 Task: Look for Airbnb options in Goya, Argentina from 15th December, 2023 to 20th December, 2023 for 1 adult.1  bedroom having 1 bed and 1 bathroom. Property type can be hotel. Amenities needed are: heating. Look for 5 properties as per requirement.
Action: Mouse moved to (506, 105)
Screenshot: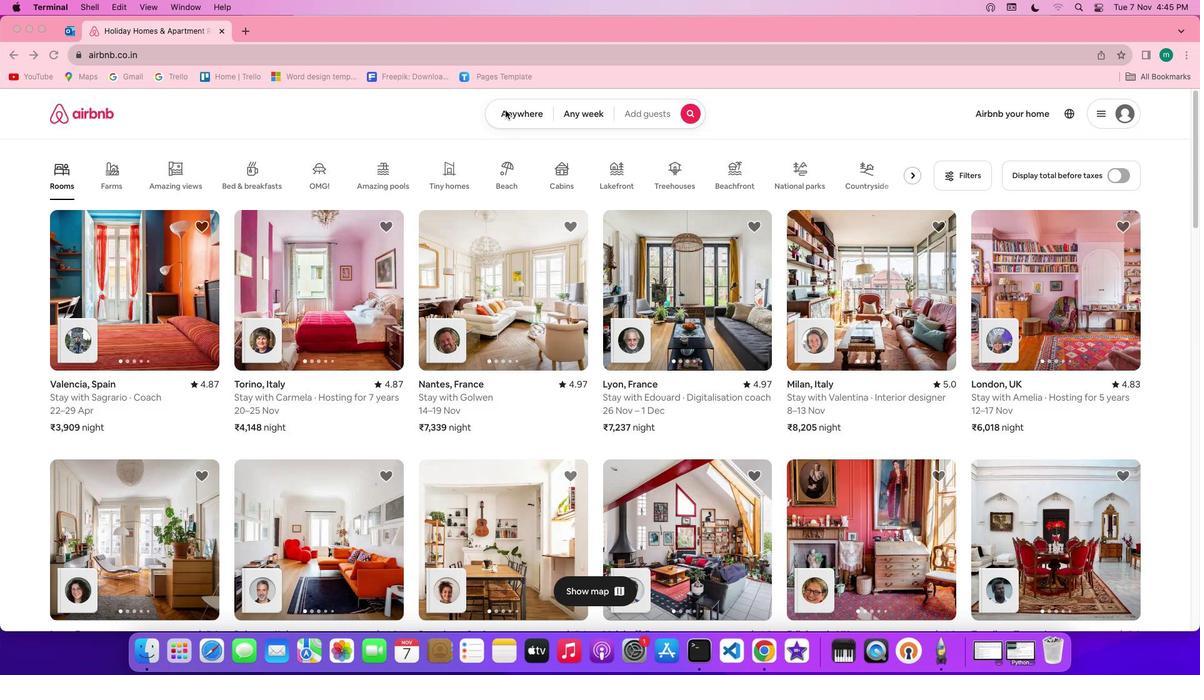 
Action: Mouse pressed left at (506, 105)
Screenshot: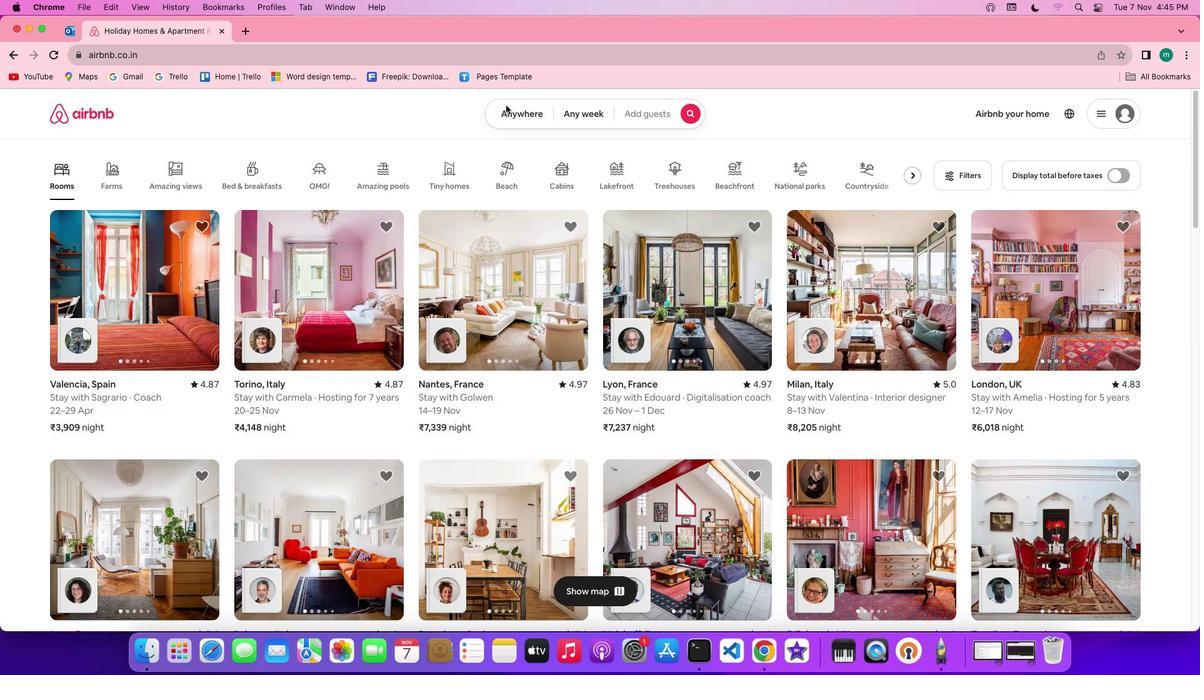 
Action: Mouse pressed left at (506, 105)
Screenshot: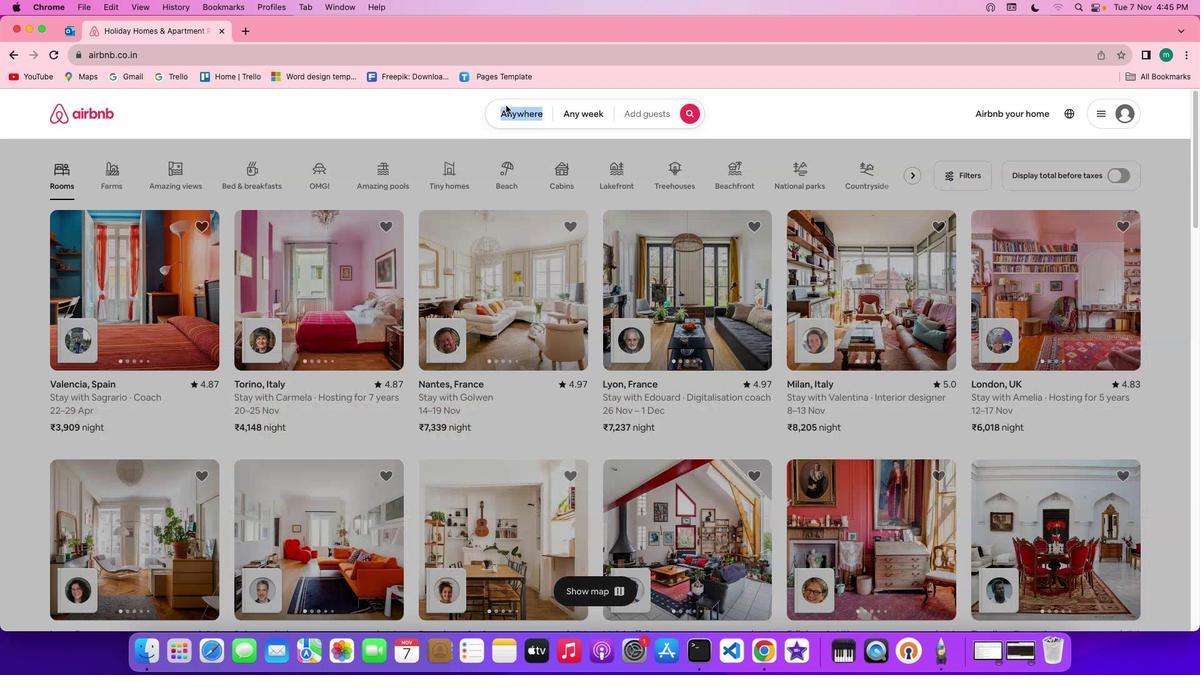 
Action: Mouse moved to (463, 166)
Screenshot: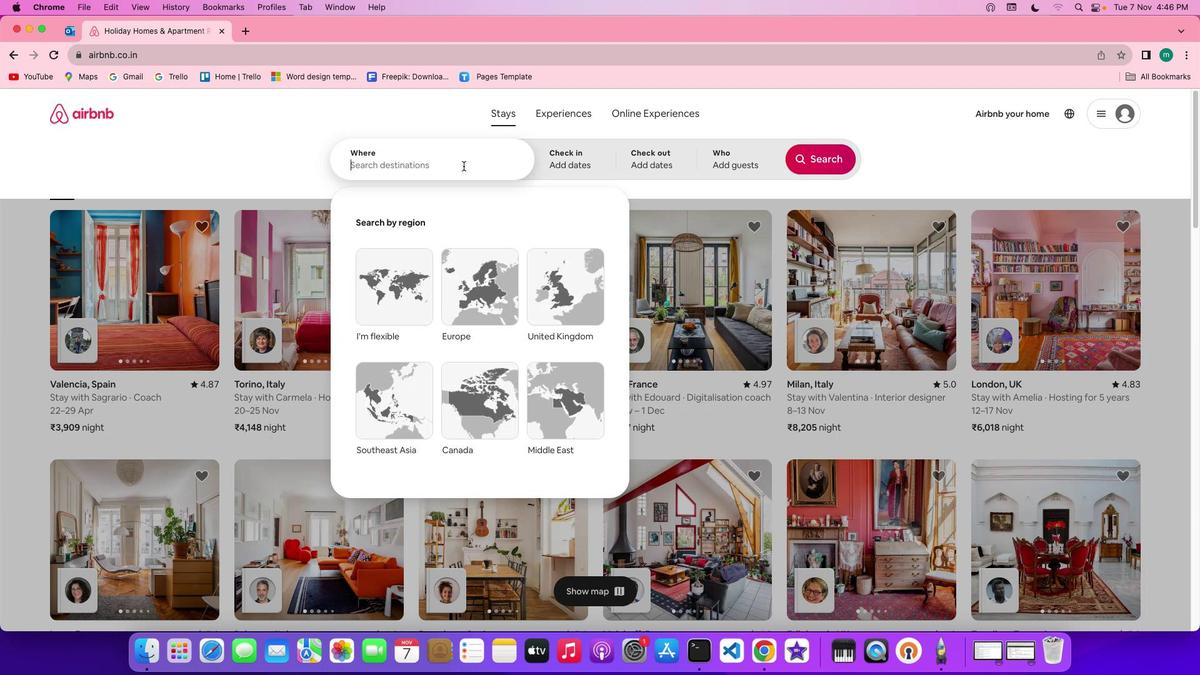 
Action: Mouse pressed left at (463, 166)
Screenshot: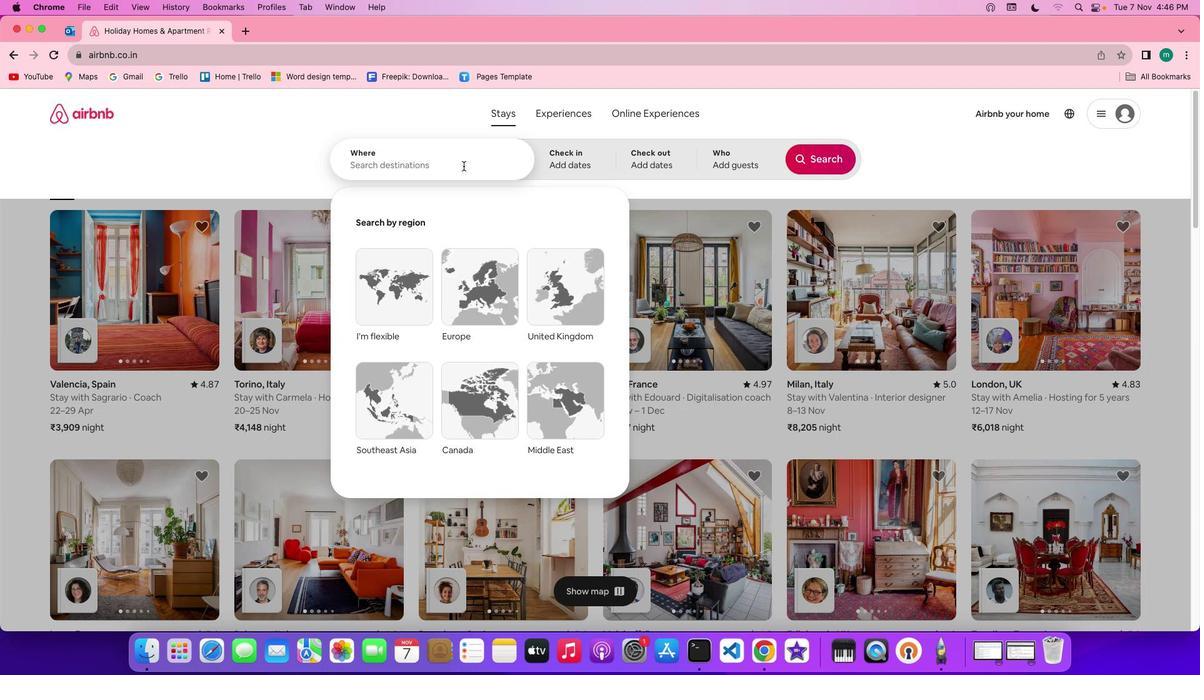 
Action: Key pressed Key.shift'G''i'Key.backspace'o''y''a'','Key.spaceKey.shift'a''r''g''e''n''t''i''n''a'
Screenshot: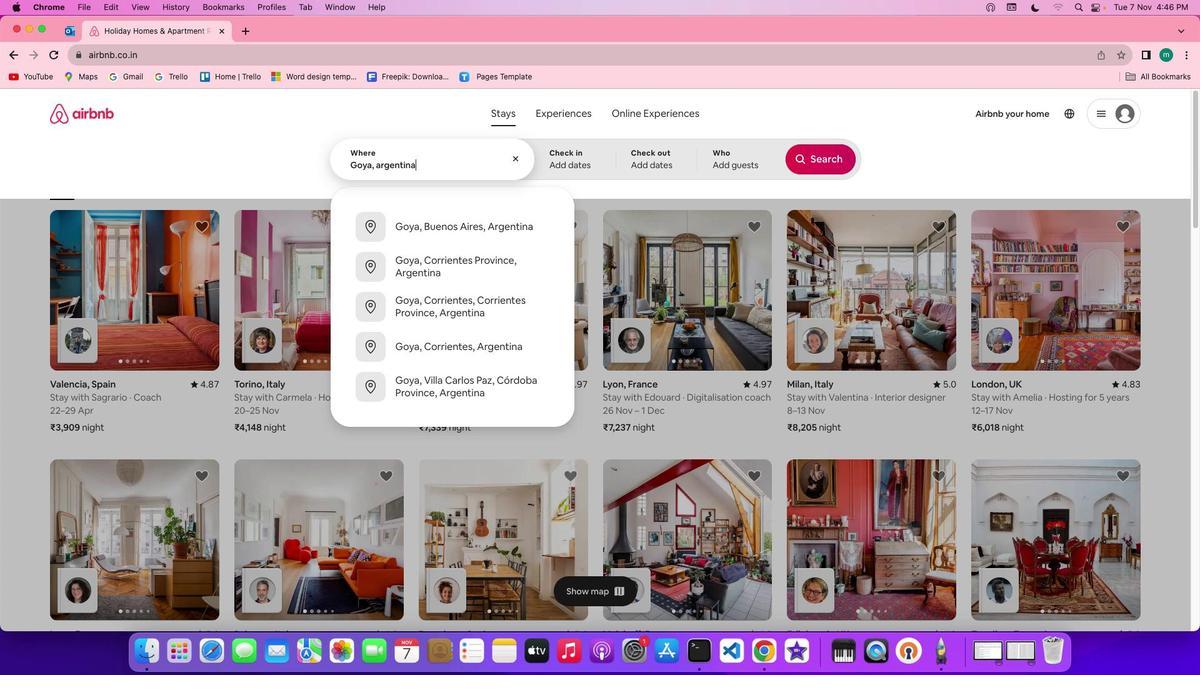 
Action: Mouse moved to (582, 155)
Screenshot: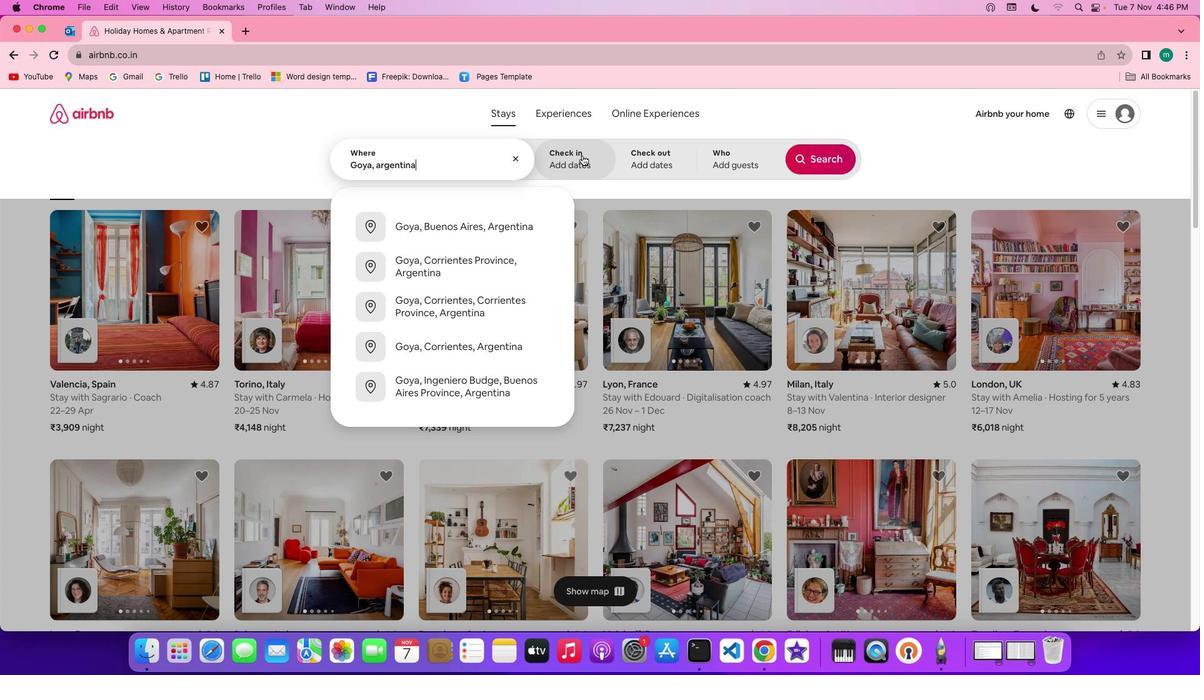
Action: Mouse pressed left at (582, 155)
Screenshot: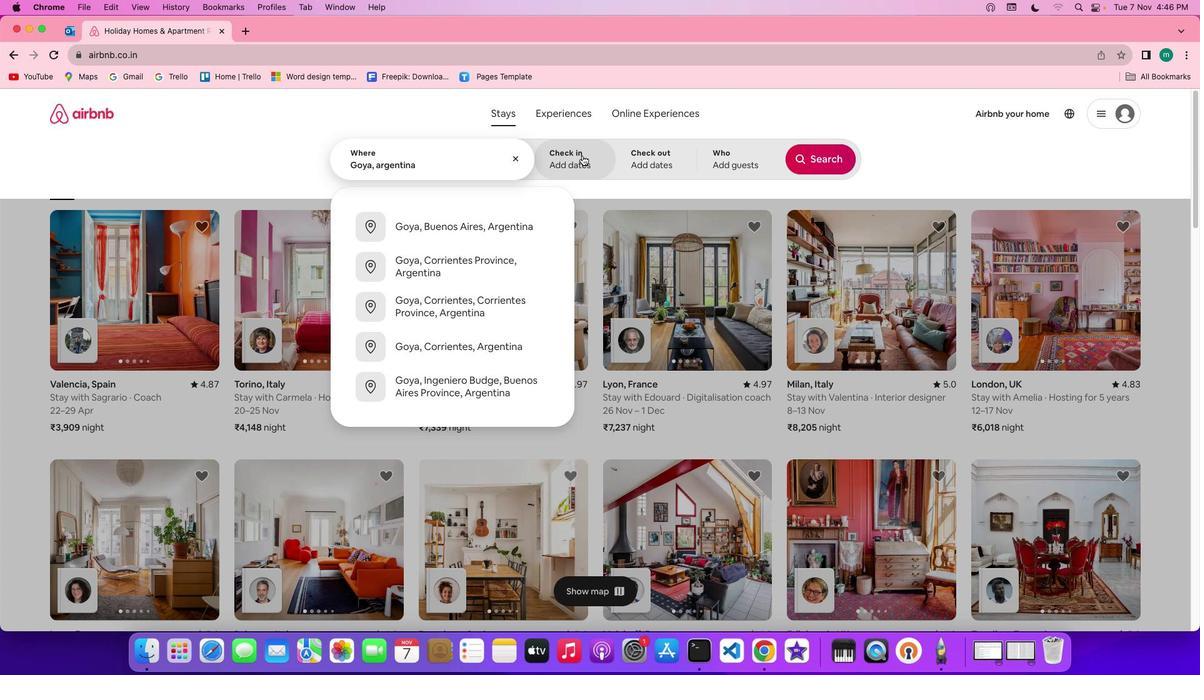 
Action: Mouse moved to (771, 375)
Screenshot: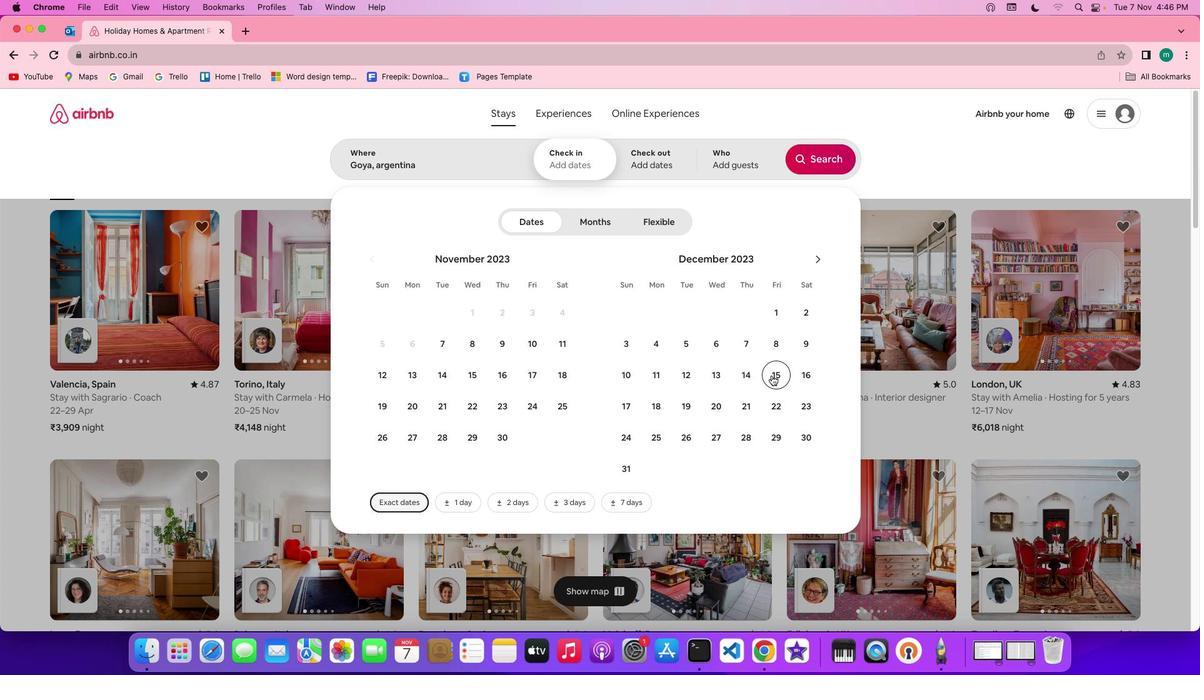 
Action: Mouse pressed left at (771, 375)
Screenshot: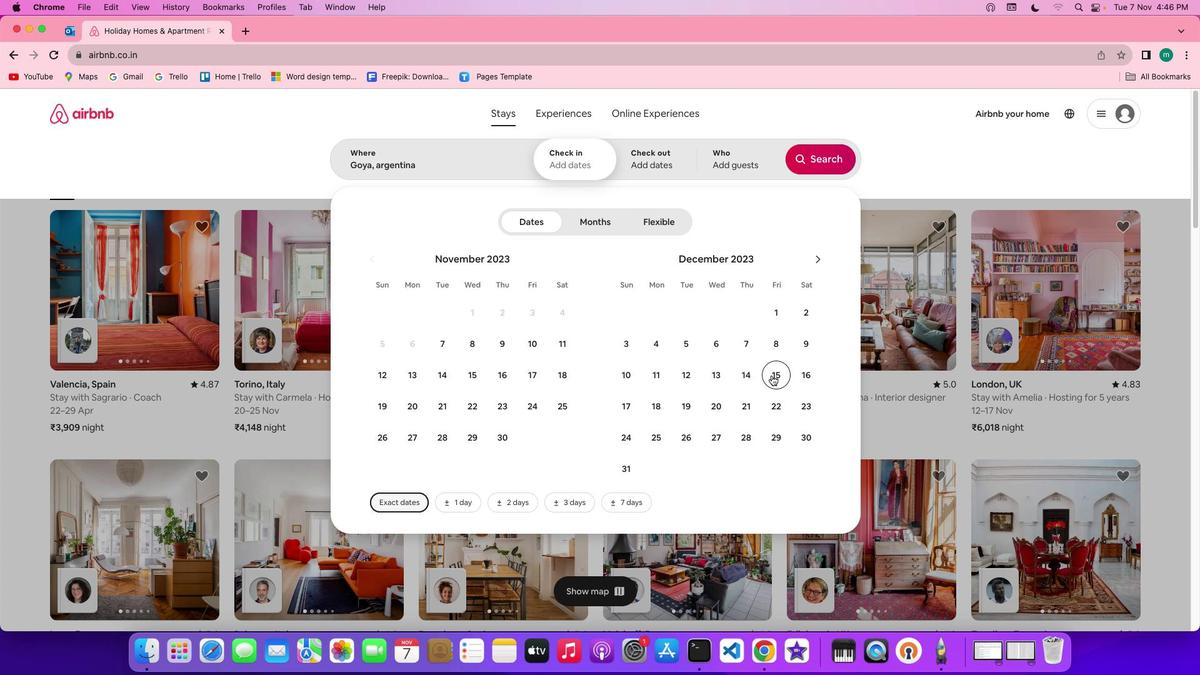 
Action: Mouse moved to (722, 405)
Screenshot: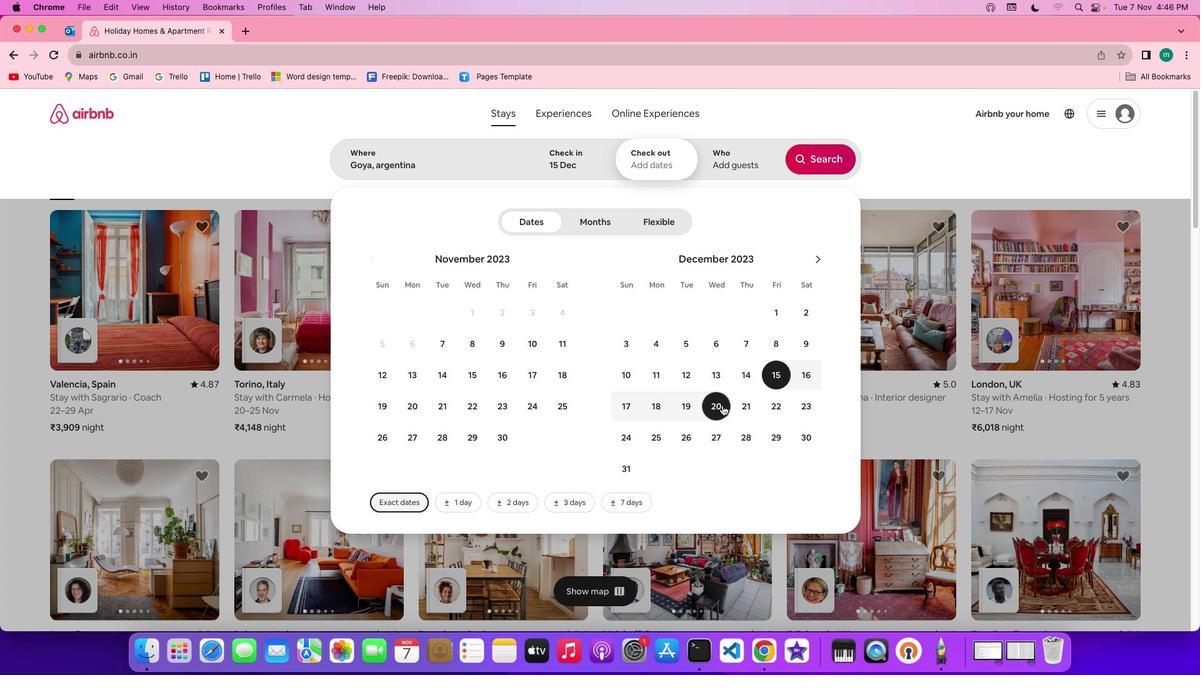 
Action: Mouse pressed left at (722, 405)
Screenshot: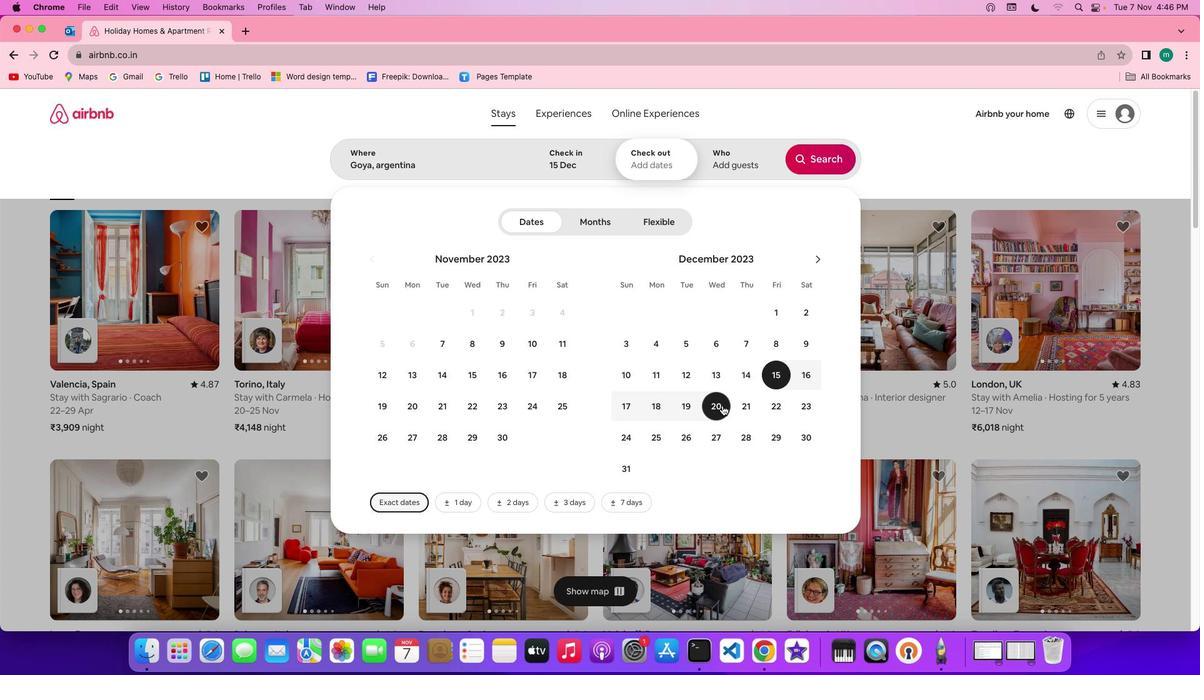 
Action: Mouse moved to (731, 163)
Screenshot: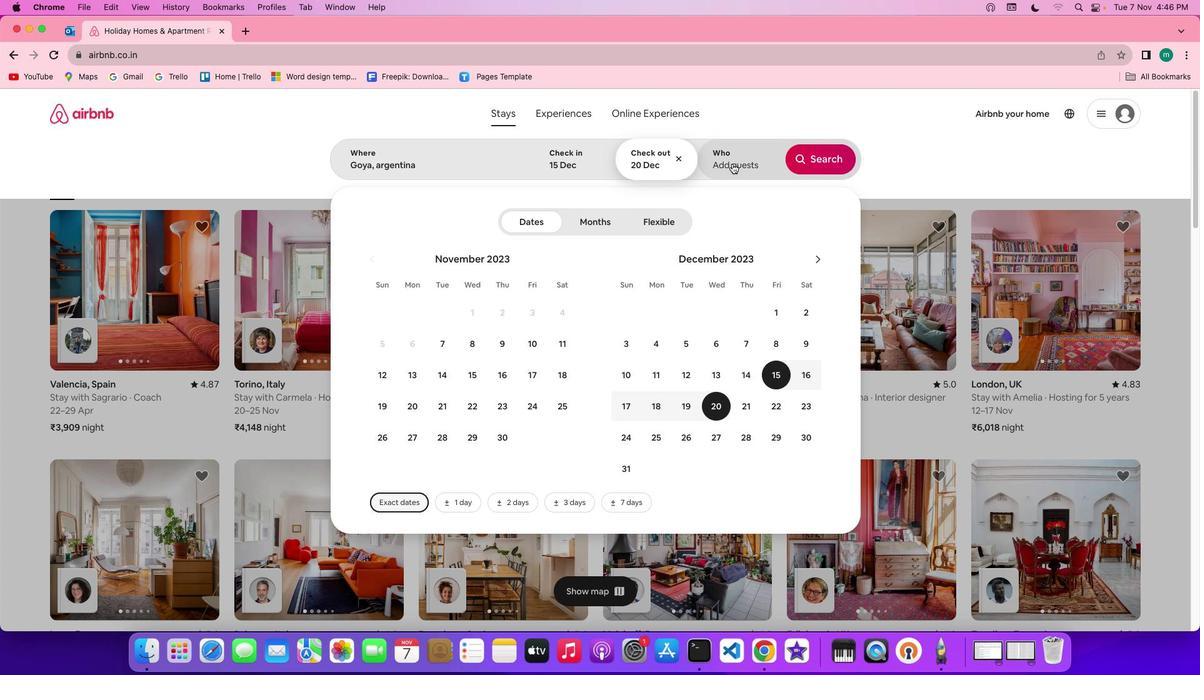 
Action: Mouse pressed left at (731, 163)
Screenshot: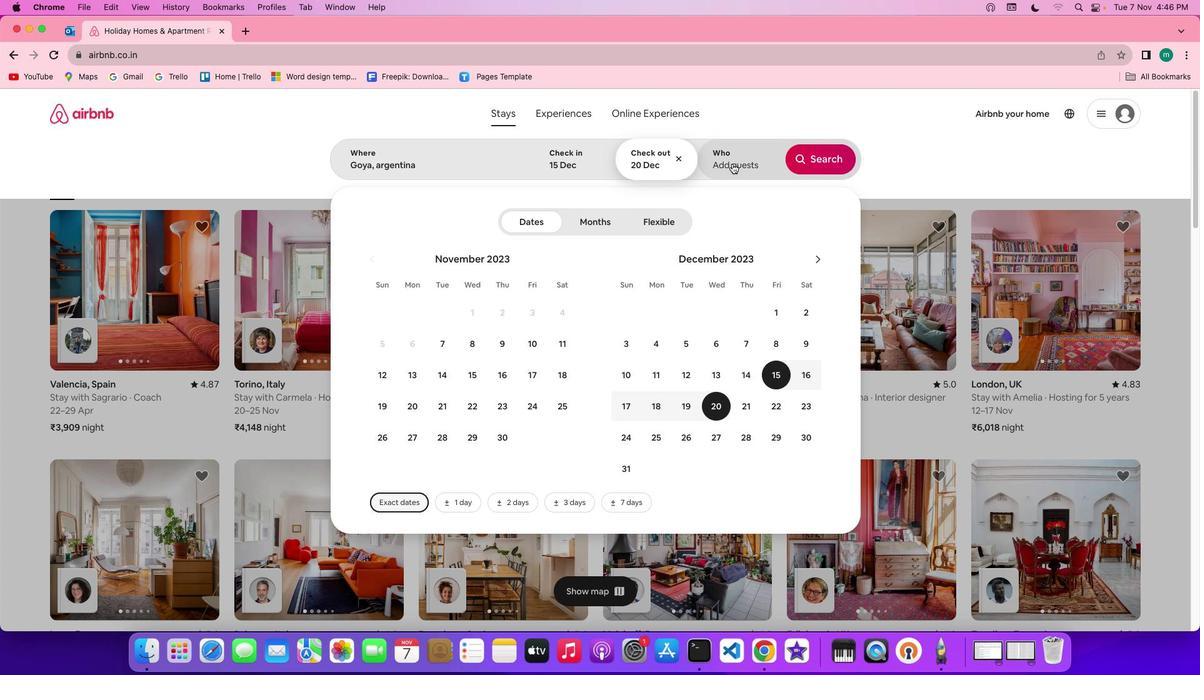 
Action: Mouse moved to (821, 225)
Screenshot: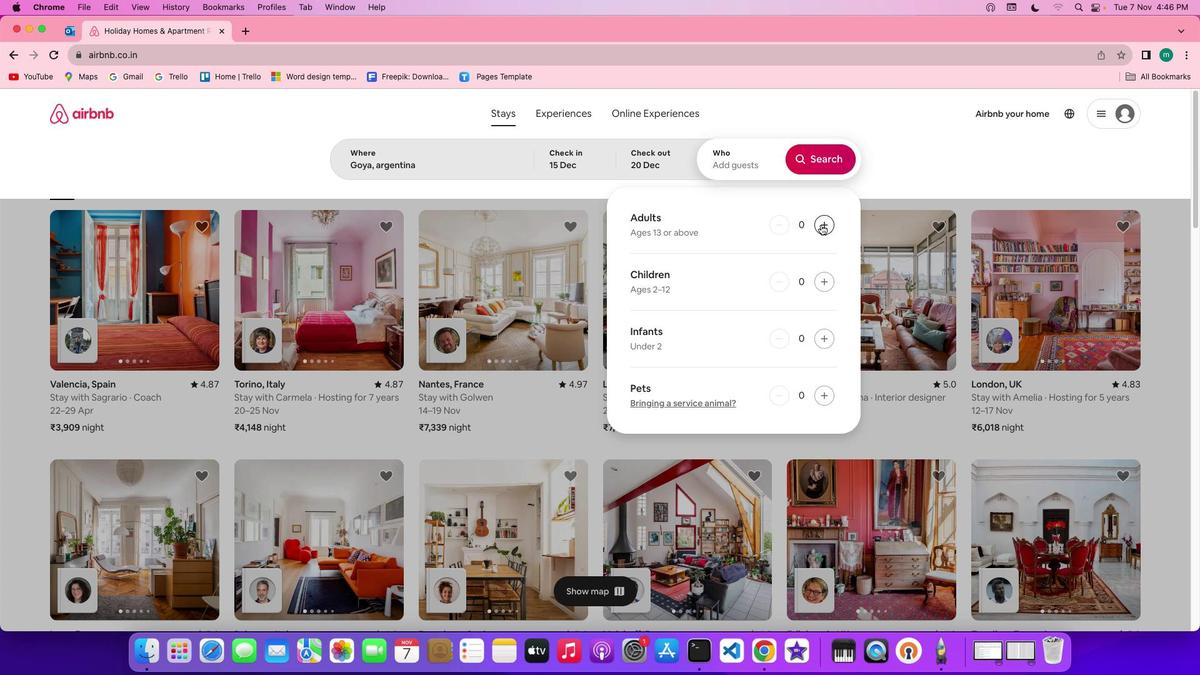 
Action: Mouse pressed left at (821, 225)
Screenshot: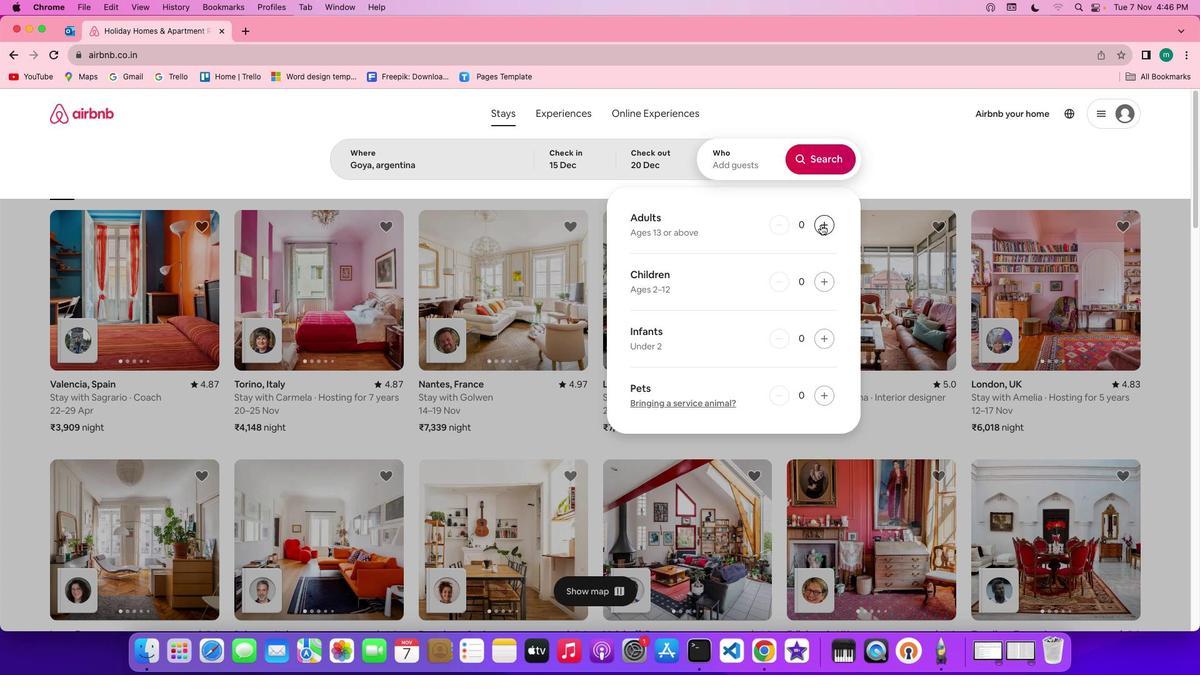 
Action: Mouse moved to (837, 155)
Screenshot: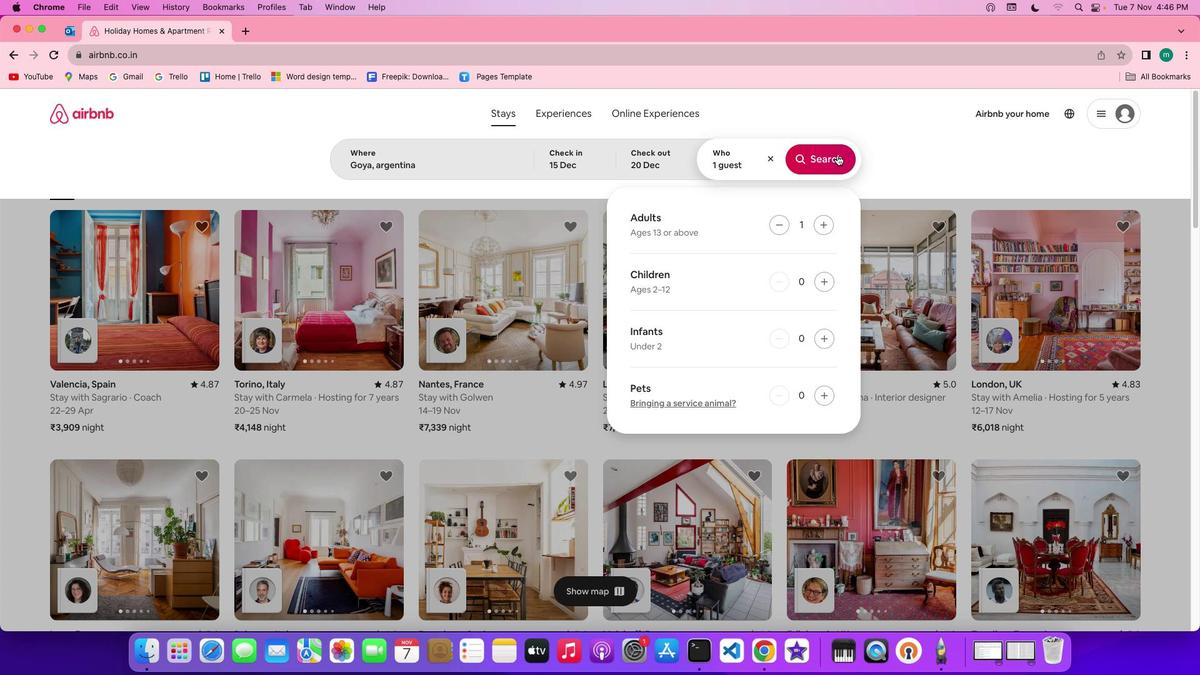 
Action: Mouse pressed left at (837, 155)
Screenshot: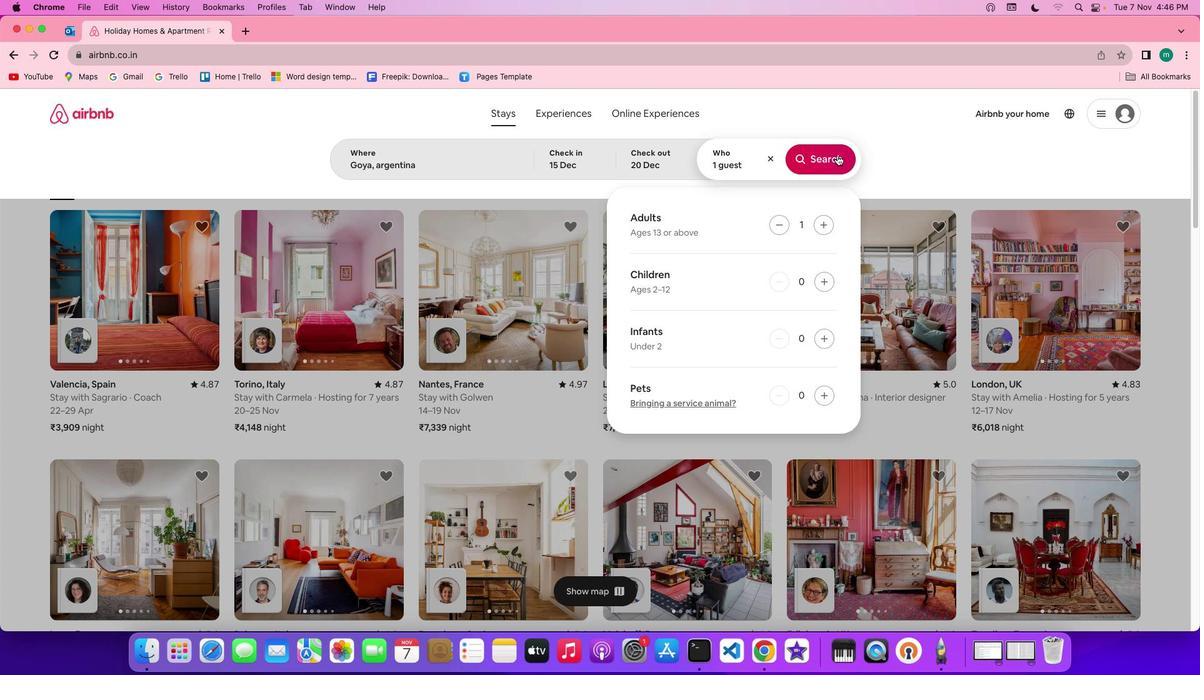 
Action: Mouse moved to (1000, 160)
Screenshot: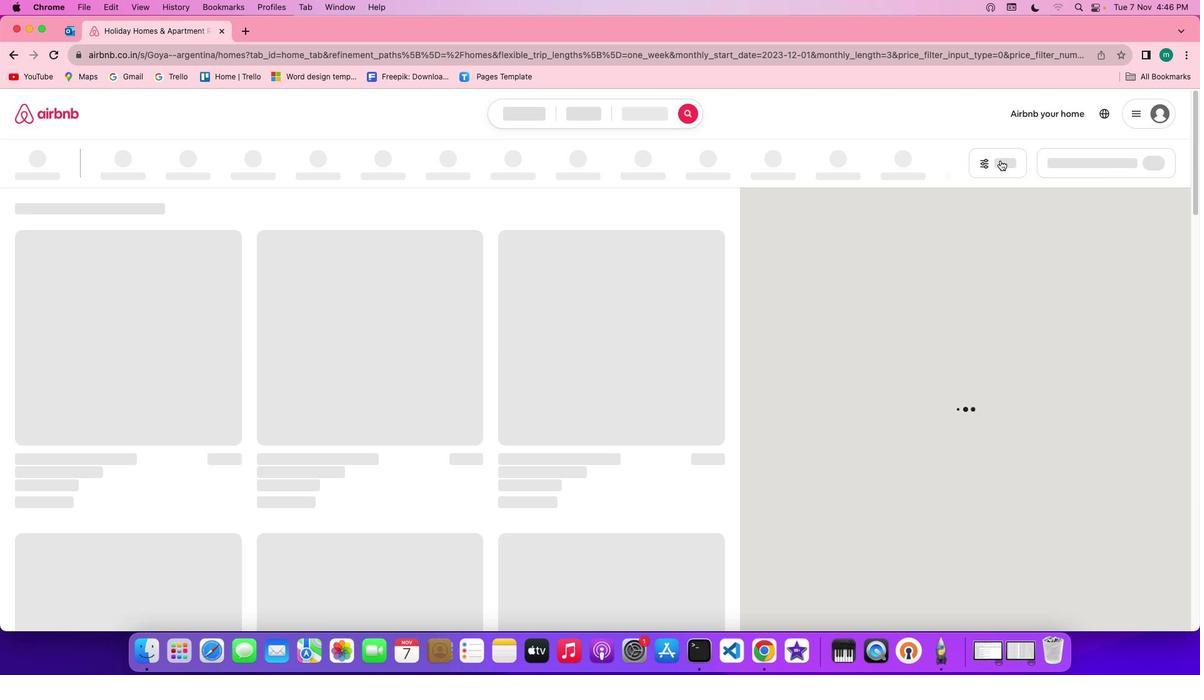 
Action: Mouse pressed left at (1000, 160)
Screenshot: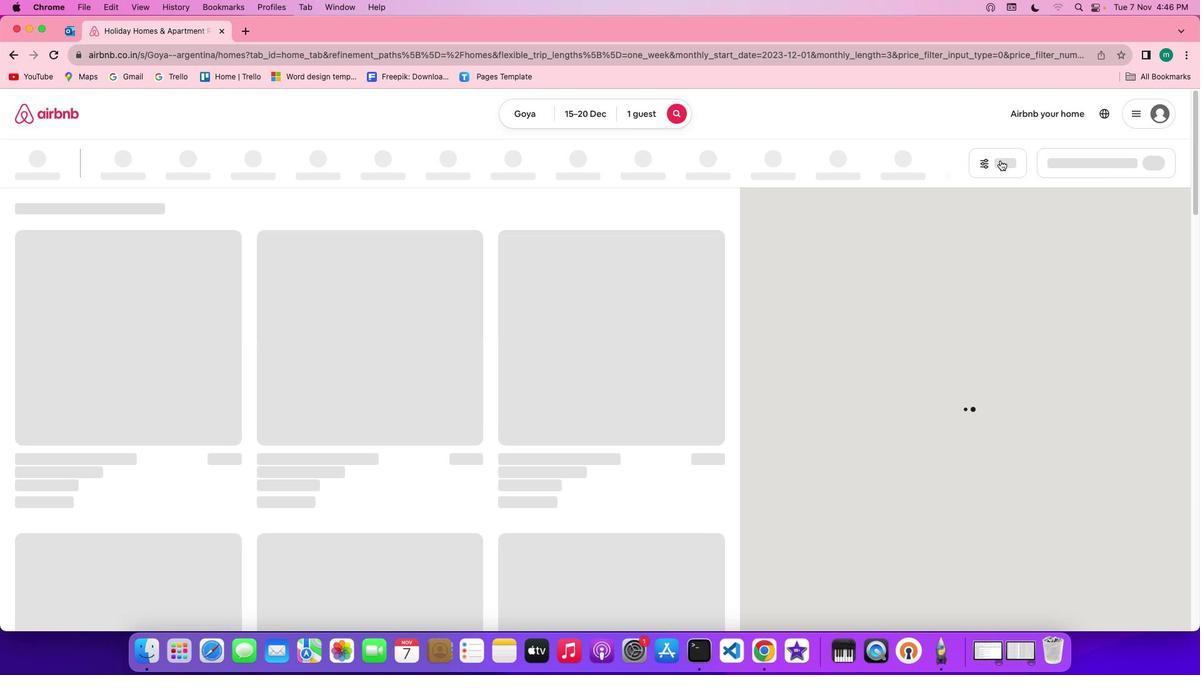 
Action: Mouse pressed left at (1000, 160)
Screenshot: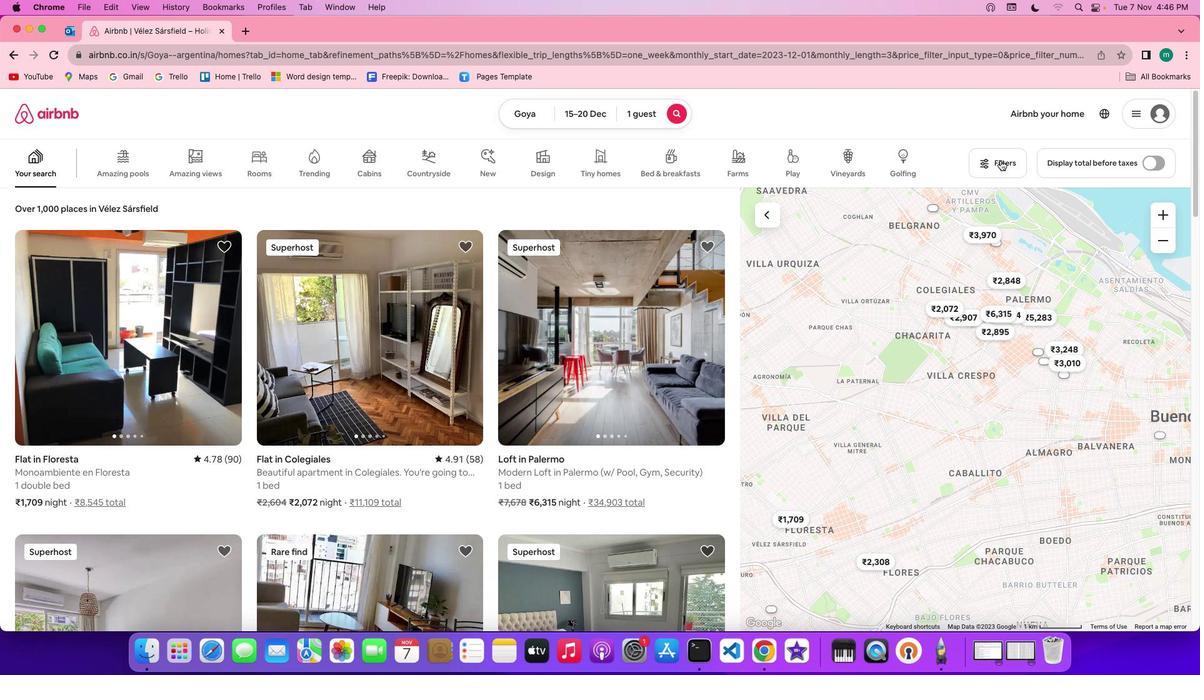 
Action: Mouse moved to (664, 371)
Screenshot: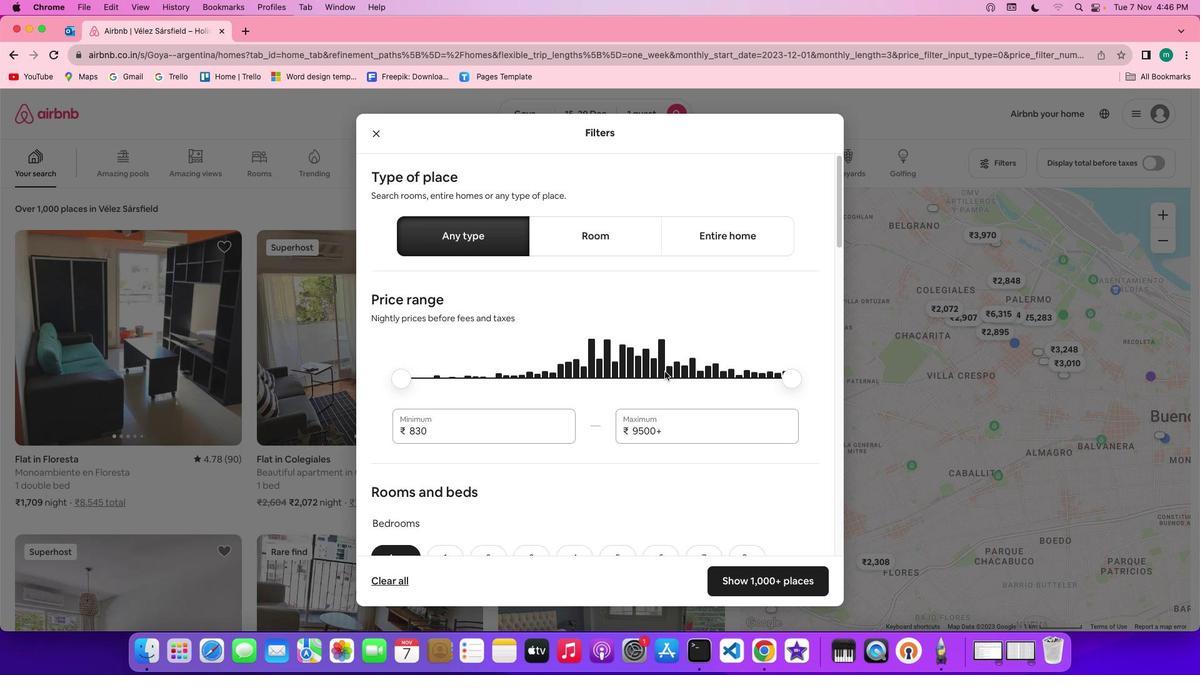 
Action: Mouse scrolled (664, 371) with delta (0, 0)
Screenshot: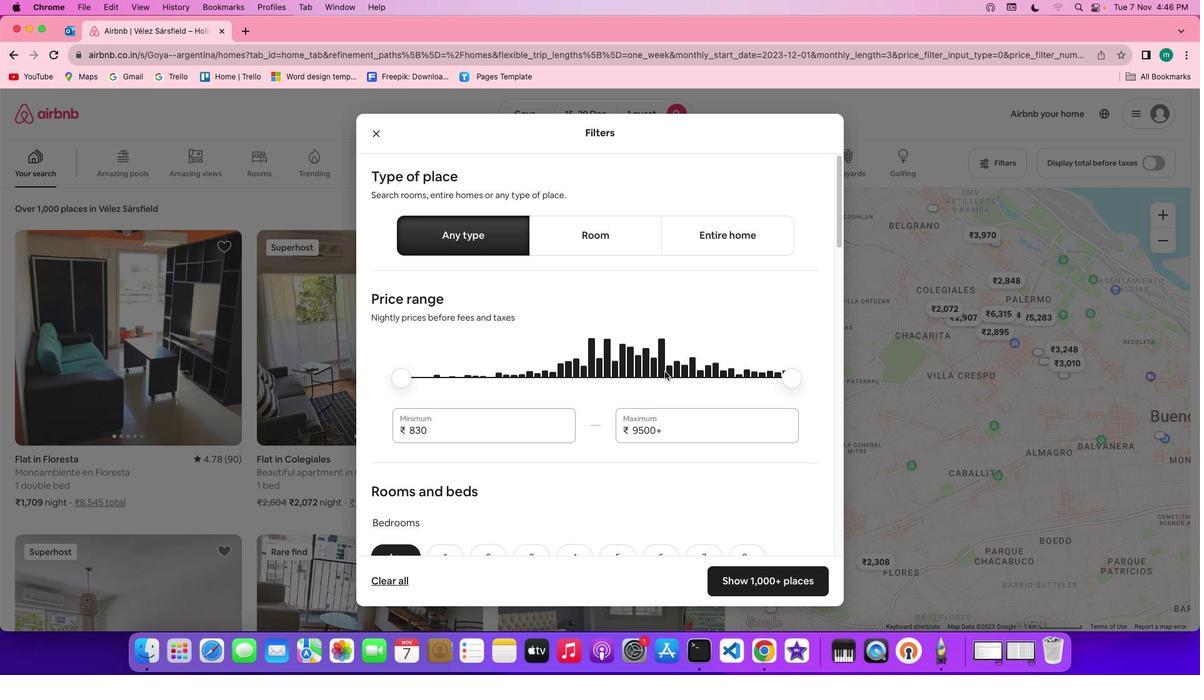 
Action: Mouse scrolled (664, 371) with delta (0, 0)
Screenshot: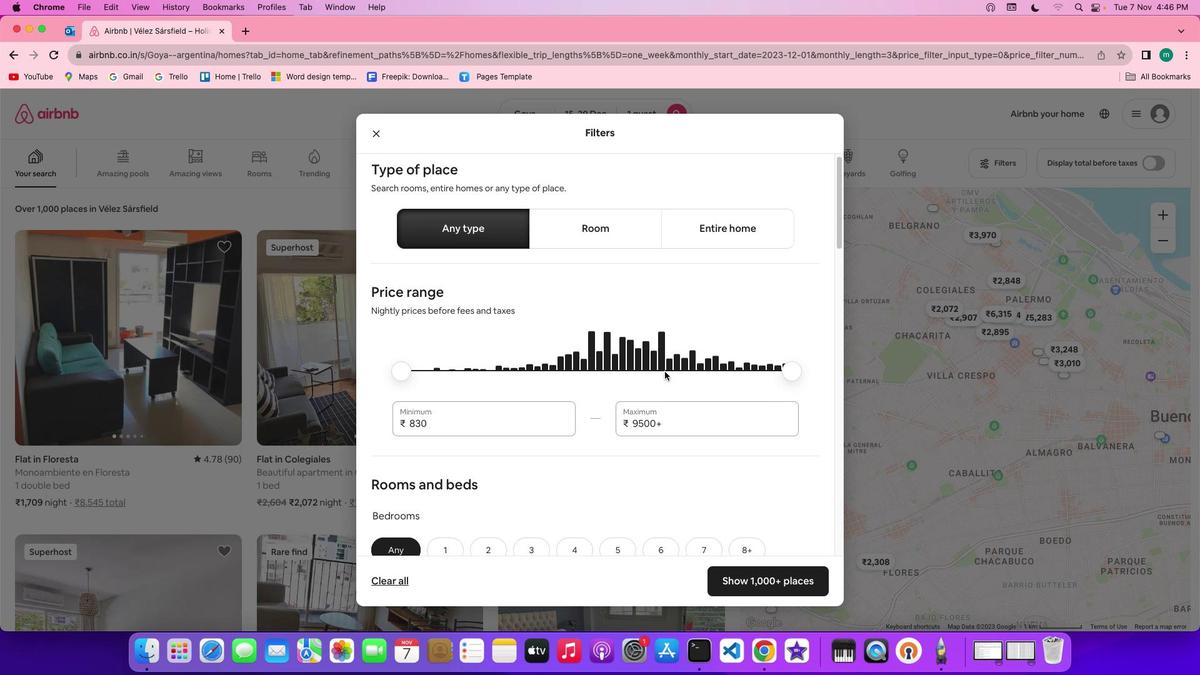 
Action: Mouse scrolled (664, 371) with delta (0, -1)
Screenshot: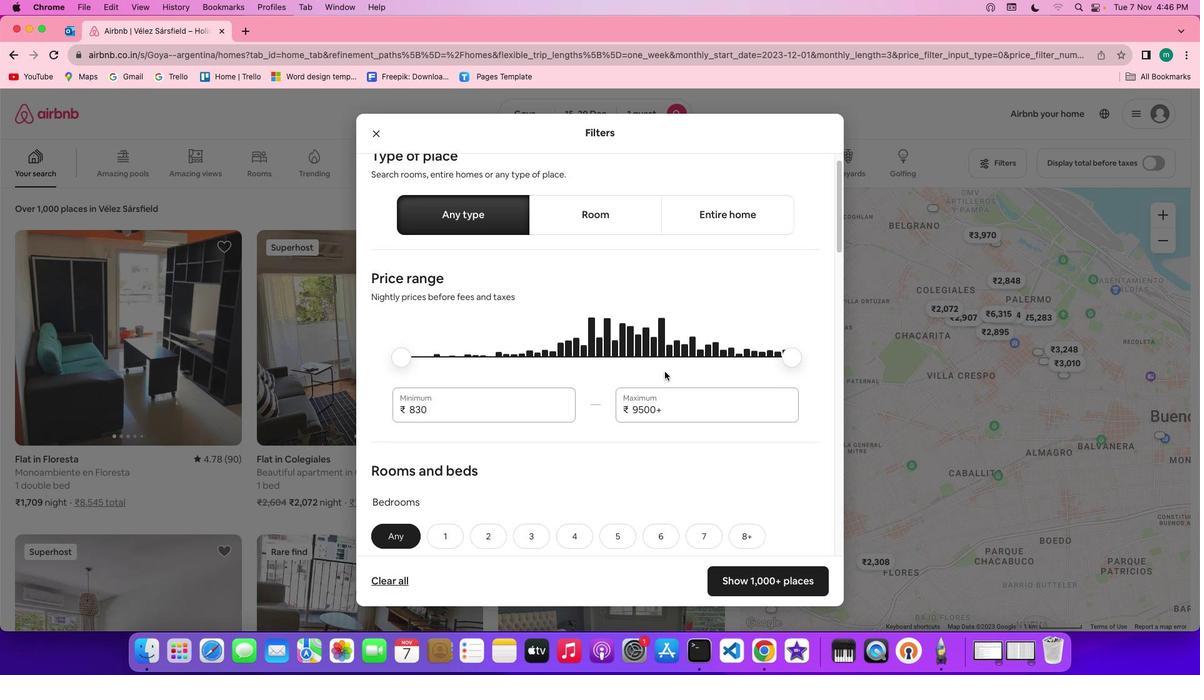 
Action: Mouse scrolled (664, 371) with delta (0, -1)
Screenshot: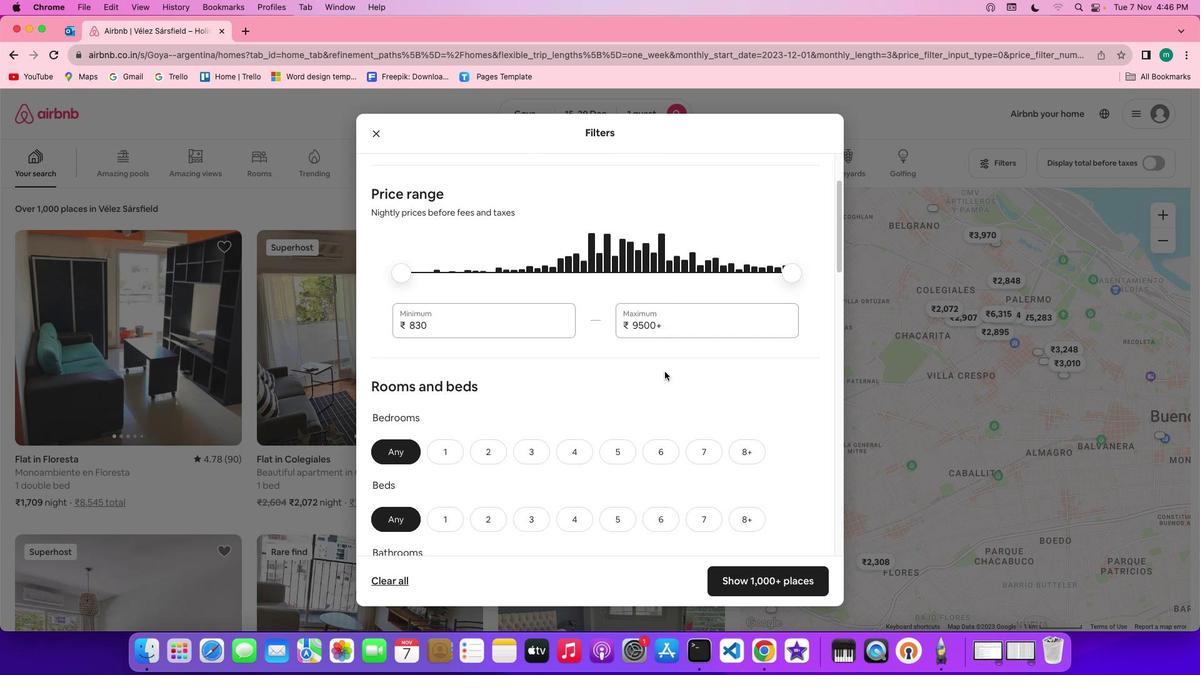 
Action: Mouse scrolled (664, 371) with delta (0, 0)
Screenshot: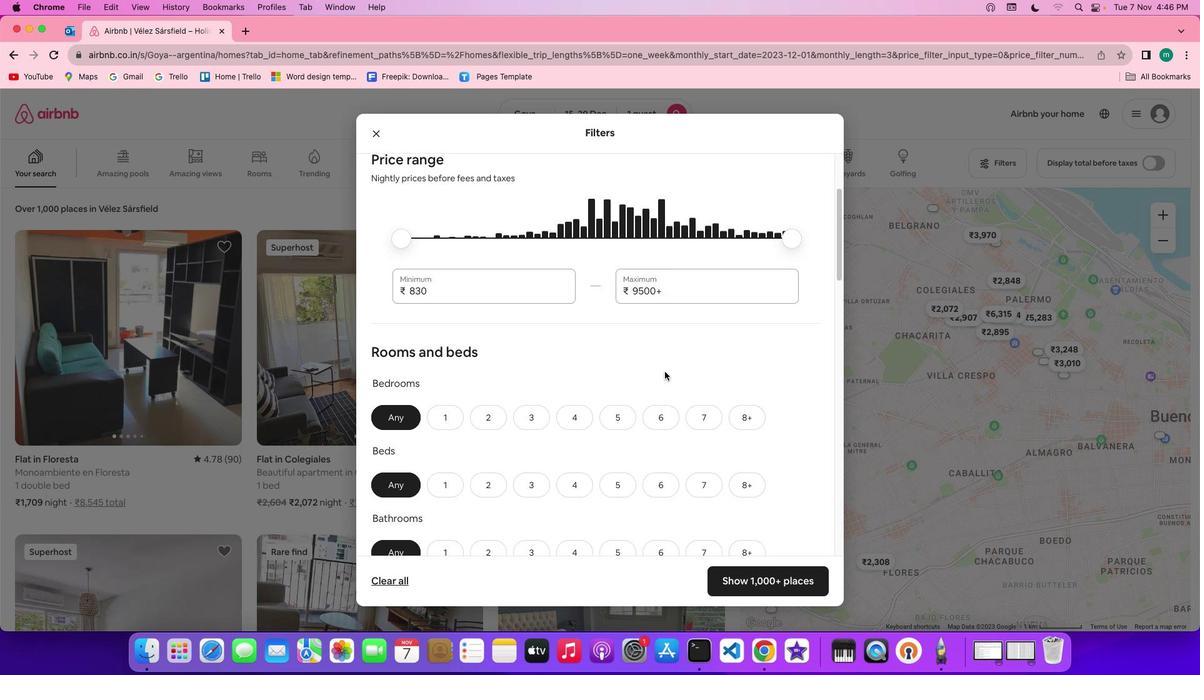 
Action: Mouse scrolled (664, 371) with delta (0, 0)
Screenshot: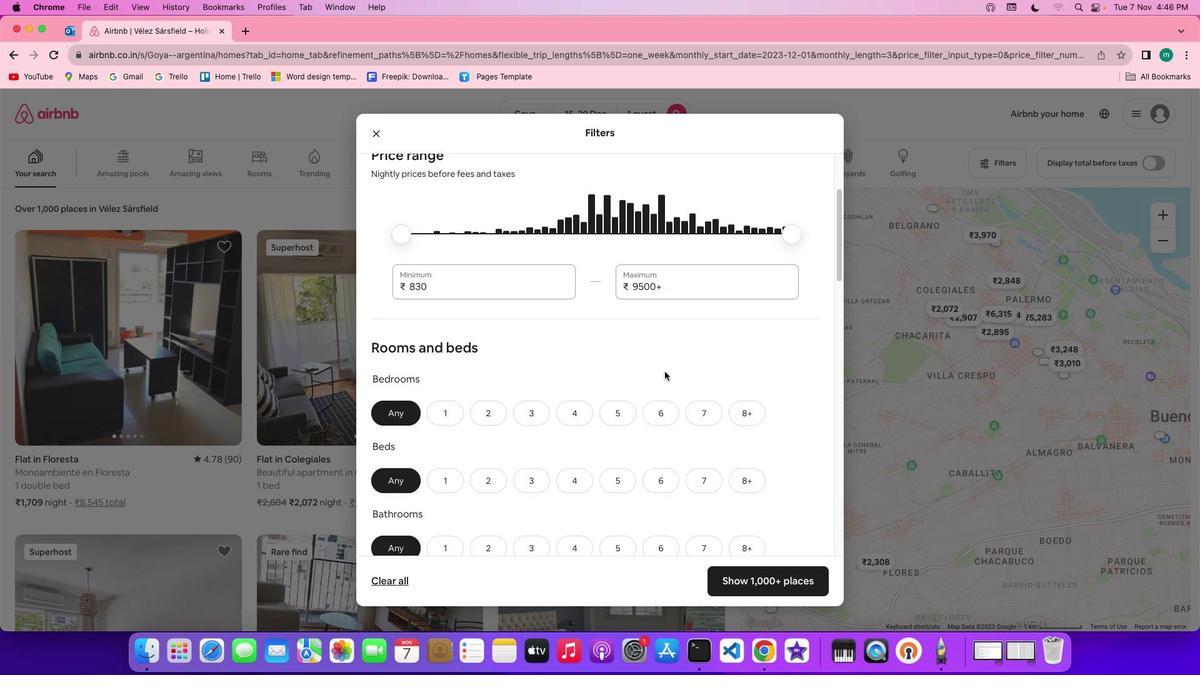 
Action: Mouse scrolled (664, 371) with delta (0, 0)
Screenshot: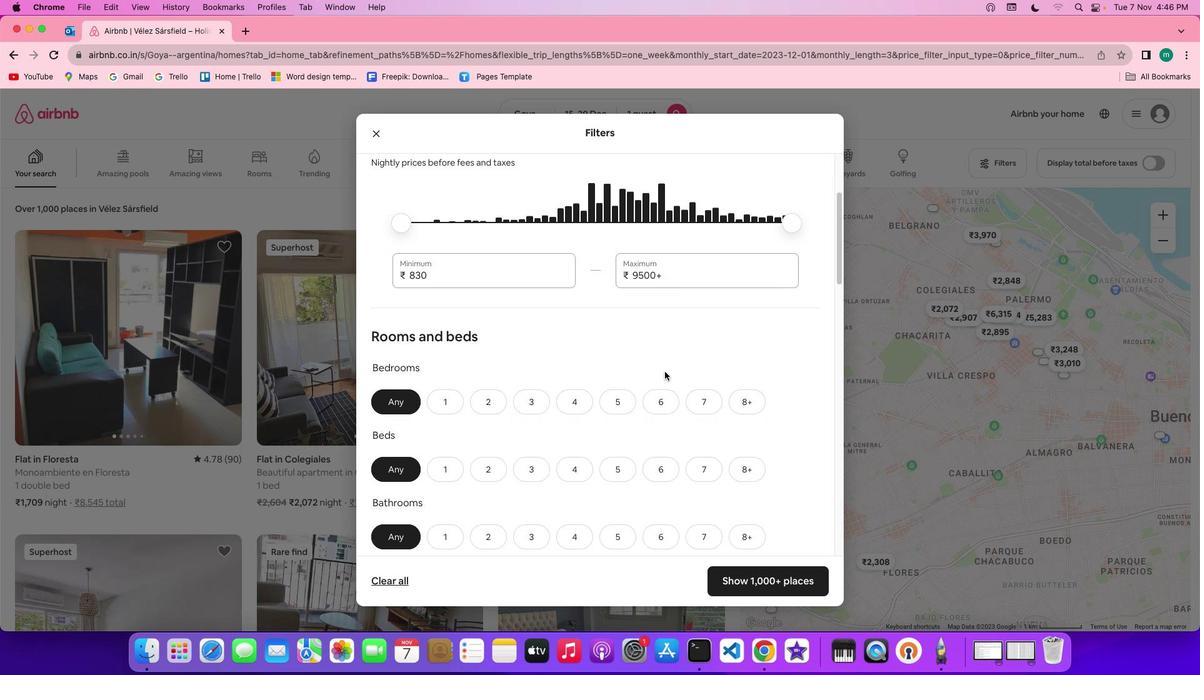 
Action: Mouse scrolled (664, 371) with delta (0, 0)
Screenshot: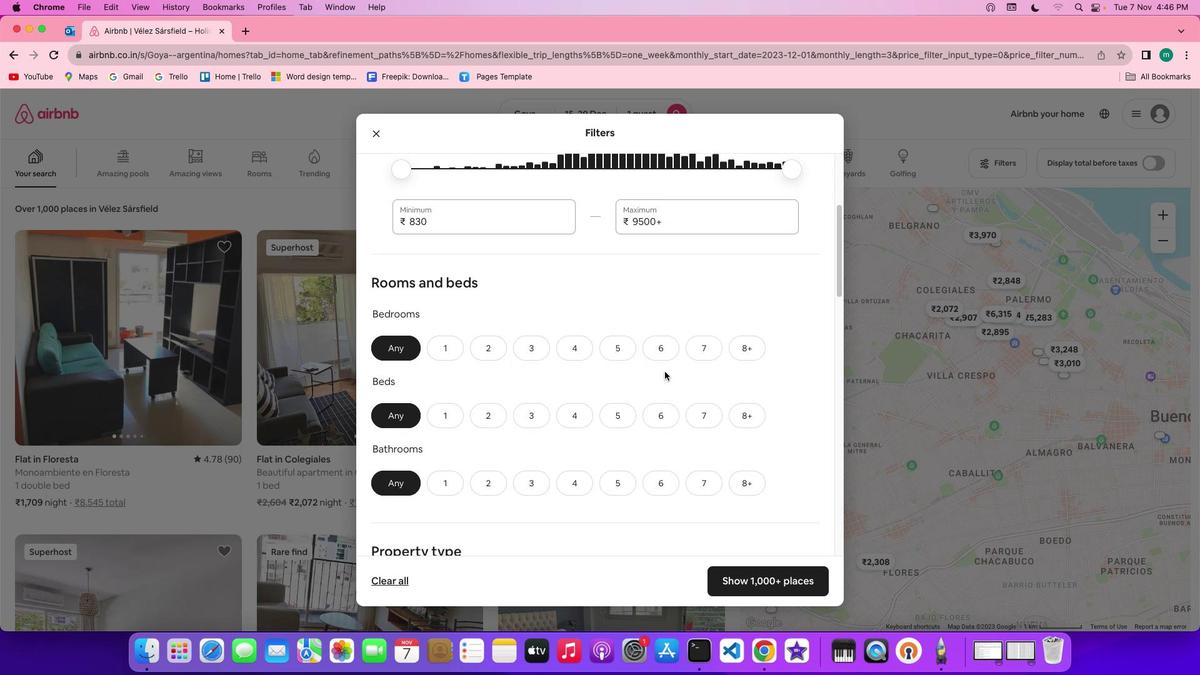 
Action: Mouse scrolled (664, 371) with delta (0, 0)
Screenshot: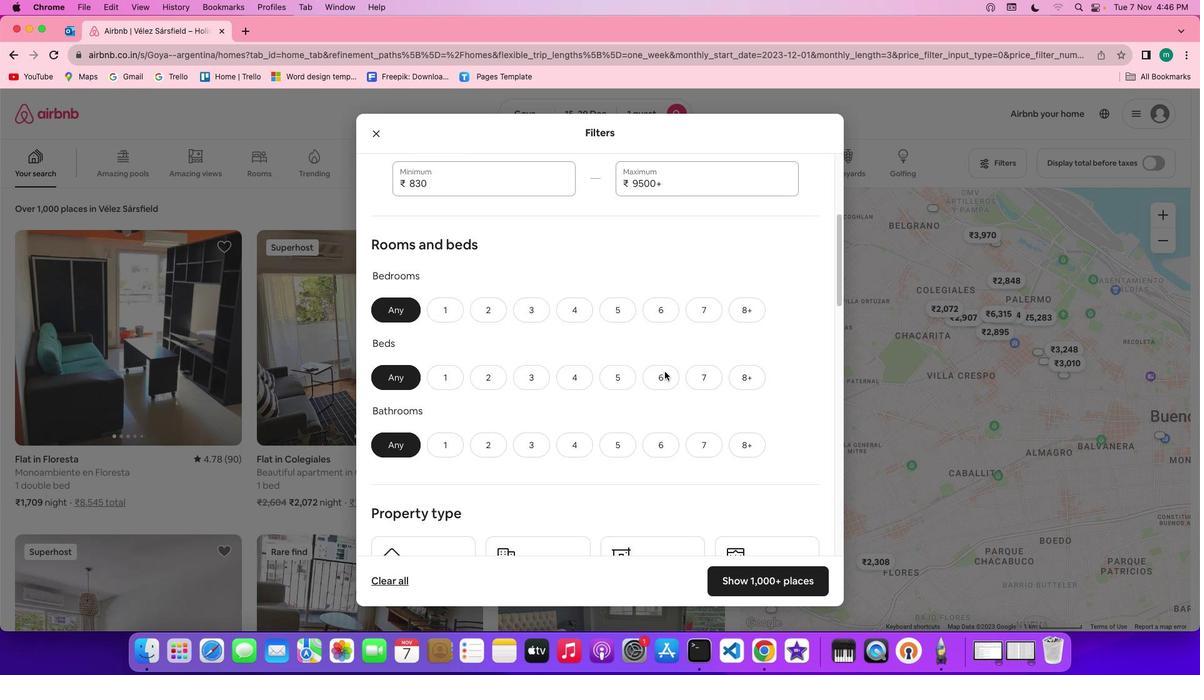 
Action: Mouse scrolled (664, 371) with delta (0, 0)
Screenshot: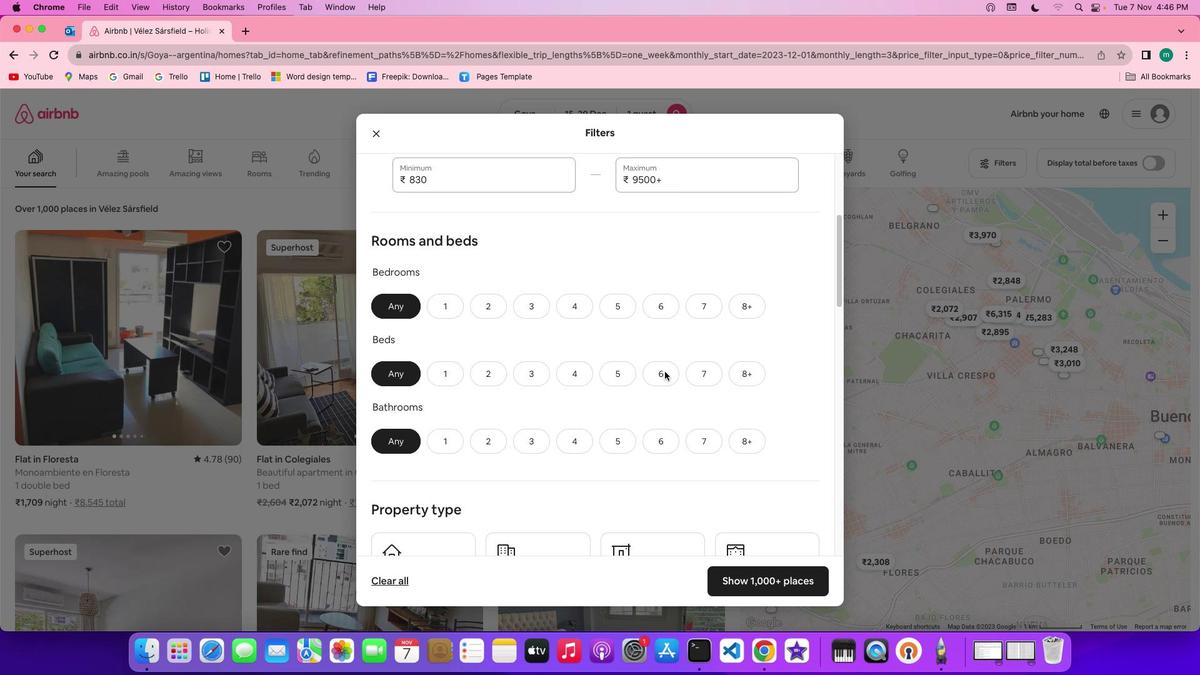 
Action: Mouse scrolled (664, 371) with delta (0, 0)
Screenshot: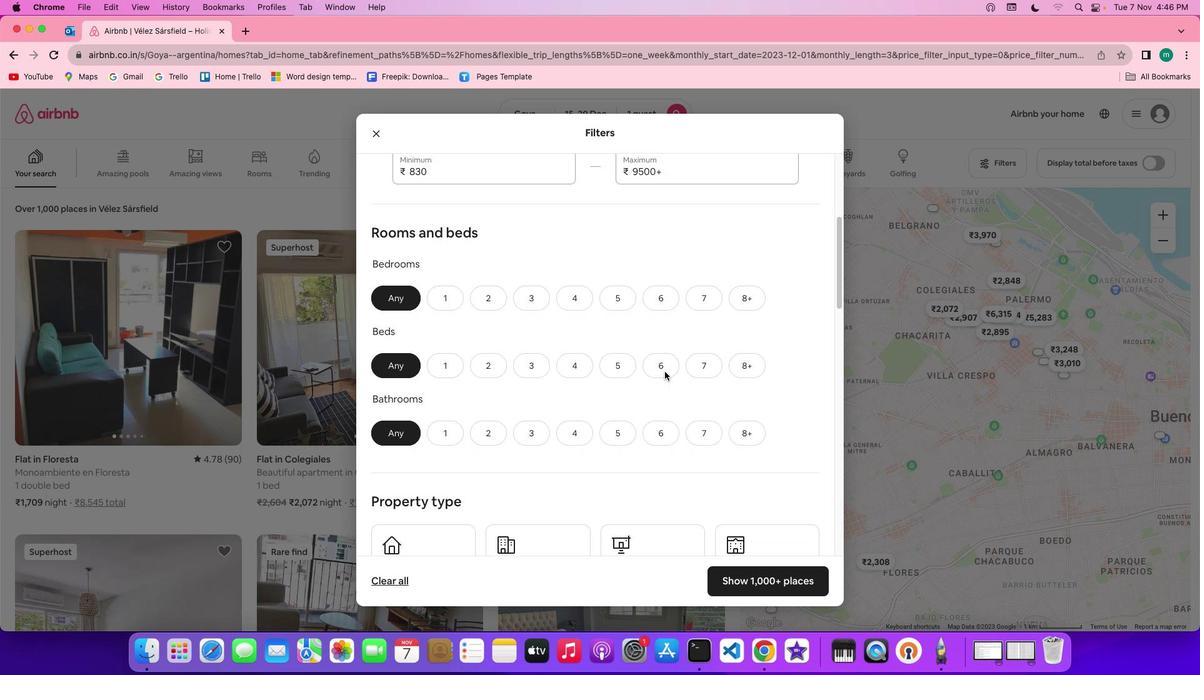 
Action: Mouse moved to (663, 371)
Screenshot: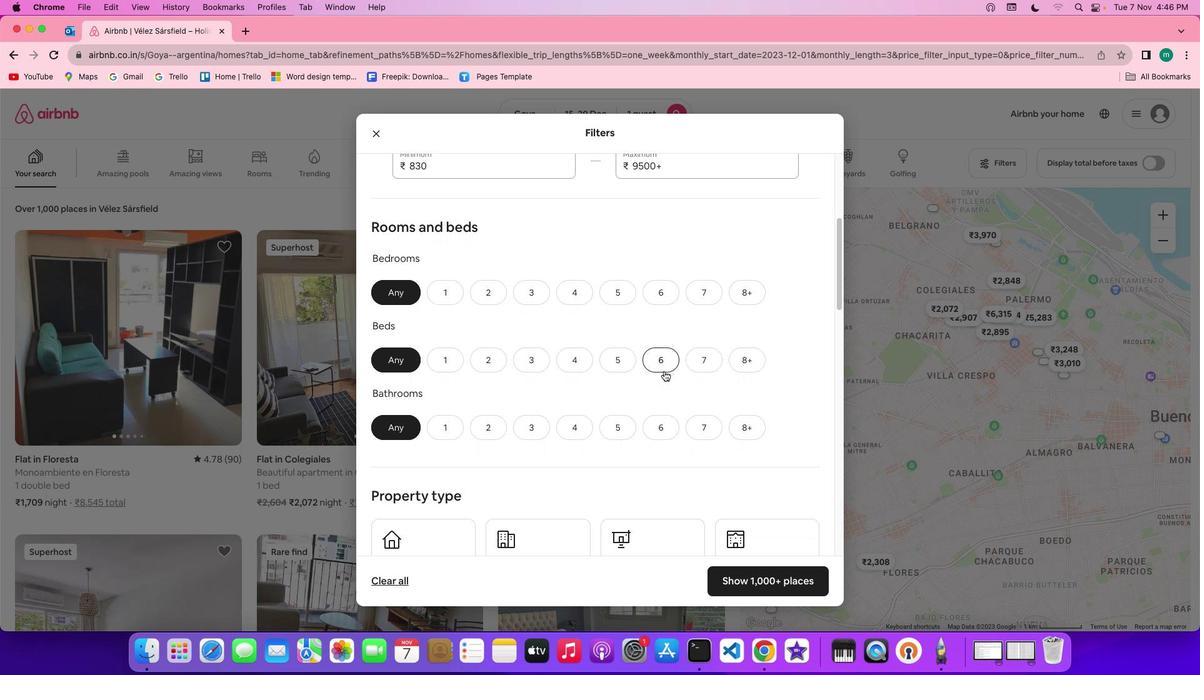 
Action: Mouse scrolled (663, 371) with delta (0, 0)
Screenshot: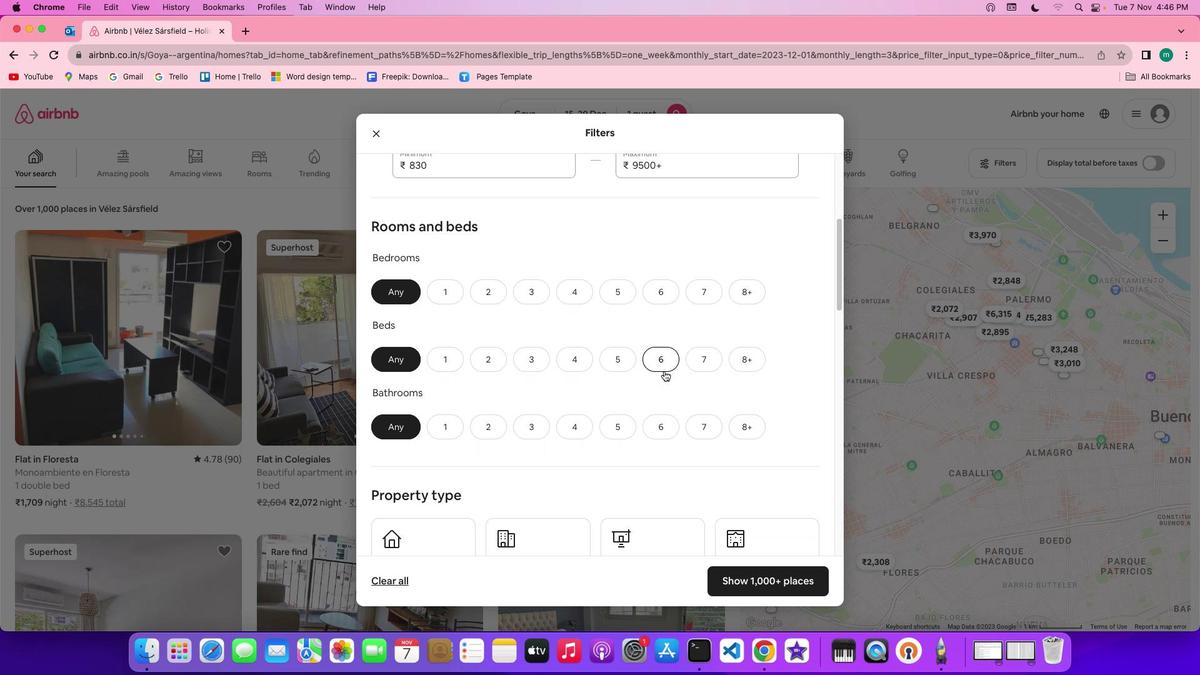 
Action: Mouse scrolled (663, 371) with delta (0, 0)
Screenshot: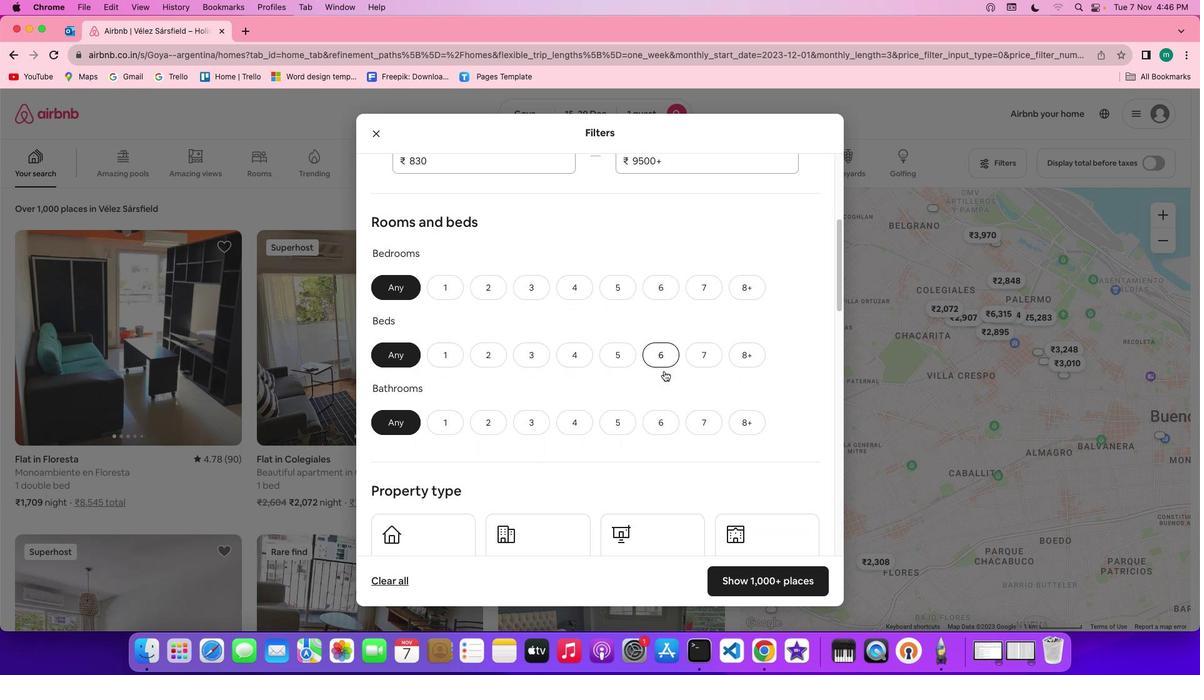 
Action: Mouse scrolled (663, 371) with delta (0, 0)
Screenshot: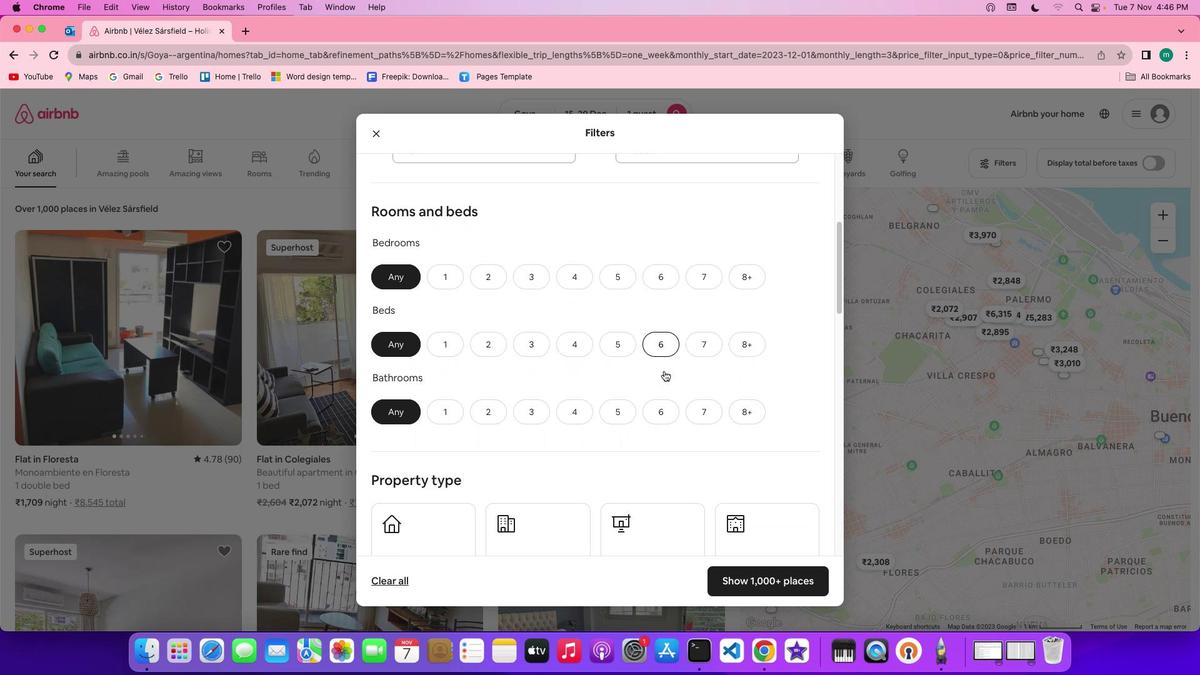 
Action: Mouse scrolled (663, 371) with delta (0, 0)
Screenshot: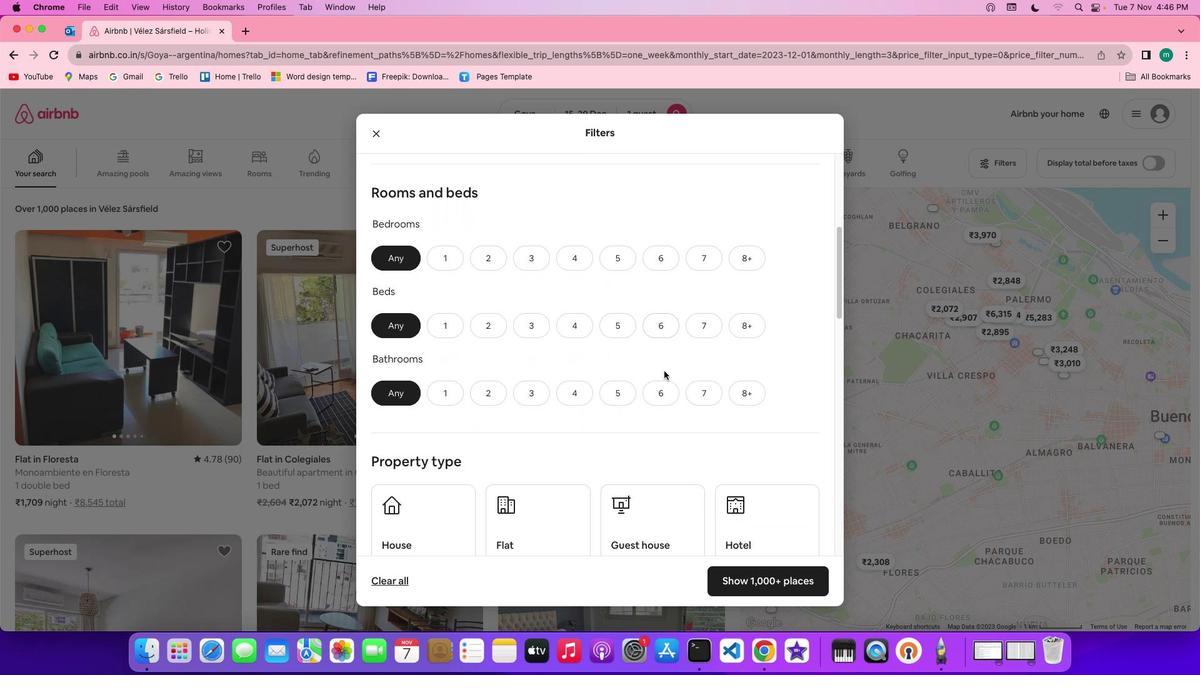 
Action: Mouse scrolled (663, 371) with delta (0, 0)
Screenshot: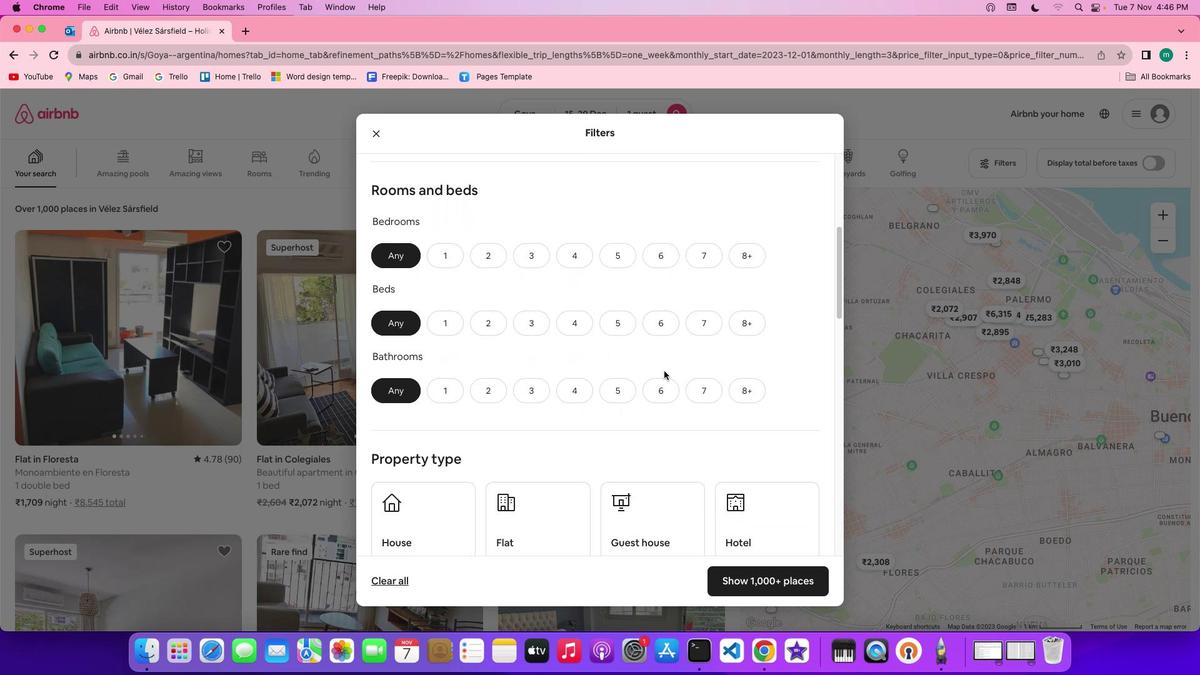 
Action: Mouse moved to (455, 255)
Screenshot: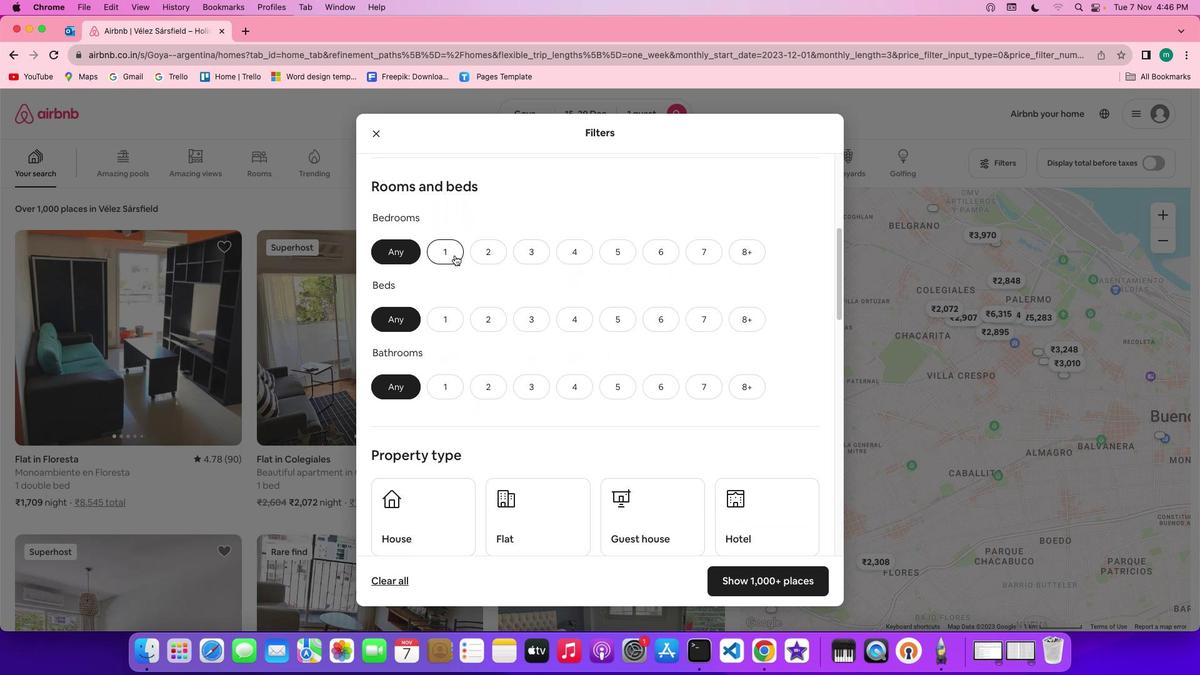 
Action: Mouse pressed left at (455, 255)
Screenshot: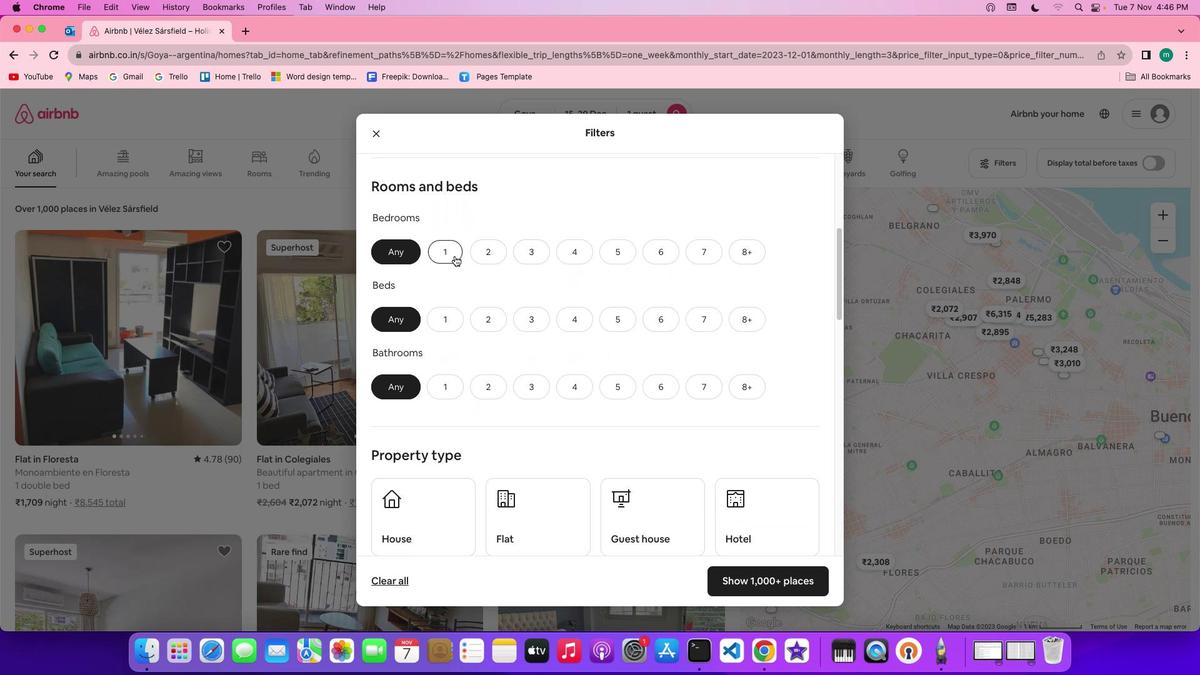 
Action: Mouse moved to (453, 313)
Screenshot: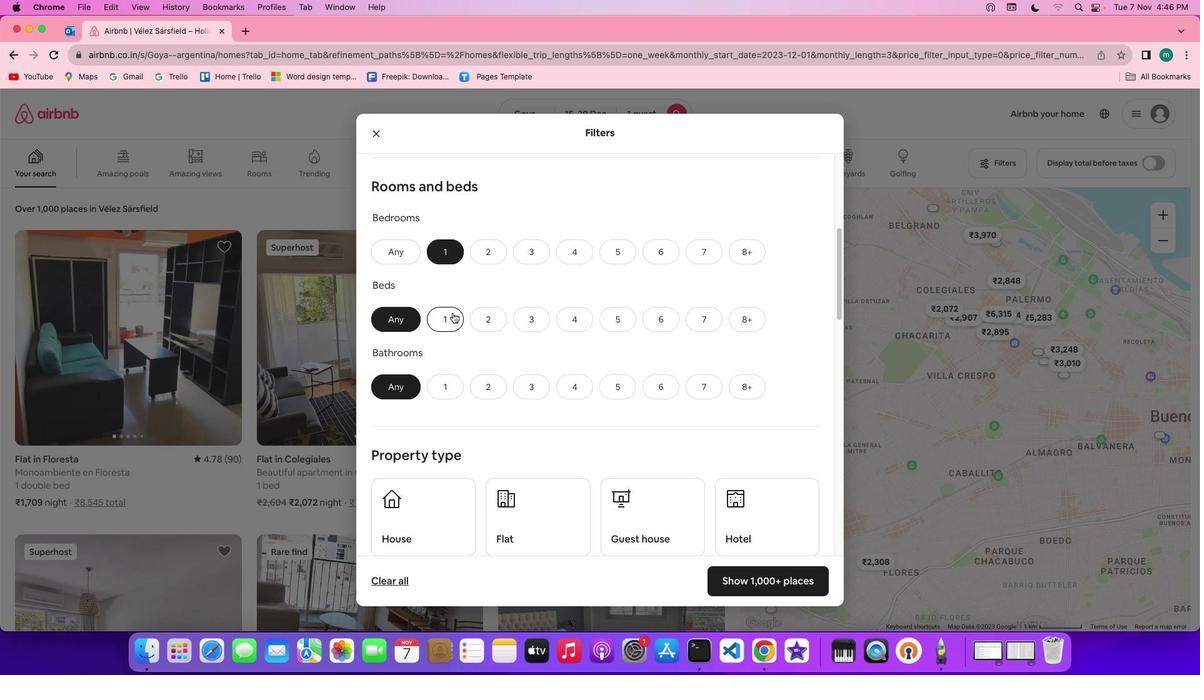 
Action: Mouse pressed left at (453, 313)
Screenshot: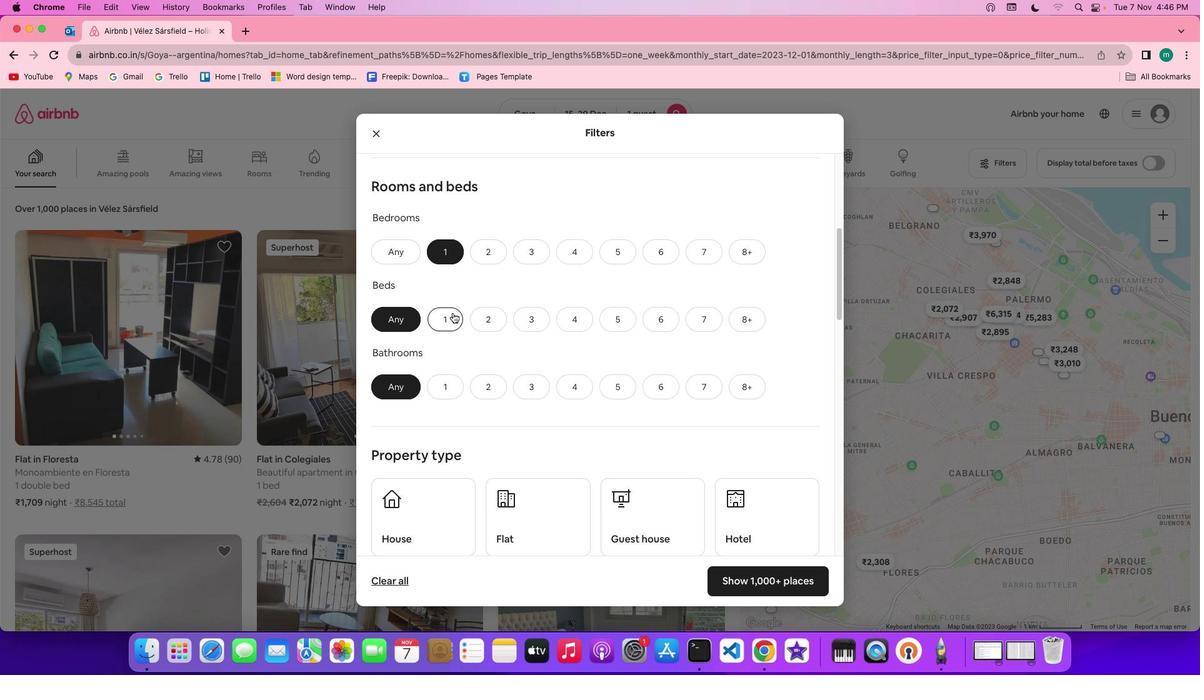 
Action: Mouse moved to (455, 384)
Screenshot: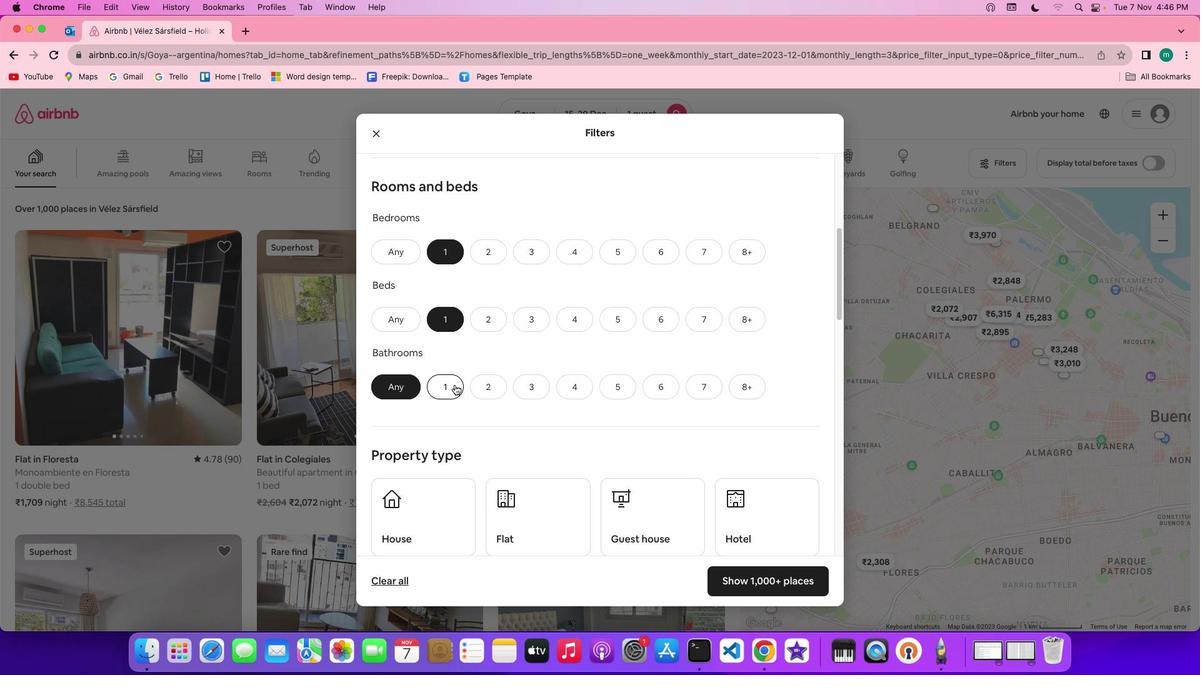
Action: Mouse pressed left at (455, 384)
Screenshot: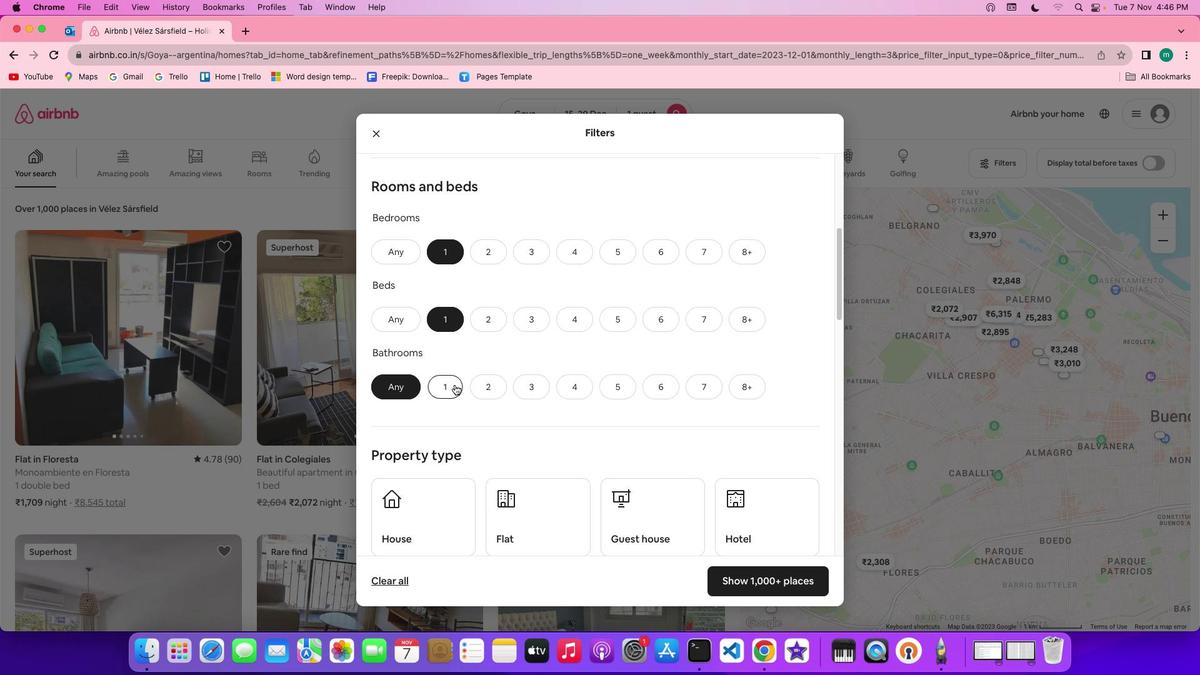 
Action: Mouse moved to (631, 373)
Screenshot: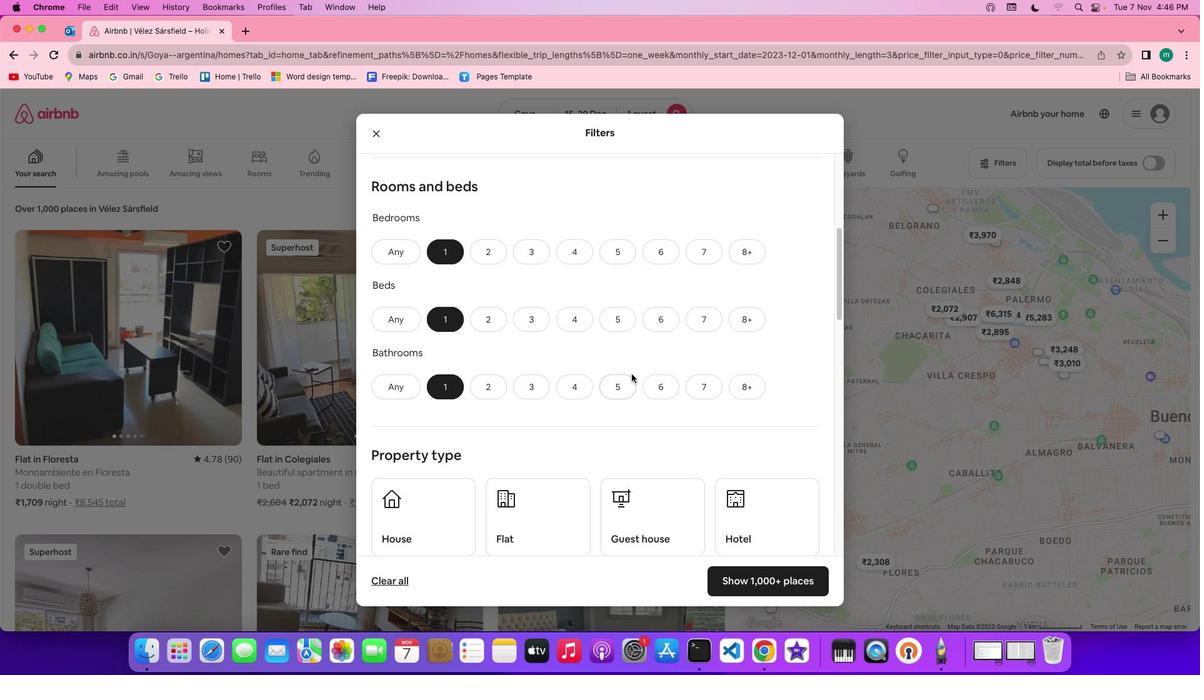 
Action: Mouse scrolled (631, 373) with delta (0, 0)
Screenshot: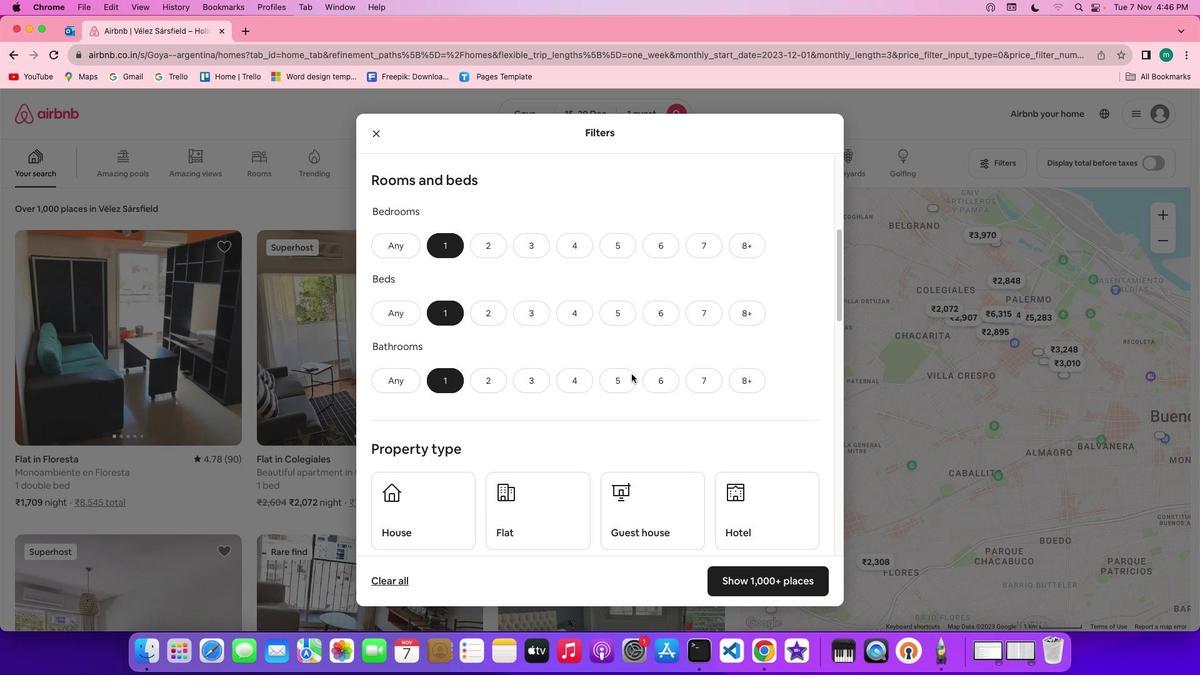 
Action: Mouse scrolled (631, 373) with delta (0, 0)
Screenshot: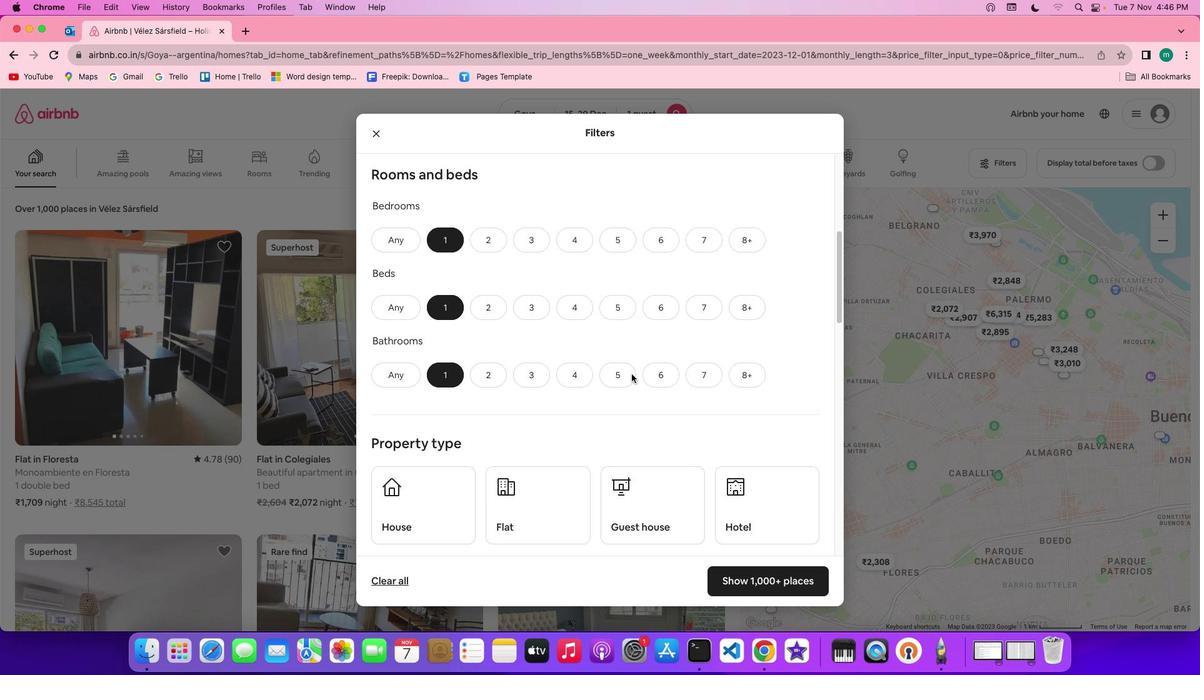 
Action: Mouse scrolled (631, 373) with delta (0, -1)
Screenshot: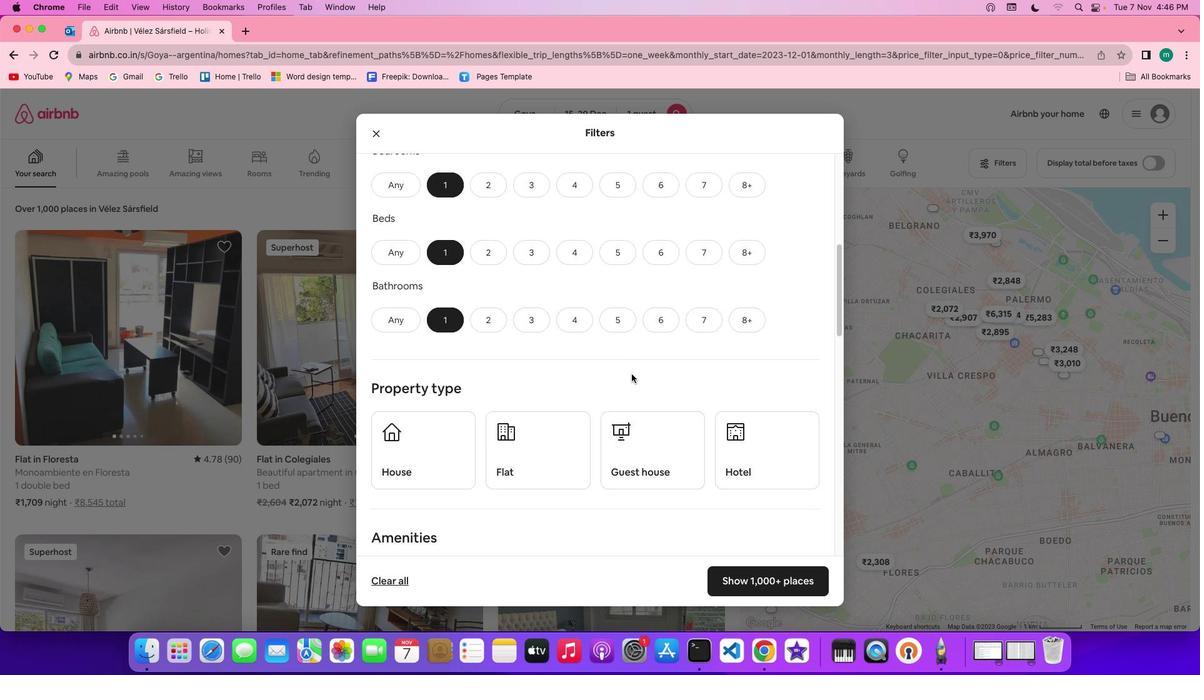 
Action: Mouse scrolled (631, 373) with delta (0, 0)
Screenshot: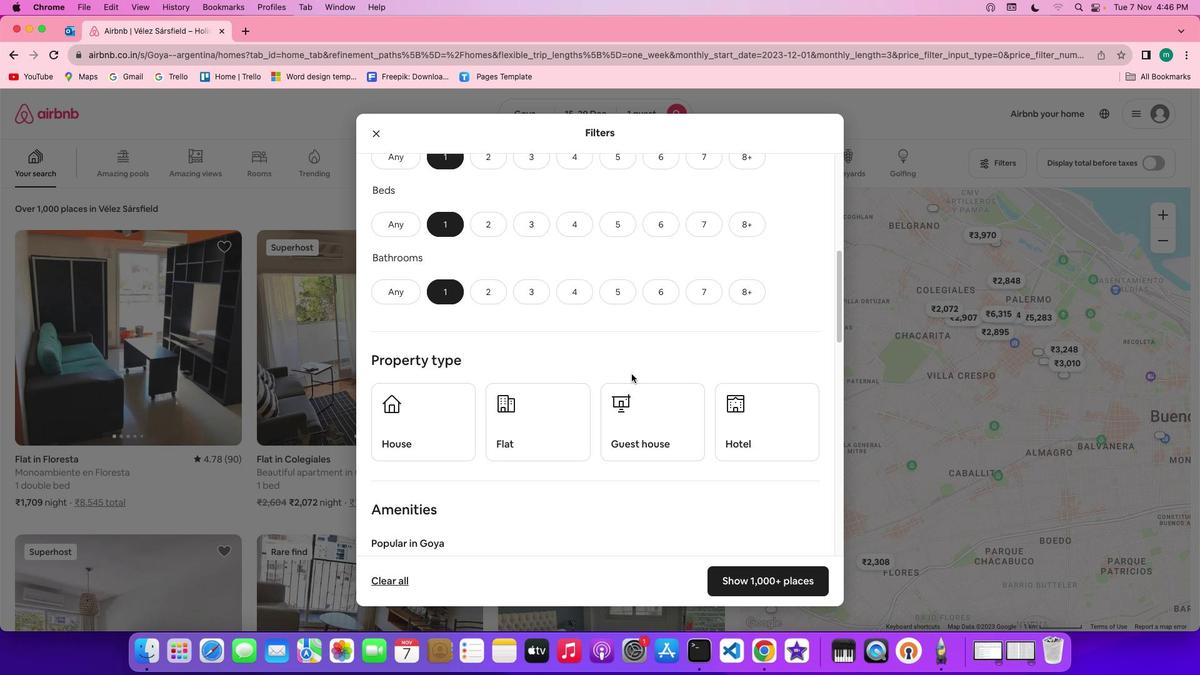 
Action: Mouse scrolled (631, 373) with delta (0, 0)
Screenshot: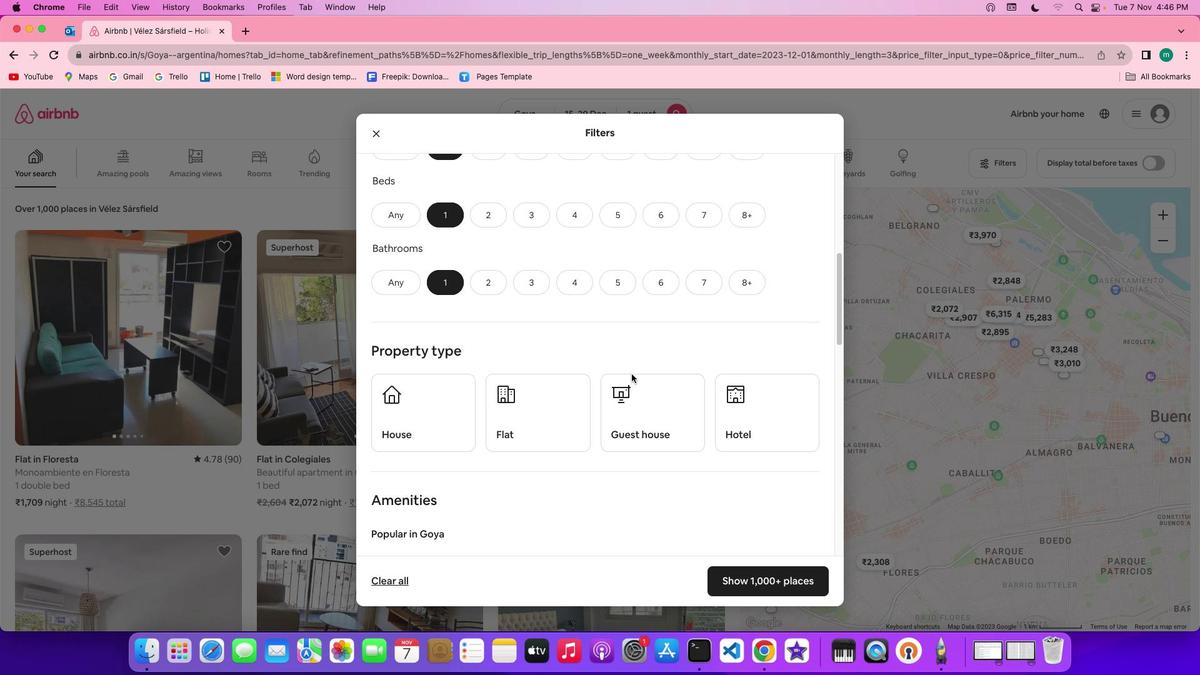 
Action: Mouse scrolled (631, 373) with delta (0, -1)
Screenshot: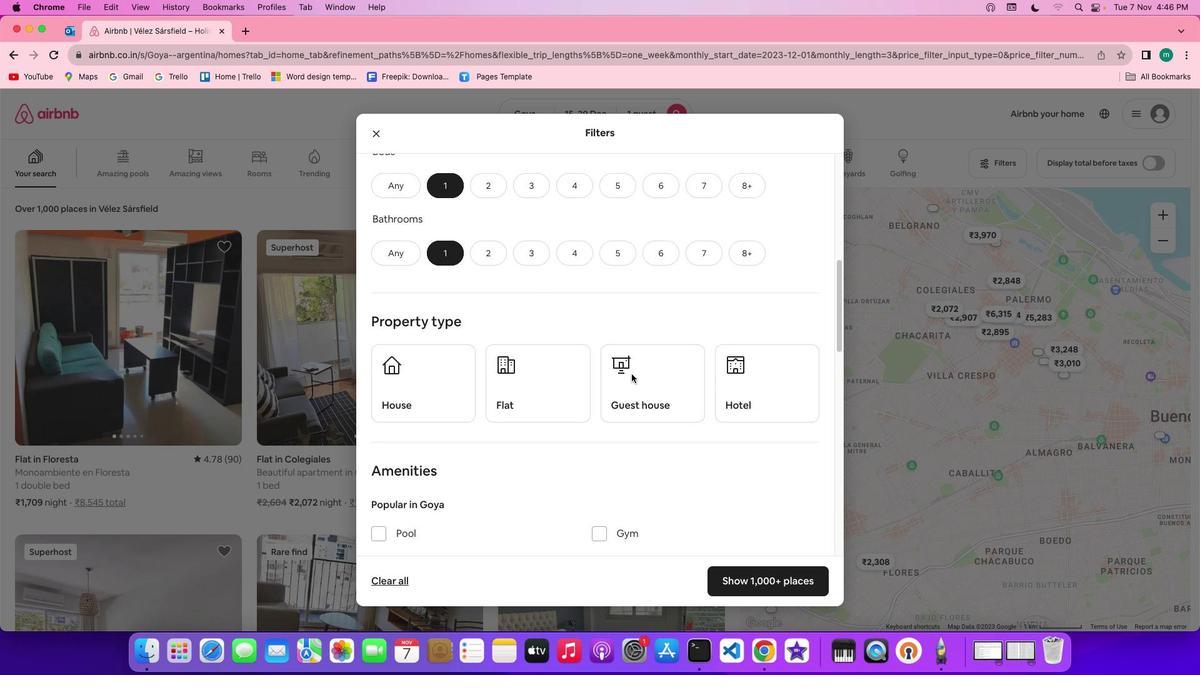 
Action: Mouse scrolled (631, 373) with delta (0, 0)
Screenshot: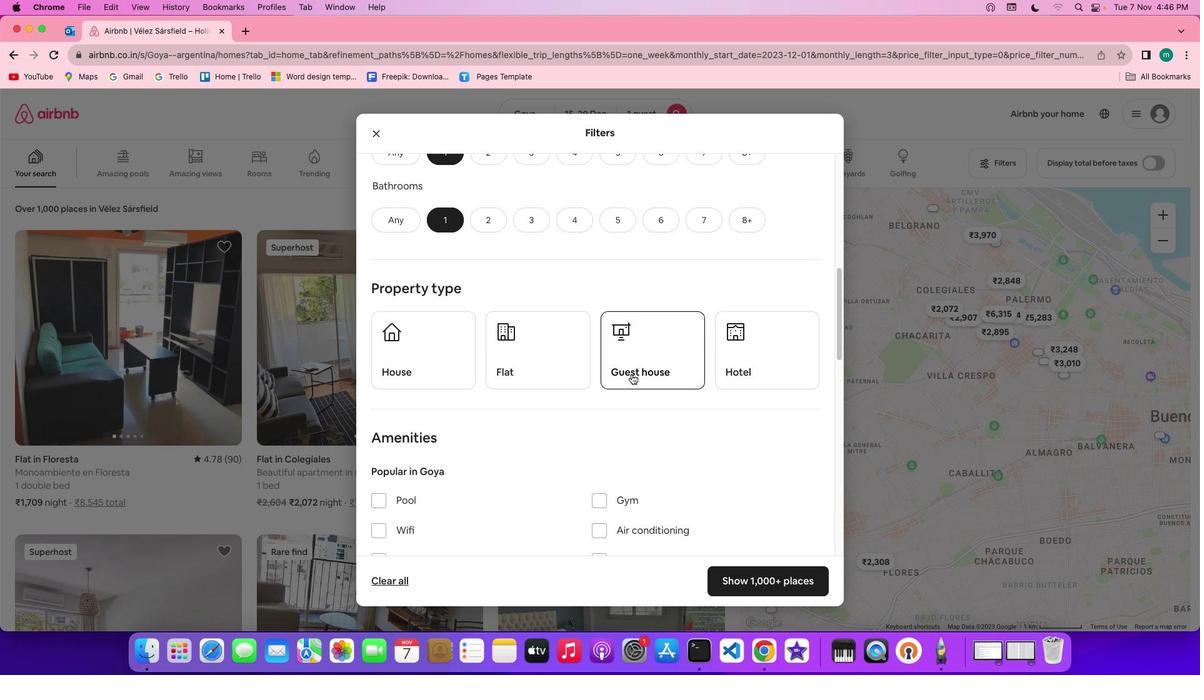 
Action: Mouse scrolled (631, 373) with delta (0, 0)
Screenshot: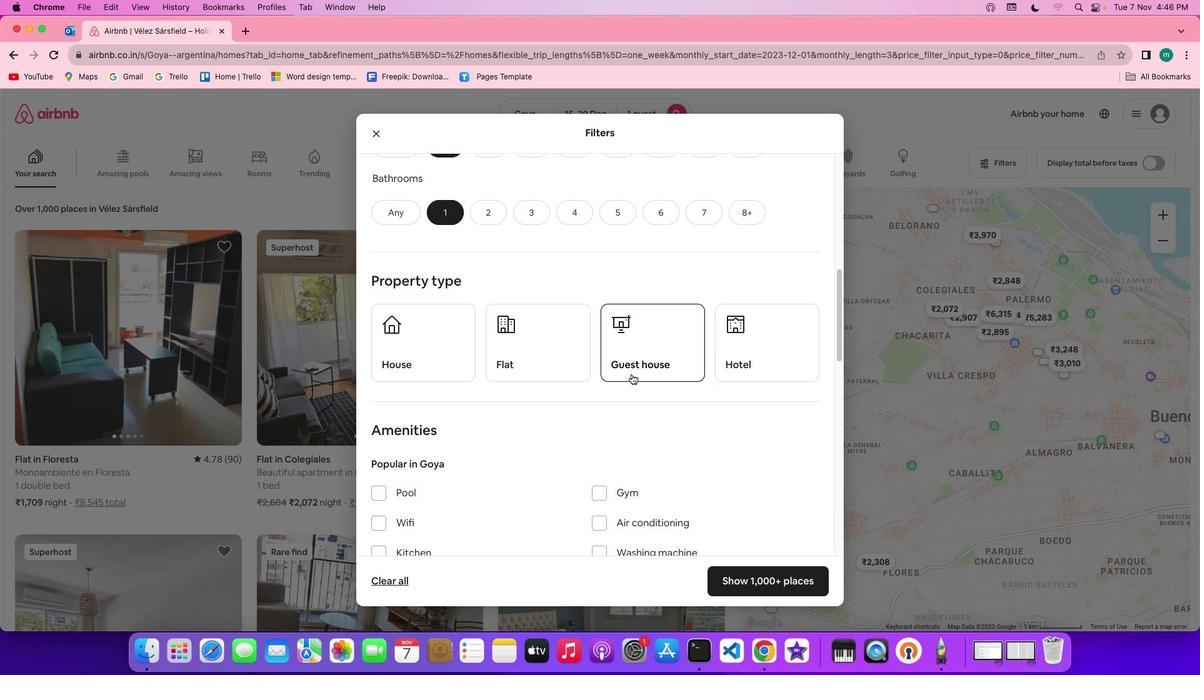 
Action: Mouse scrolled (631, 373) with delta (0, 0)
Screenshot: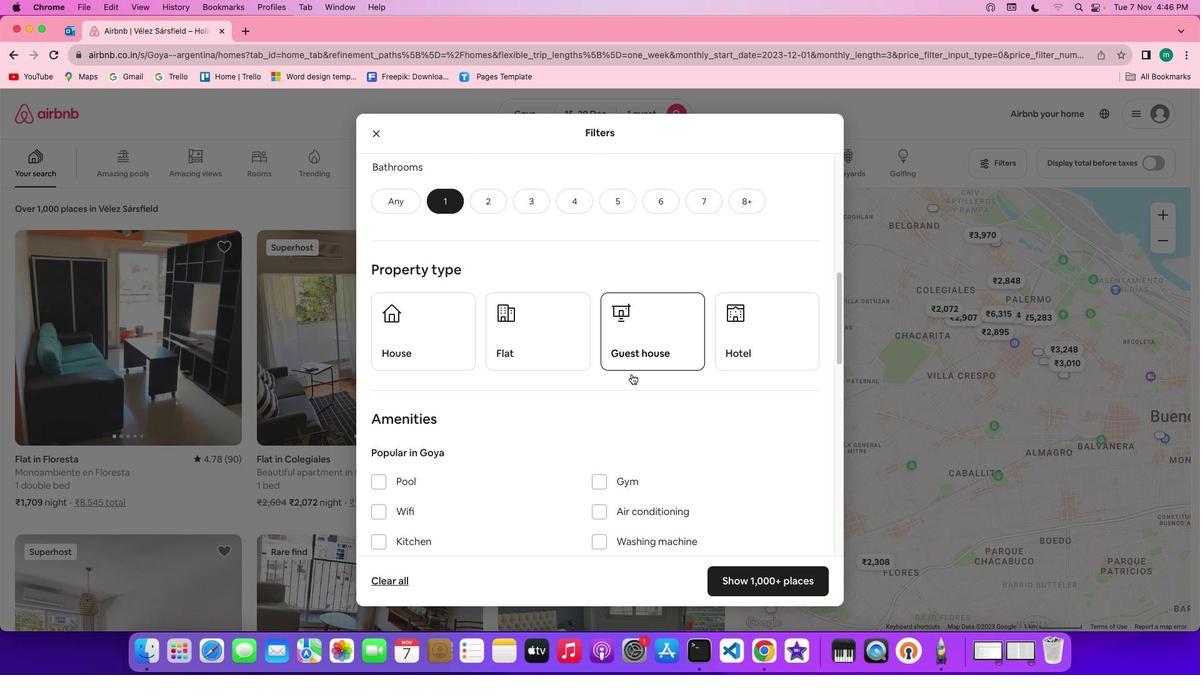
Action: Mouse scrolled (631, 373) with delta (0, 0)
Screenshot: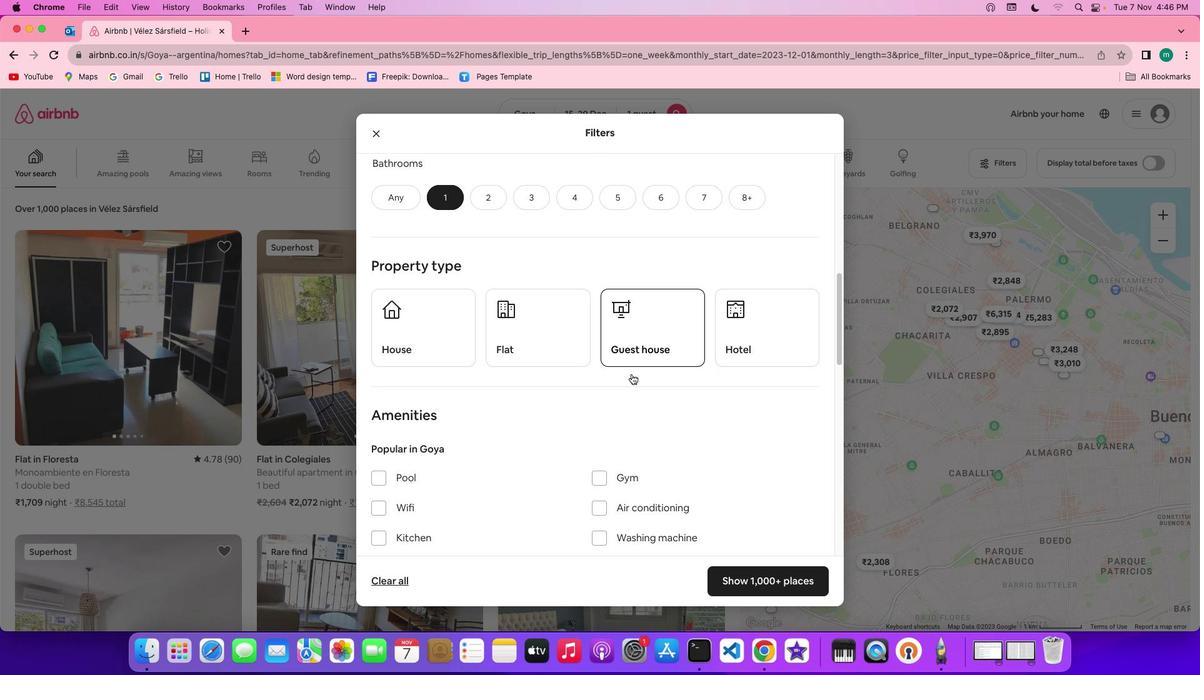 
Action: Mouse scrolled (631, 373) with delta (0, 0)
Screenshot: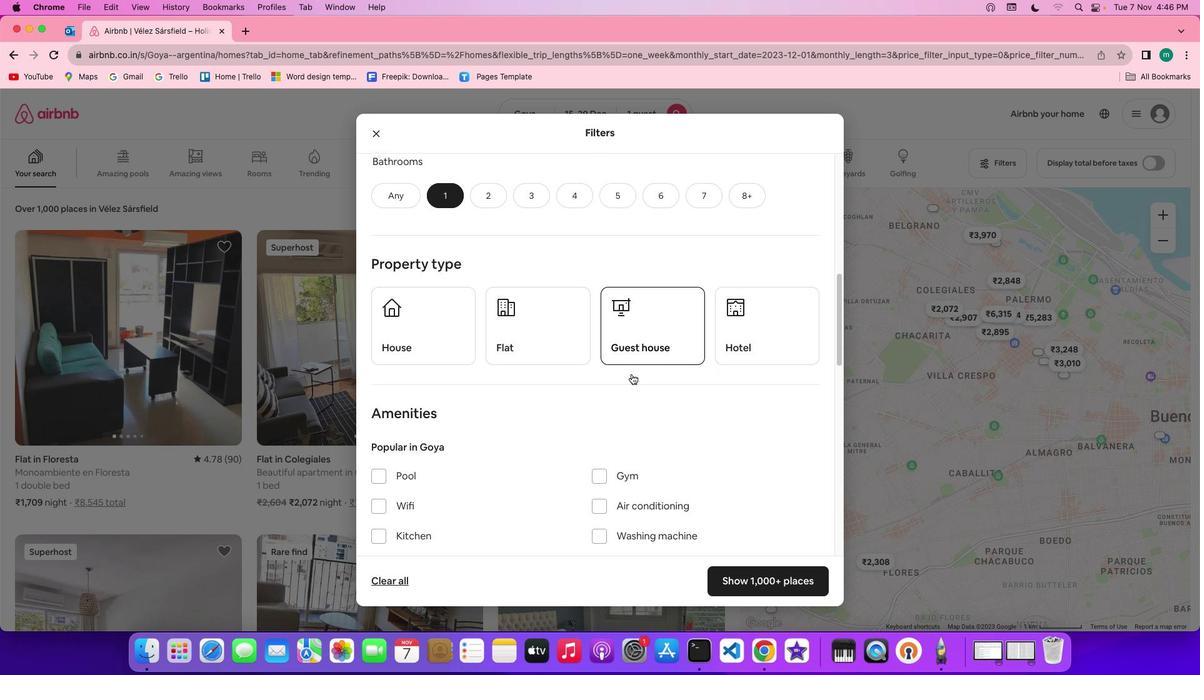
Action: Mouse moved to (775, 331)
Screenshot: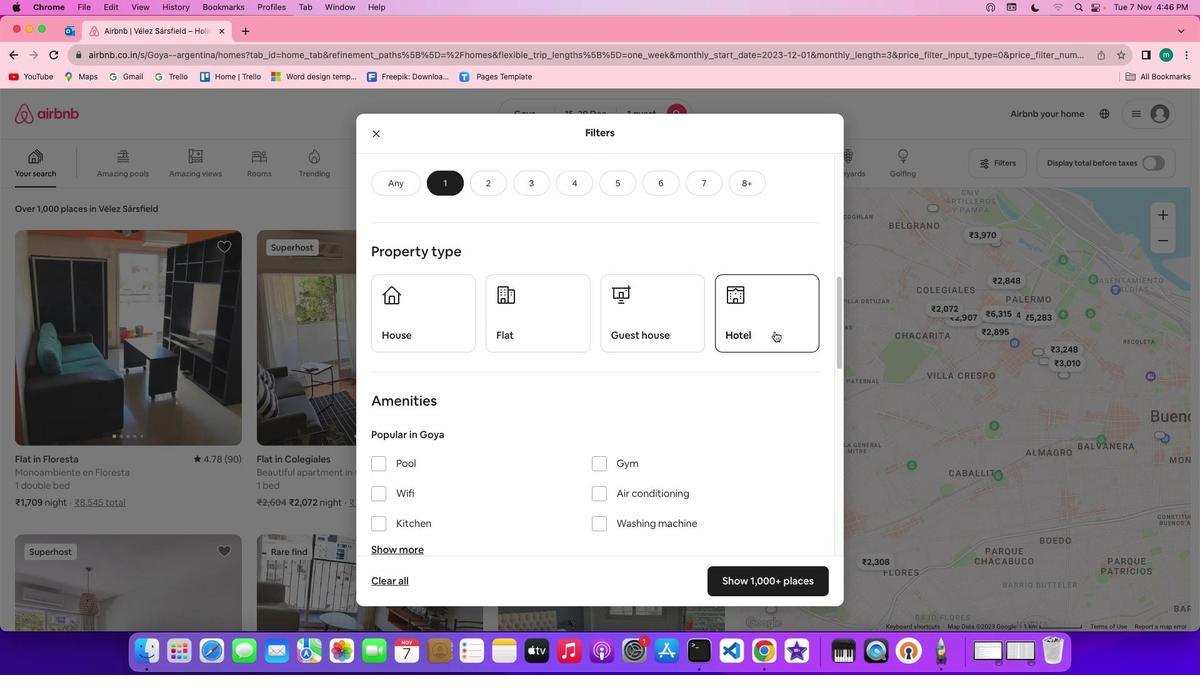 
Action: Mouse pressed left at (775, 331)
Screenshot: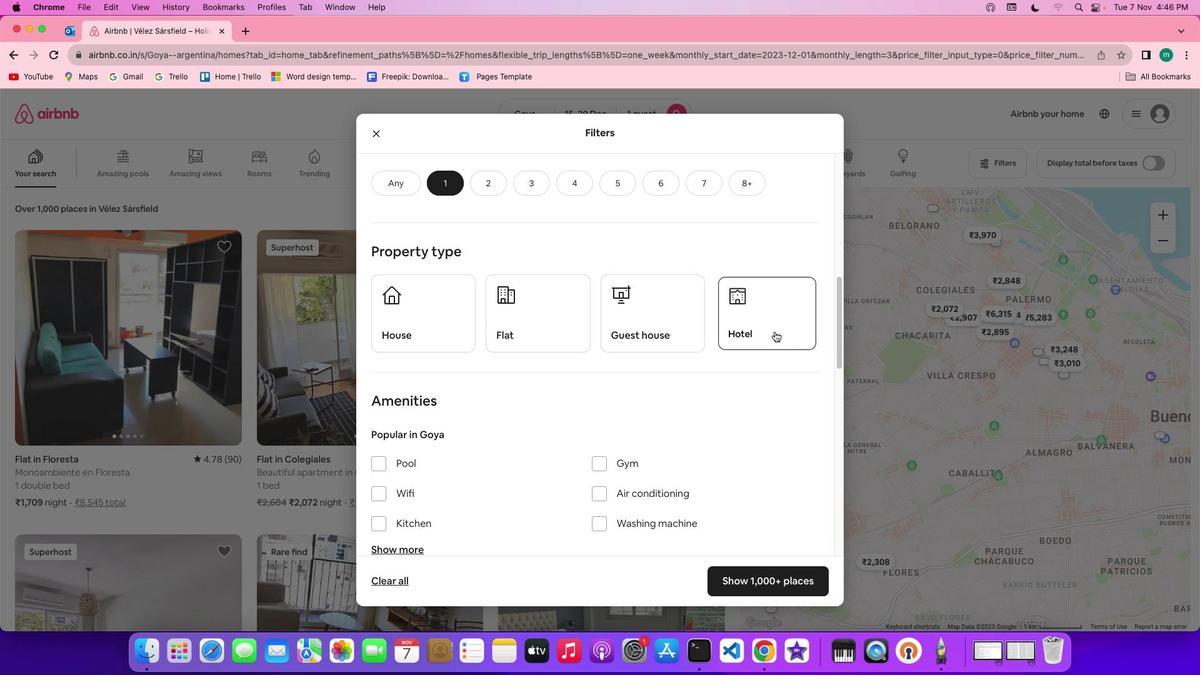 
Action: Mouse moved to (741, 386)
Screenshot: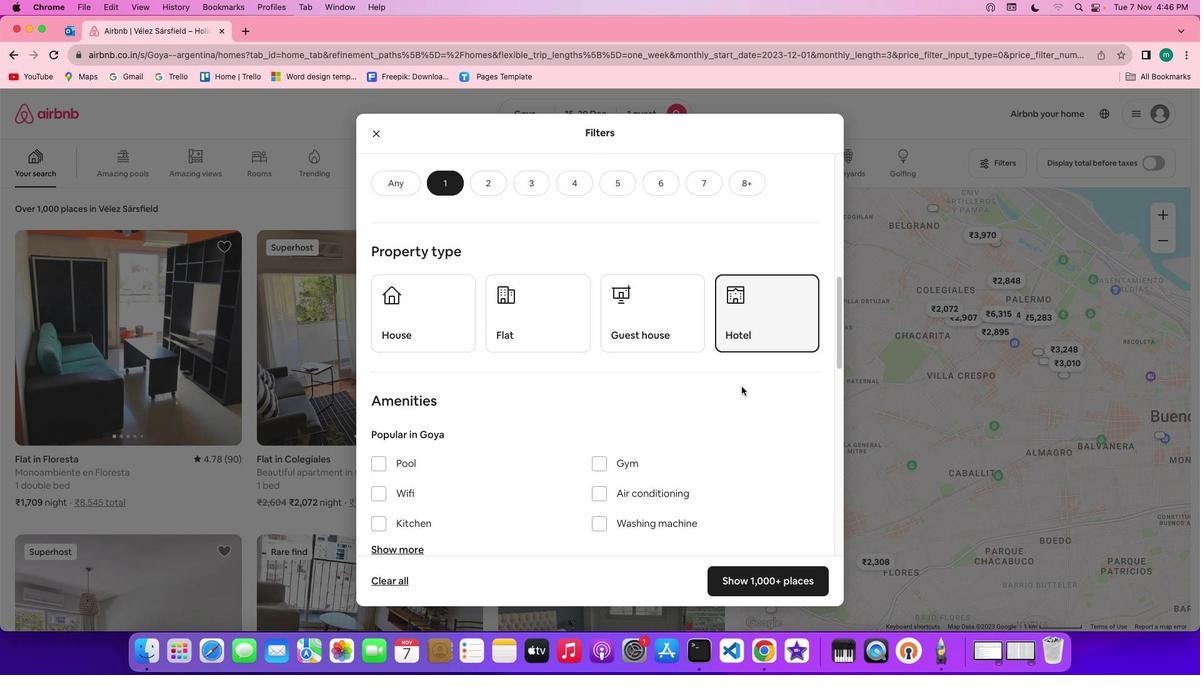 
Action: Mouse scrolled (741, 386) with delta (0, 0)
Screenshot: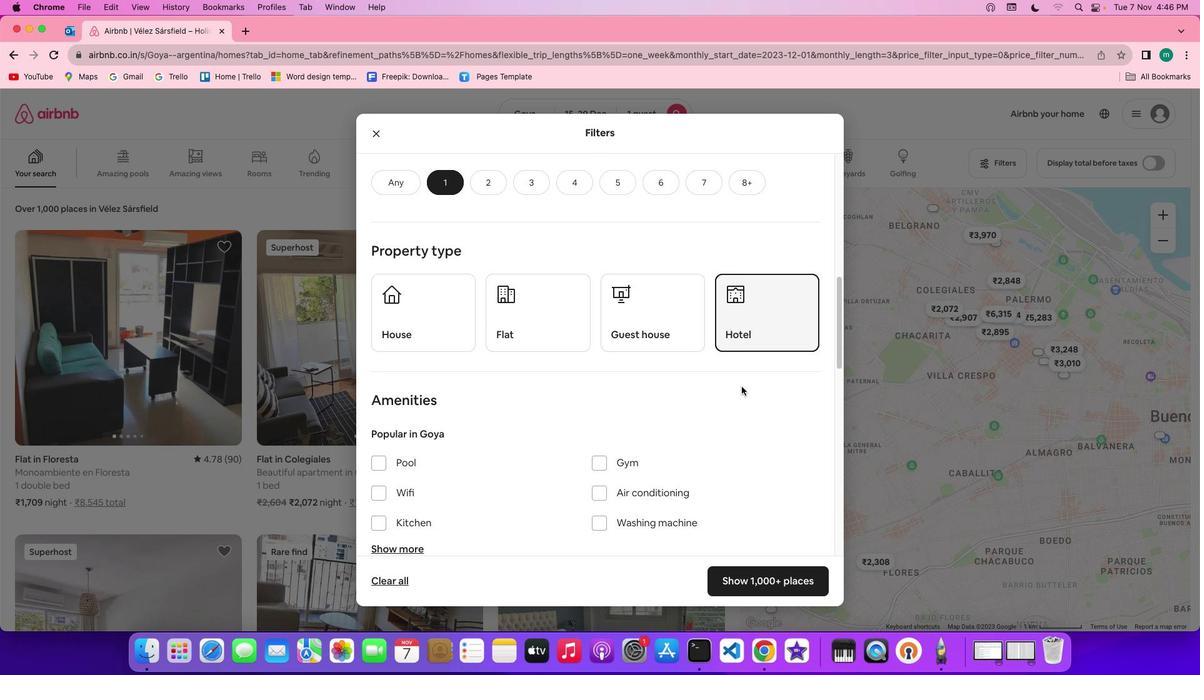 
Action: Mouse scrolled (741, 386) with delta (0, 0)
Screenshot: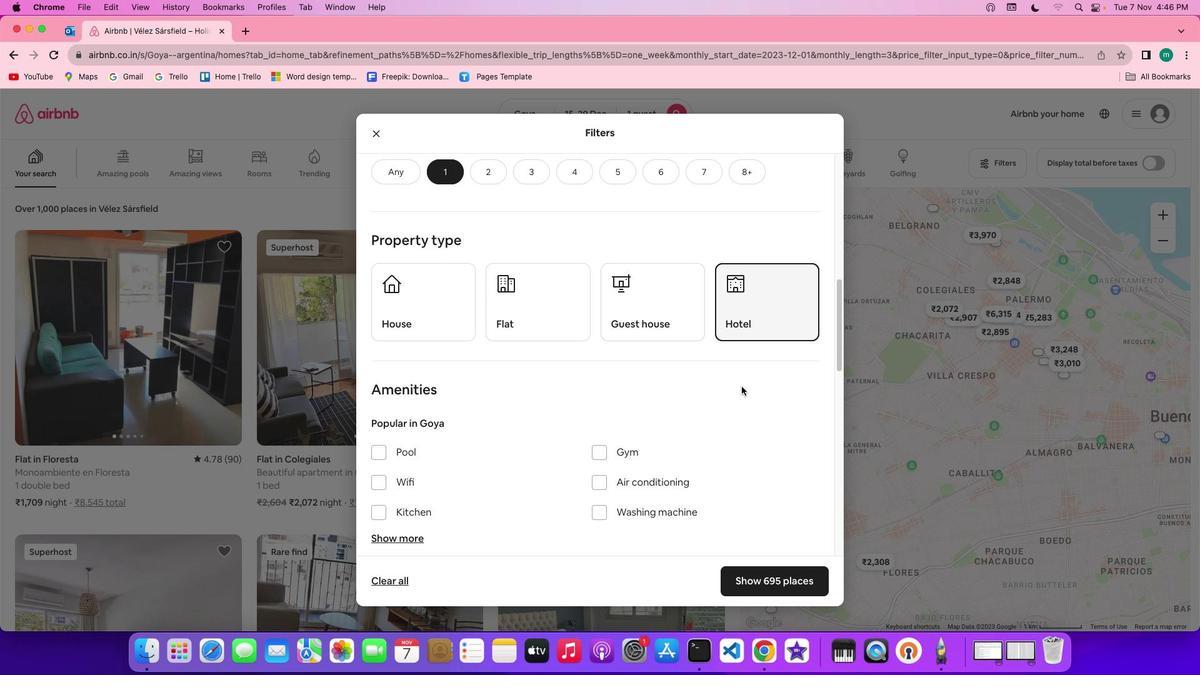 
Action: Mouse scrolled (741, 386) with delta (0, 0)
Screenshot: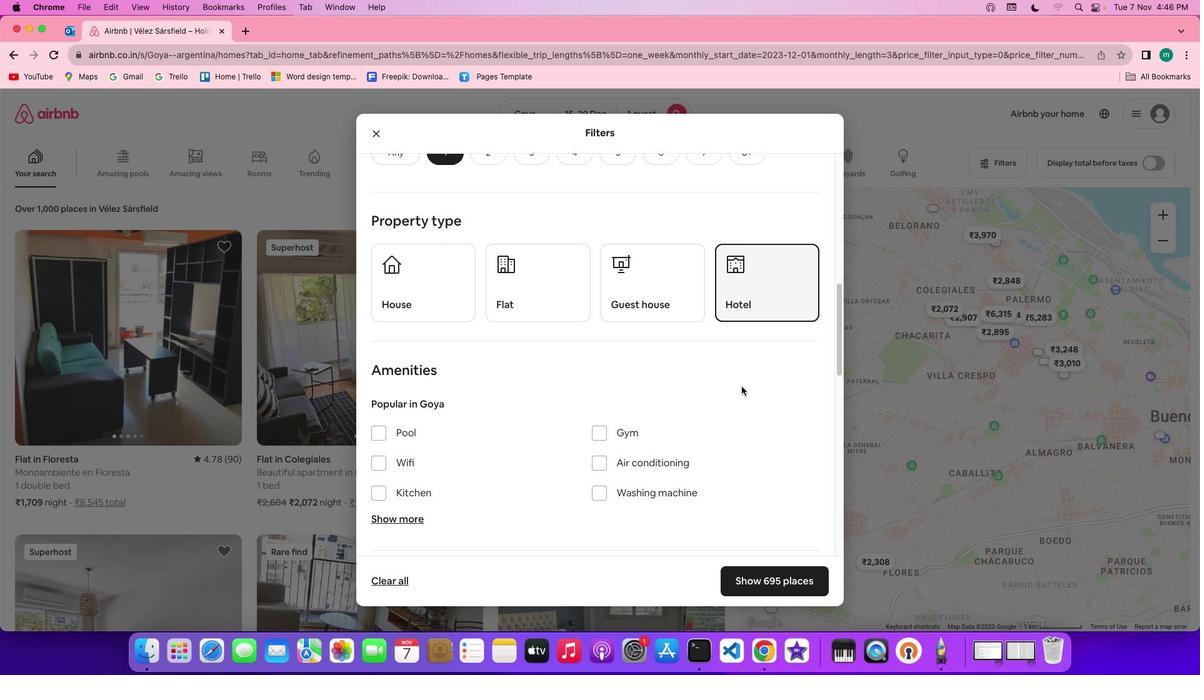 
Action: Mouse scrolled (741, 386) with delta (0, 0)
Screenshot: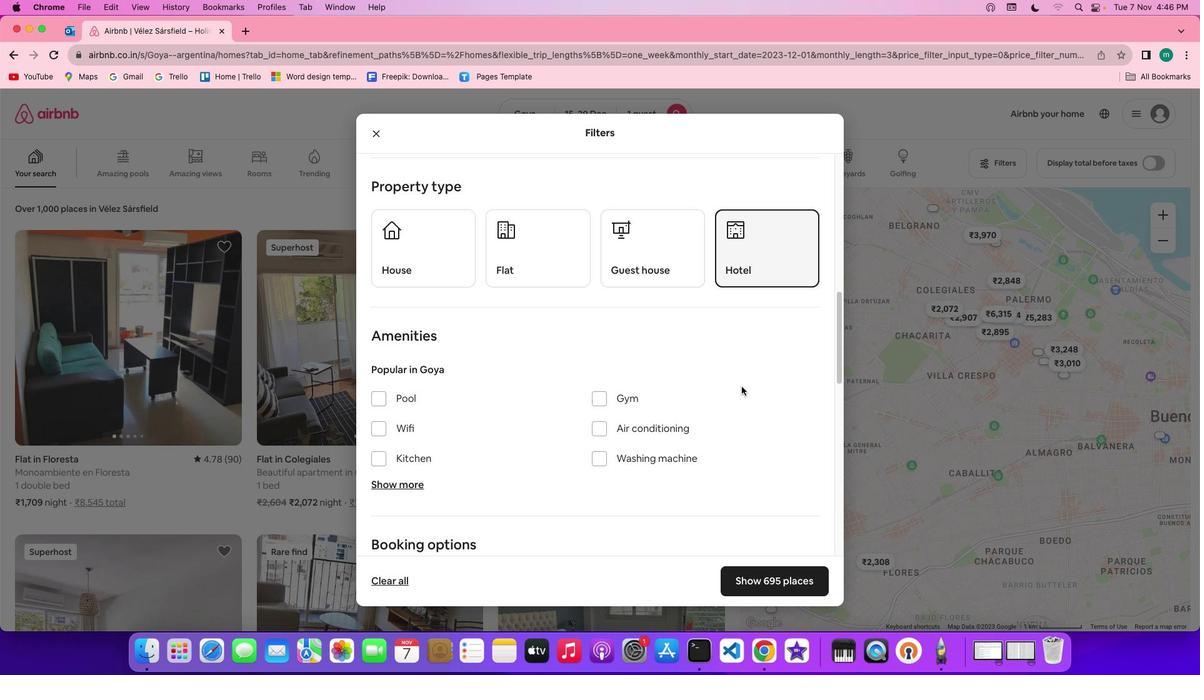 
Action: Mouse scrolled (741, 386) with delta (0, 0)
Screenshot: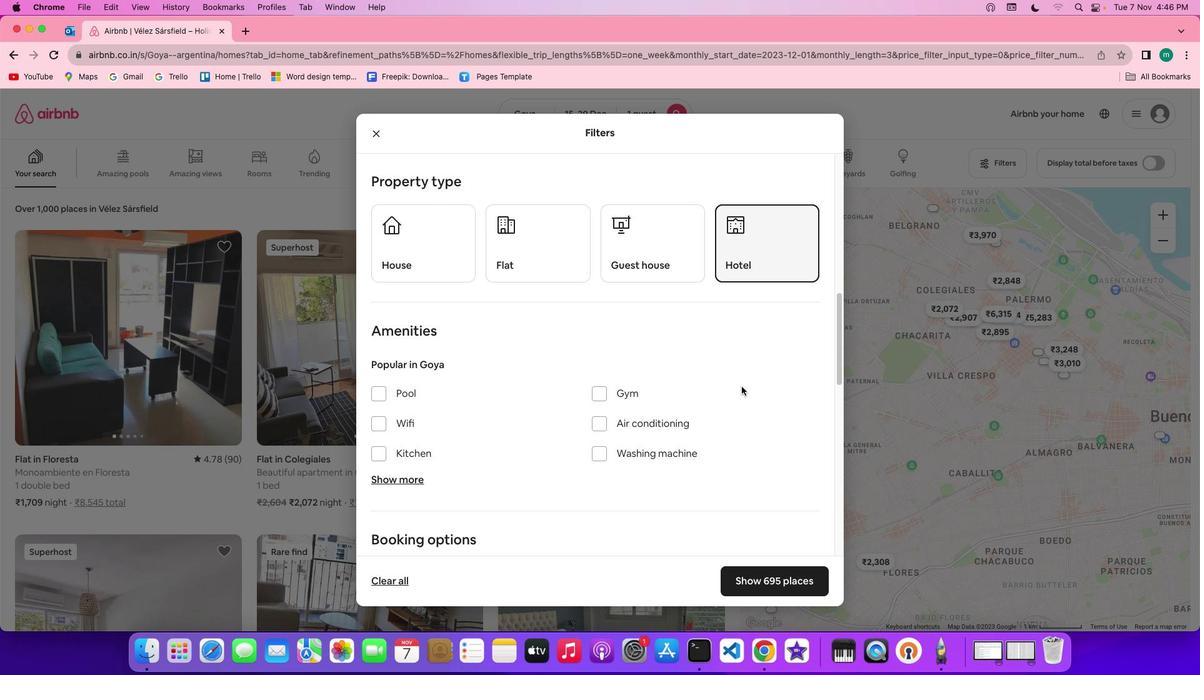 
Action: Mouse scrolled (741, 386) with delta (0, 0)
Screenshot: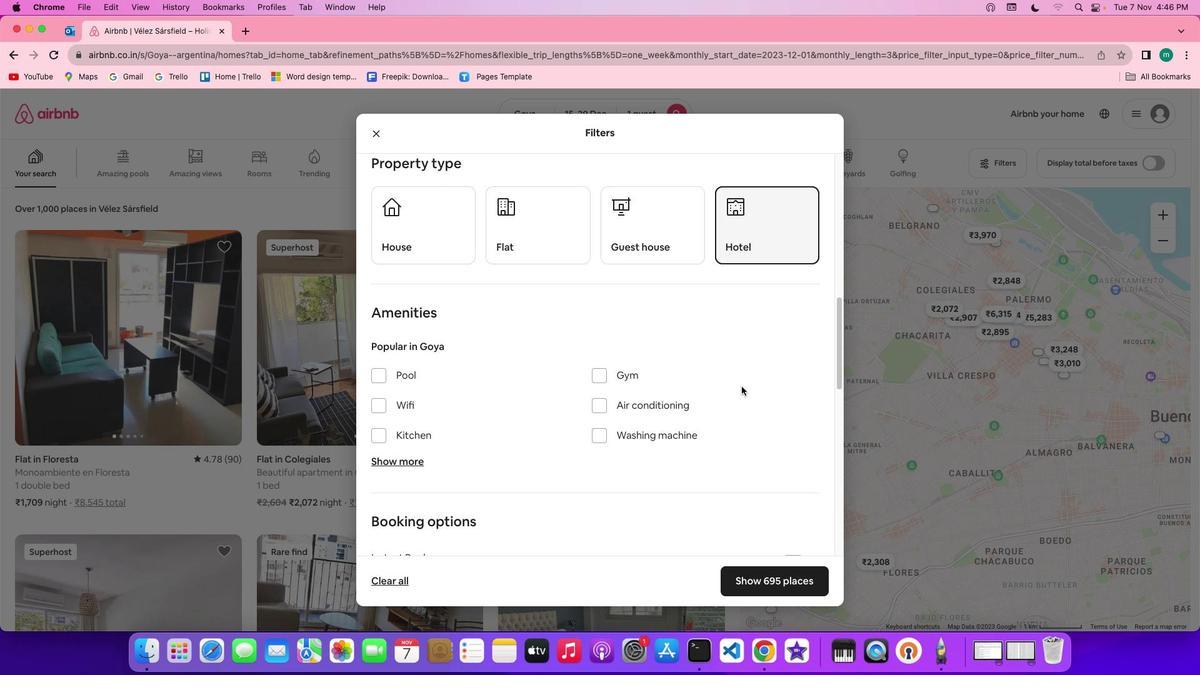 
Action: Mouse scrolled (741, 386) with delta (0, 0)
Screenshot: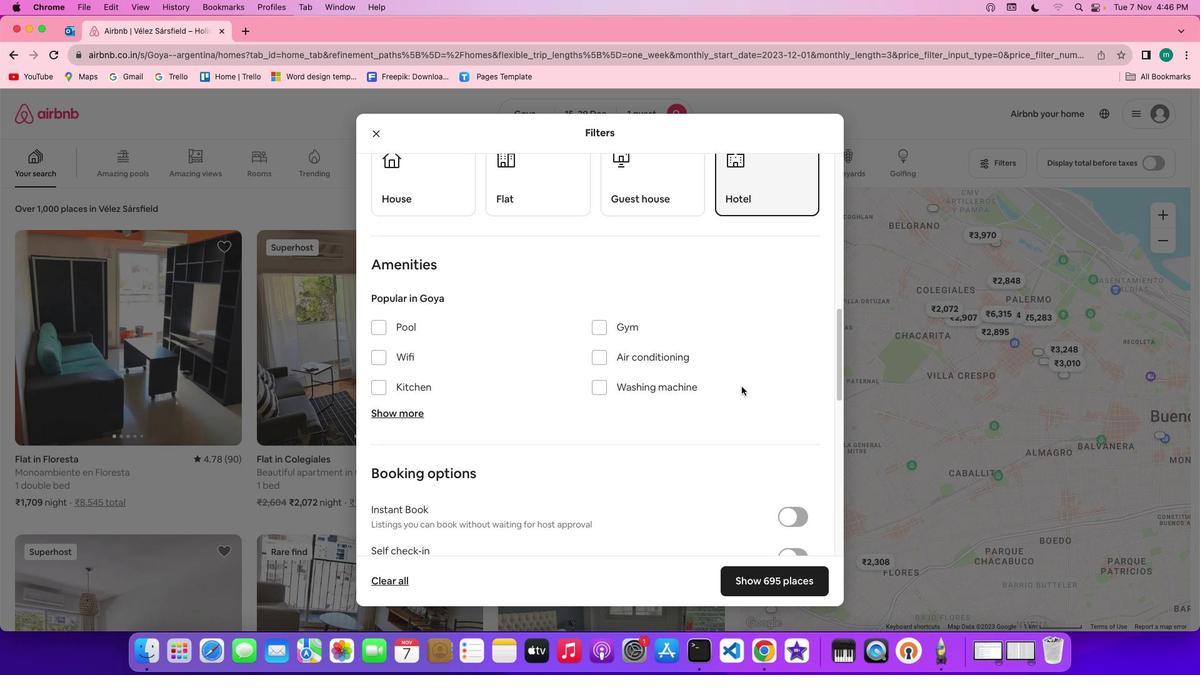 
Action: Mouse scrolled (741, 386) with delta (0, 0)
Screenshot: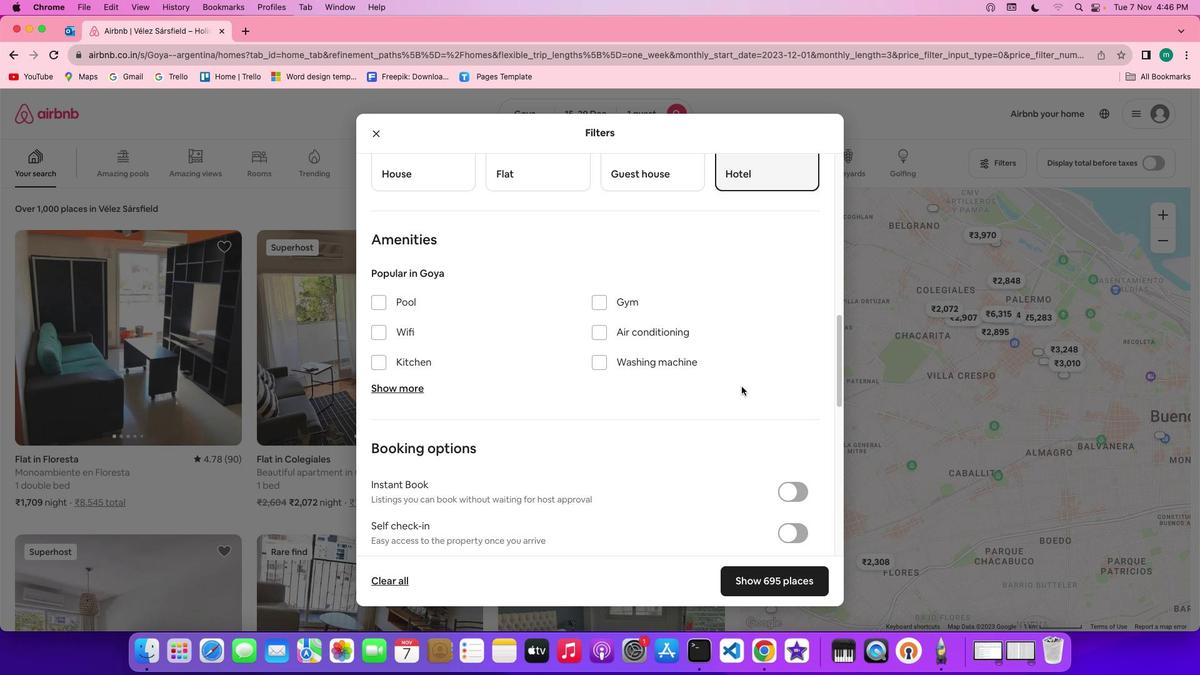 
Action: Mouse scrolled (741, 386) with delta (0, 0)
Screenshot: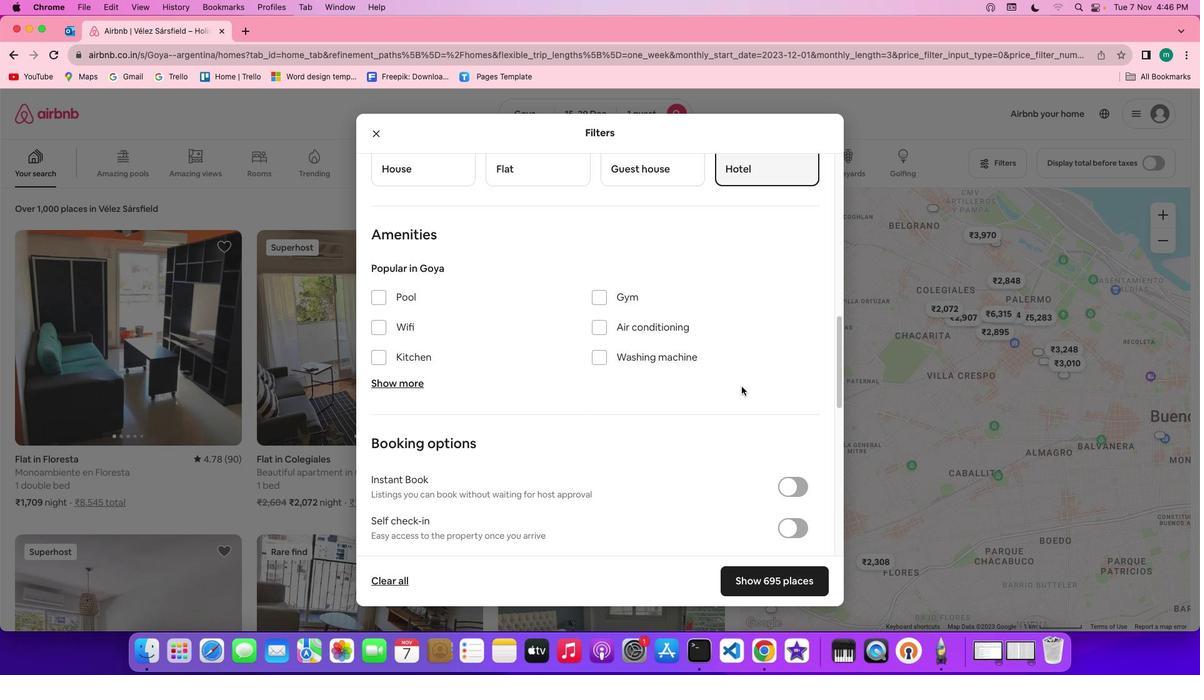 
Action: Mouse scrolled (741, 386) with delta (0, 0)
Screenshot: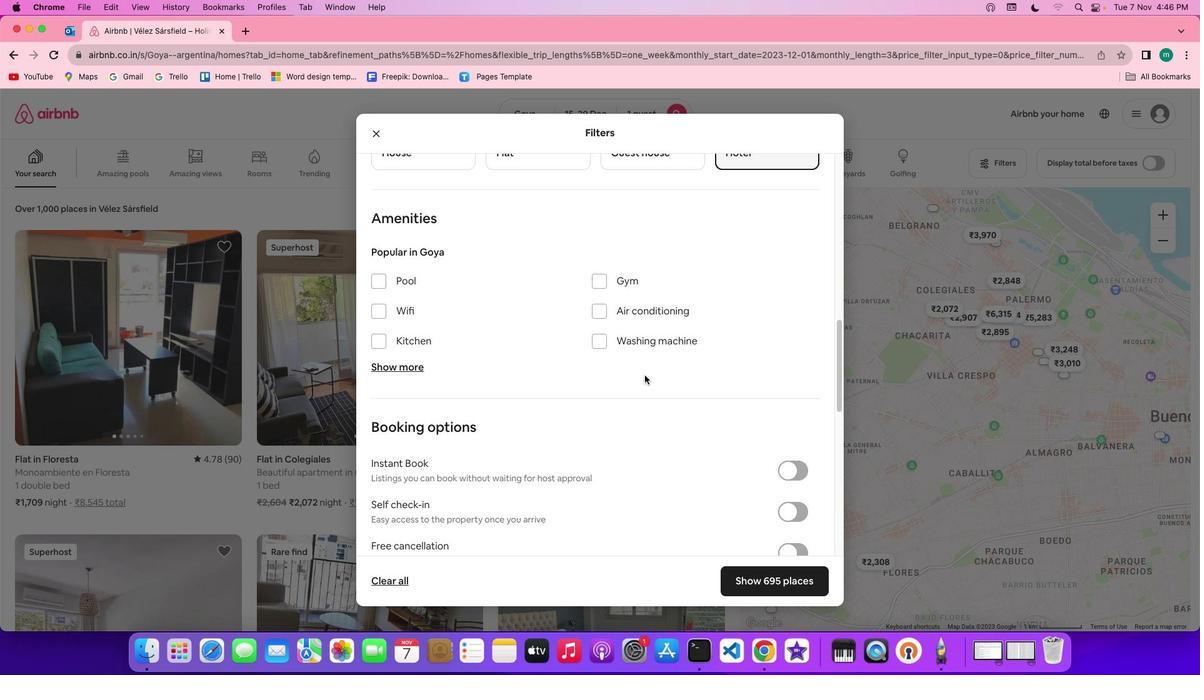 
Action: Mouse moved to (393, 355)
Screenshot: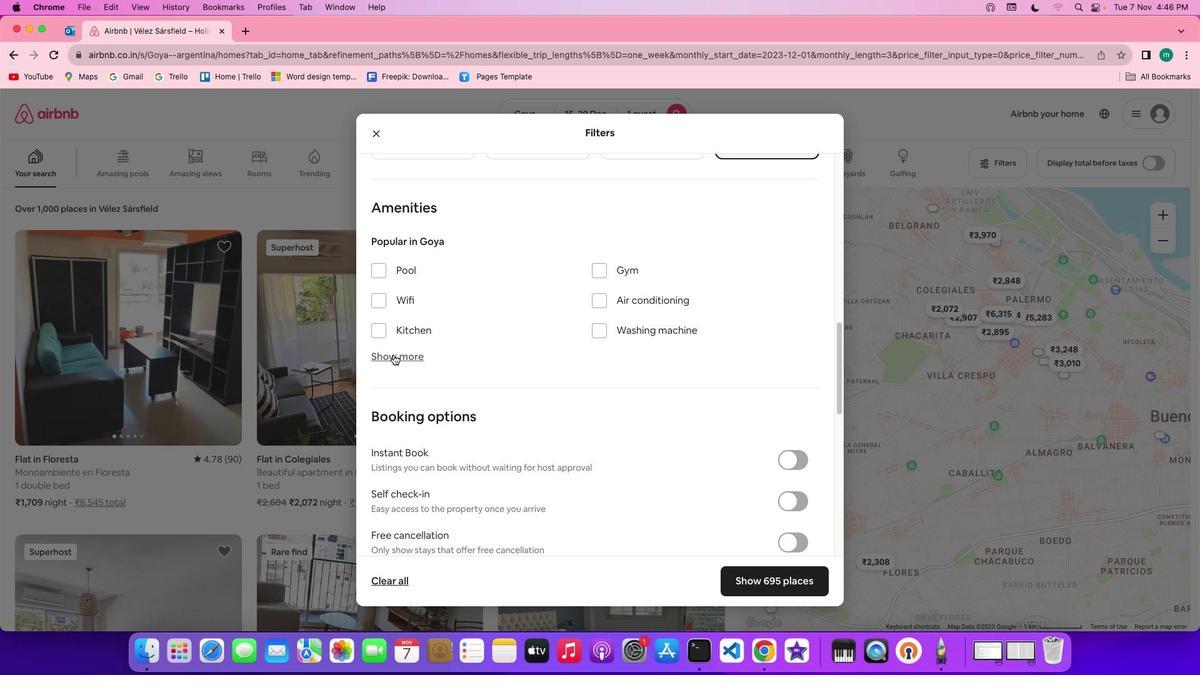 
Action: Mouse pressed left at (393, 355)
Screenshot: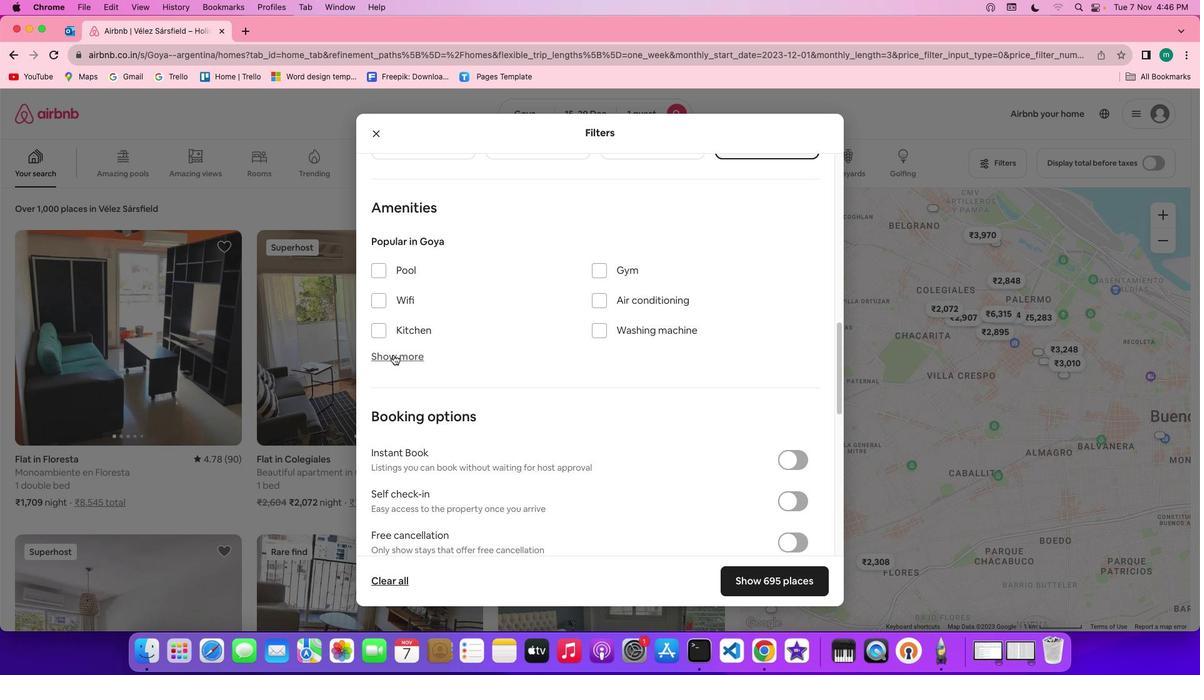 
Action: Mouse moved to (599, 400)
Screenshot: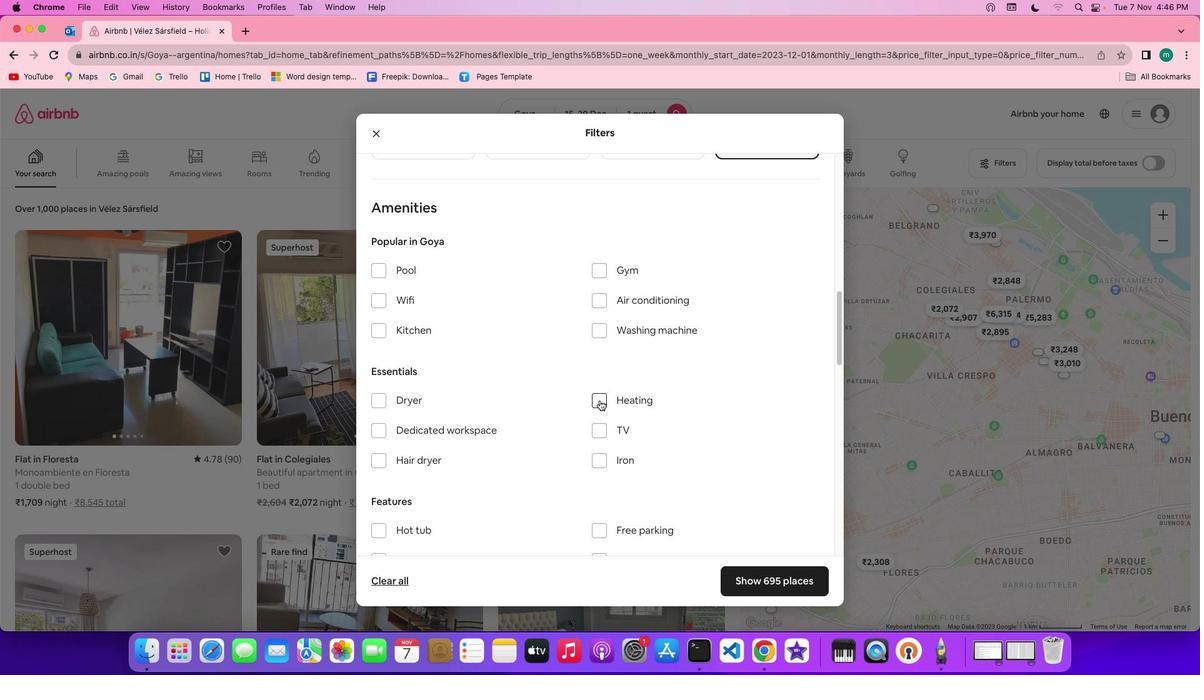 
Action: Mouse pressed left at (599, 400)
Screenshot: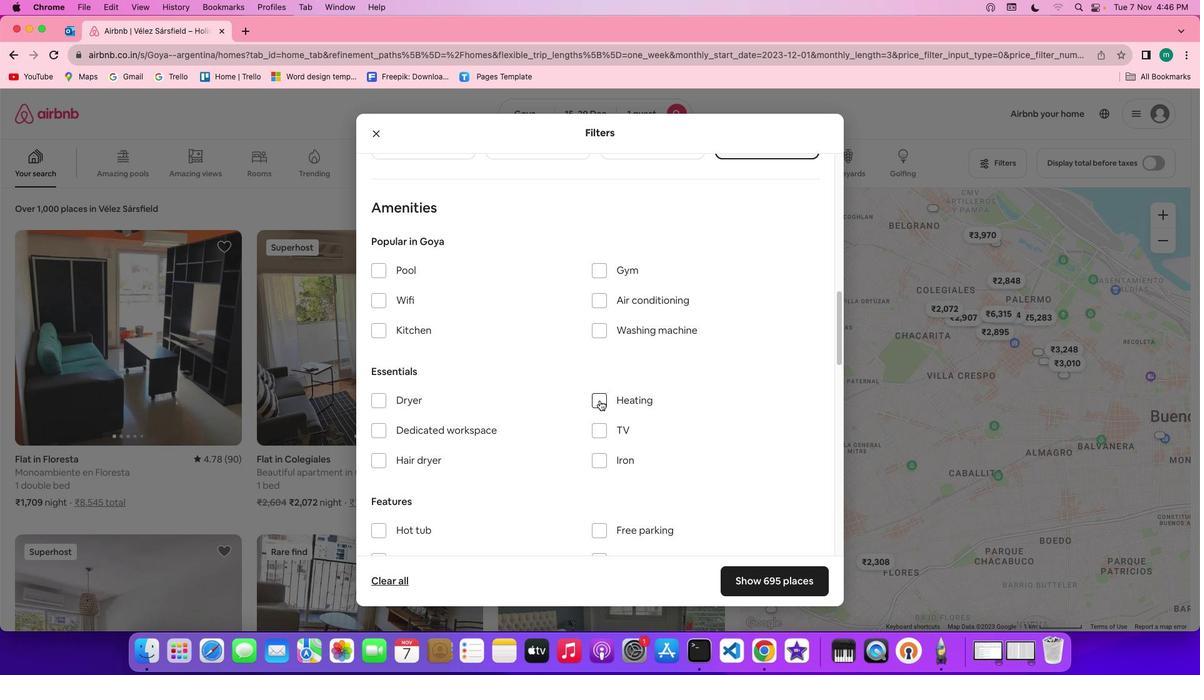 
Action: Mouse moved to (694, 433)
Screenshot: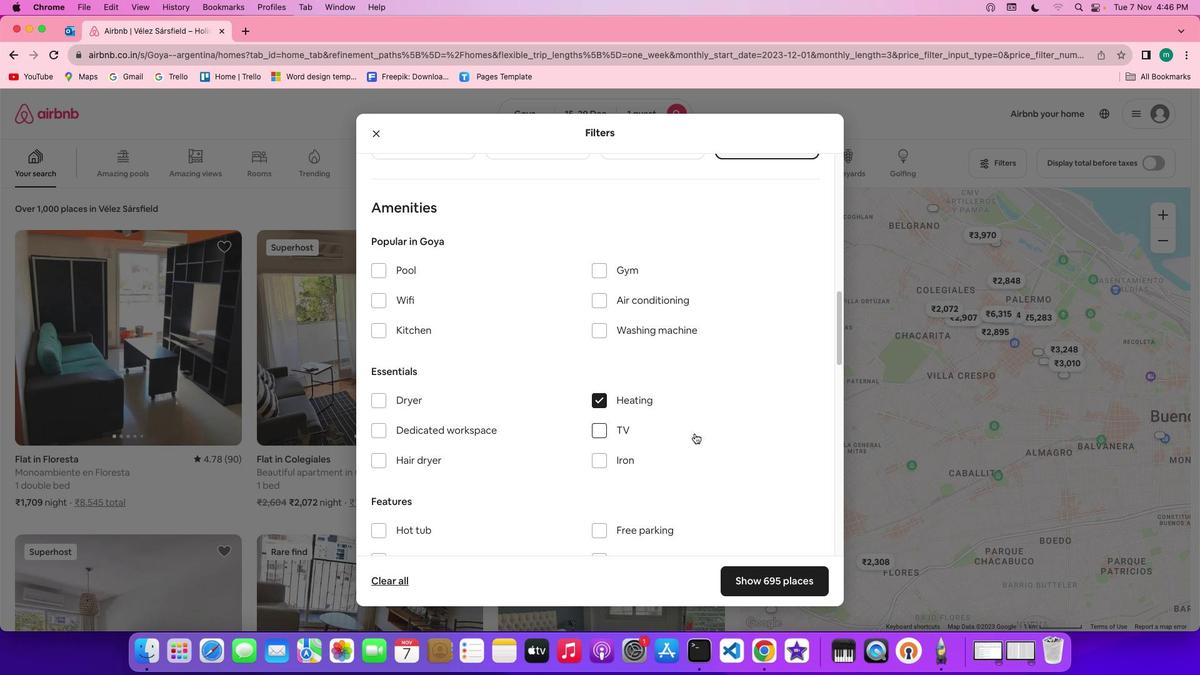
Action: Mouse scrolled (694, 433) with delta (0, 0)
Screenshot: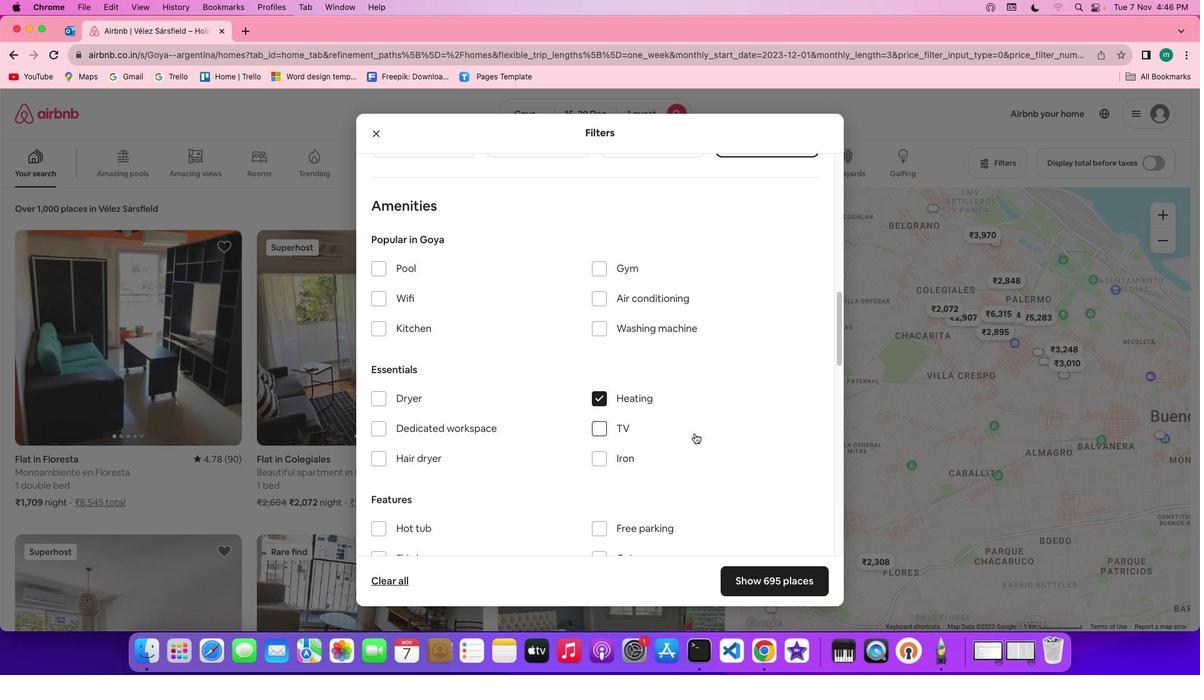 
Action: Mouse scrolled (694, 433) with delta (0, 0)
Screenshot: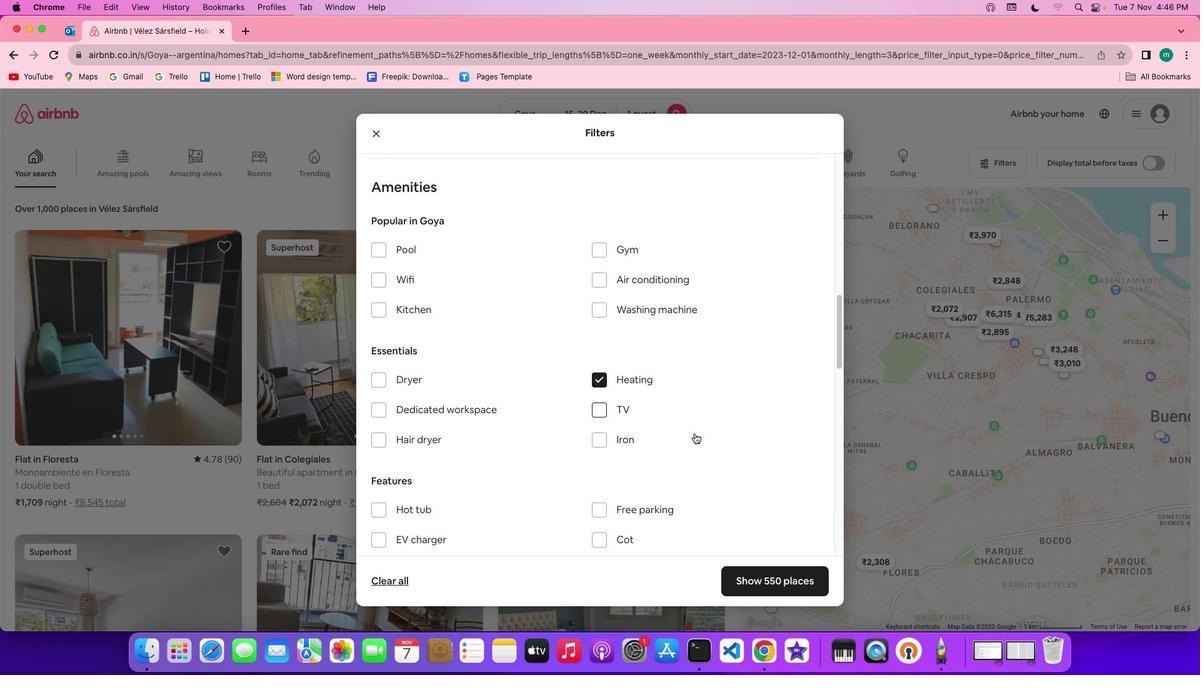
Action: Mouse scrolled (694, 433) with delta (0, -1)
Screenshot: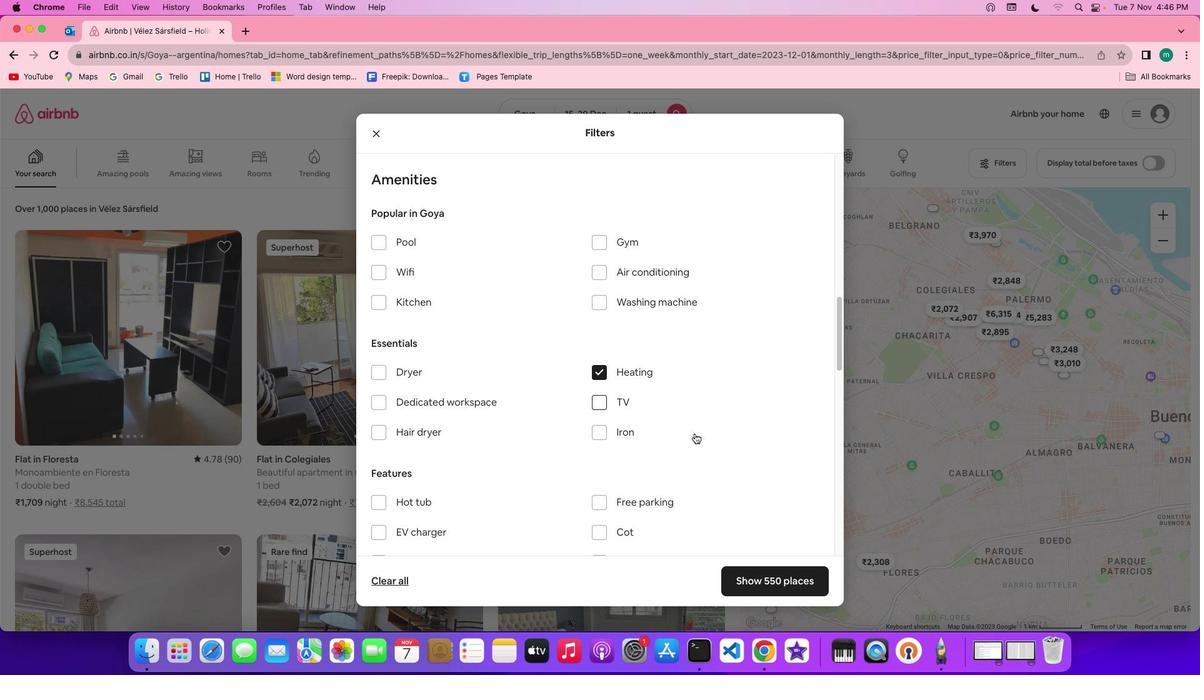 
Action: Mouse moved to (703, 441)
Screenshot: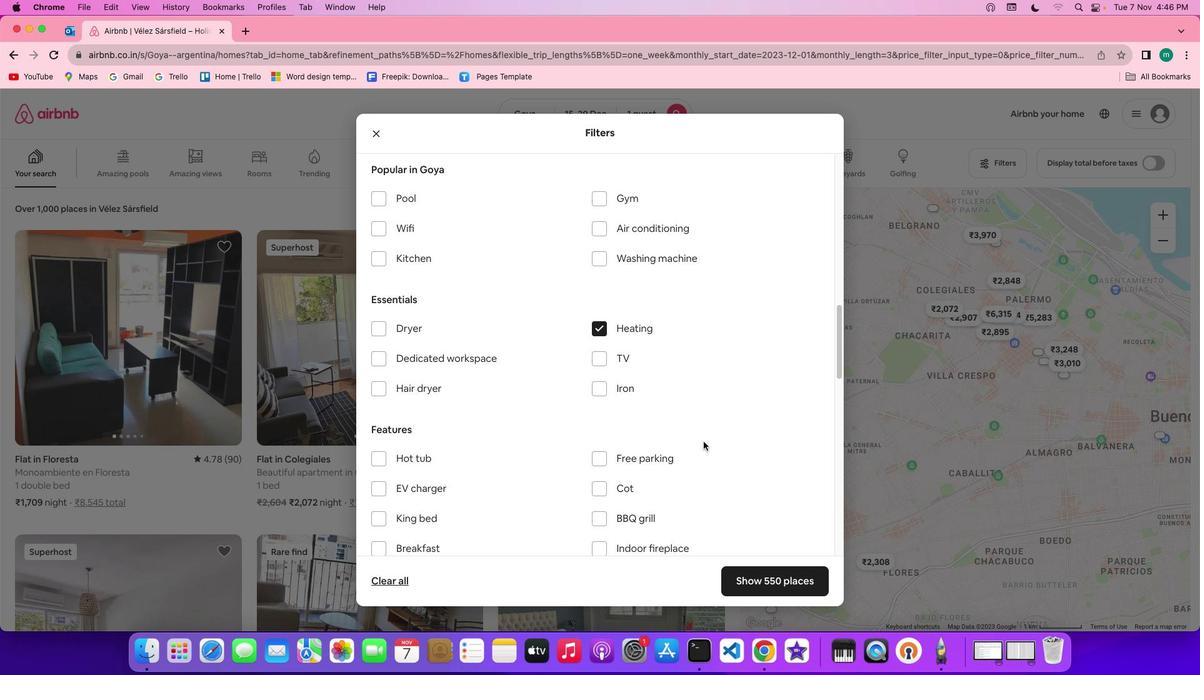 
Action: Mouse scrolled (703, 441) with delta (0, 0)
Screenshot: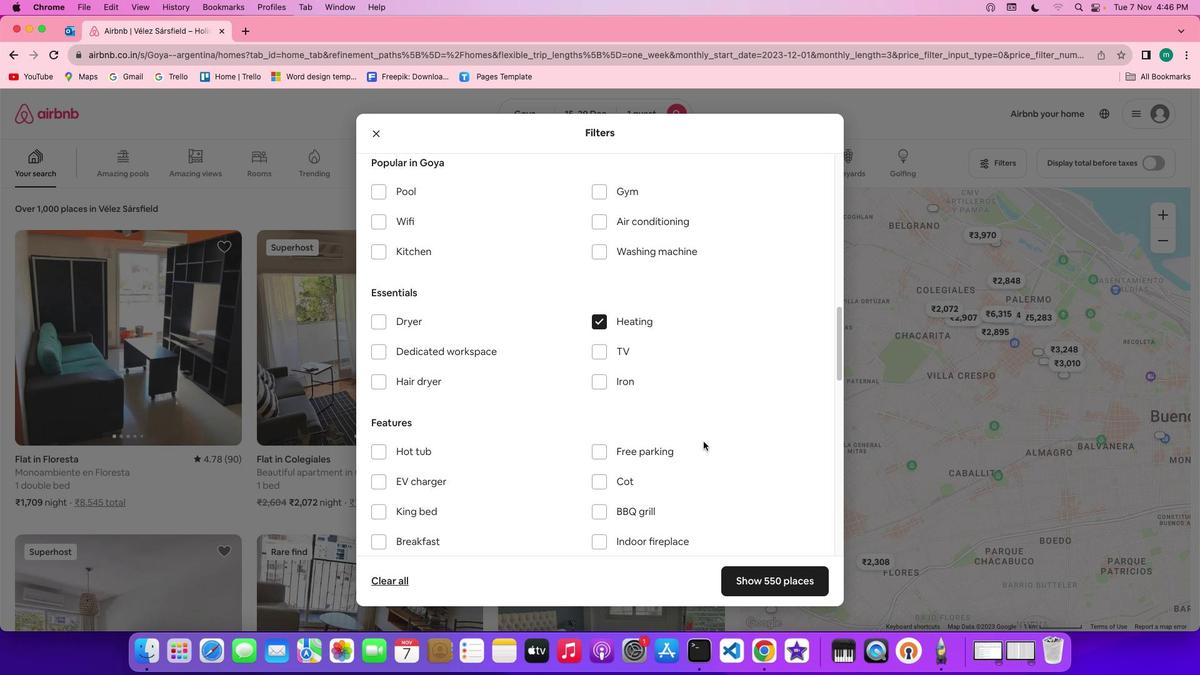 
Action: Mouse scrolled (703, 441) with delta (0, 0)
Screenshot: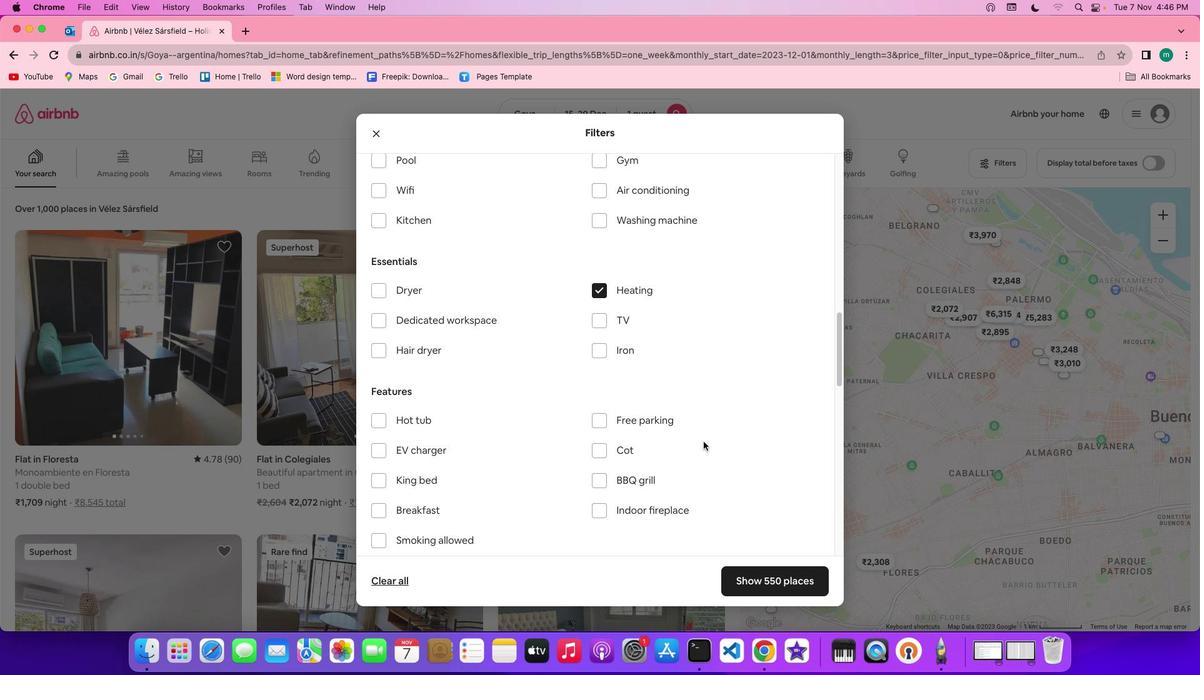 
Action: Mouse scrolled (703, 441) with delta (0, -1)
Screenshot: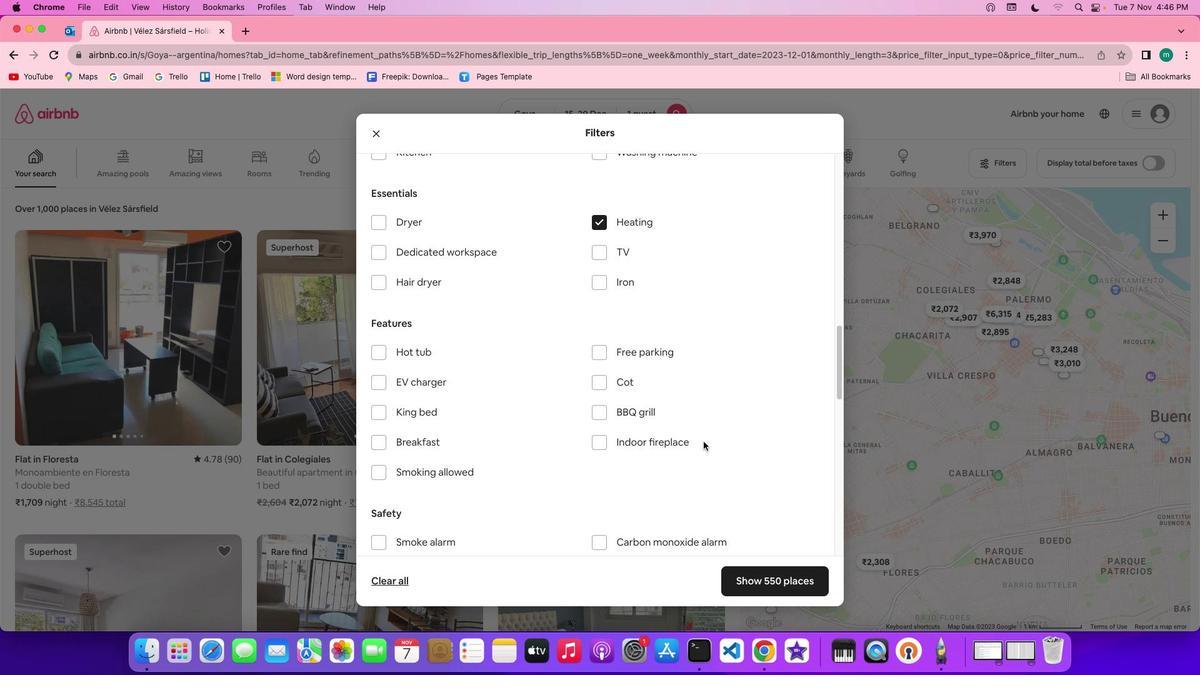 
Action: Mouse scrolled (703, 441) with delta (0, -2)
Screenshot: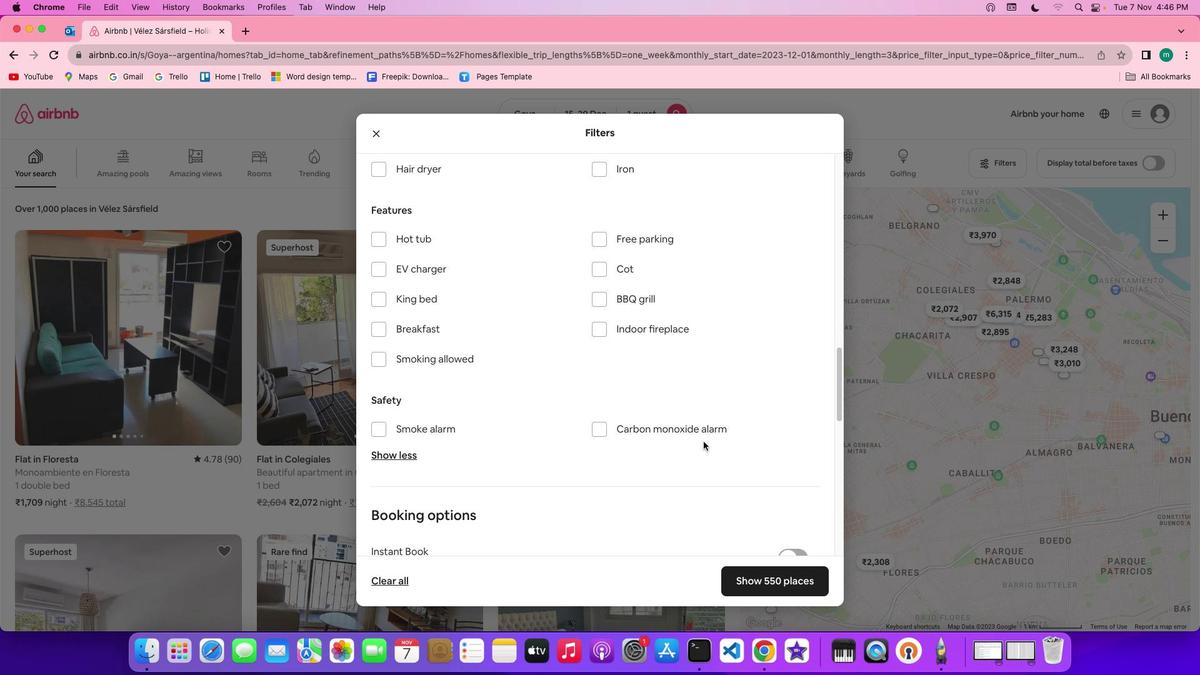 
Action: Mouse scrolled (703, 441) with delta (0, -3)
Screenshot: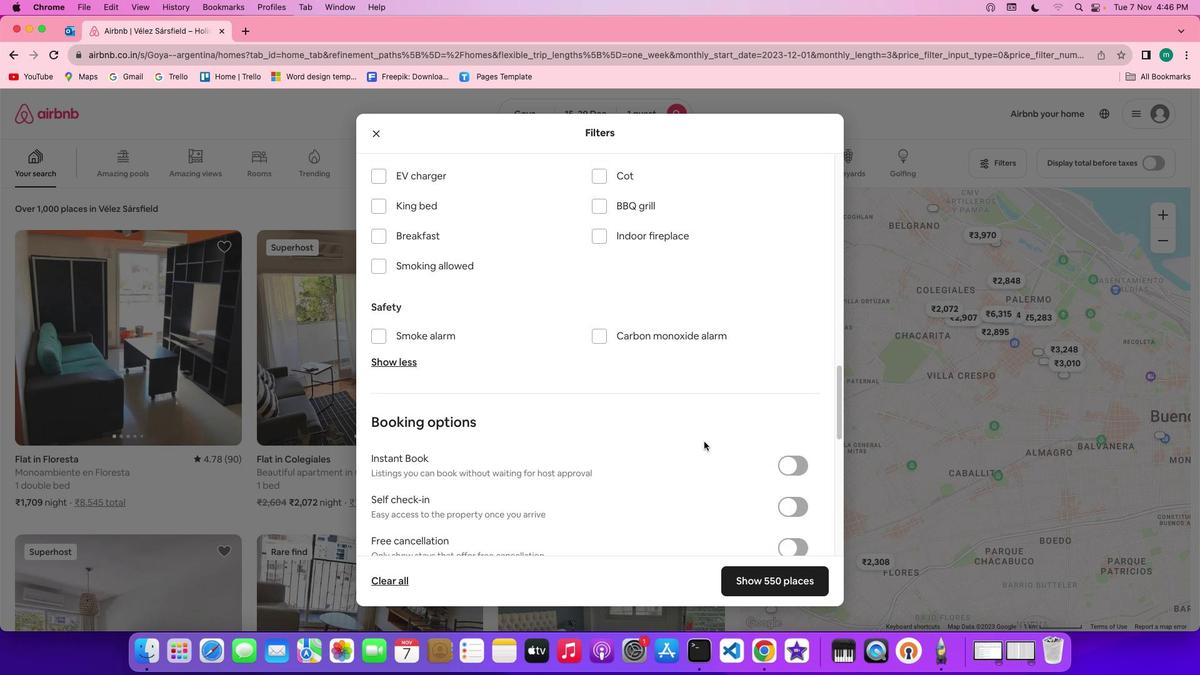 
Action: Mouse moved to (740, 482)
Screenshot: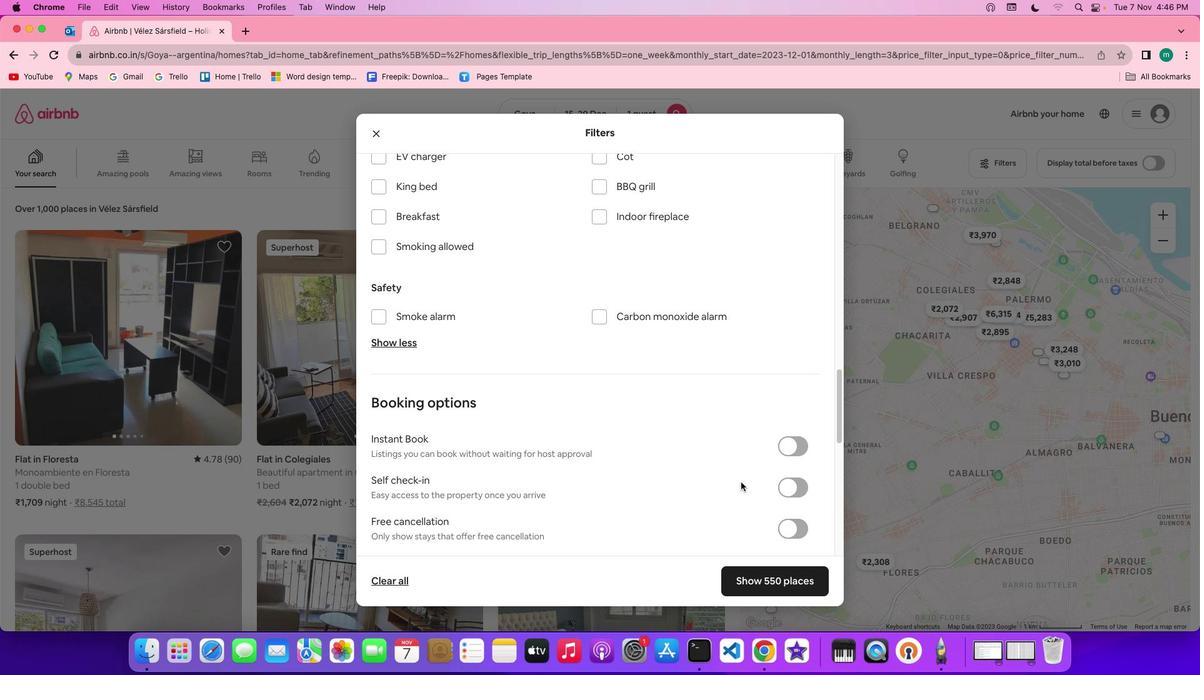 
Action: Mouse scrolled (740, 482) with delta (0, 0)
Screenshot: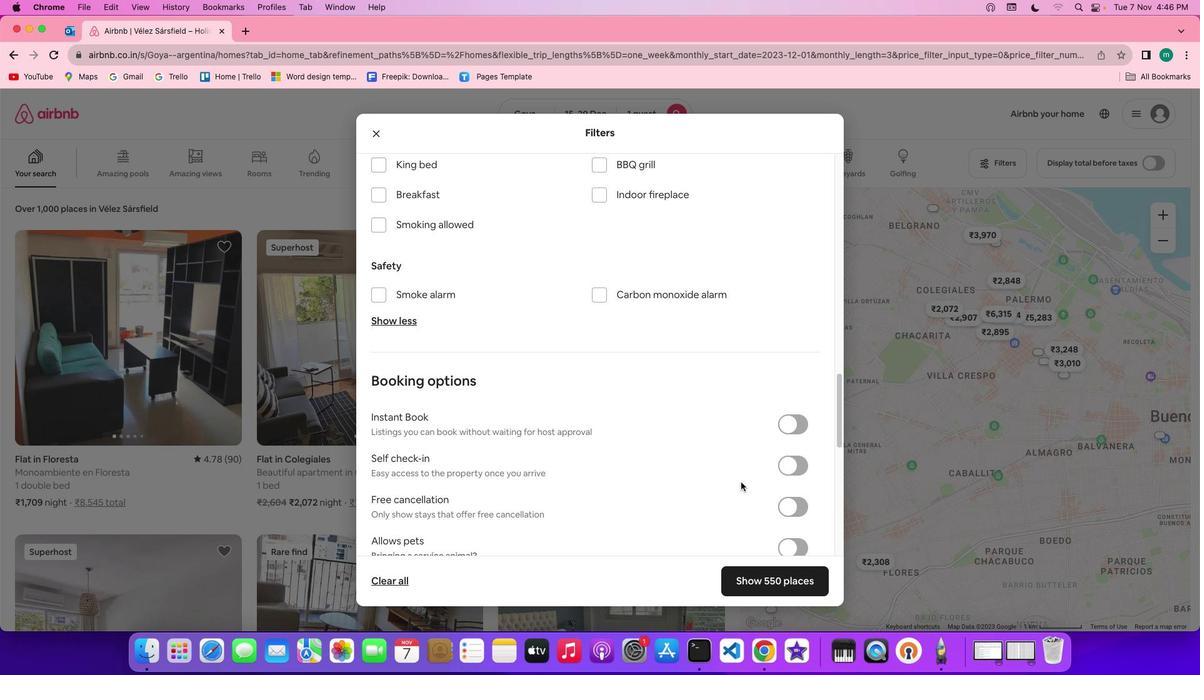 
Action: Mouse scrolled (740, 482) with delta (0, 0)
Screenshot: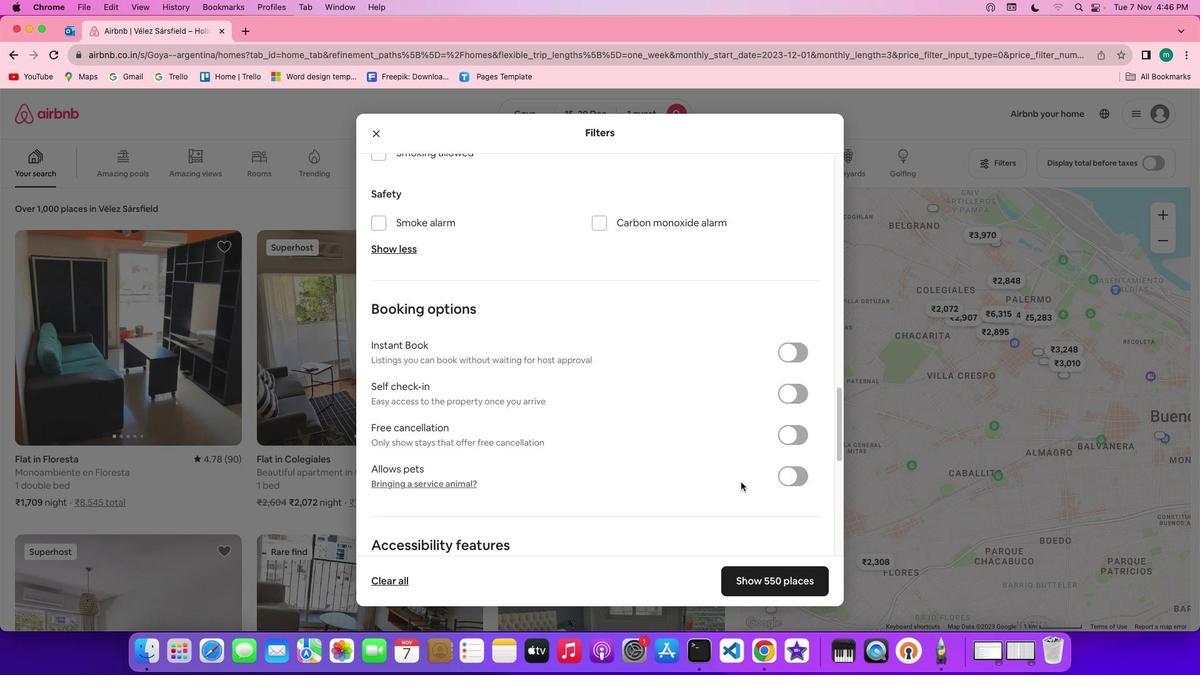
Action: Mouse scrolled (740, 482) with delta (0, -1)
Screenshot: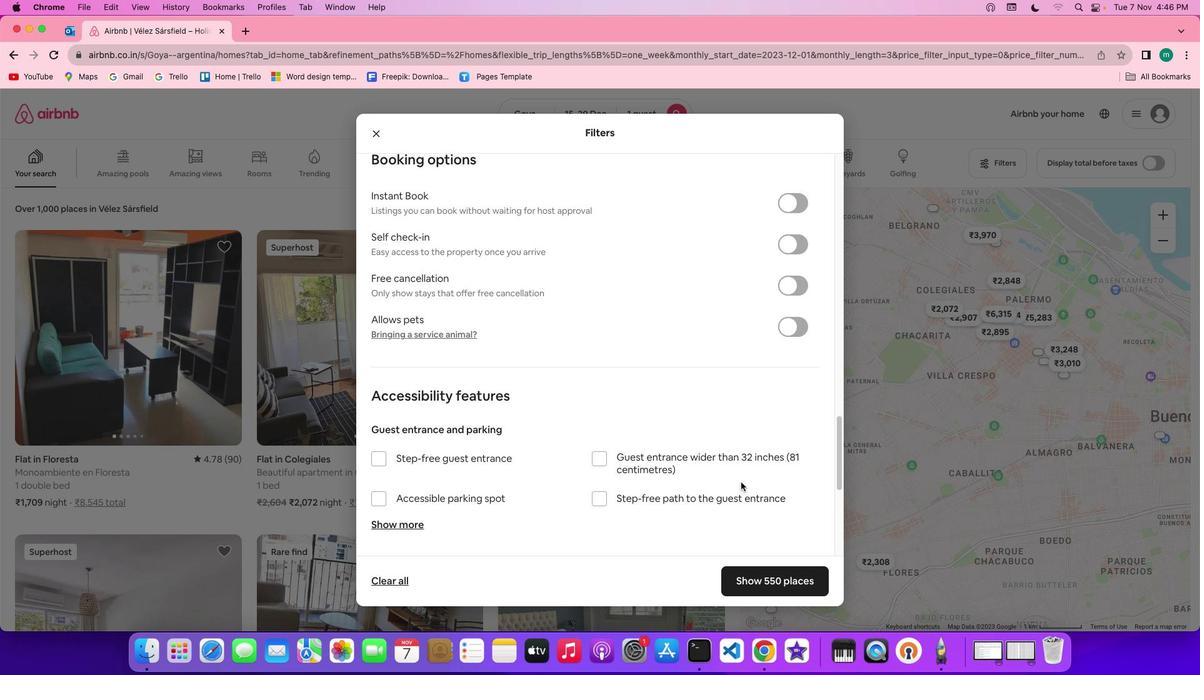 
Action: Mouse scrolled (740, 482) with delta (0, -2)
Screenshot: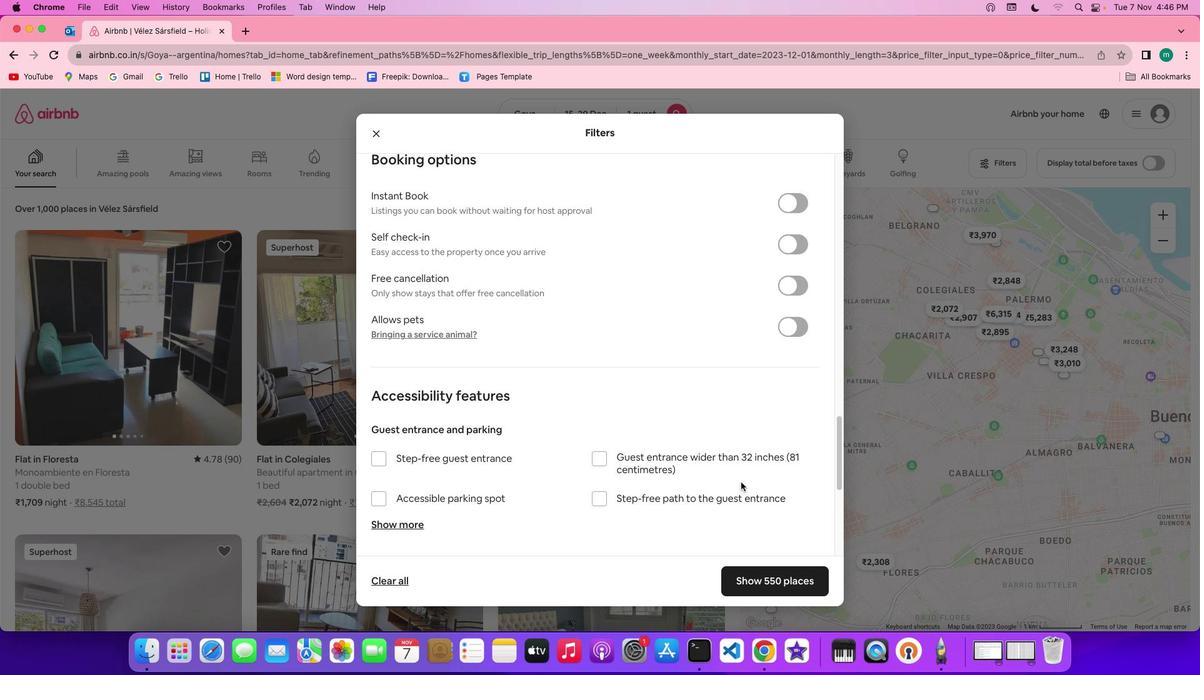 
Action: Mouse scrolled (740, 482) with delta (0, -3)
Screenshot: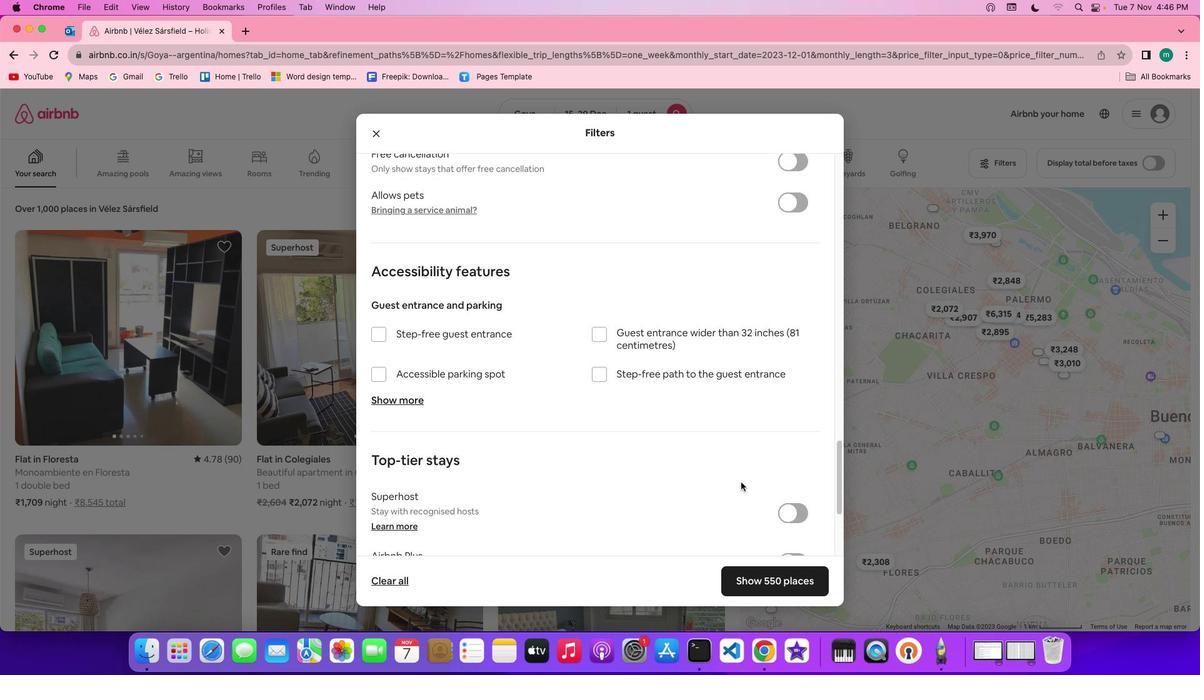 
Action: Mouse scrolled (740, 482) with delta (0, 0)
Screenshot: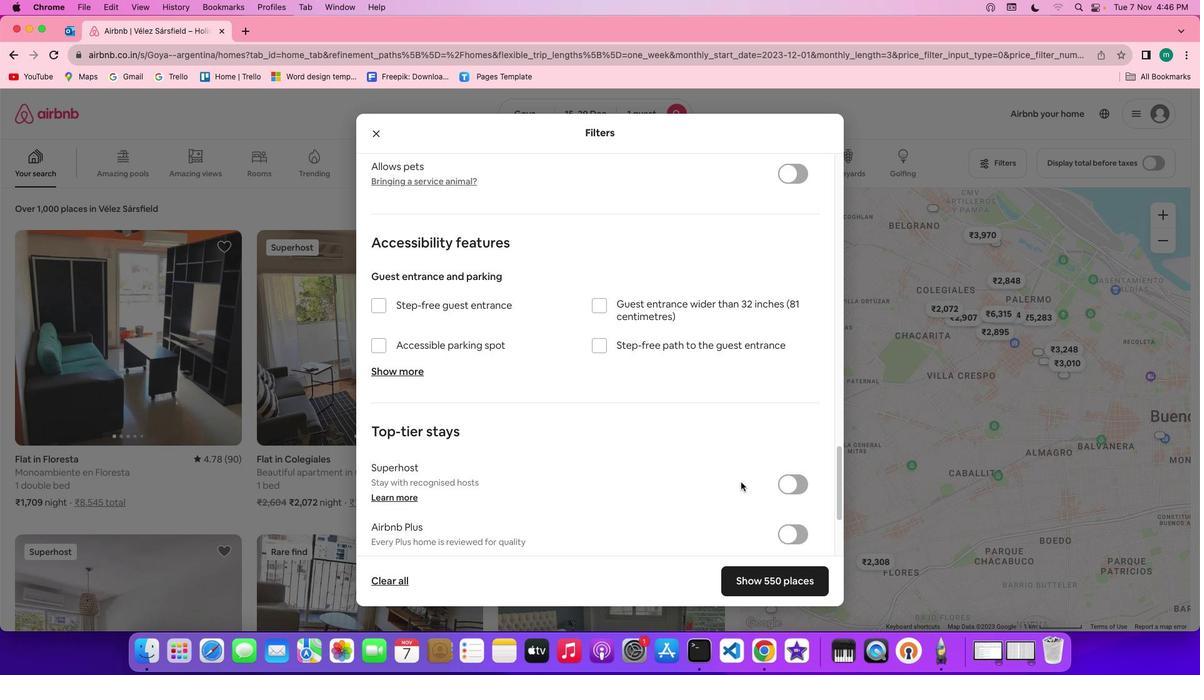 
Action: Mouse scrolled (740, 482) with delta (0, 0)
Screenshot: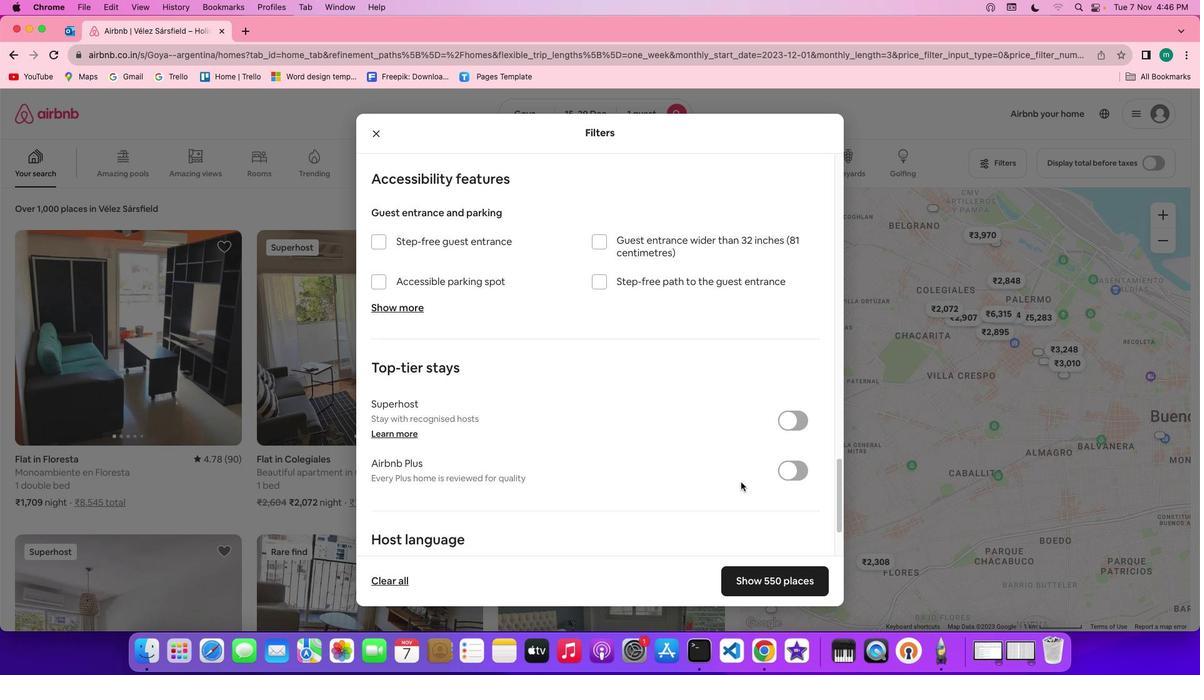 
Action: Mouse scrolled (740, 482) with delta (0, -1)
Screenshot: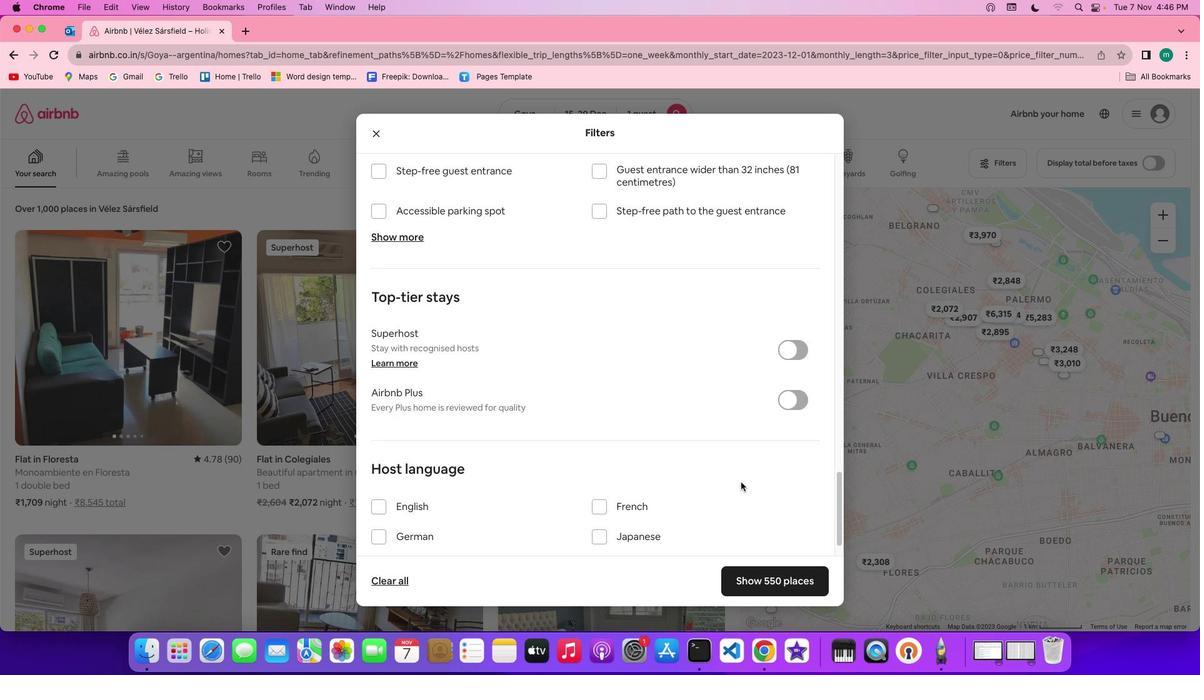 
Action: Mouse scrolled (740, 482) with delta (0, -3)
Screenshot: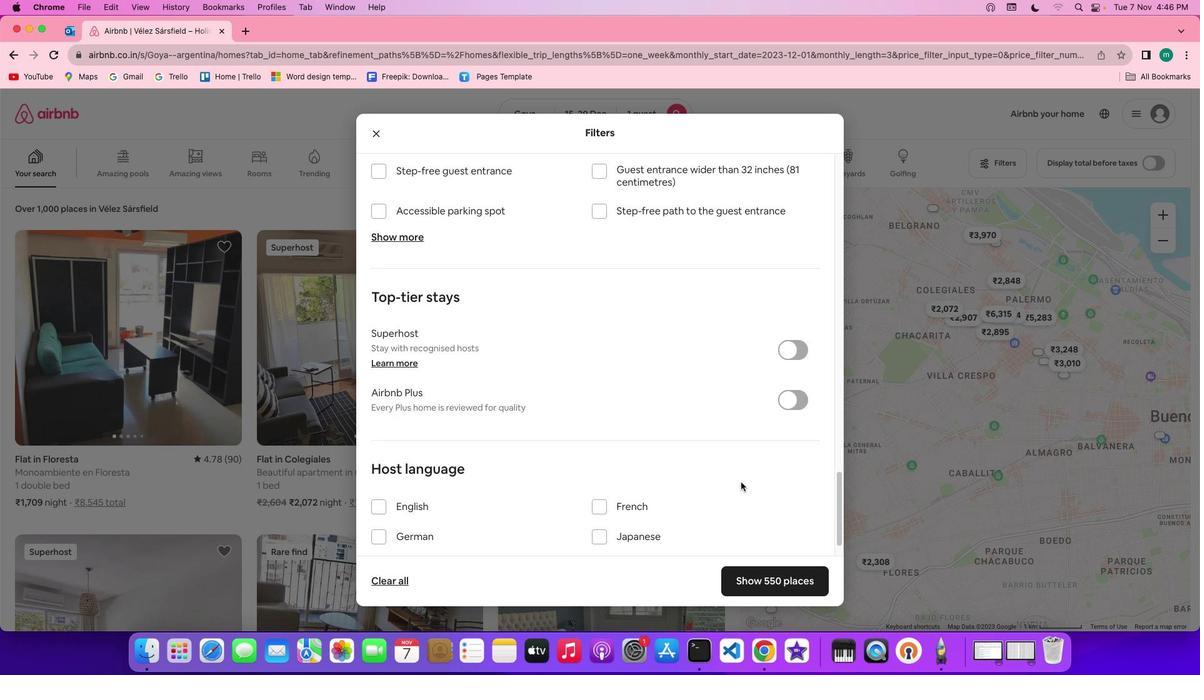 
Action: Mouse scrolled (740, 482) with delta (0, -3)
Screenshot: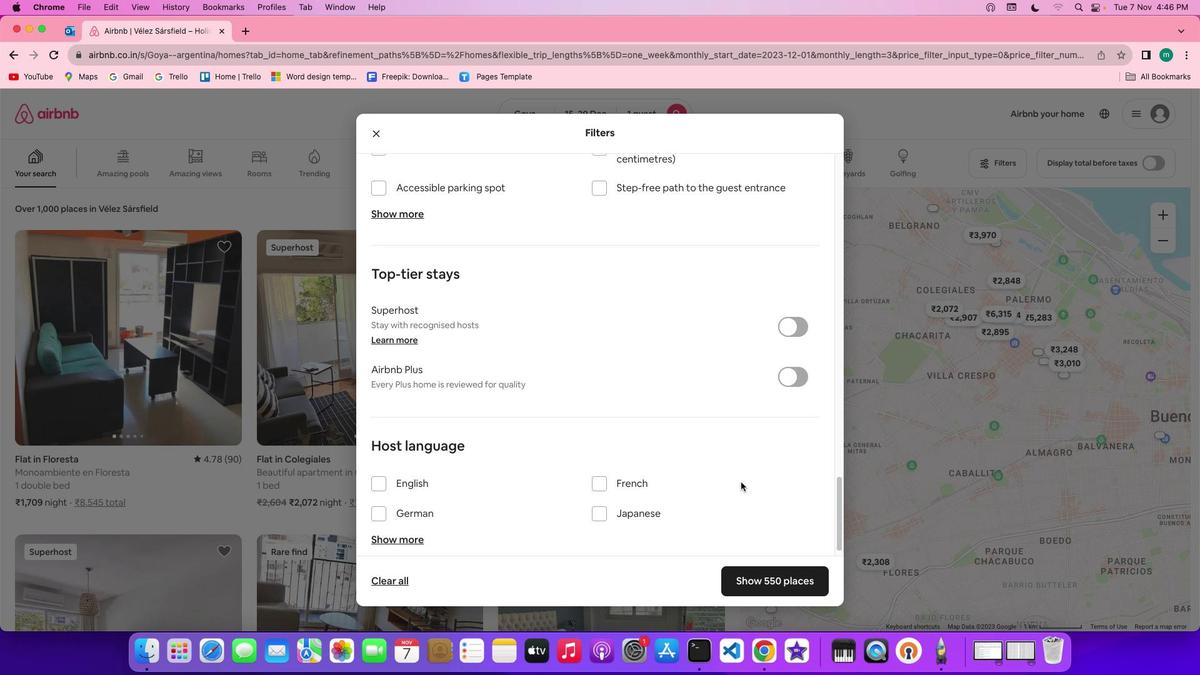 
Action: Mouse moved to (741, 483)
Screenshot: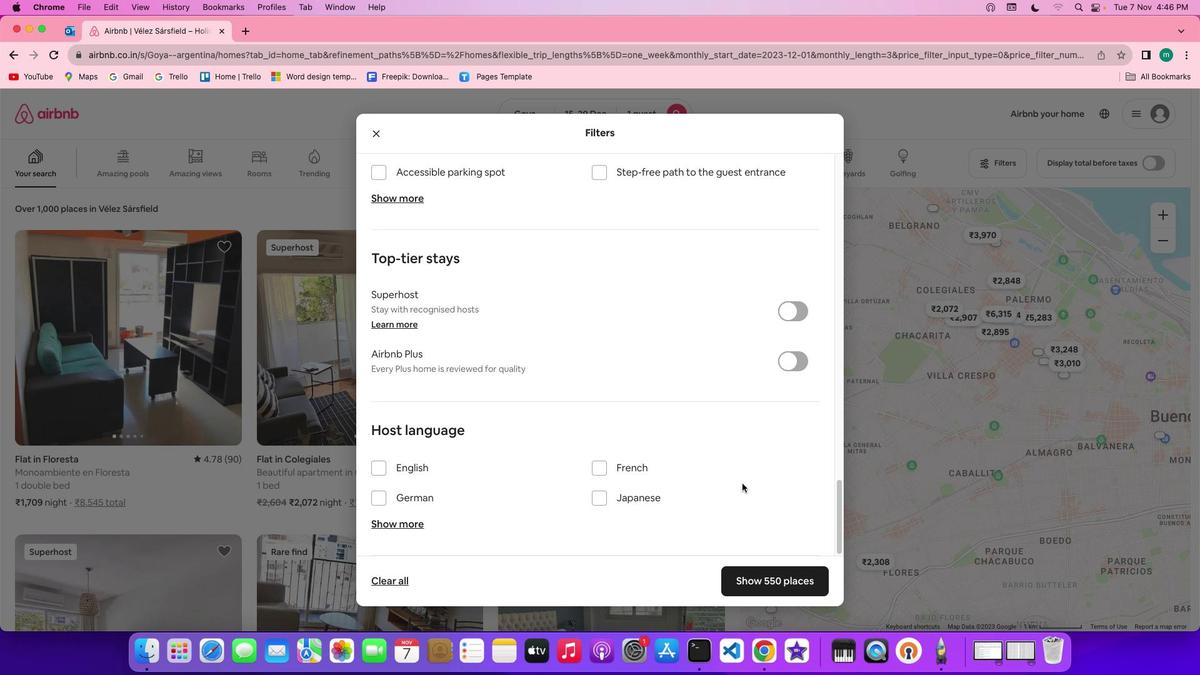 
Action: Mouse scrolled (741, 483) with delta (0, 0)
Screenshot: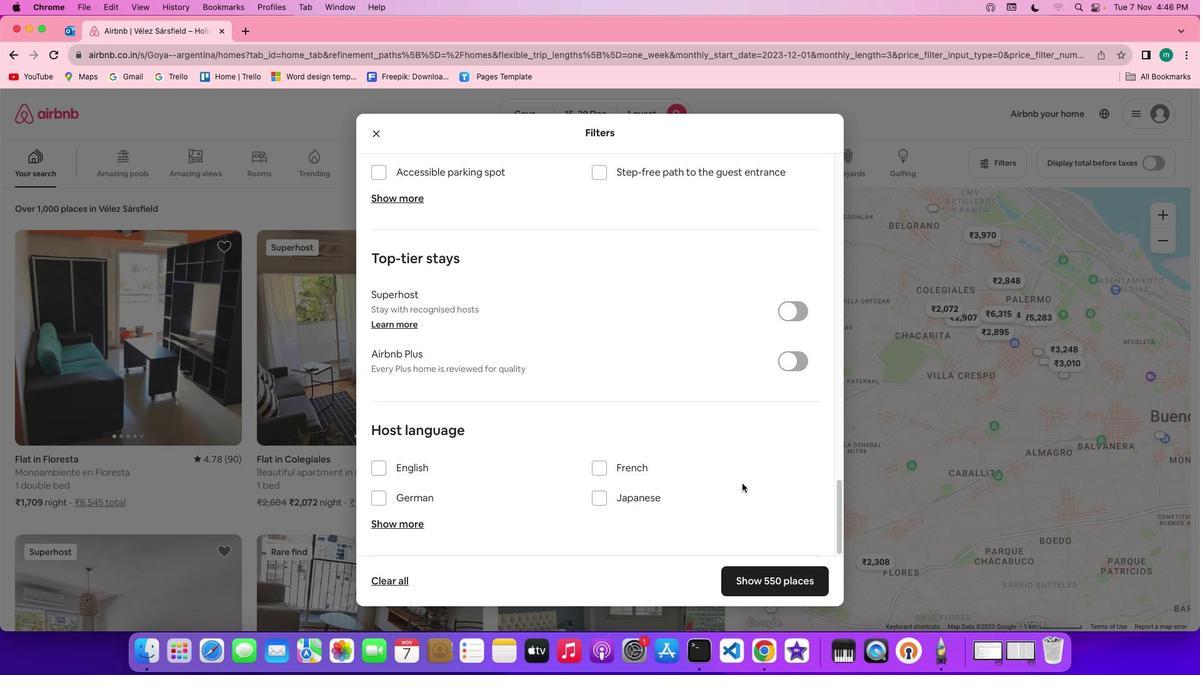 
Action: Mouse scrolled (741, 483) with delta (0, 0)
Screenshot: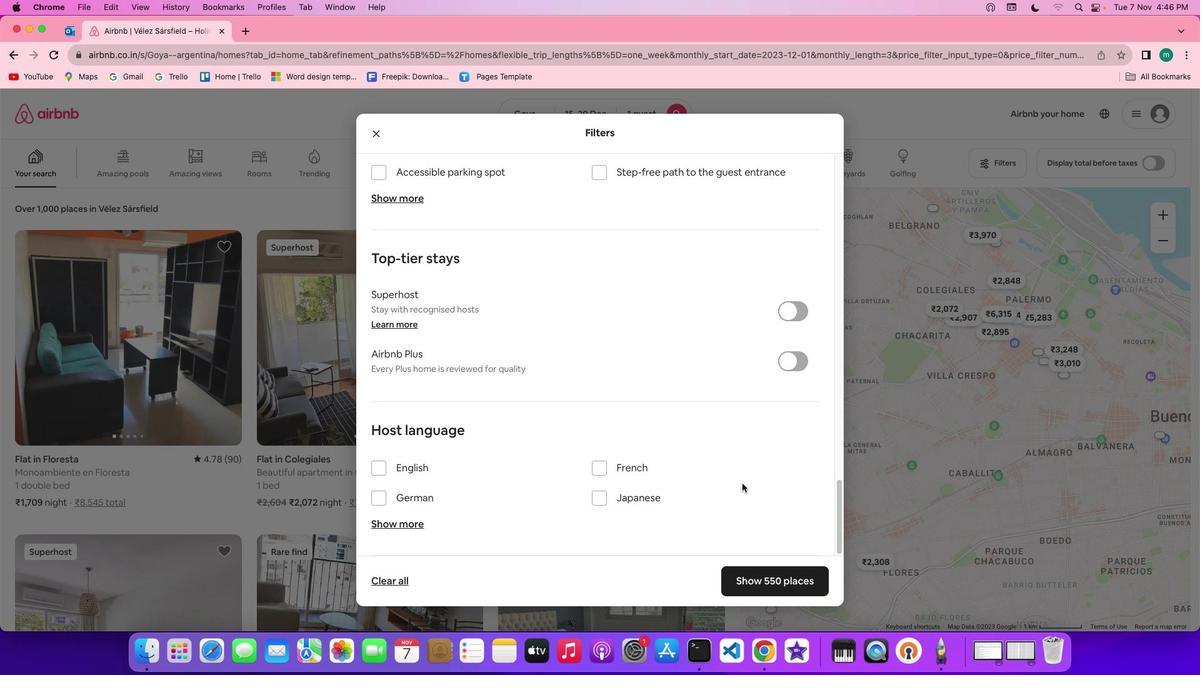 
Action: Mouse scrolled (741, 483) with delta (0, -1)
Screenshot: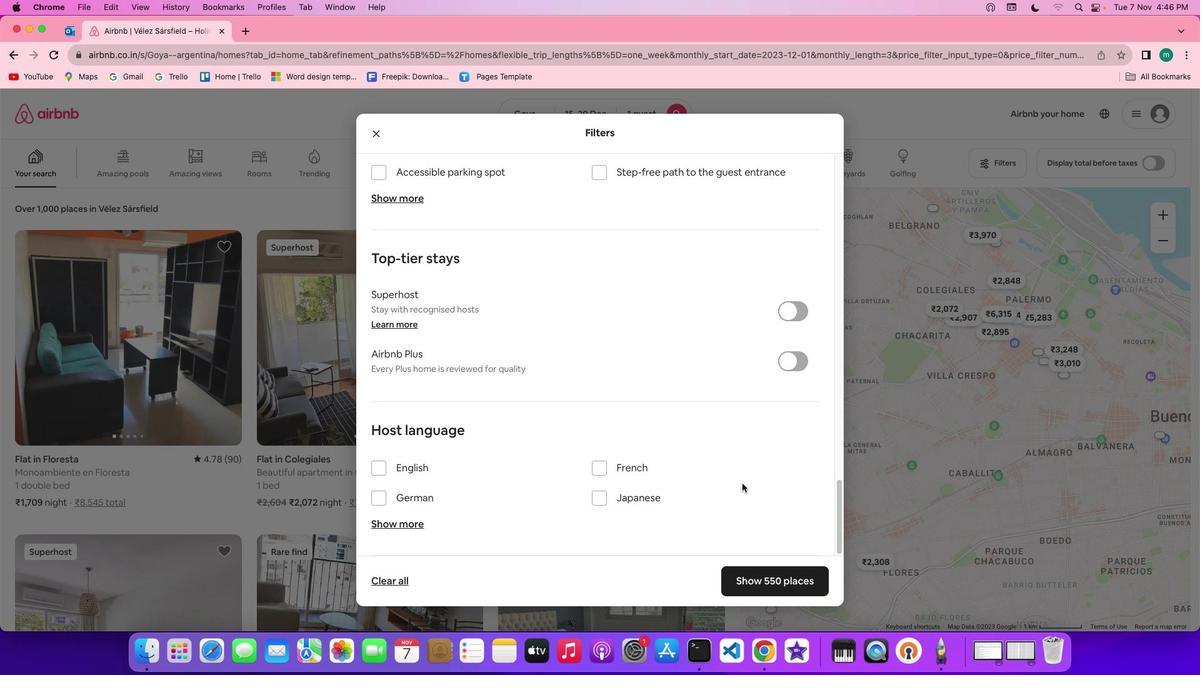 
Action: Mouse scrolled (741, 483) with delta (0, -3)
Screenshot: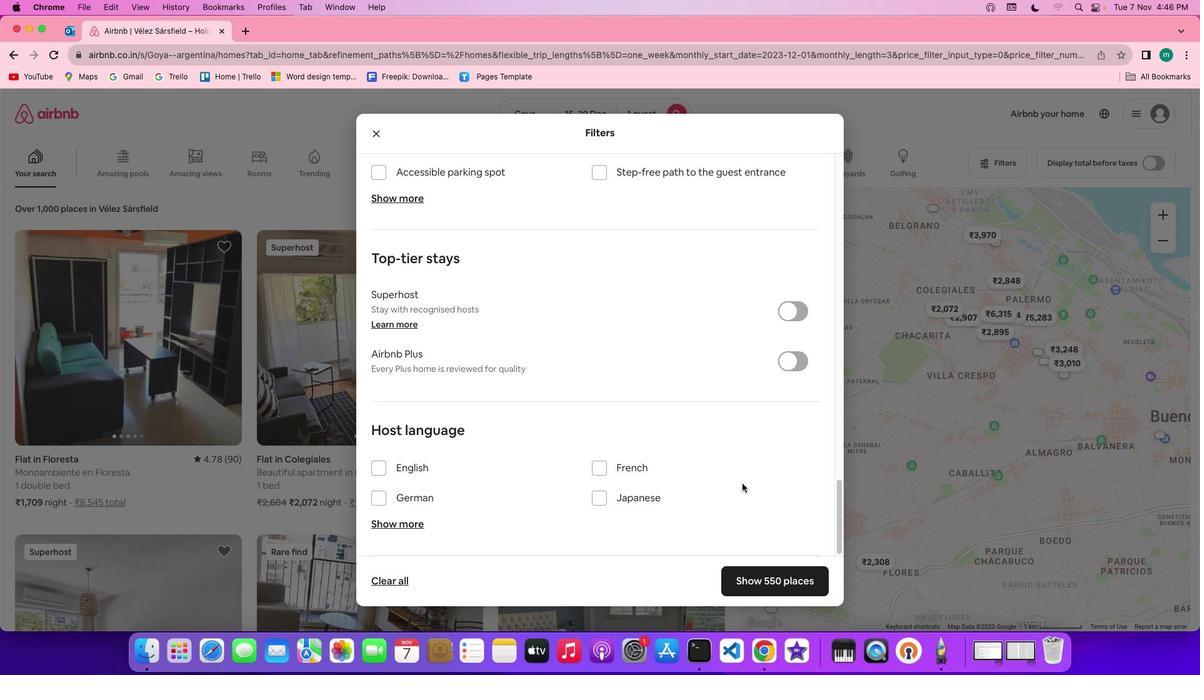 
Action: Mouse scrolled (741, 483) with delta (0, -3)
Screenshot: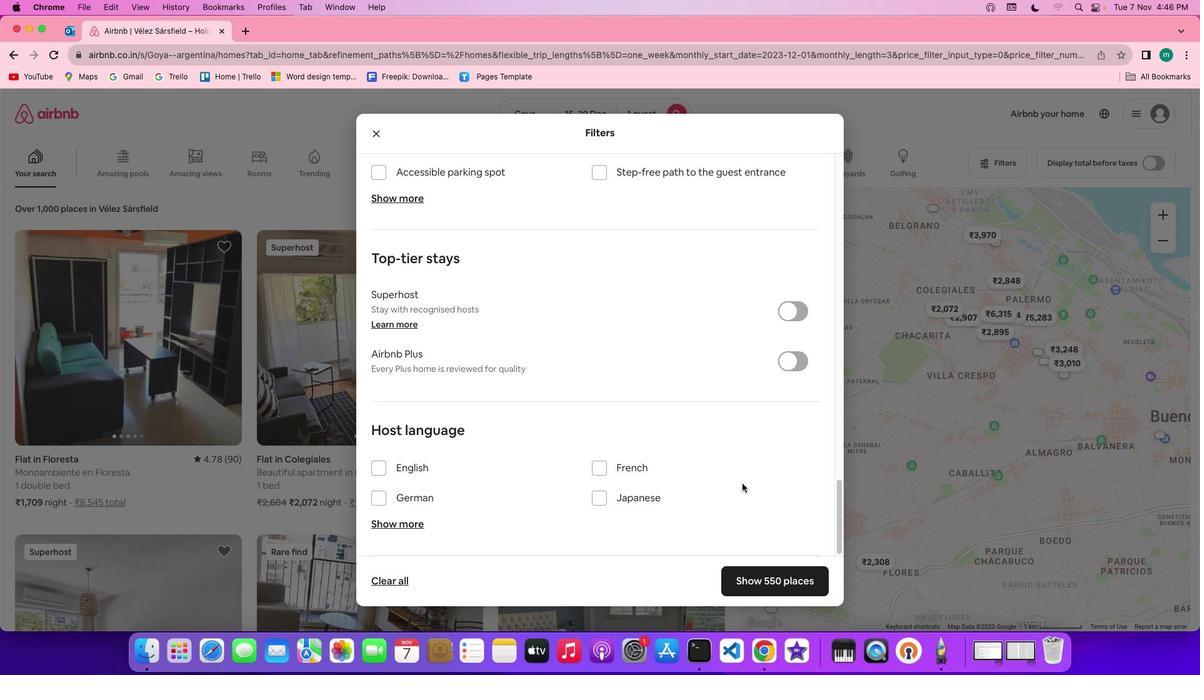 
Action: Mouse moved to (744, 488)
Screenshot: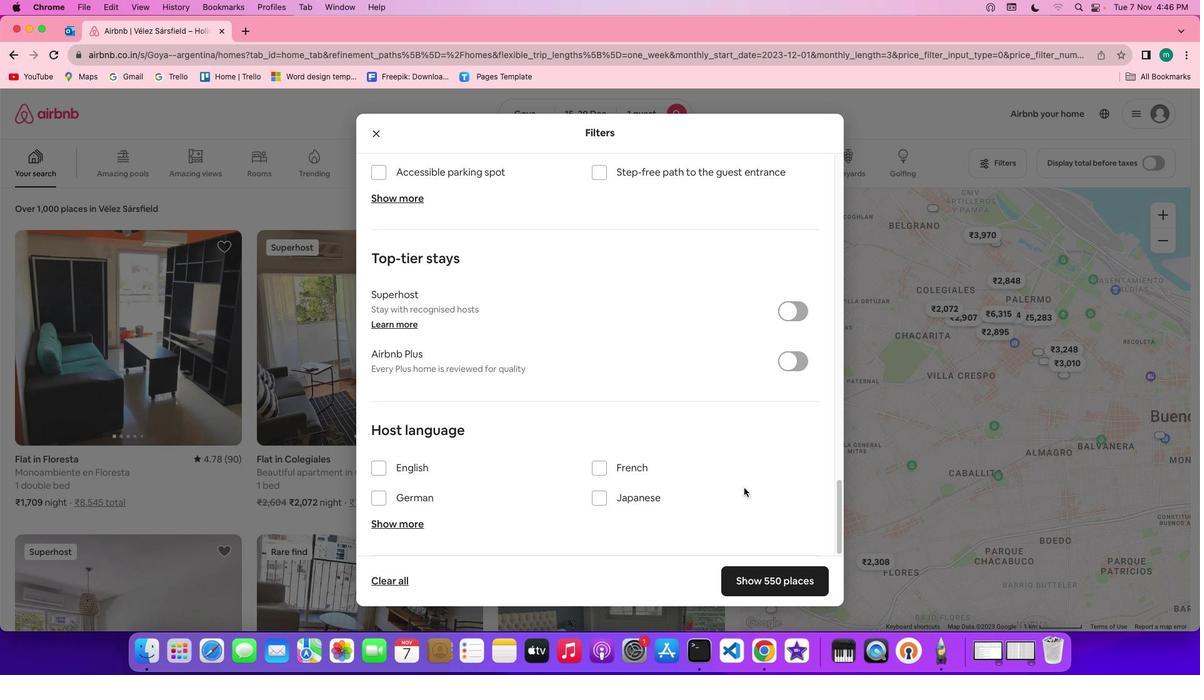 
Action: Mouse scrolled (744, 488) with delta (0, 0)
Screenshot: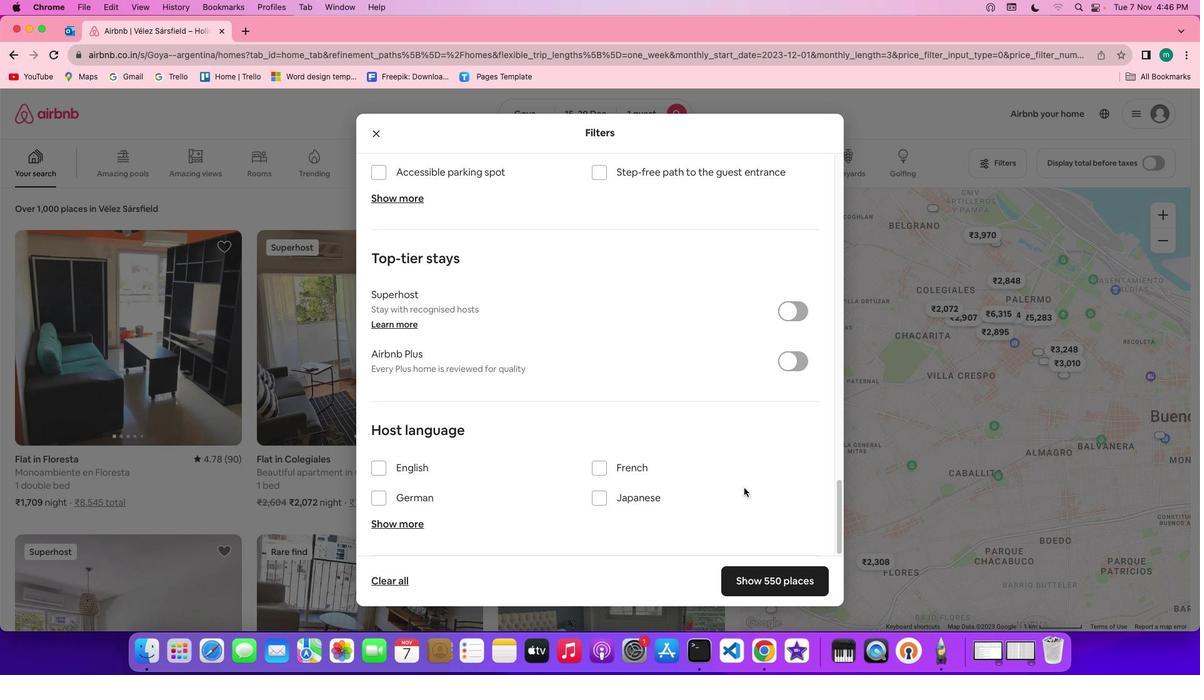 
Action: Mouse scrolled (744, 488) with delta (0, 0)
Screenshot: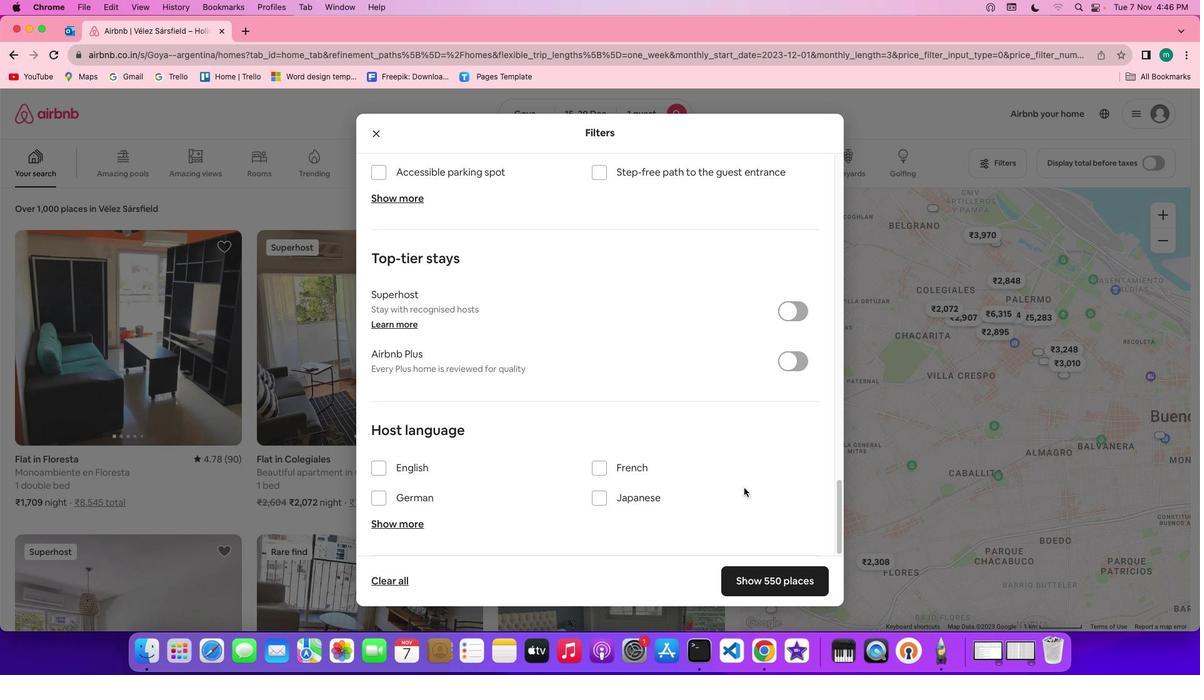 
Action: Mouse scrolled (744, 488) with delta (0, -1)
Screenshot: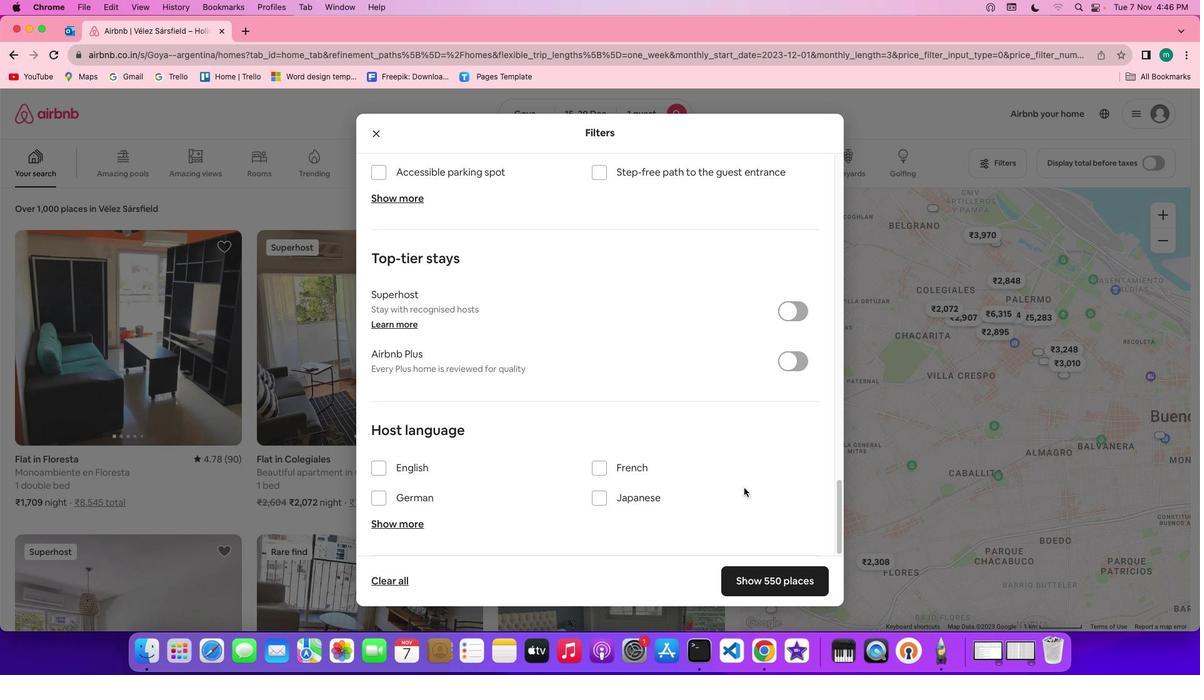 
Action: Mouse scrolled (744, 488) with delta (0, -3)
Screenshot: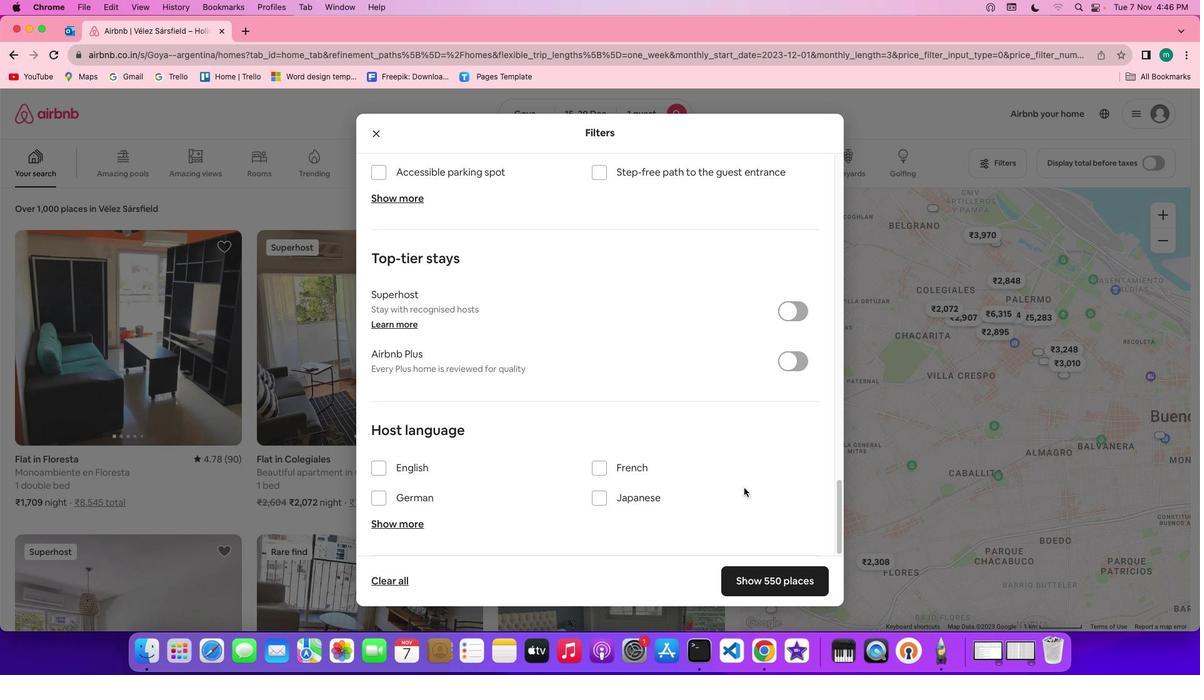 
Action: Mouse scrolled (744, 488) with delta (0, -3)
Screenshot: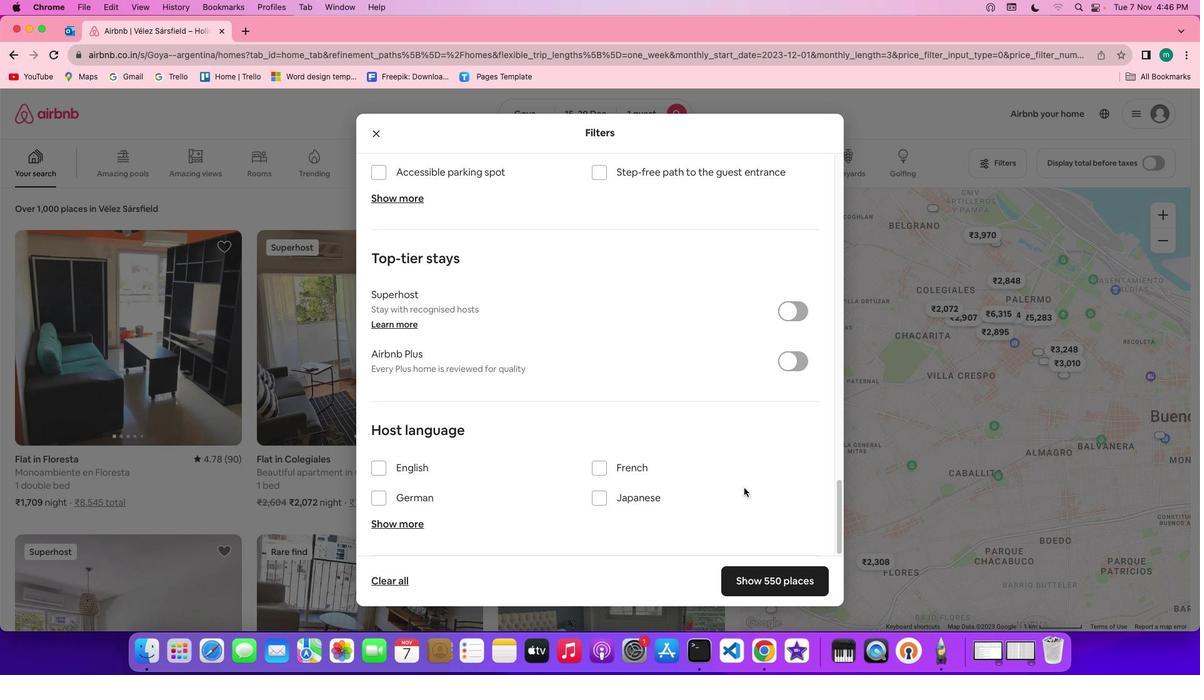 
Action: Mouse scrolled (744, 488) with delta (0, -4)
Screenshot: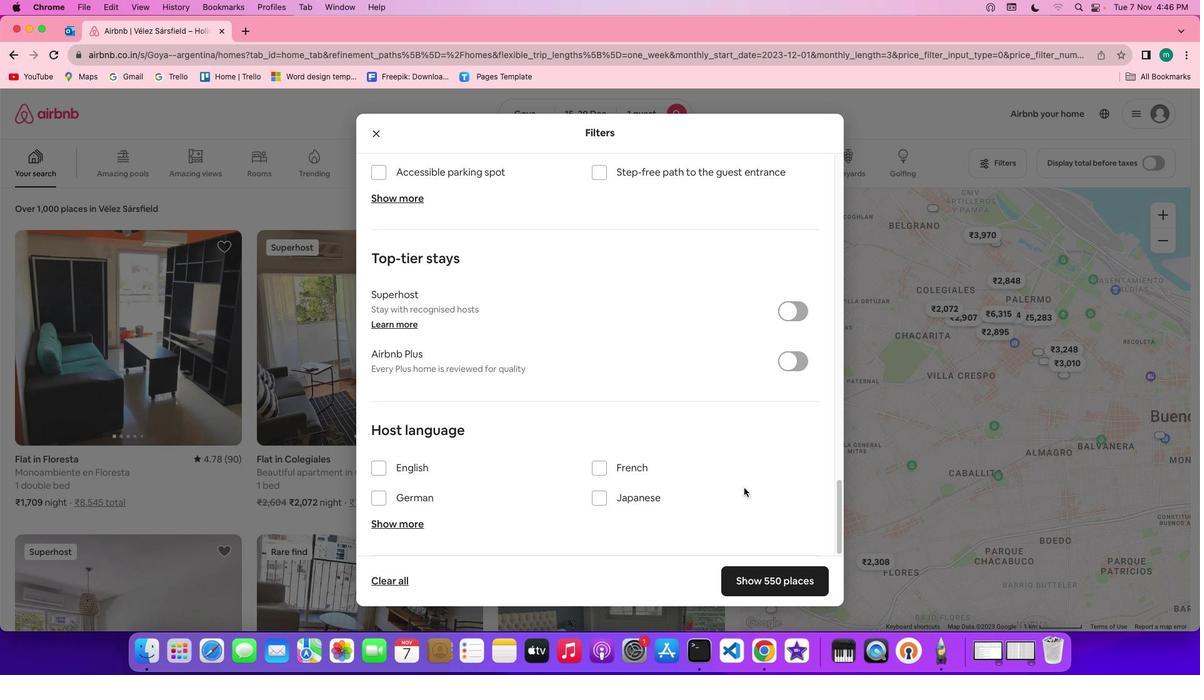 
Action: Mouse moved to (788, 571)
Screenshot: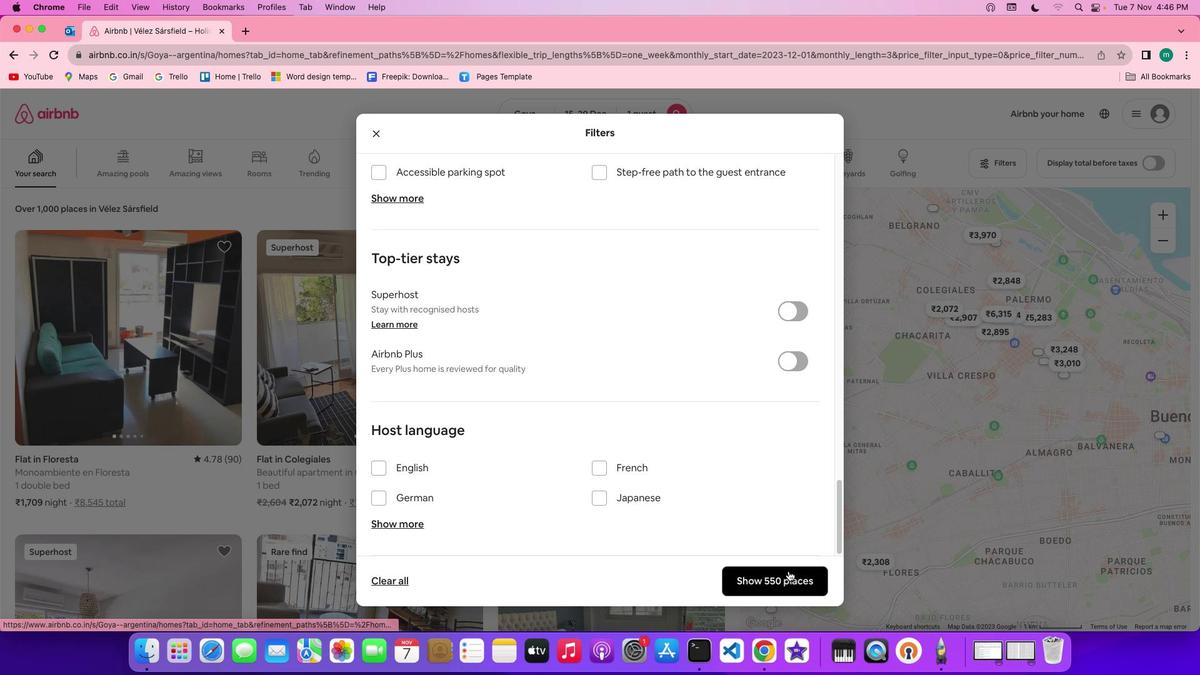 
Action: Mouse pressed left at (788, 571)
Screenshot: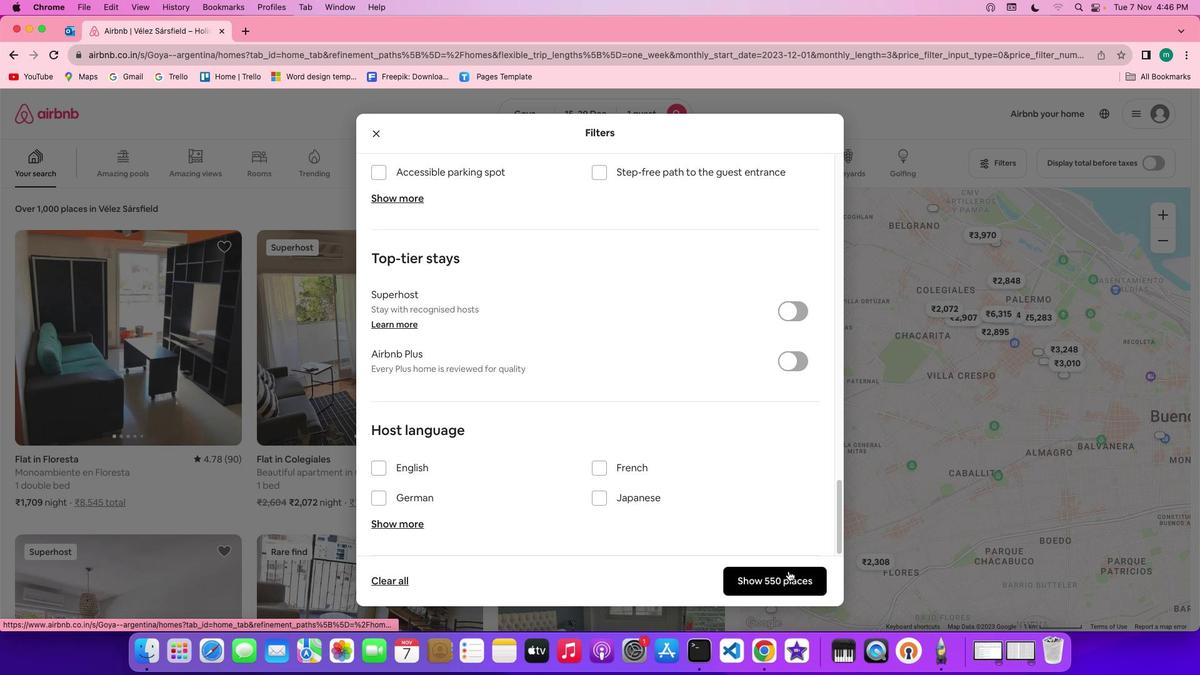 
Action: Mouse moved to (147, 365)
Screenshot: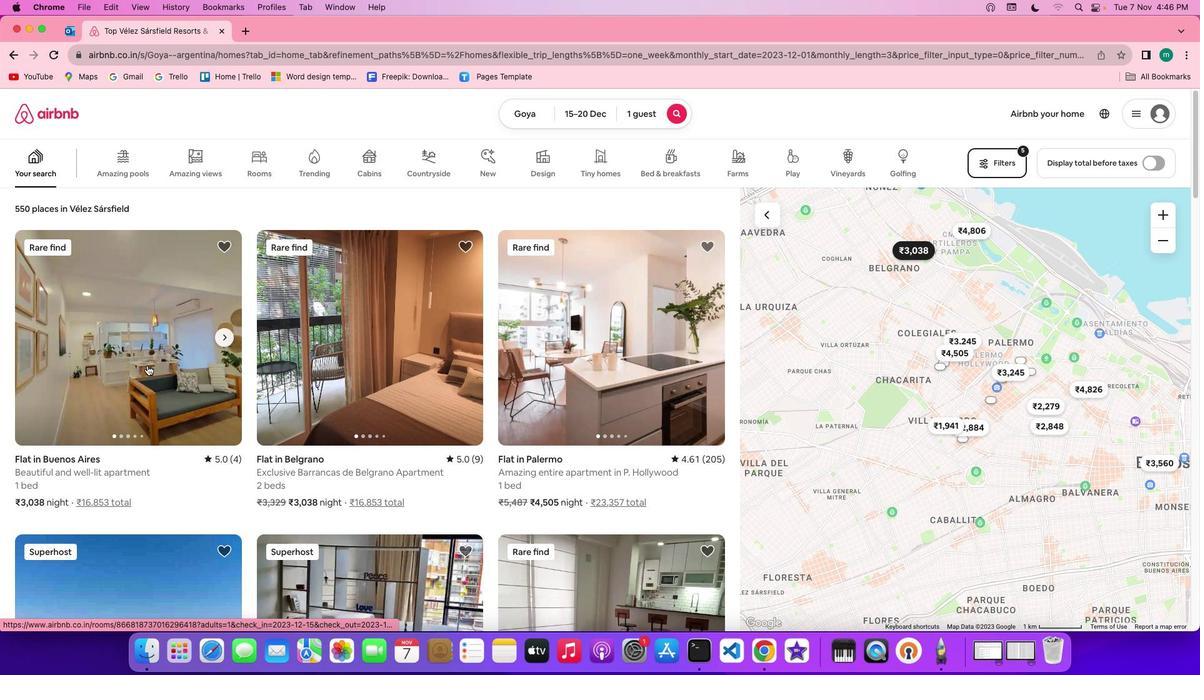 
Action: Mouse pressed left at (147, 365)
Screenshot: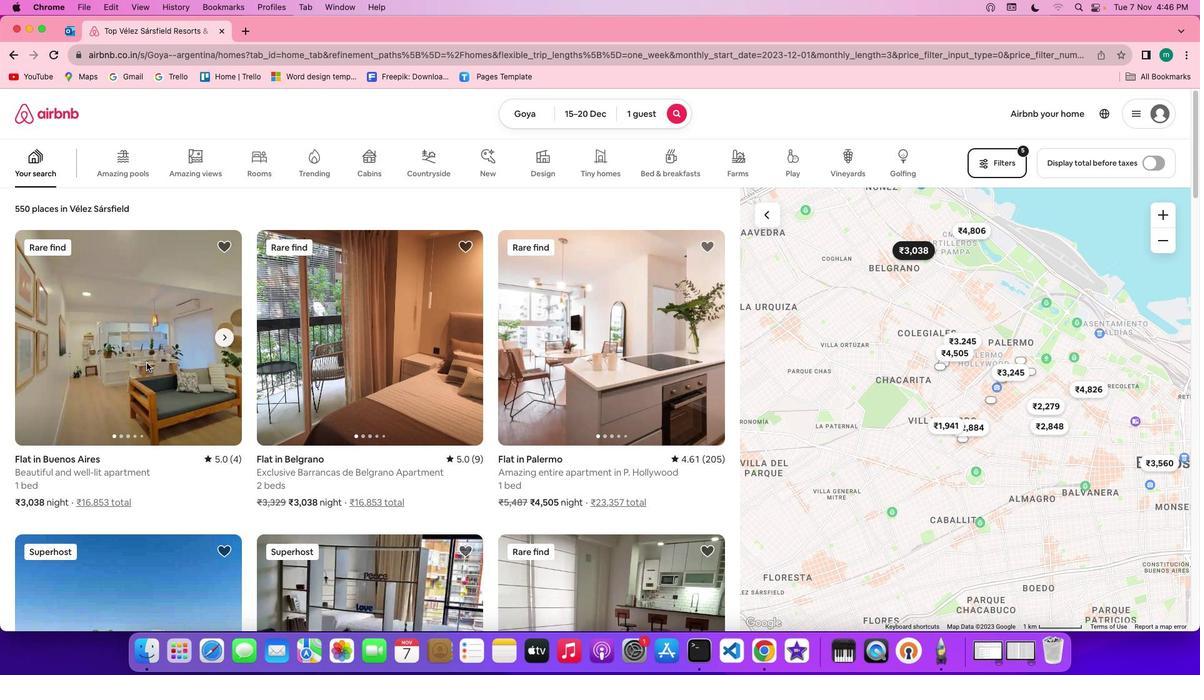 
Action: Mouse moved to (870, 466)
Screenshot: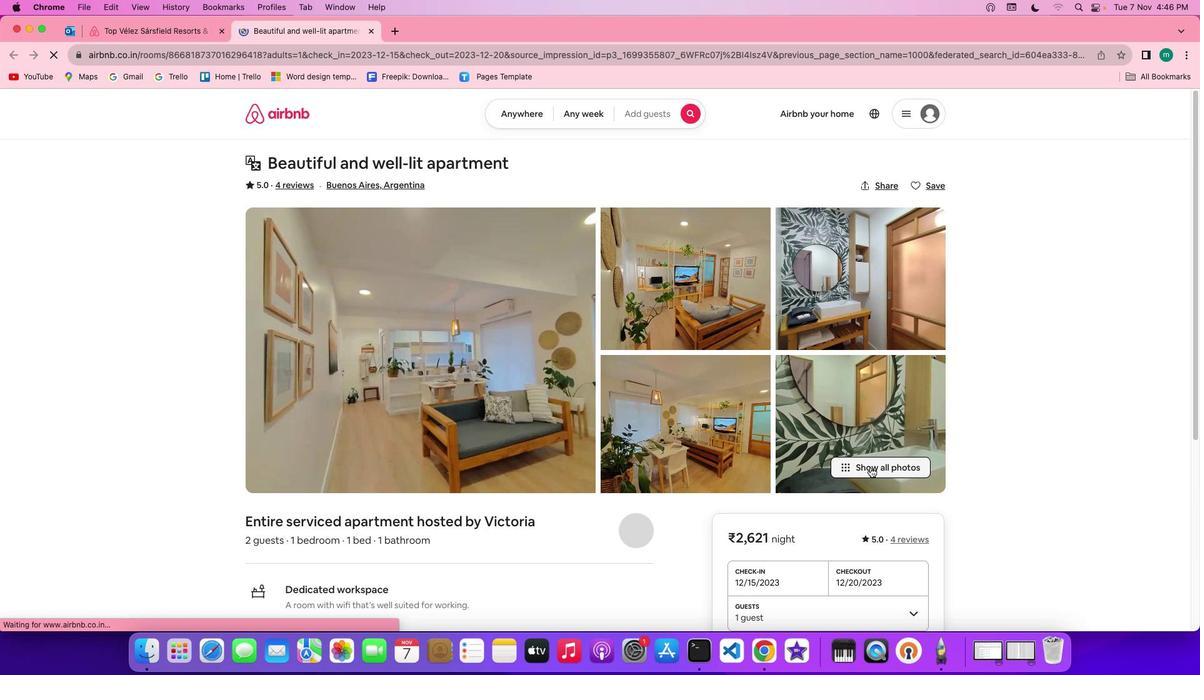 
Action: Mouse pressed left at (870, 466)
Screenshot: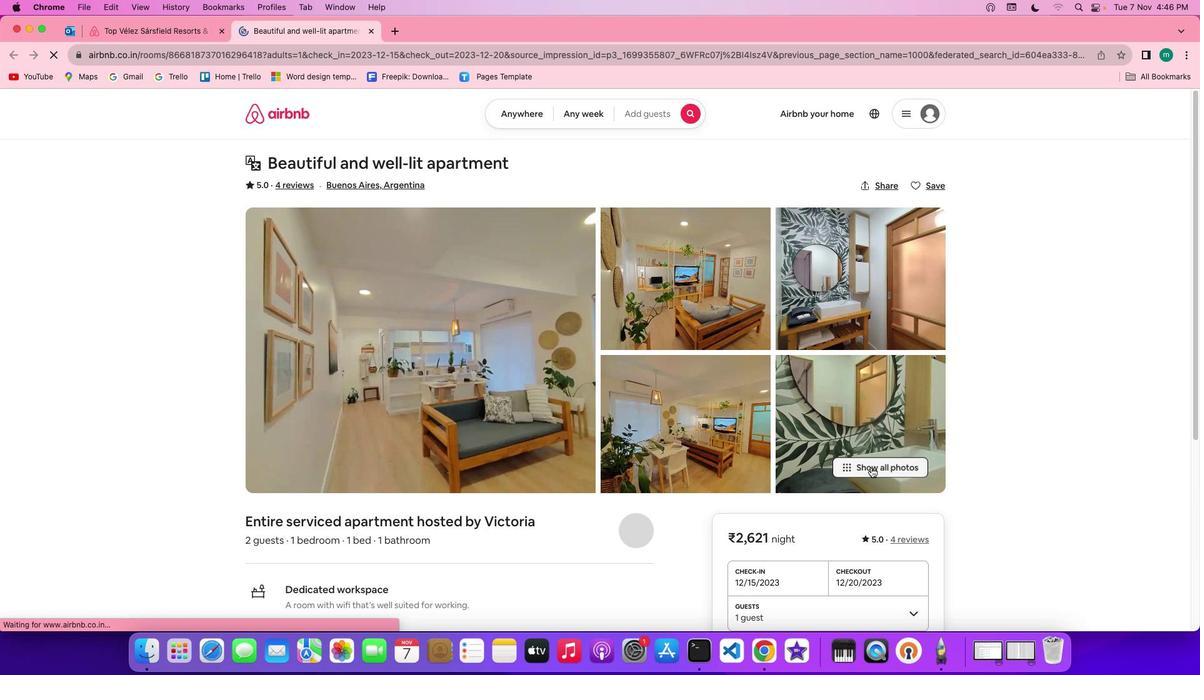 
Action: Mouse moved to (616, 481)
Screenshot: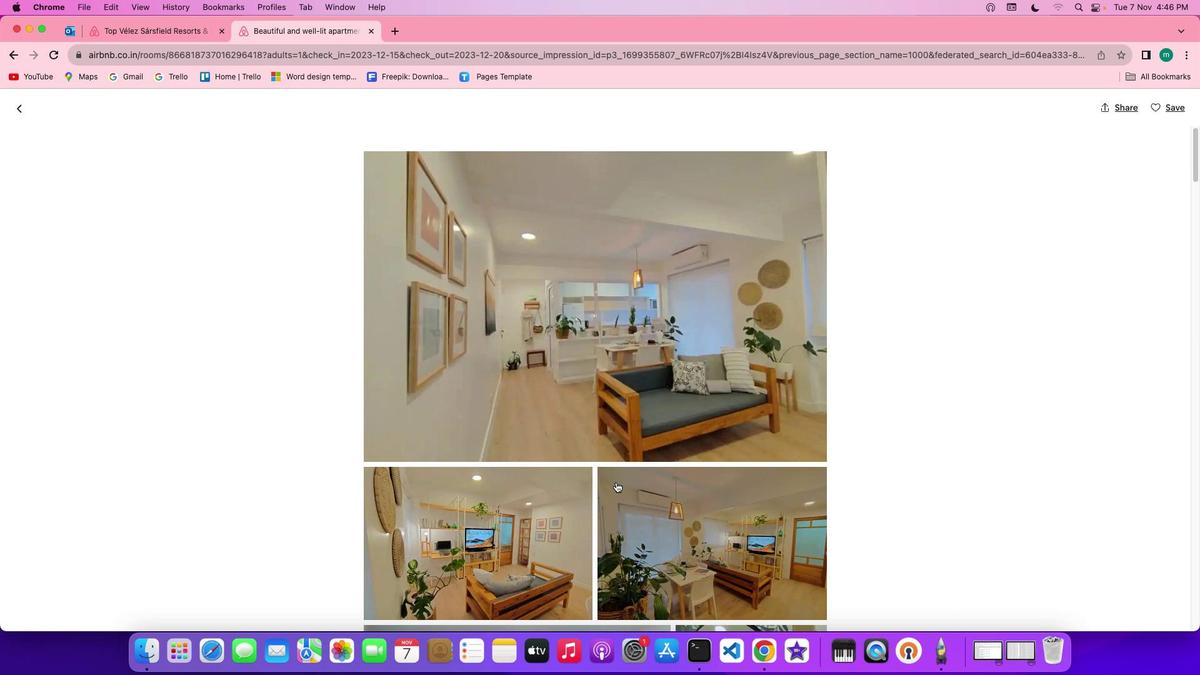 
Action: Mouse scrolled (616, 481) with delta (0, 0)
Screenshot: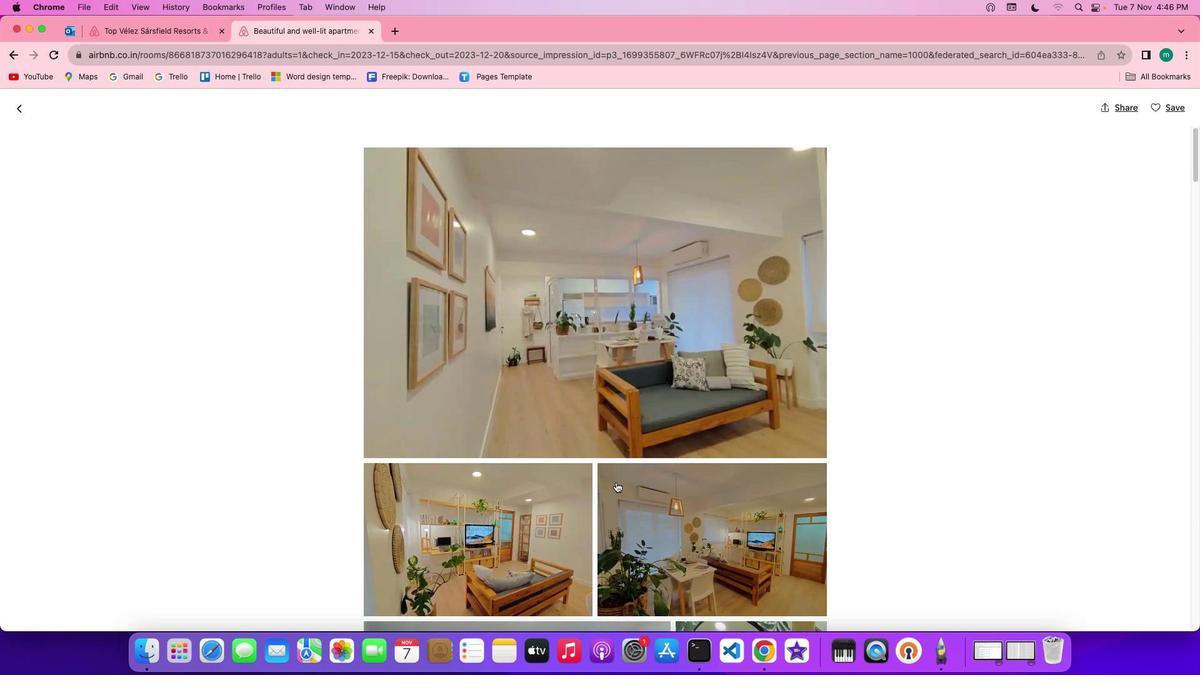
Action: Mouse scrolled (616, 481) with delta (0, 0)
Screenshot: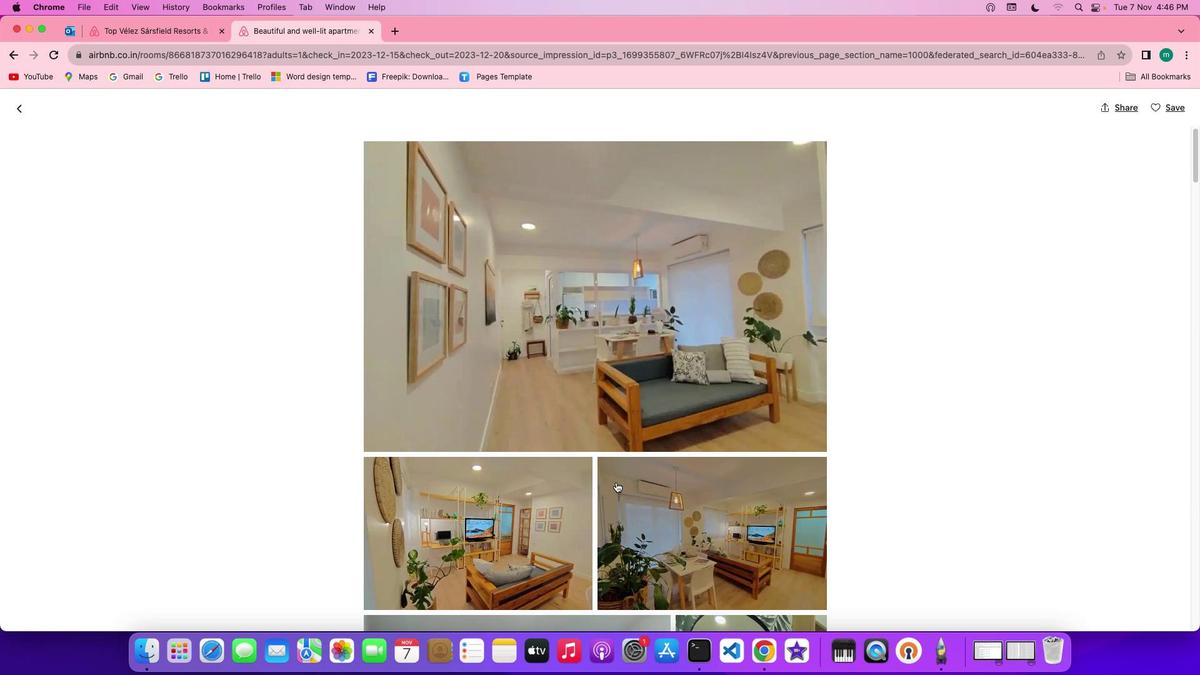 
Action: Mouse scrolled (616, 481) with delta (0, -1)
Screenshot: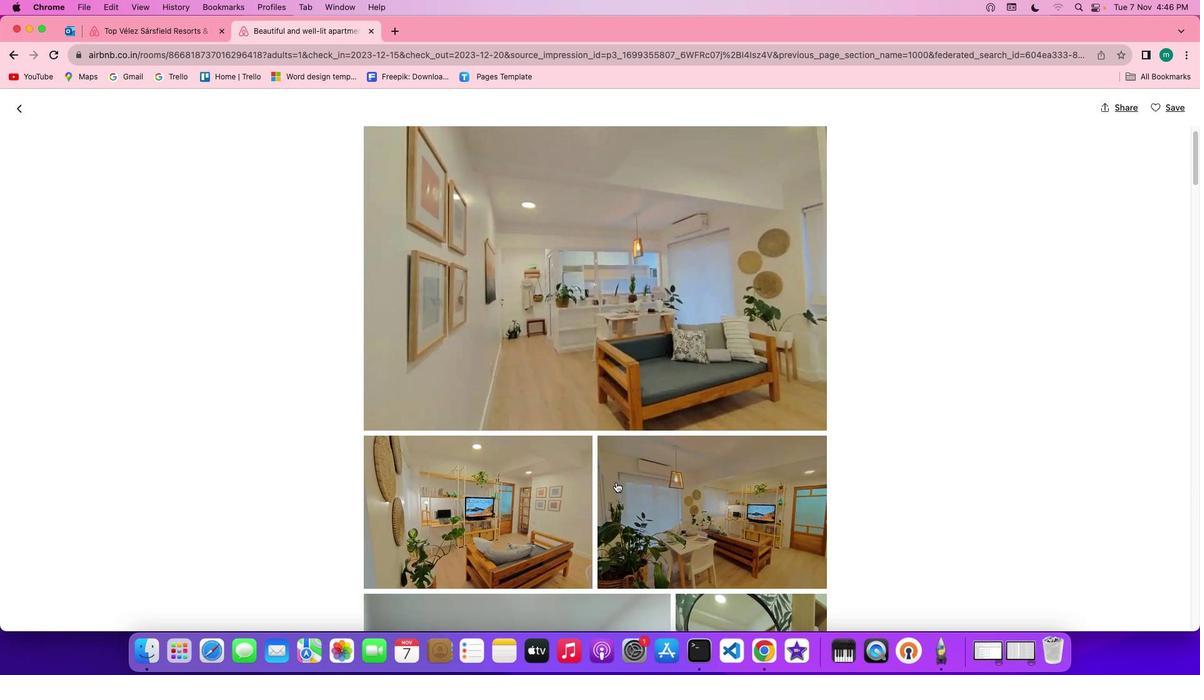 
Action: Mouse scrolled (616, 481) with delta (0, -1)
Screenshot: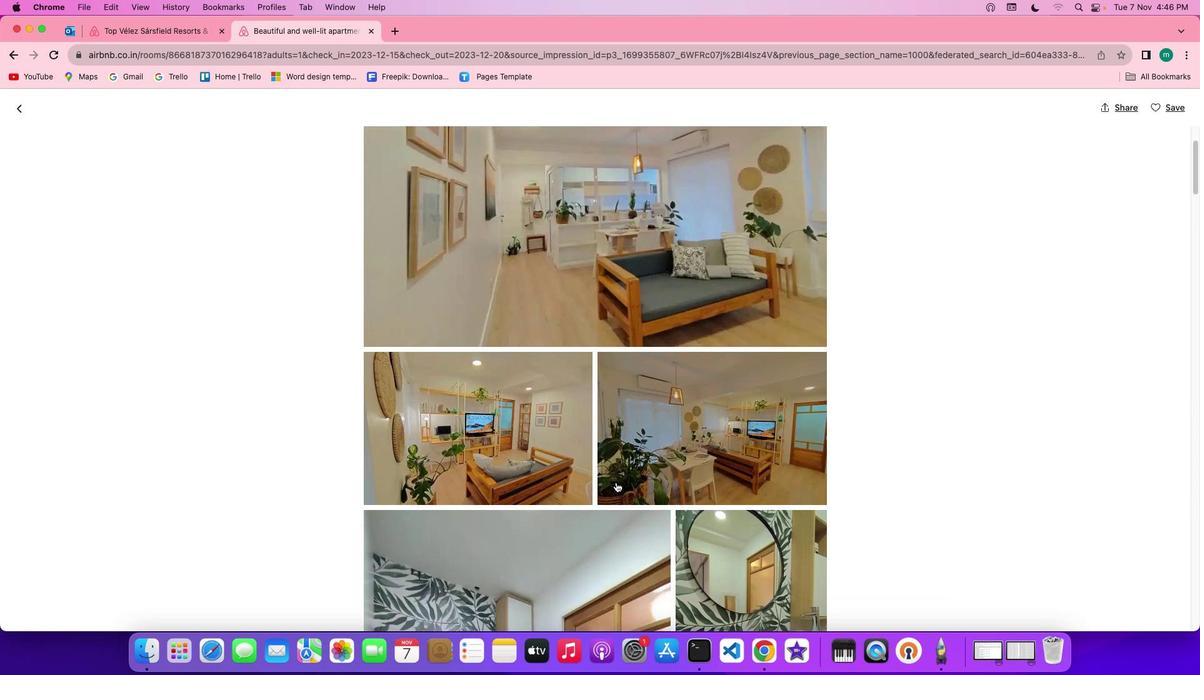 
Action: Mouse scrolled (616, 481) with delta (0, 0)
Screenshot: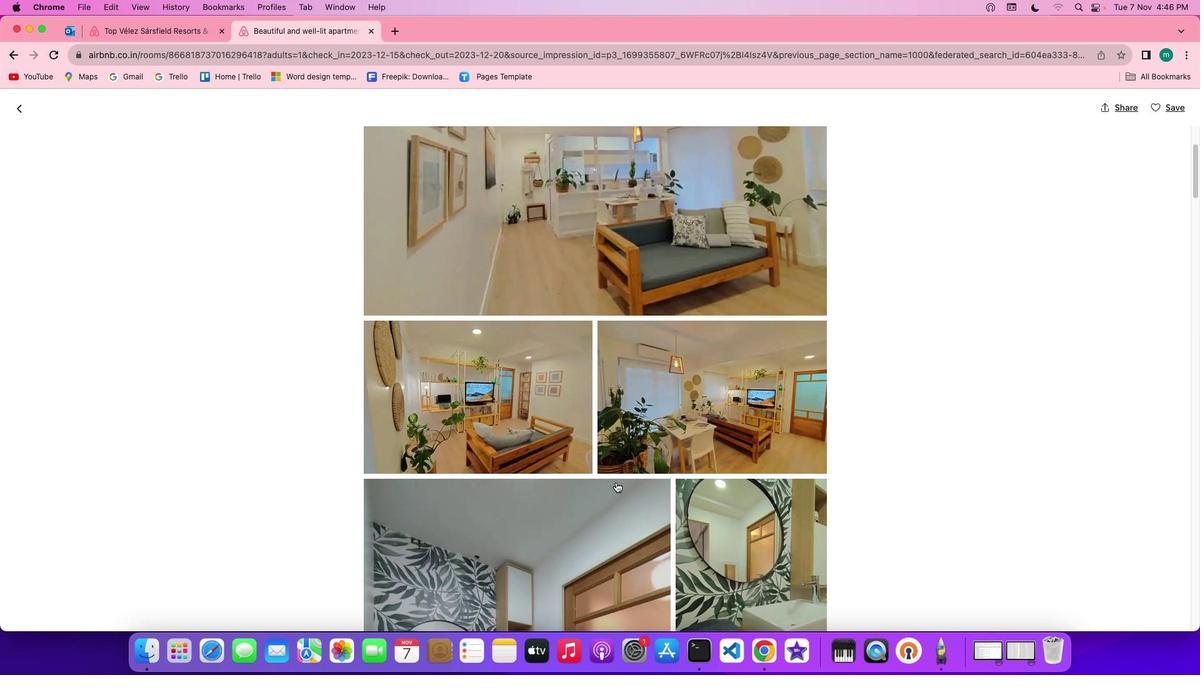 
Action: Mouse scrolled (616, 481) with delta (0, 0)
Screenshot: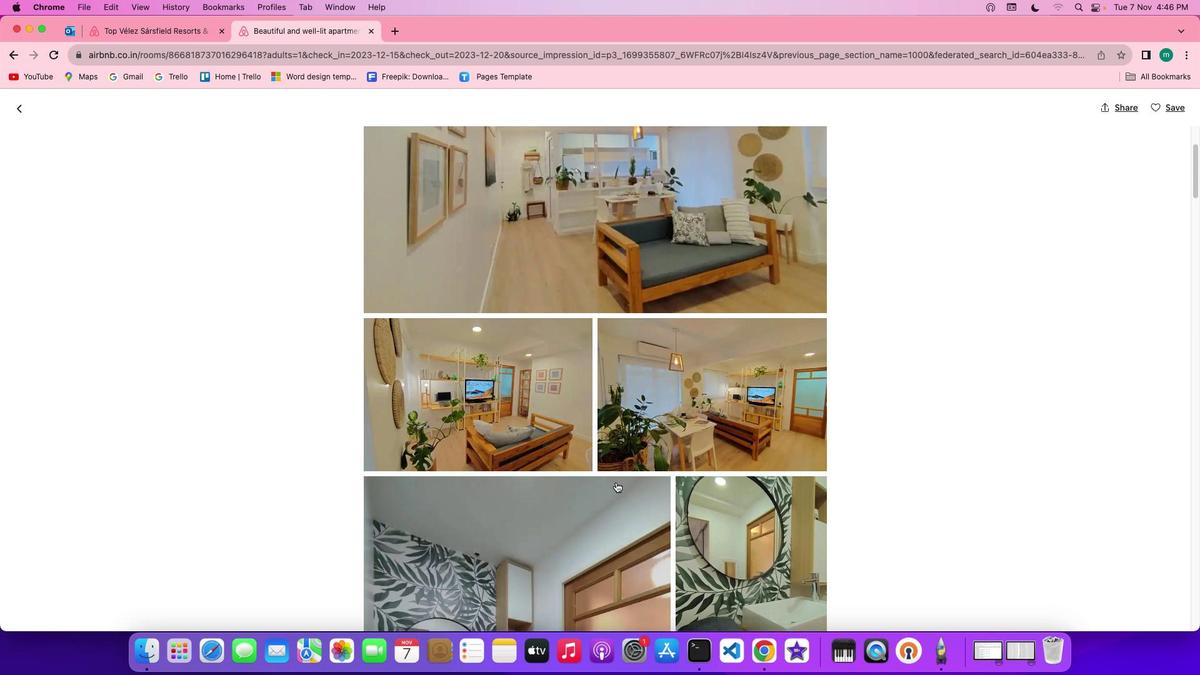 
Action: Mouse scrolled (616, 481) with delta (0, -1)
Screenshot: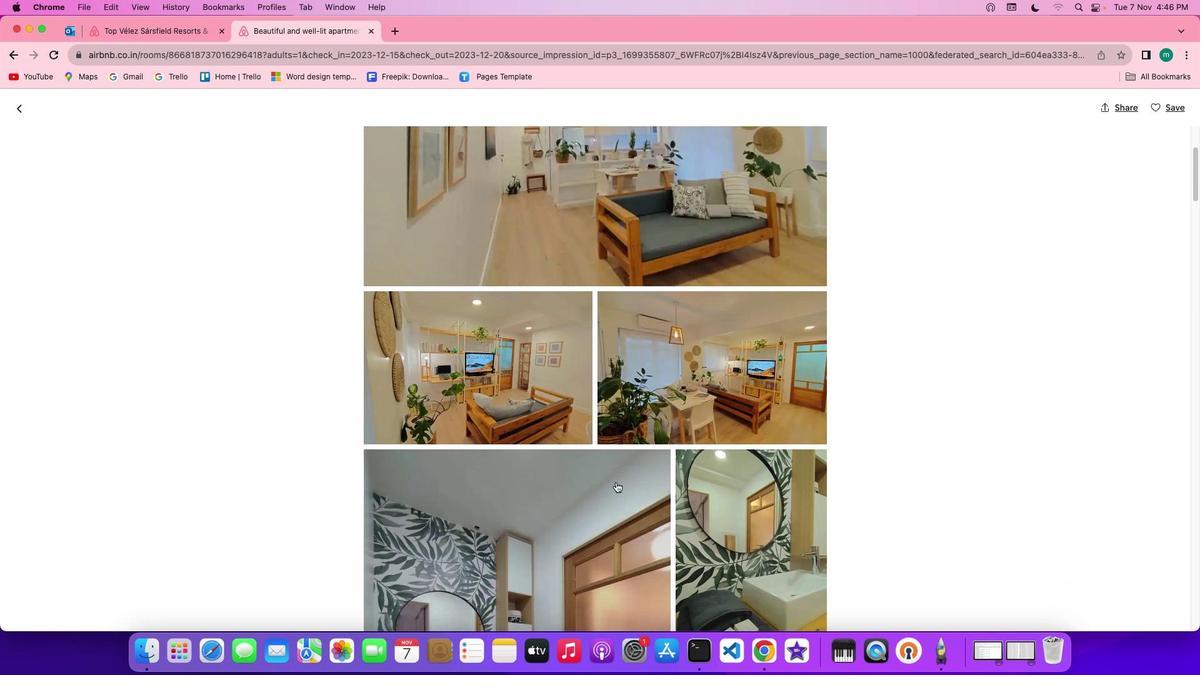 
Action: Mouse scrolled (616, 481) with delta (0, -1)
Screenshot: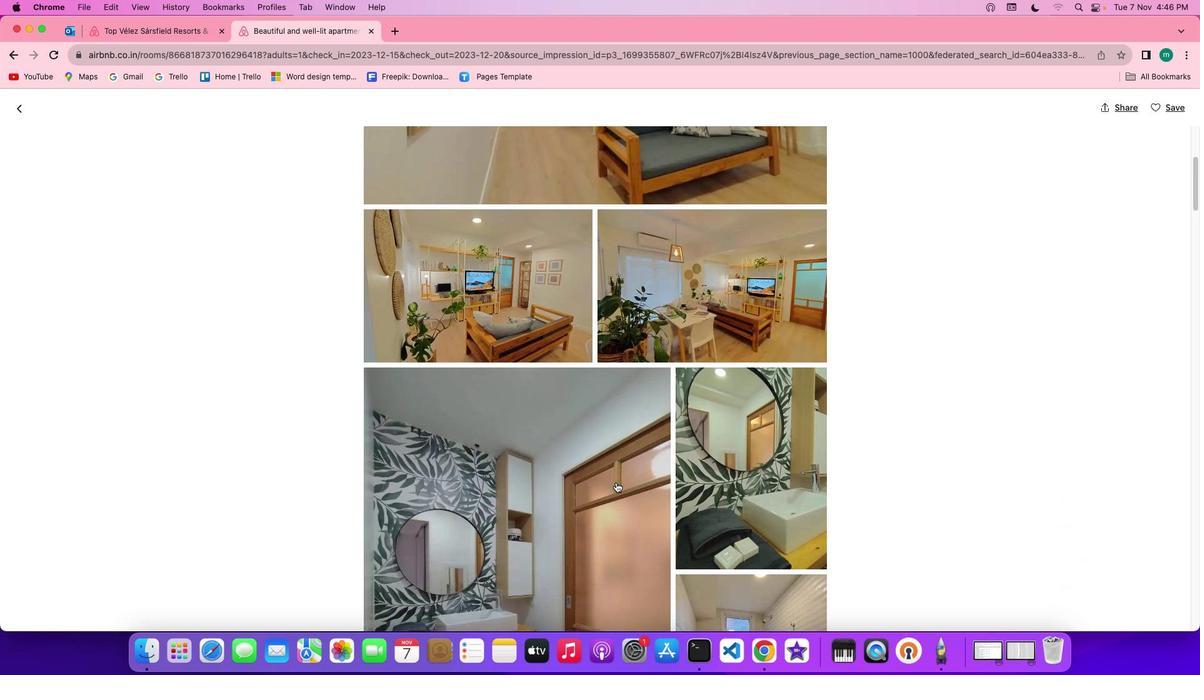 
Action: Mouse scrolled (616, 481) with delta (0, 0)
Screenshot: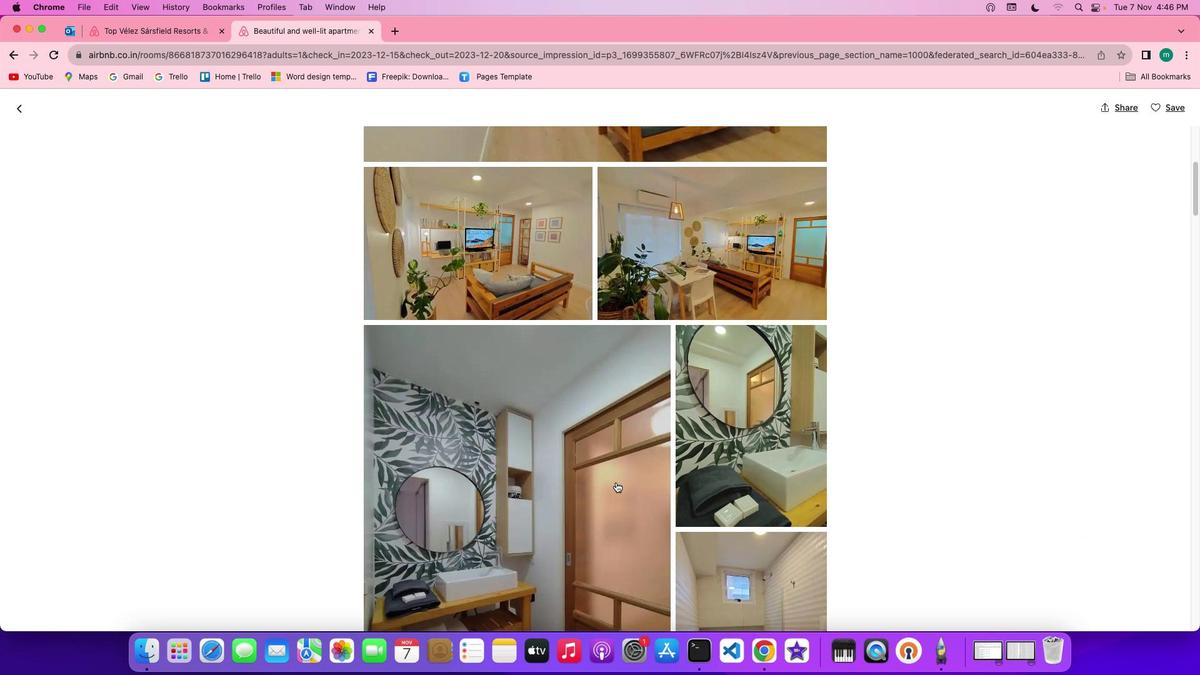 
Action: Mouse scrolled (616, 481) with delta (0, 0)
Screenshot: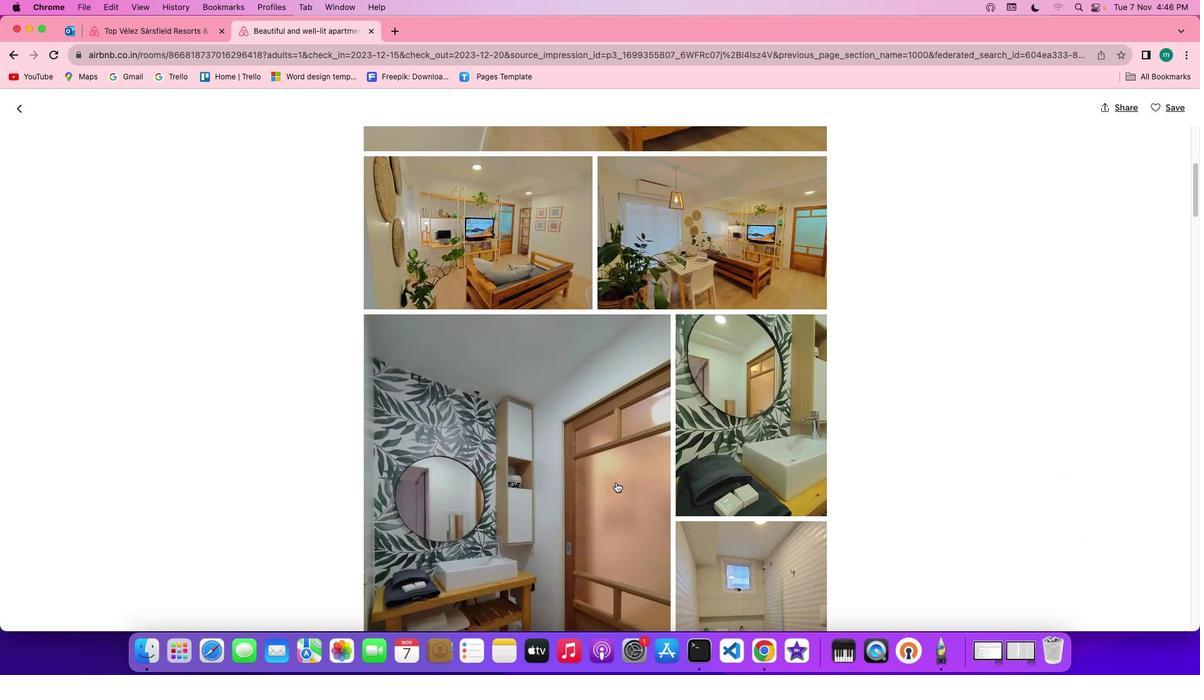 
Action: Mouse scrolled (616, 481) with delta (0, -1)
Screenshot: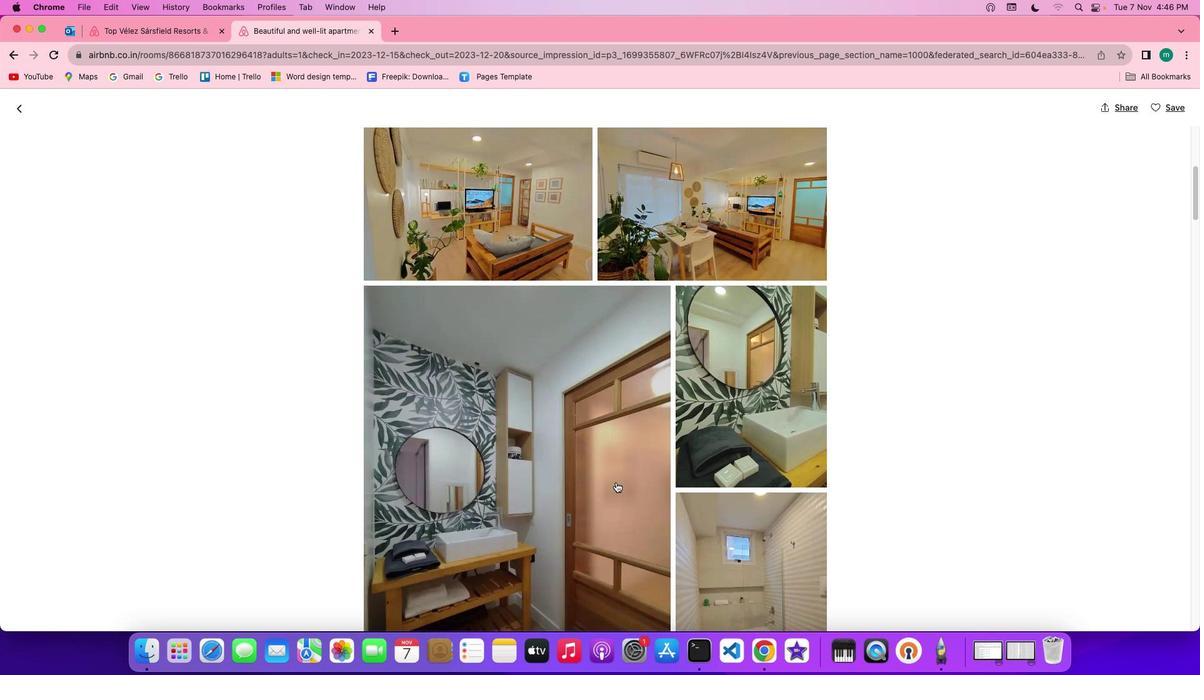 
Action: Mouse scrolled (616, 481) with delta (0, 0)
Screenshot: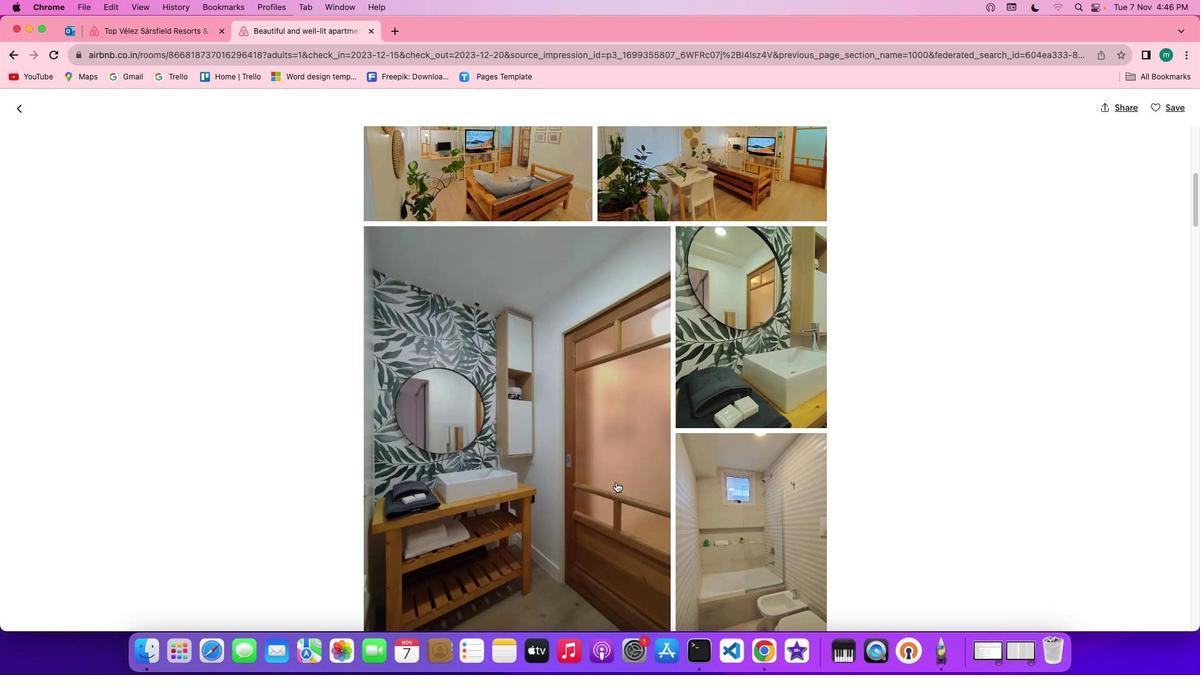 
Action: Mouse scrolled (616, 481) with delta (0, 0)
Screenshot: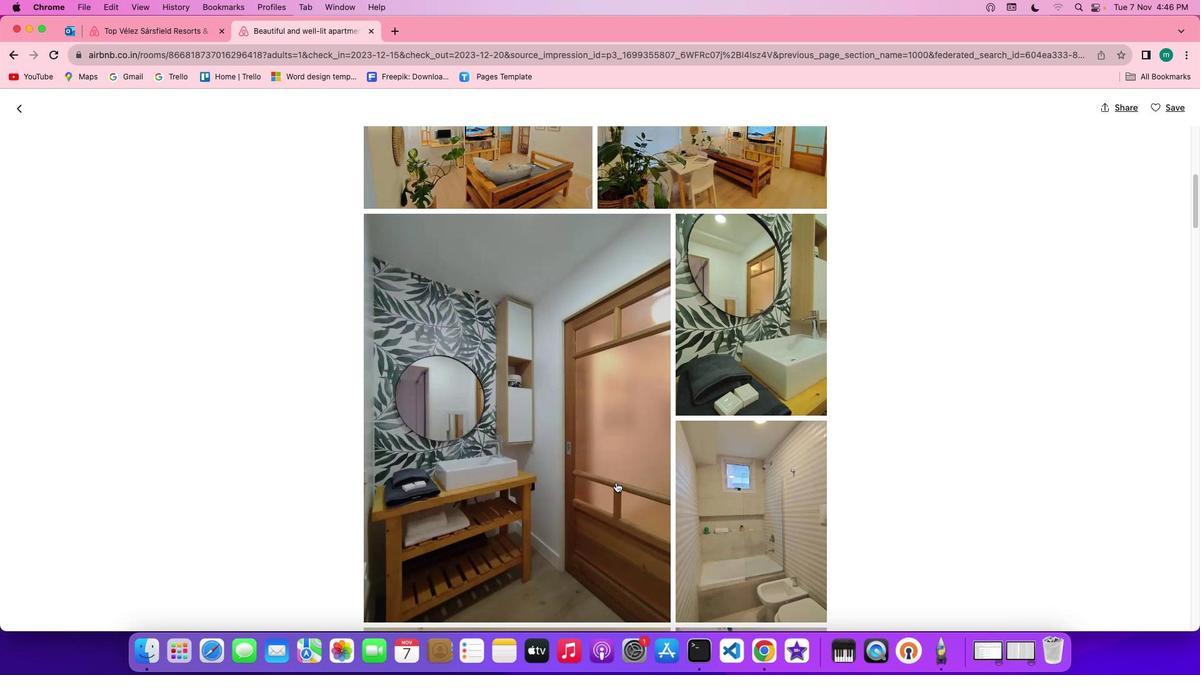 
Action: Mouse scrolled (616, 481) with delta (0, -1)
Screenshot: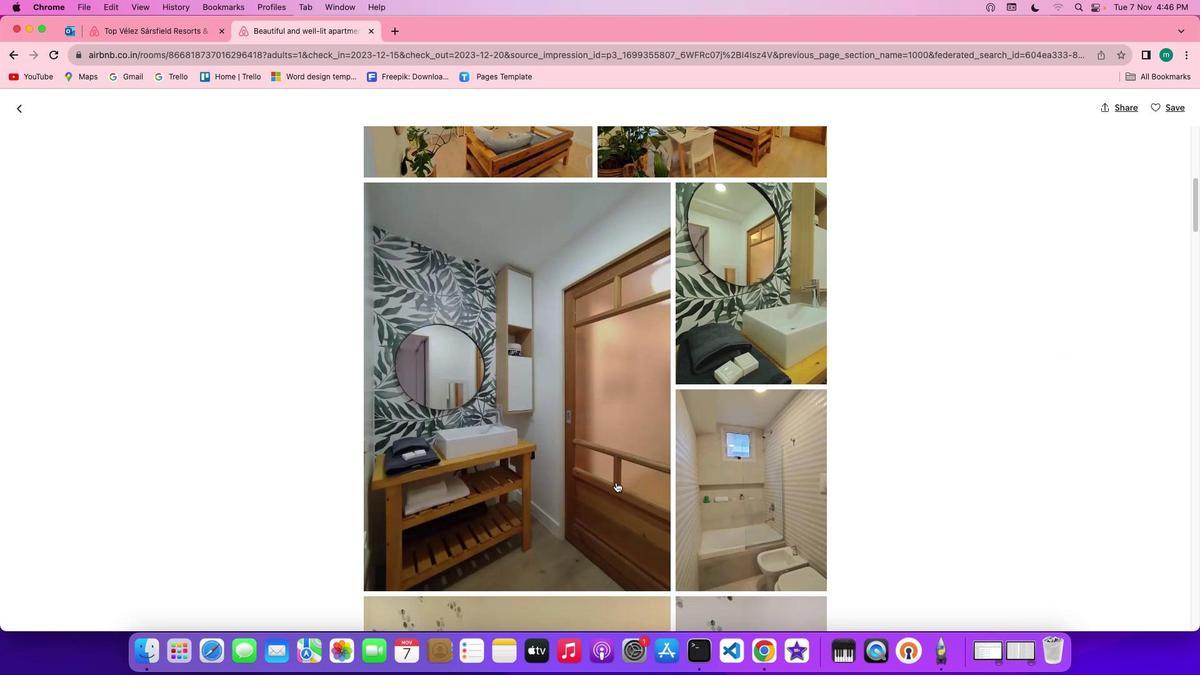 
Action: Mouse scrolled (616, 481) with delta (0, -1)
Screenshot: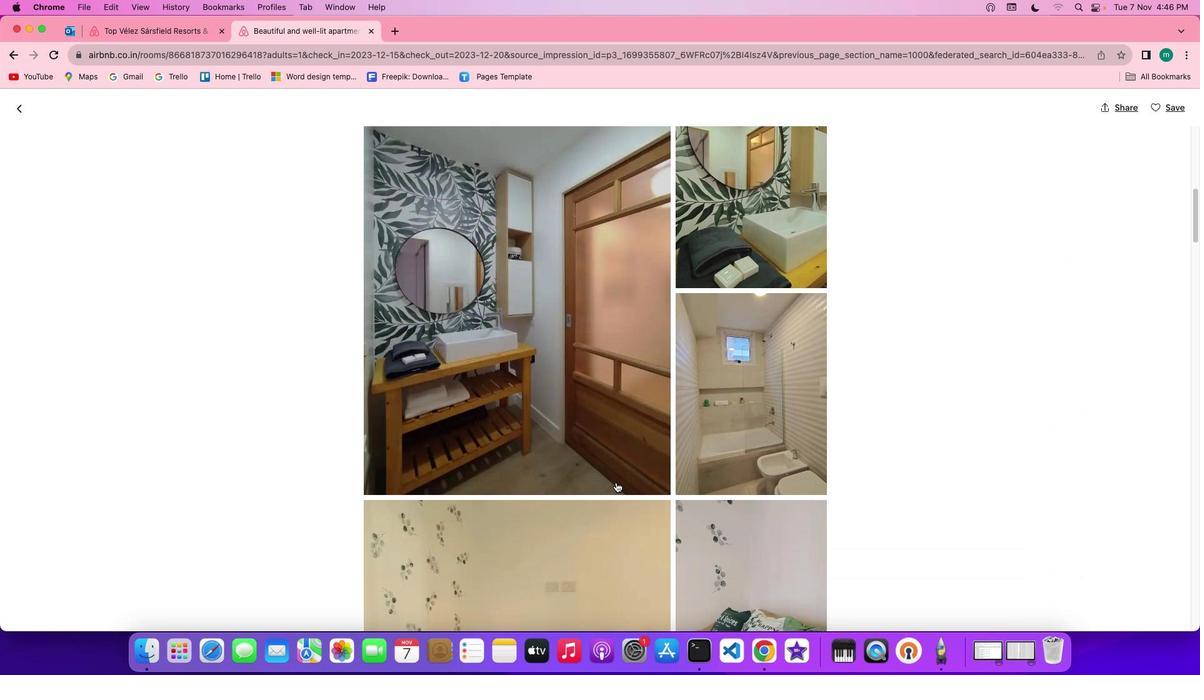
Action: Mouse scrolled (616, 481) with delta (0, 0)
Screenshot: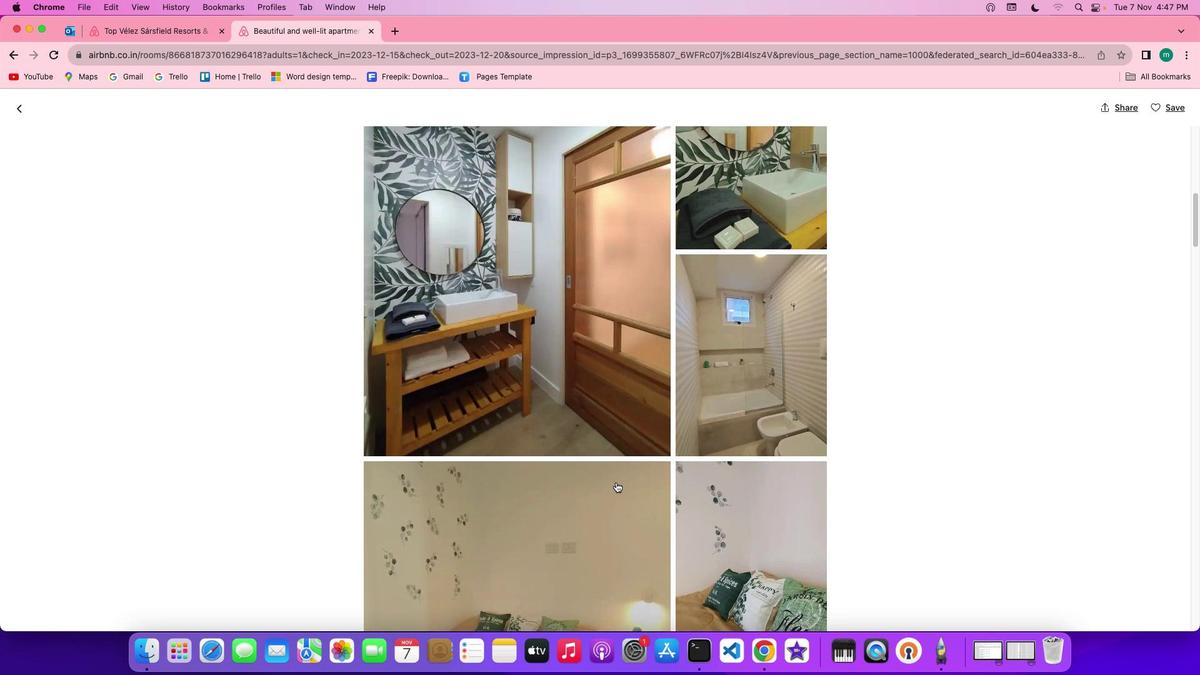 
Action: Mouse scrolled (616, 481) with delta (0, 0)
Screenshot: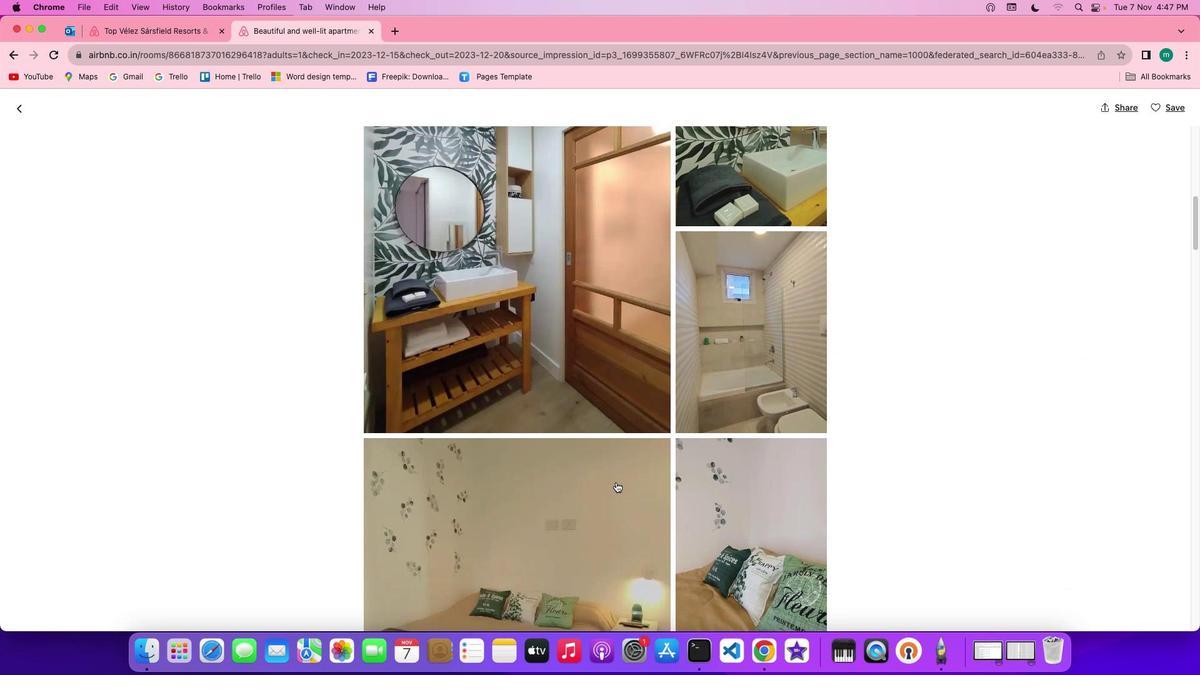 
Action: Mouse scrolled (616, 481) with delta (0, -1)
Screenshot: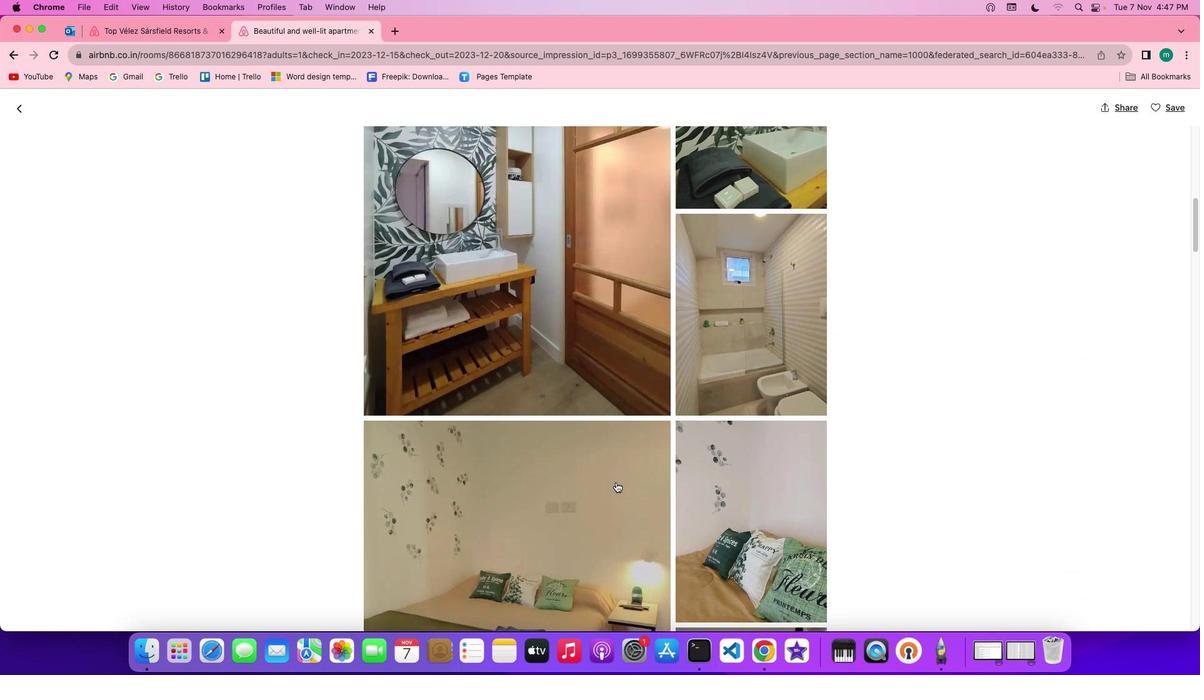 
Action: Mouse scrolled (616, 481) with delta (0, -1)
Screenshot: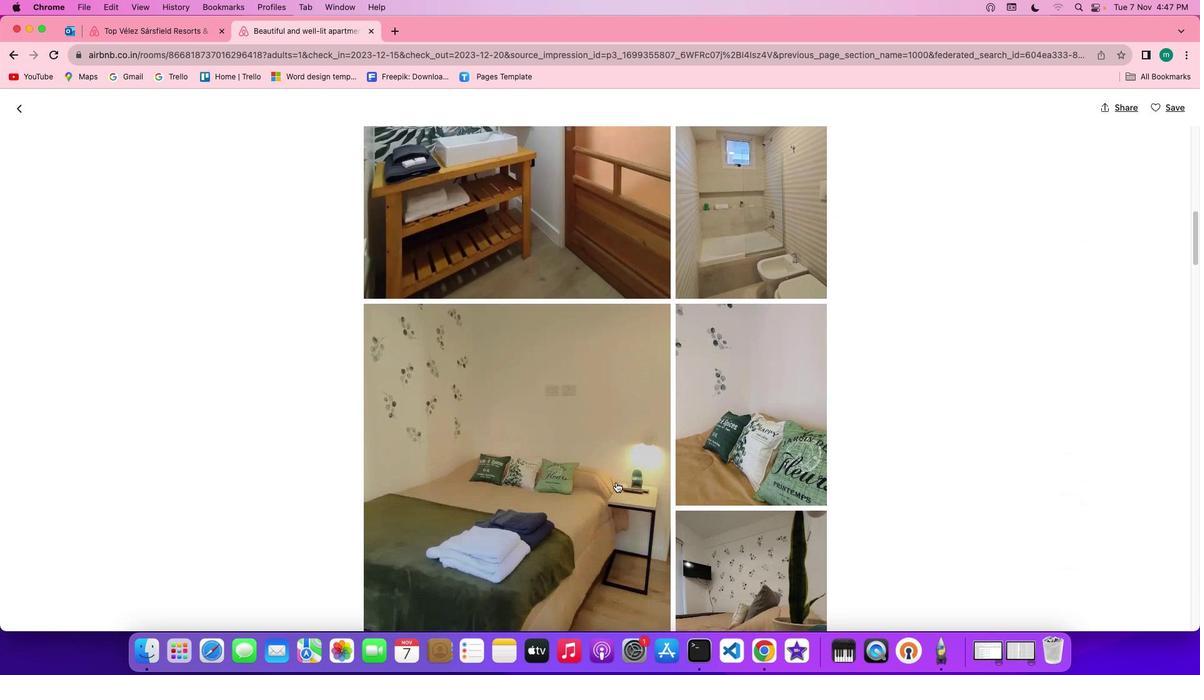 
Action: Mouse scrolled (616, 481) with delta (0, 0)
Screenshot: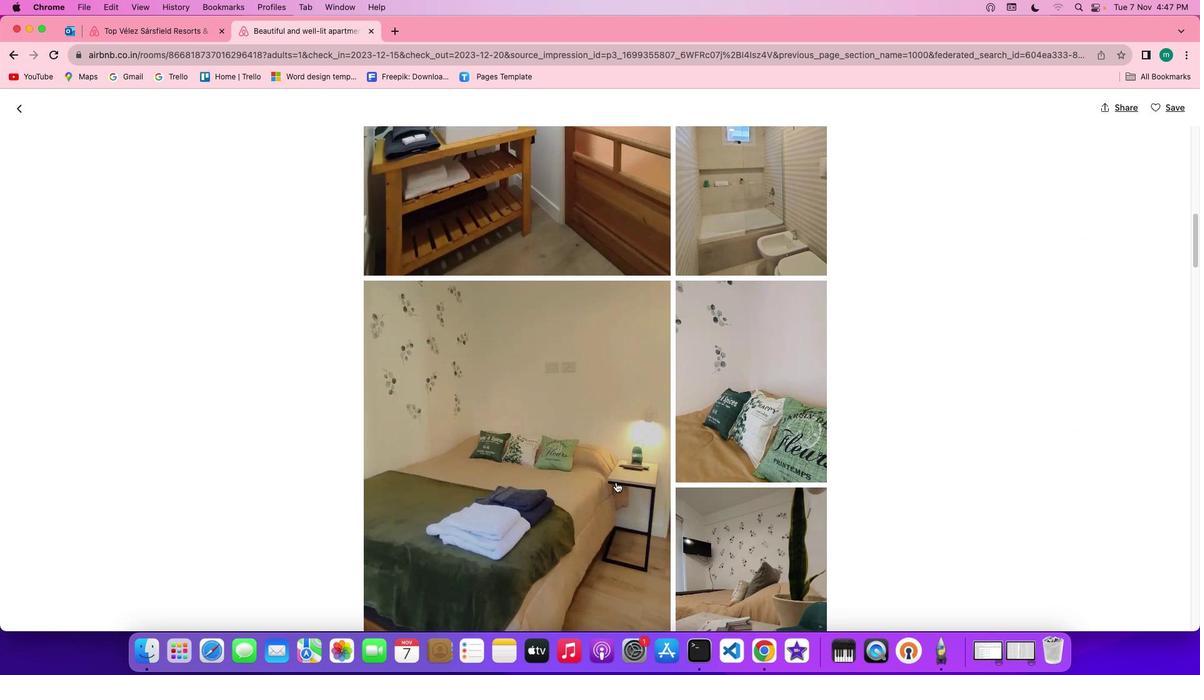 
Action: Mouse scrolled (616, 481) with delta (0, 0)
Screenshot: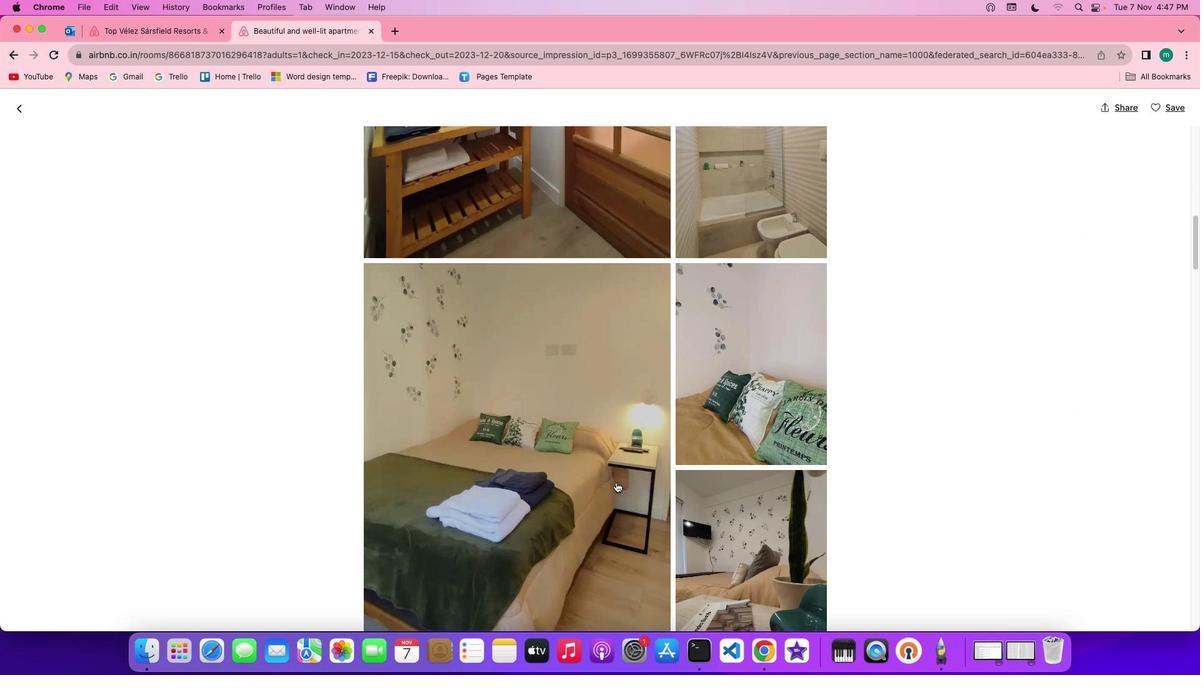 
Action: Mouse scrolled (616, 481) with delta (0, -1)
Screenshot: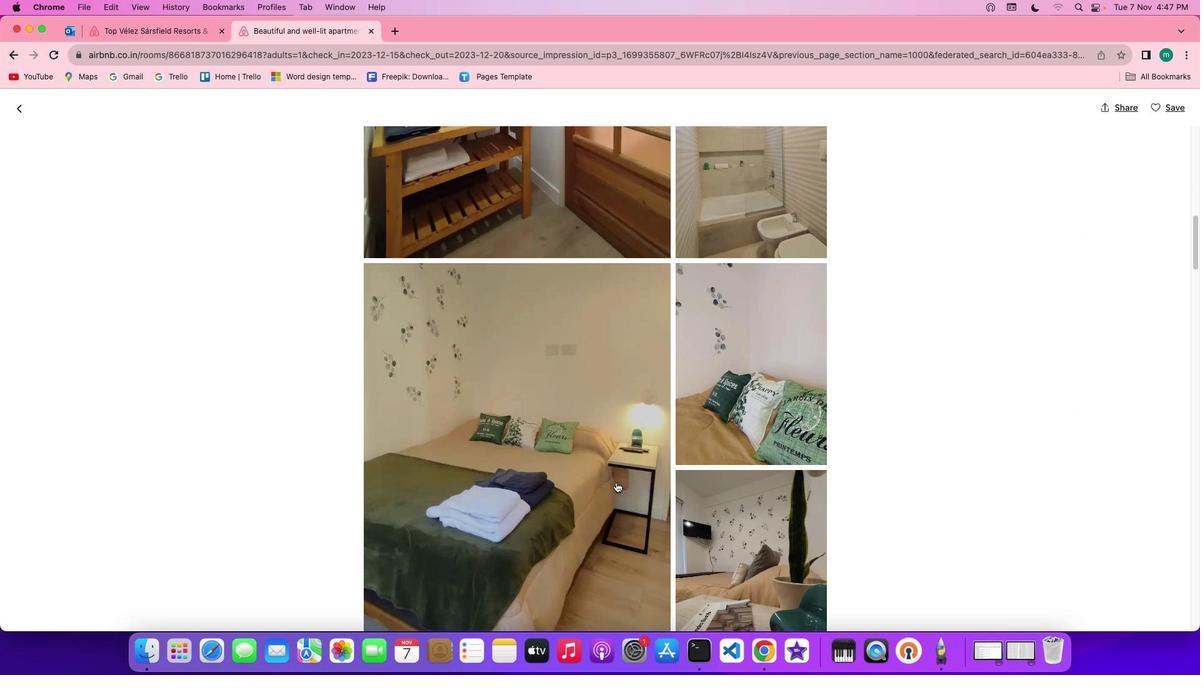 
Action: Mouse scrolled (616, 481) with delta (0, -2)
Screenshot: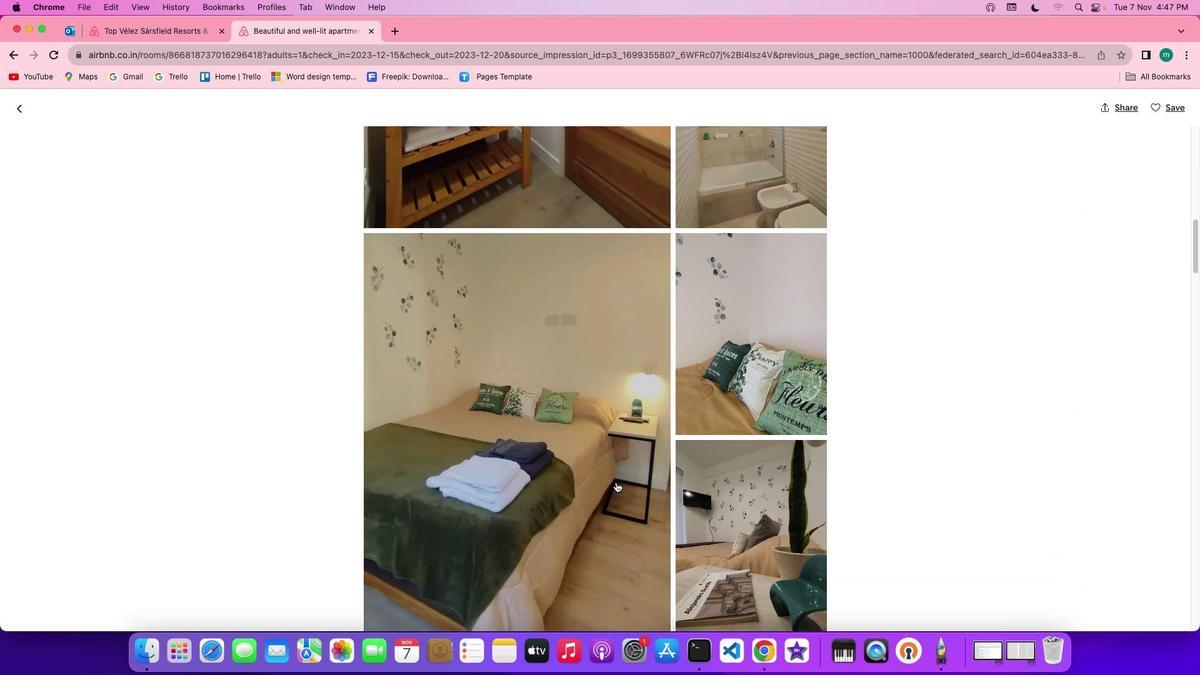 
Action: Mouse scrolled (616, 481) with delta (0, -2)
Screenshot: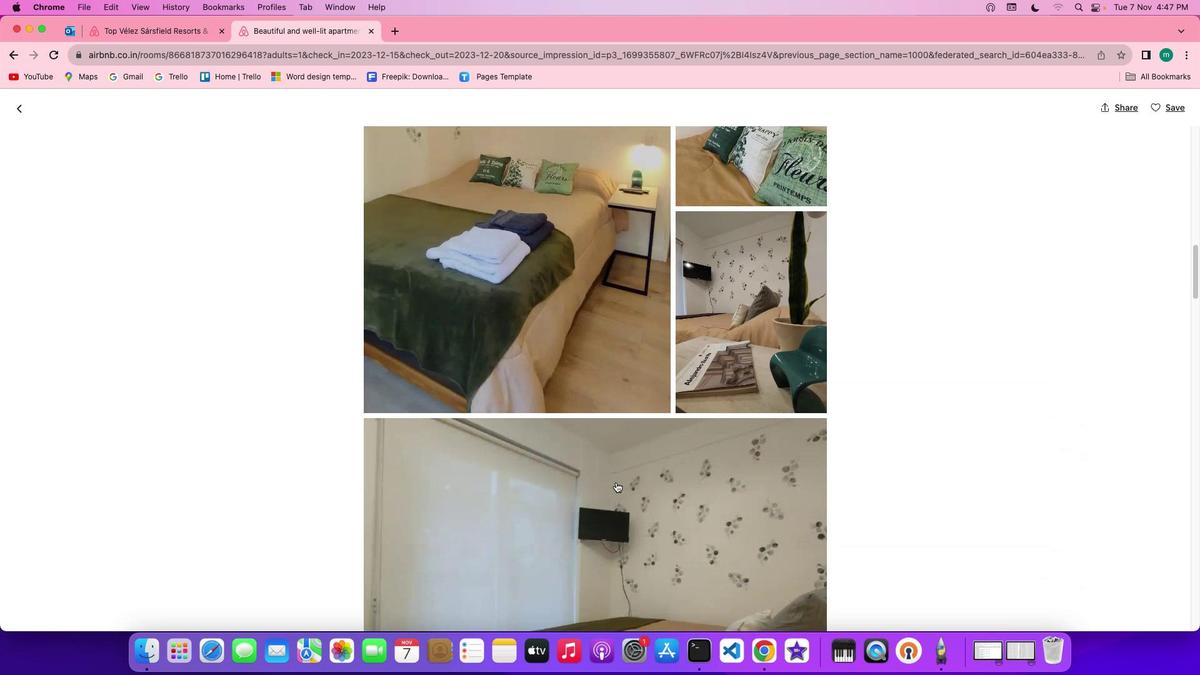 
Action: Mouse scrolled (616, 481) with delta (0, 0)
Screenshot: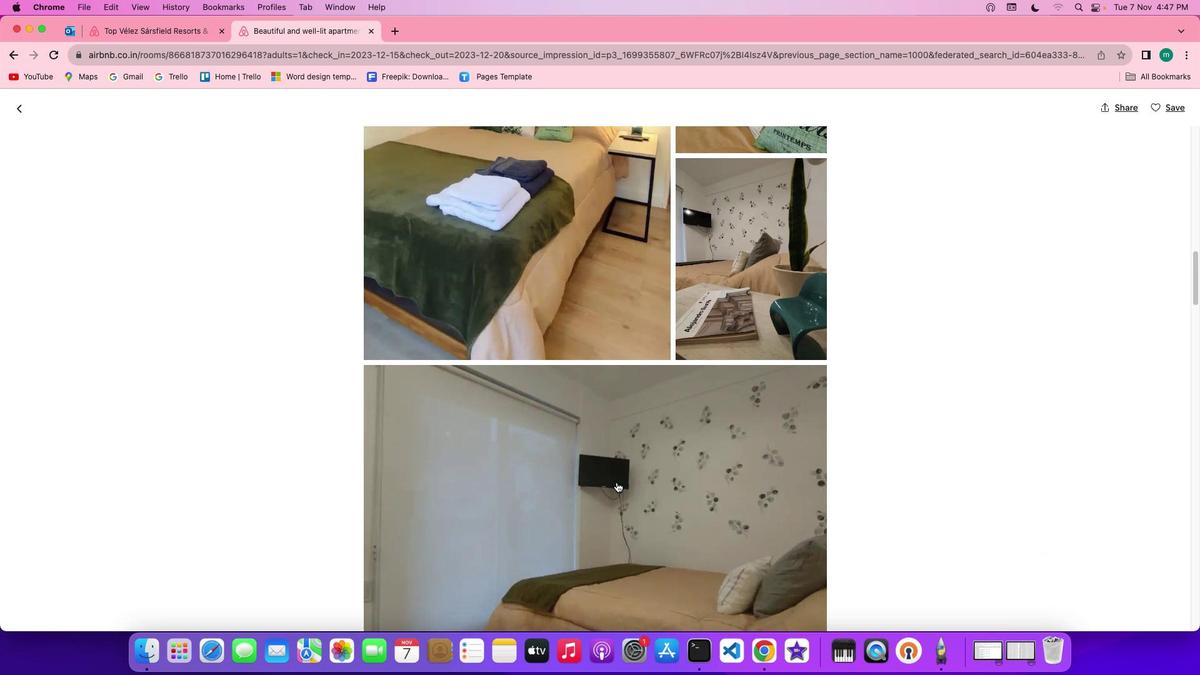 
Action: Mouse moved to (616, 481)
Screenshot: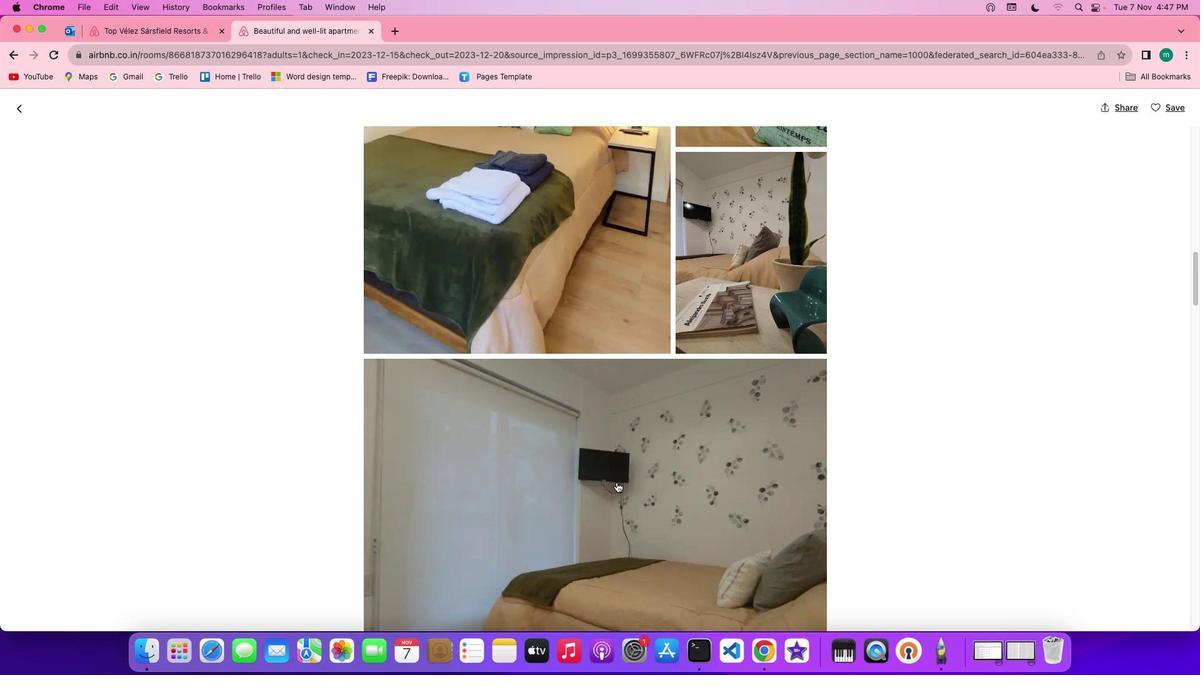 
Action: Mouse scrolled (616, 481) with delta (0, 0)
Screenshot: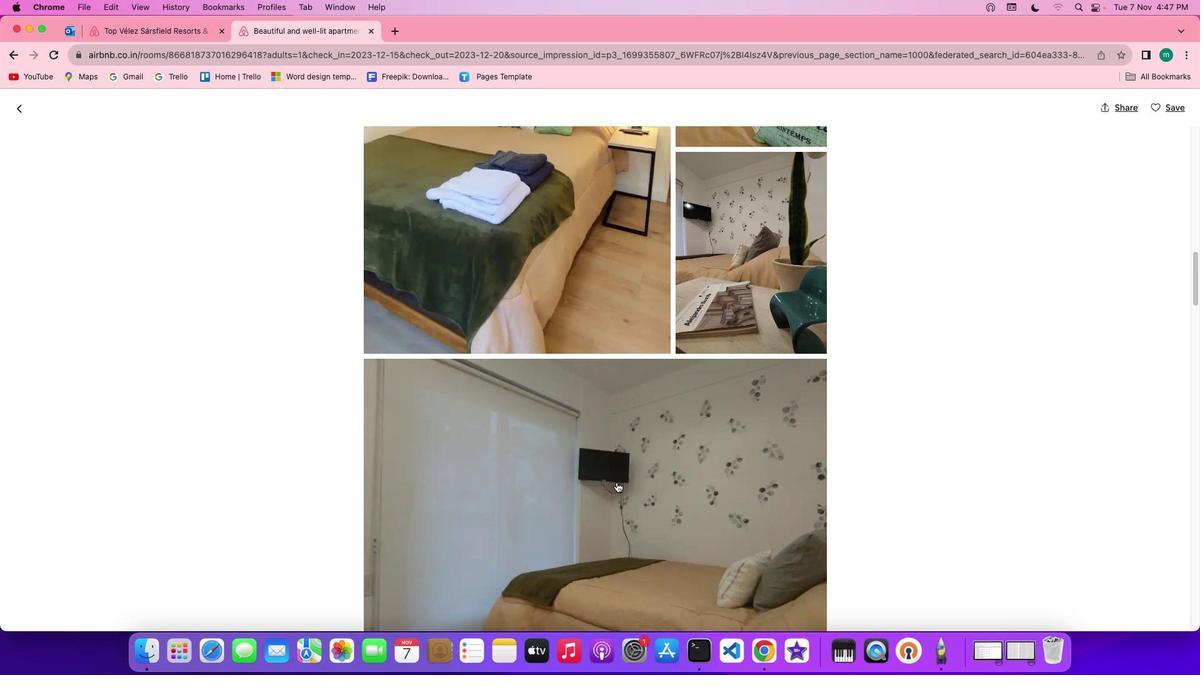 
Action: Mouse scrolled (616, 481) with delta (0, -1)
Screenshot: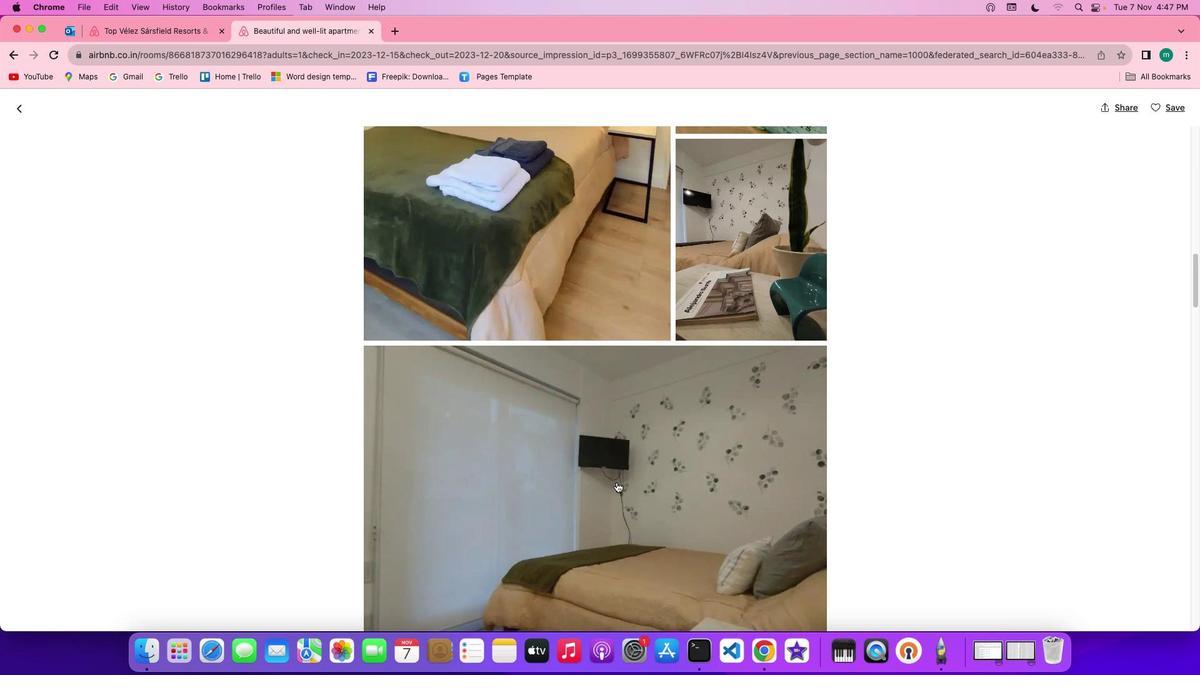 
Action: Mouse moved to (616, 481)
Screenshot: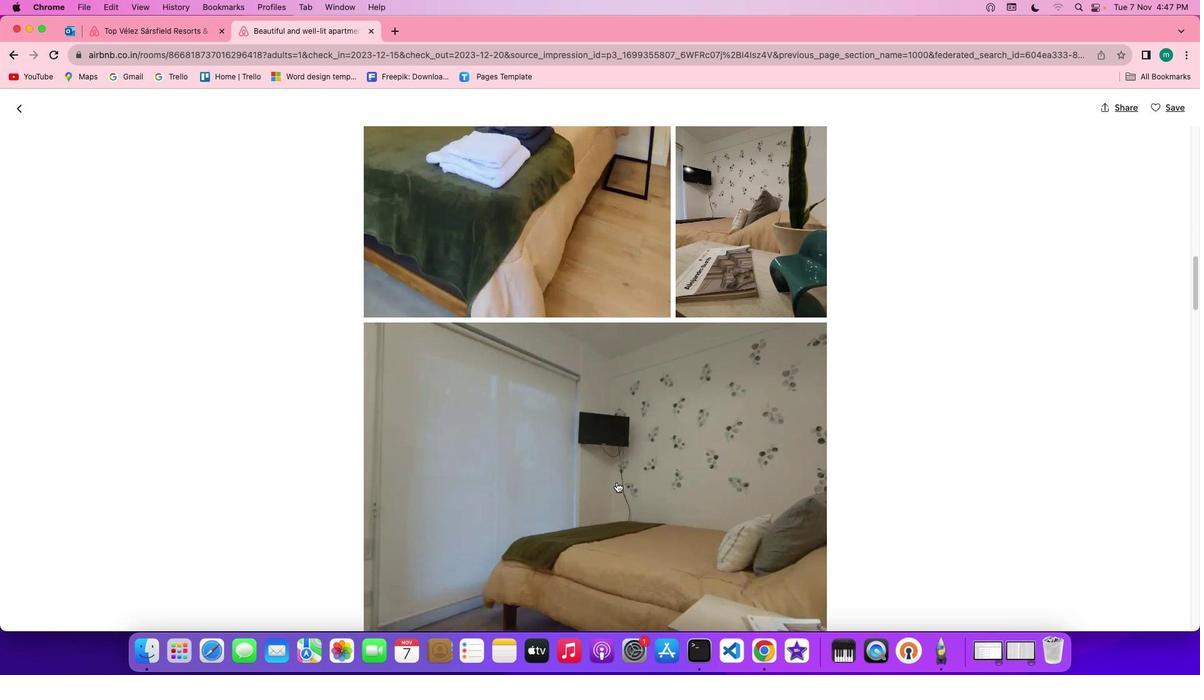 
Action: Mouse scrolled (616, 481) with delta (0, -1)
Screenshot: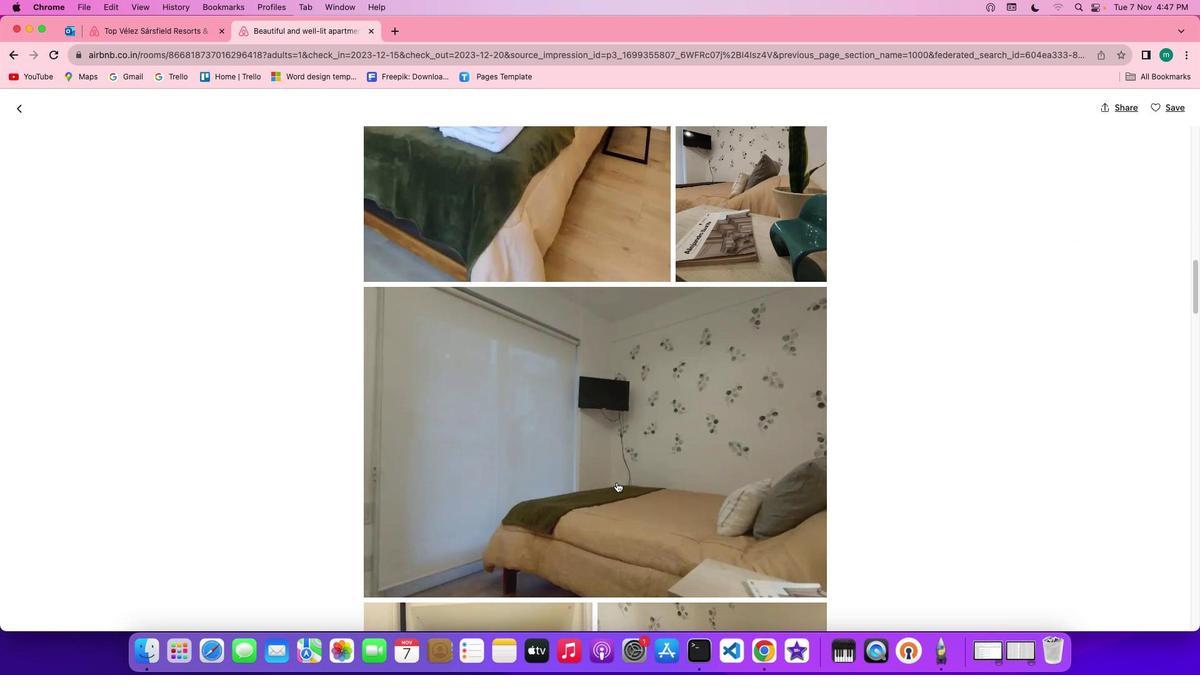 
Action: Mouse moved to (616, 480)
Screenshot: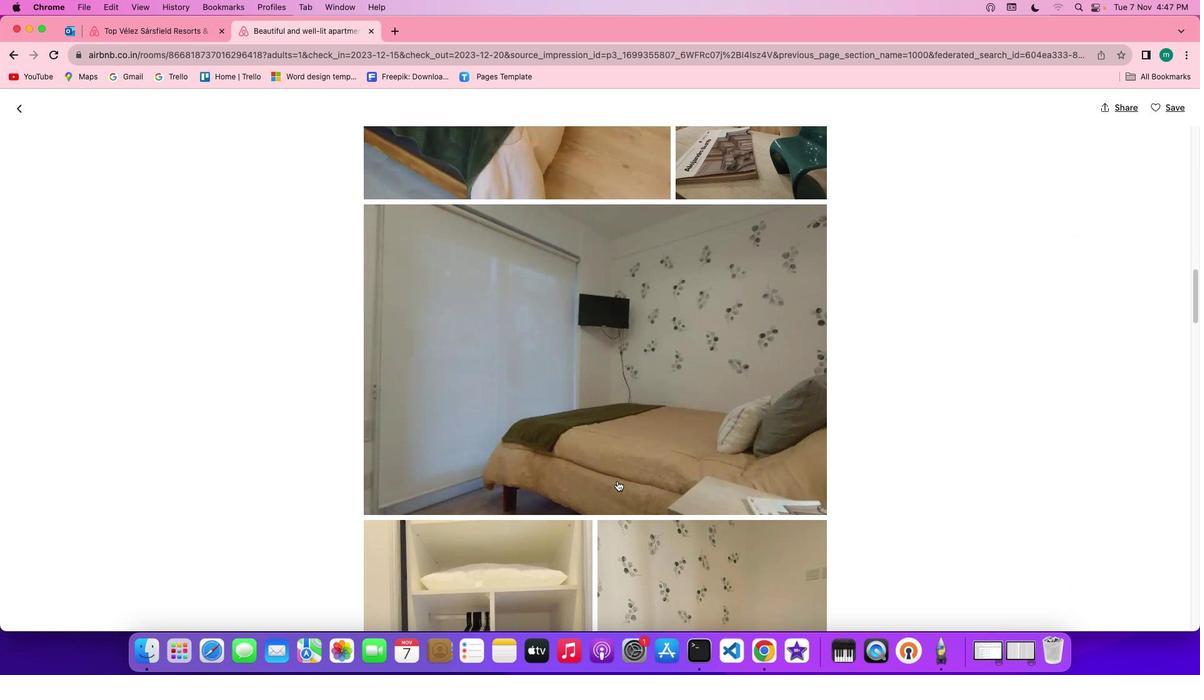
Action: Mouse scrolled (616, 480) with delta (0, 0)
Screenshot: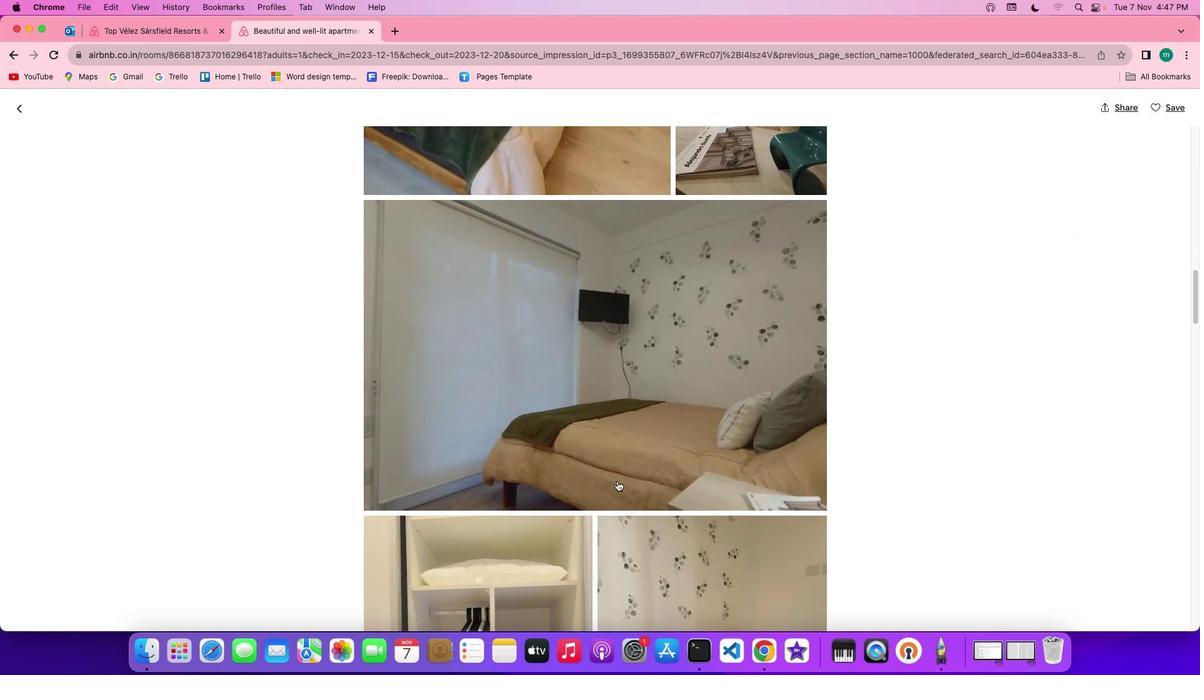 
Action: Mouse scrolled (616, 480) with delta (0, 0)
Screenshot: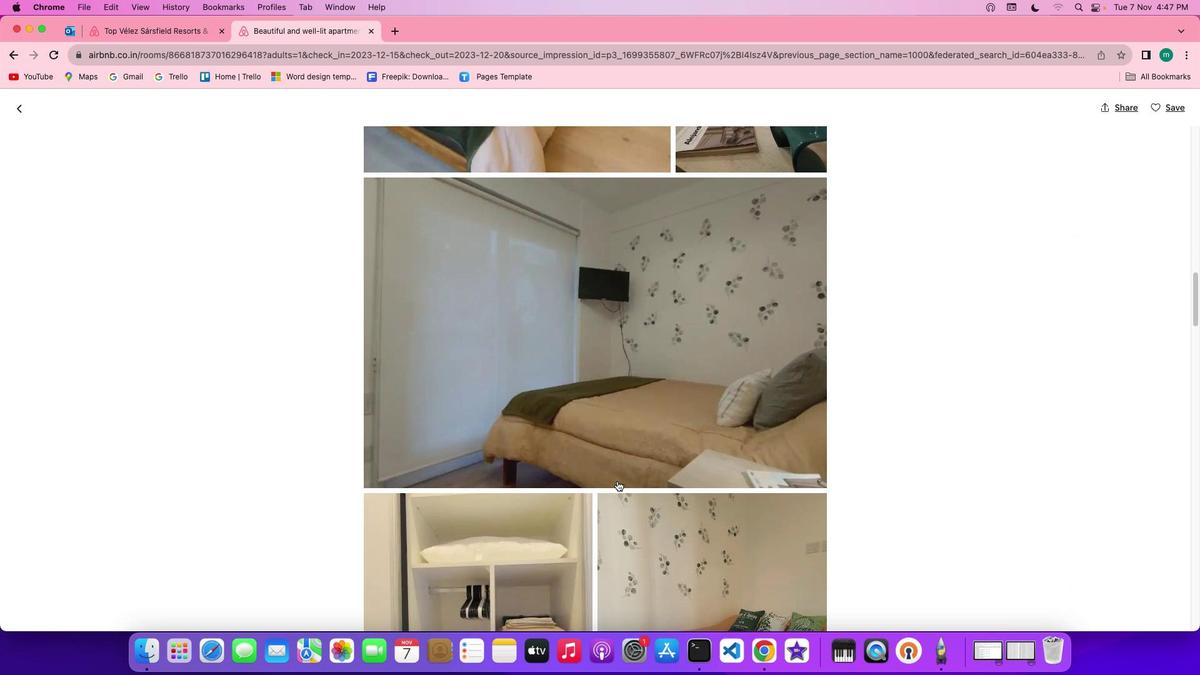 
Action: Mouse scrolled (616, 480) with delta (0, -1)
Screenshot: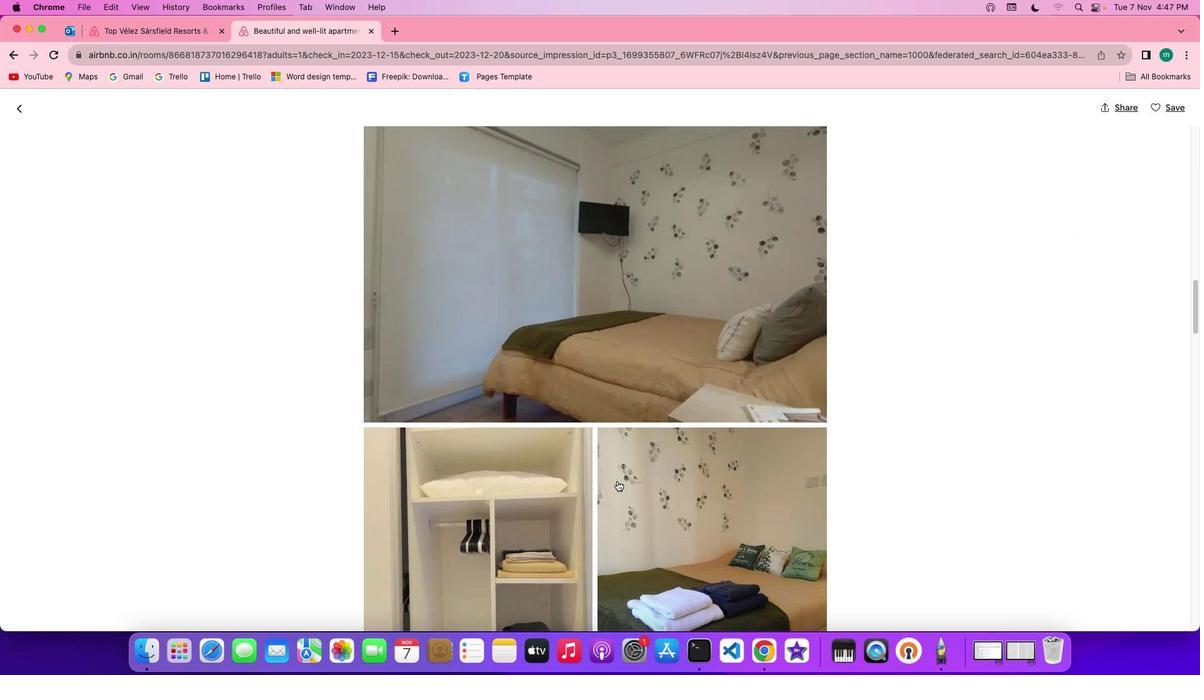 
Action: Mouse scrolled (616, 480) with delta (0, -2)
Screenshot: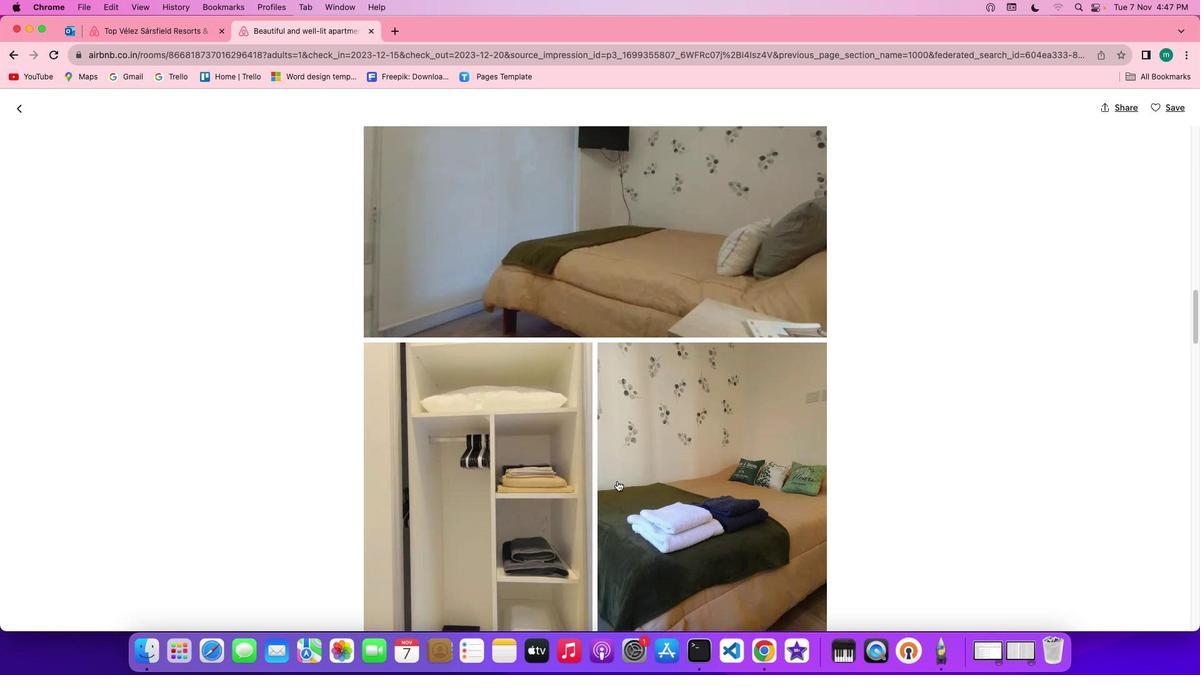
Action: Mouse scrolled (616, 480) with delta (0, 0)
Screenshot: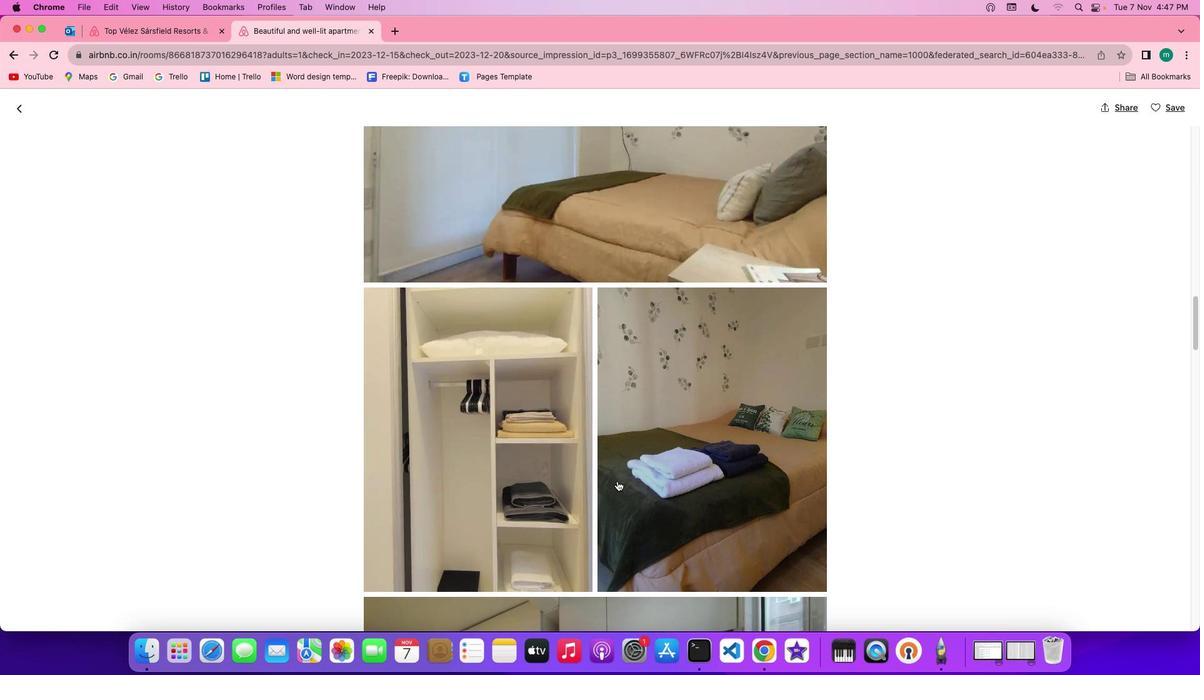 
Action: Mouse scrolled (616, 480) with delta (0, 0)
Screenshot: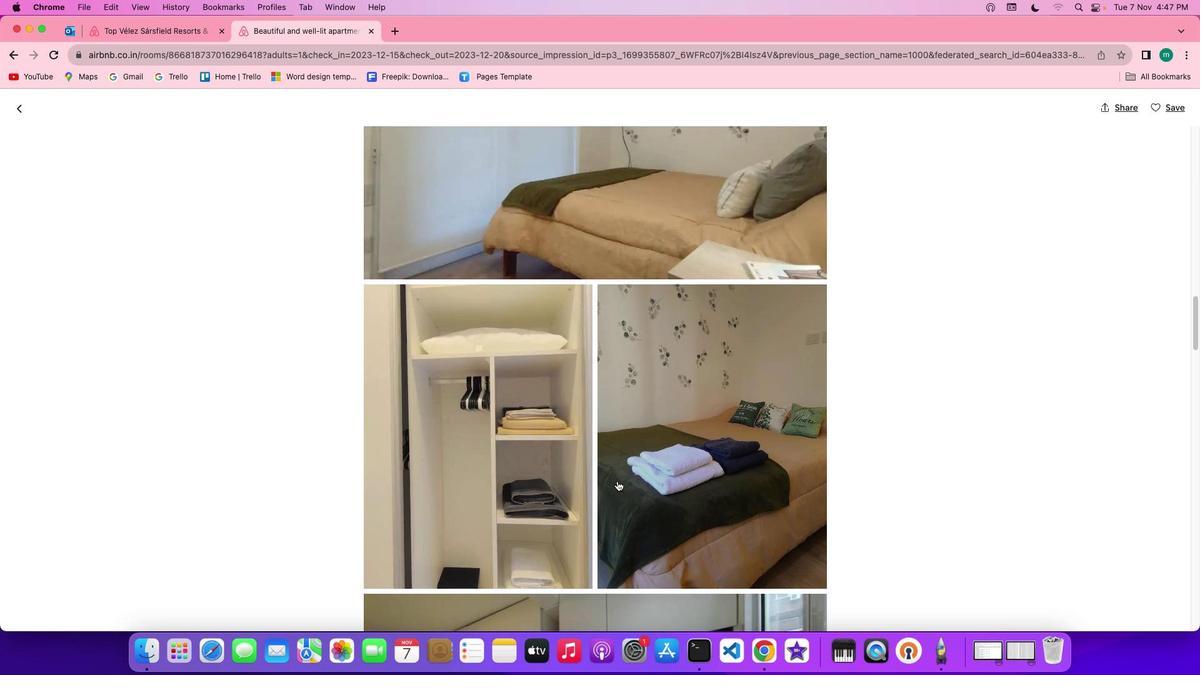 
Action: Mouse scrolled (616, 480) with delta (0, 0)
Screenshot: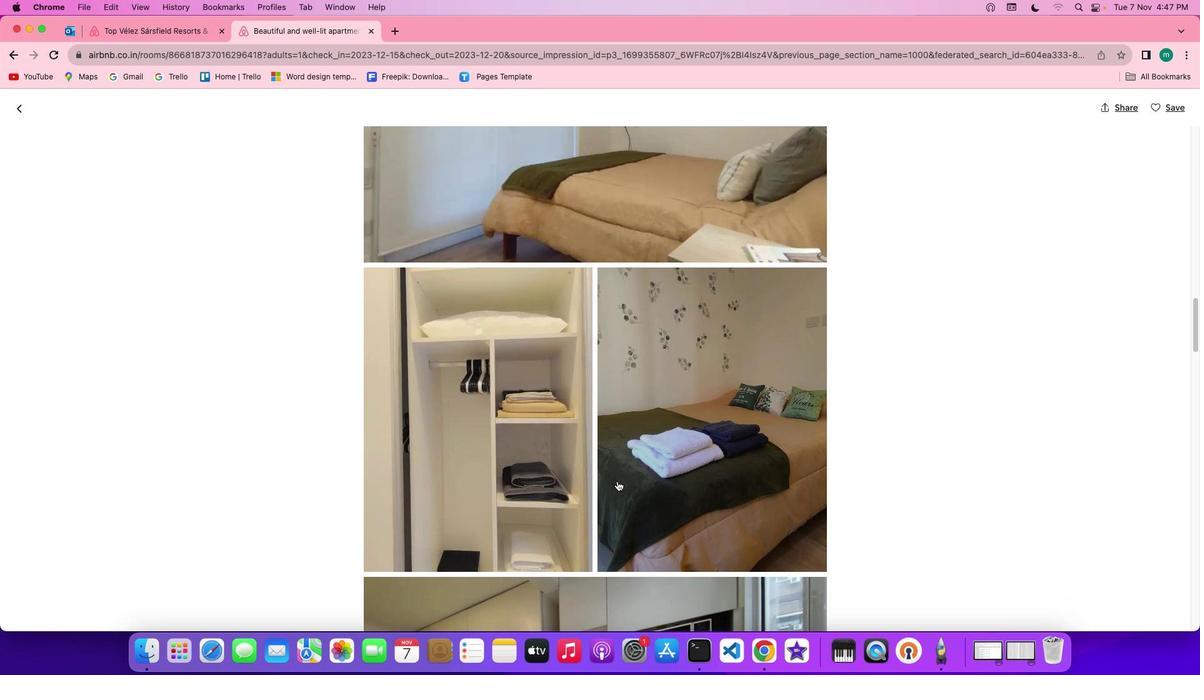 
Action: Mouse scrolled (616, 480) with delta (0, 0)
Screenshot: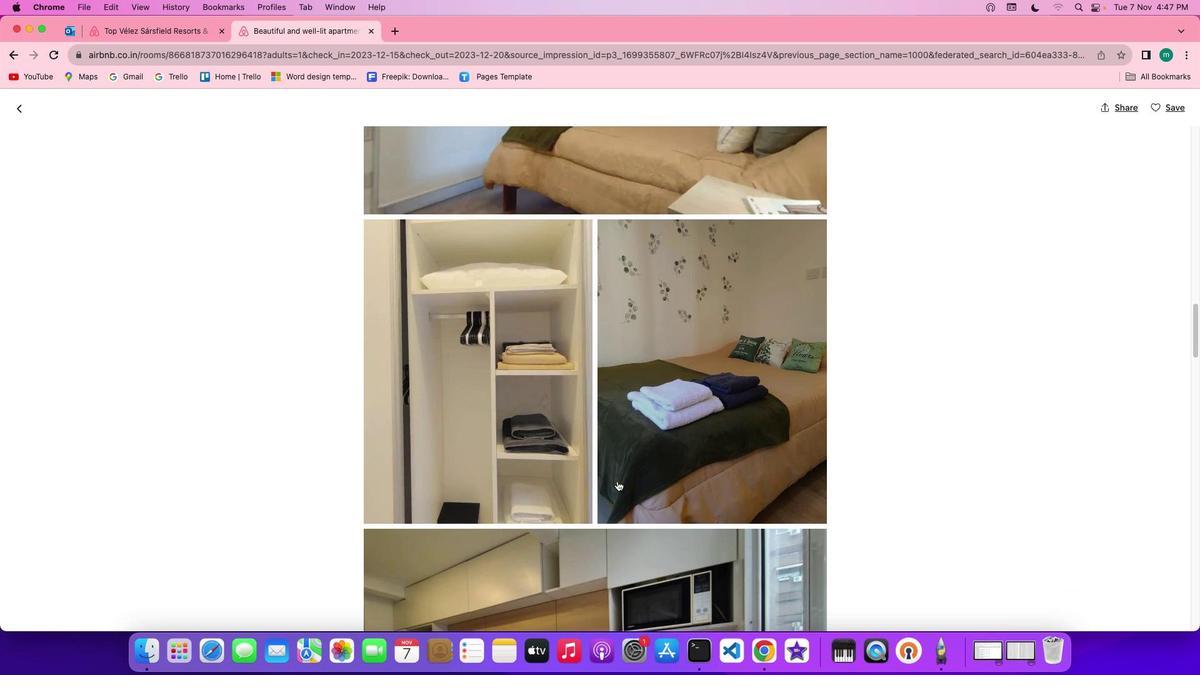 
Action: Mouse scrolled (616, 480) with delta (0, 0)
Screenshot: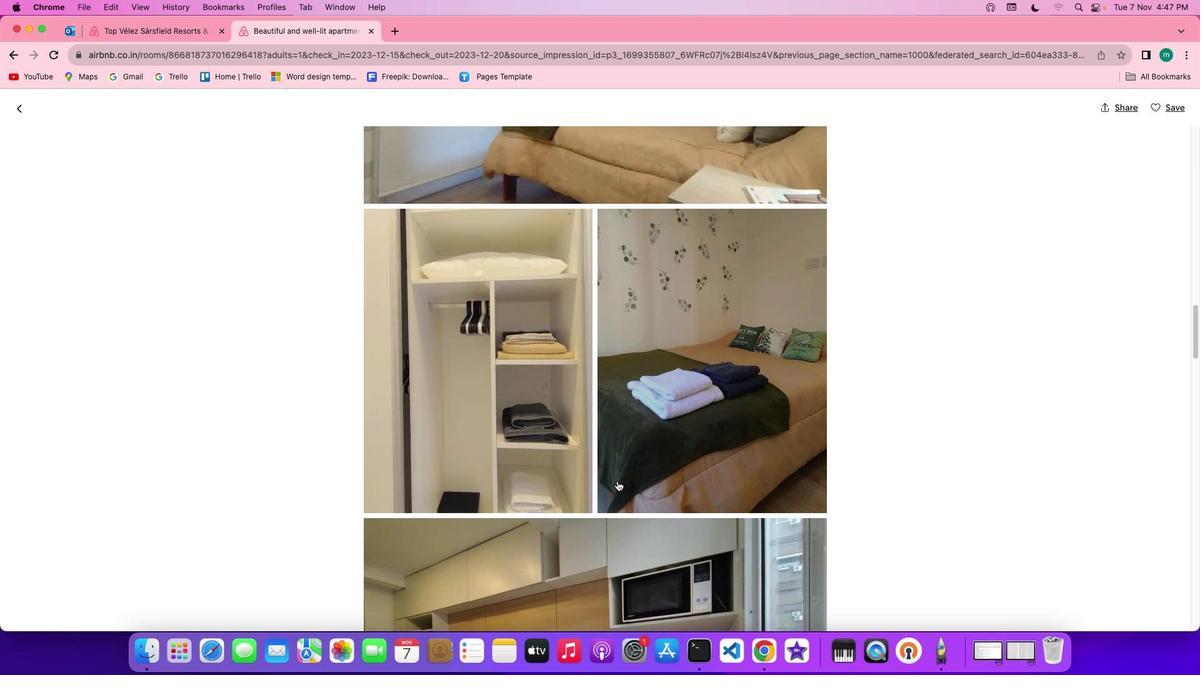 
Action: Mouse scrolled (616, 480) with delta (0, -1)
Screenshot: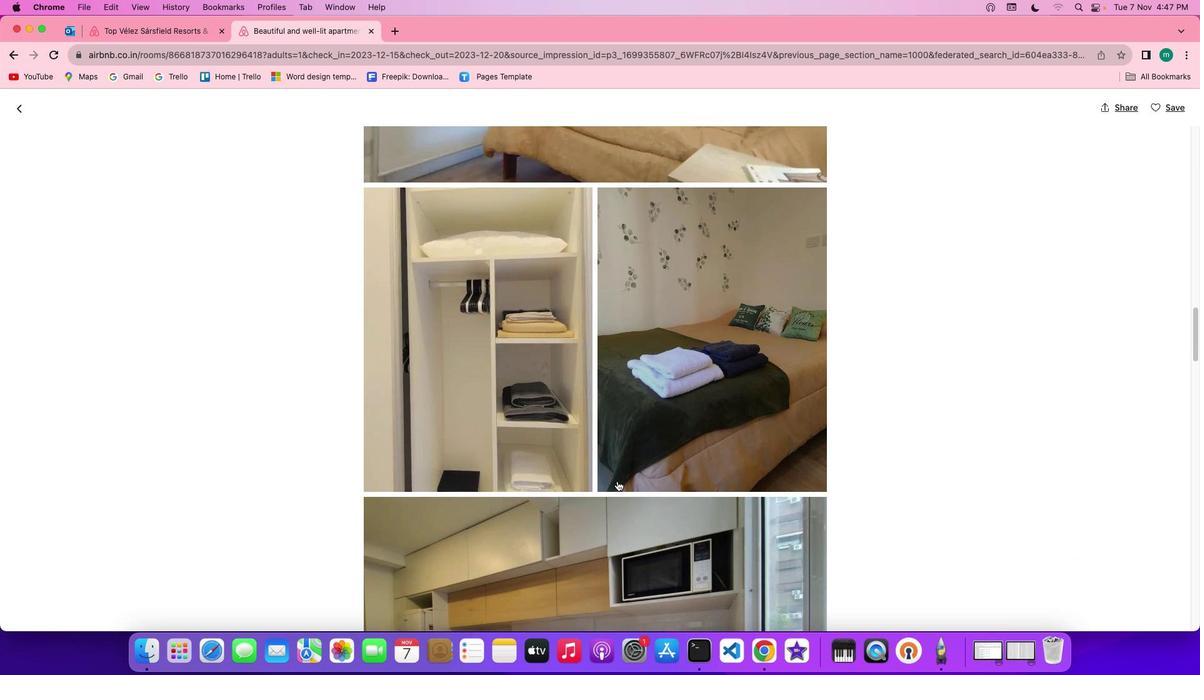 
Action: Mouse scrolled (616, 480) with delta (0, 0)
Screenshot: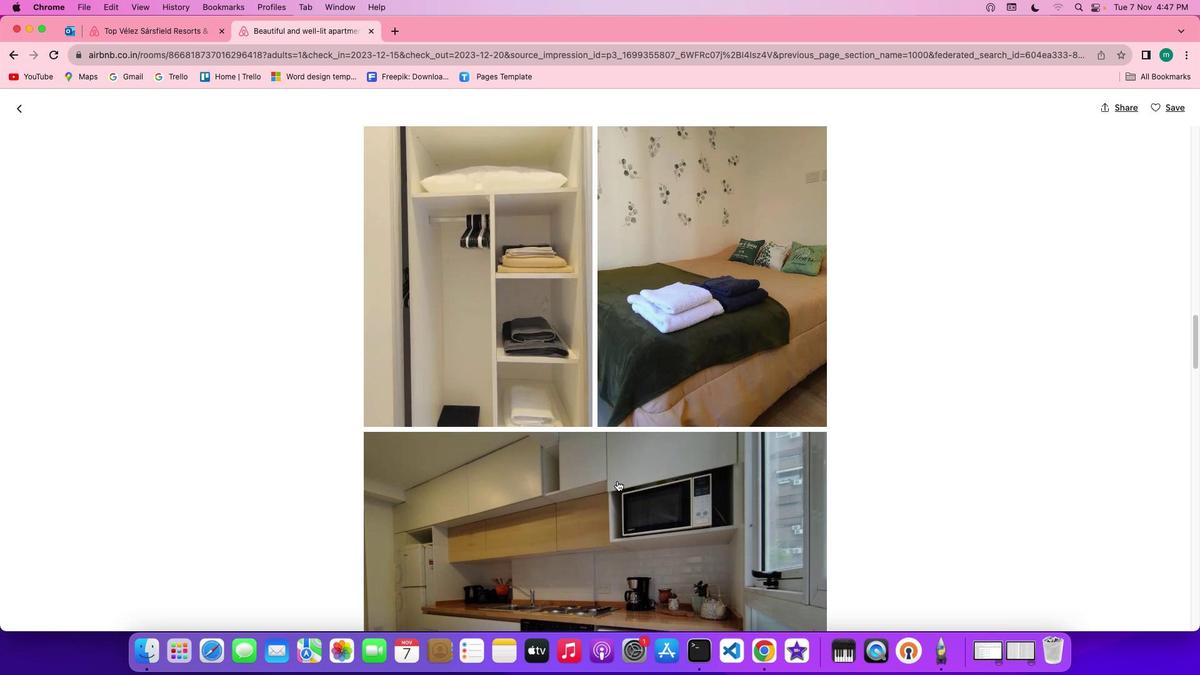 
Action: Mouse scrolled (616, 480) with delta (0, 0)
Screenshot: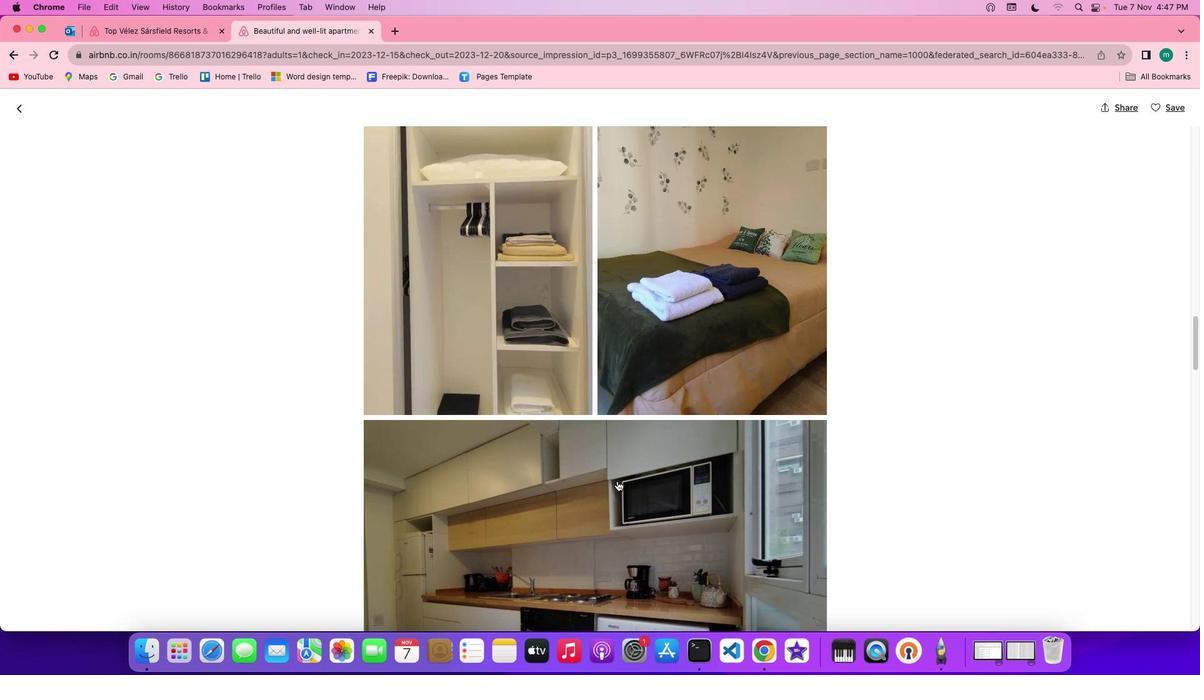 
Action: Mouse scrolled (616, 480) with delta (0, -1)
Screenshot: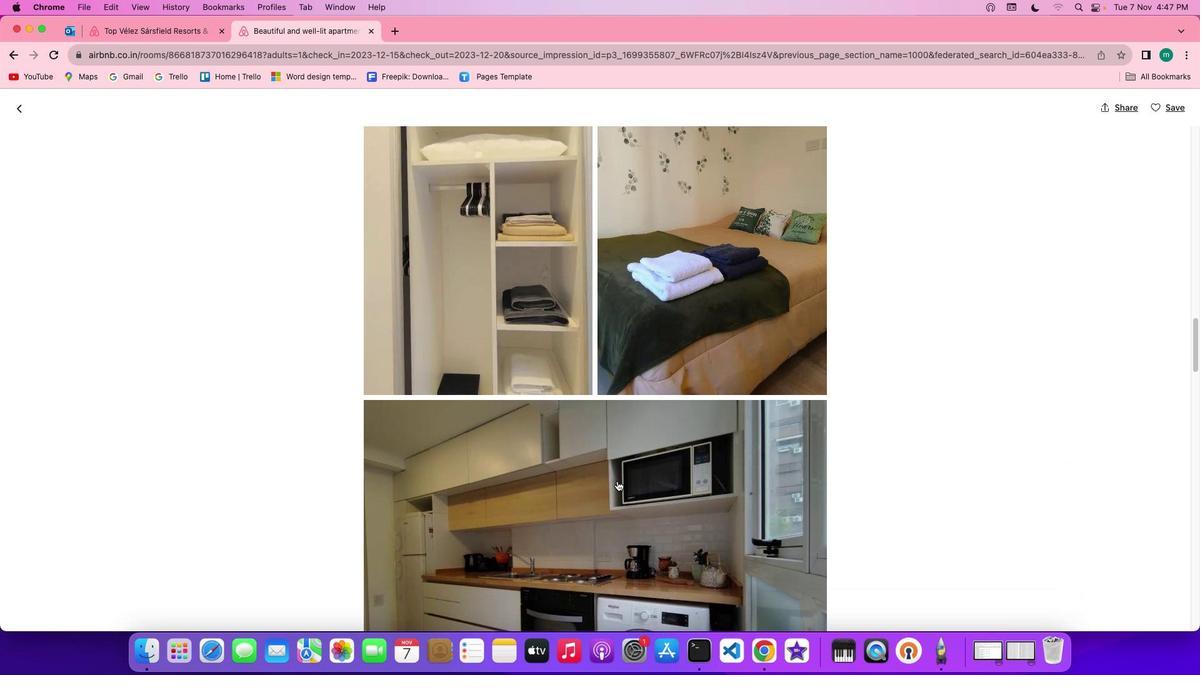 
Action: Mouse scrolled (616, 480) with delta (0, -1)
Screenshot: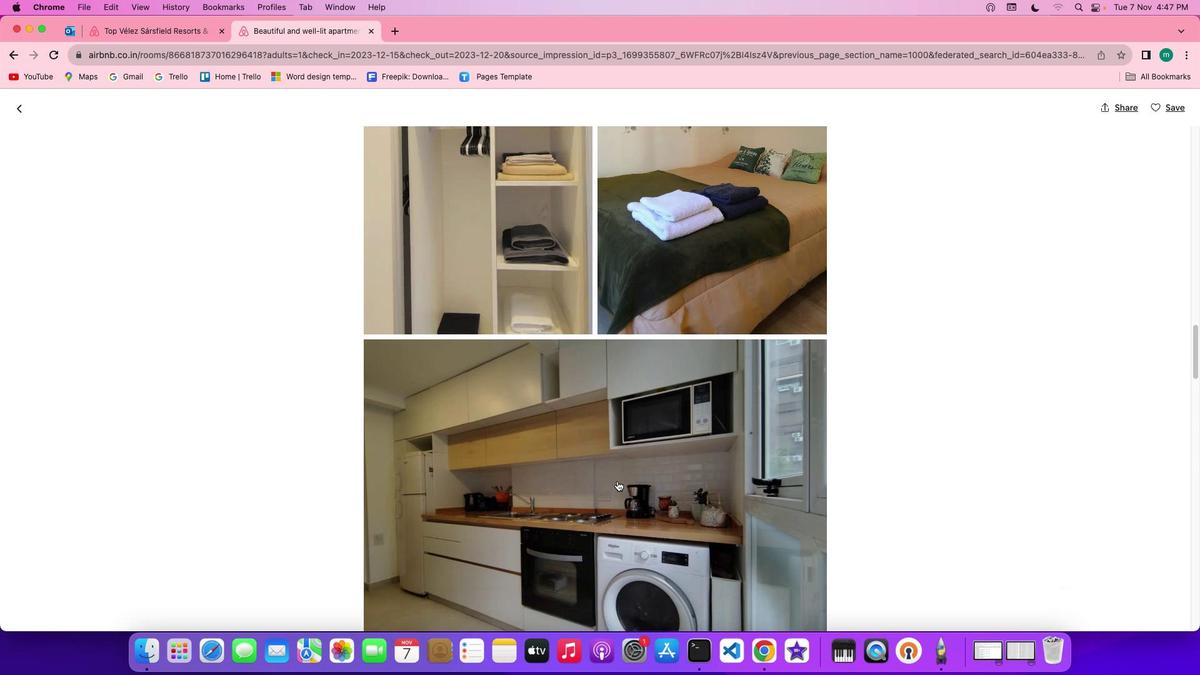 
Action: Mouse scrolled (616, 480) with delta (0, 0)
Screenshot: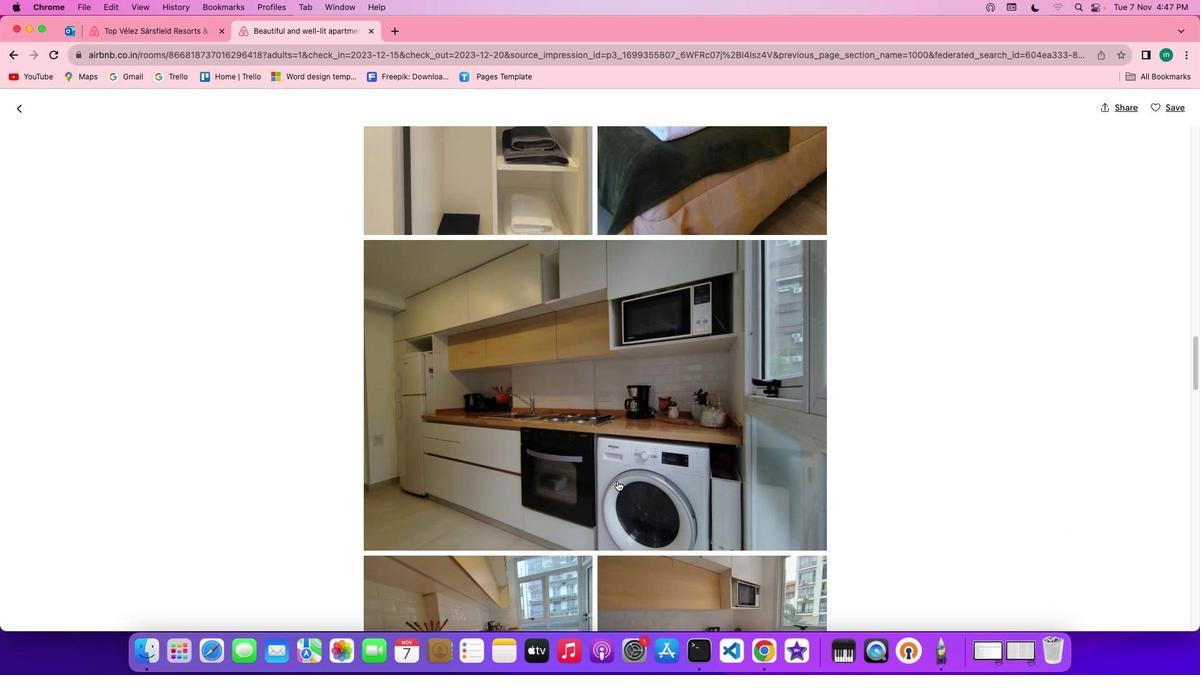 
Action: Mouse scrolled (616, 480) with delta (0, 0)
Screenshot: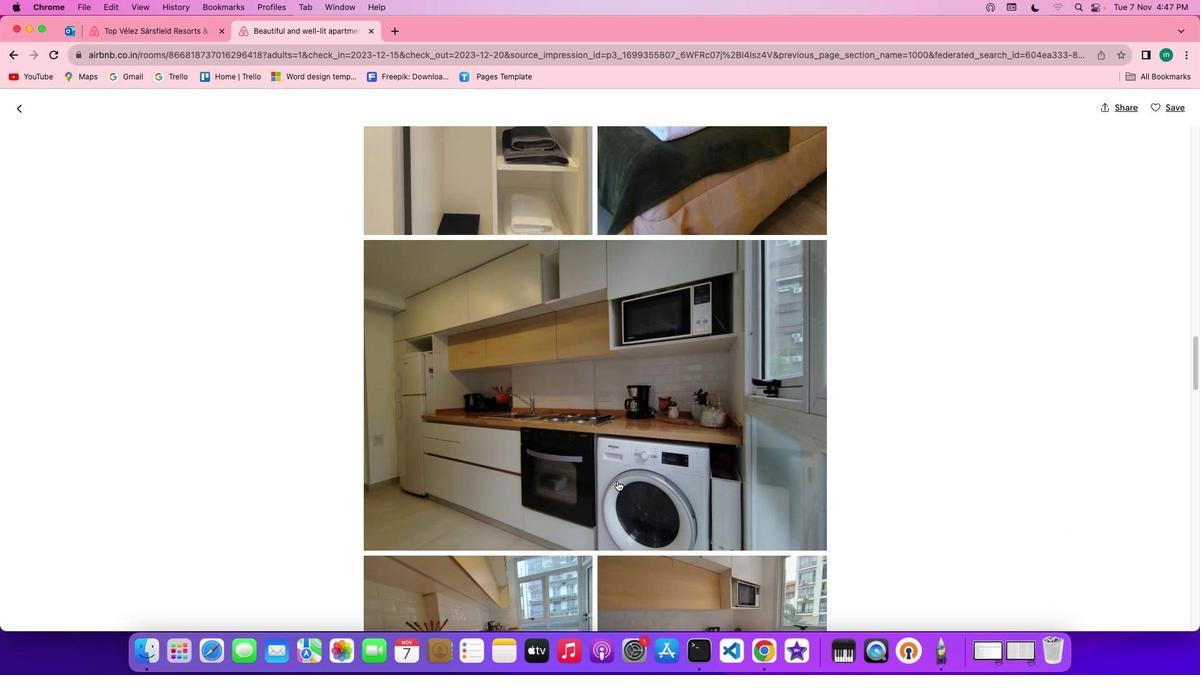 
Action: Mouse scrolled (616, 480) with delta (0, -1)
Screenshot: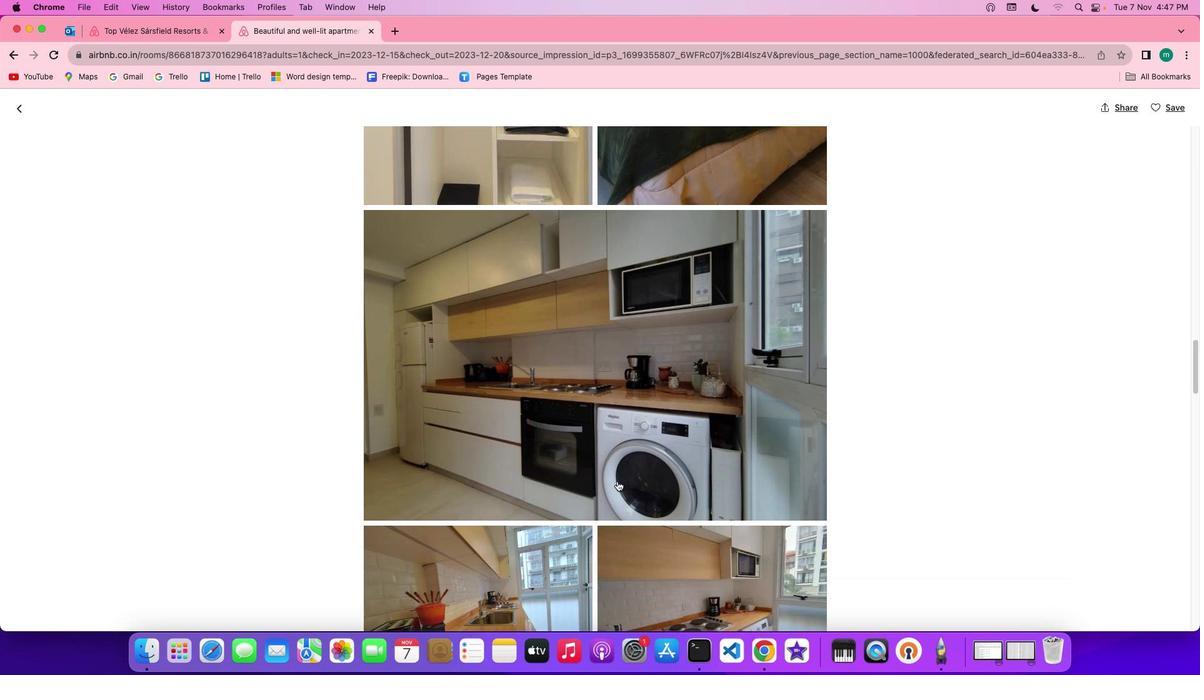 
Action: Mouse scrolled (616, 480) with delta (0, -1)
Screenshot: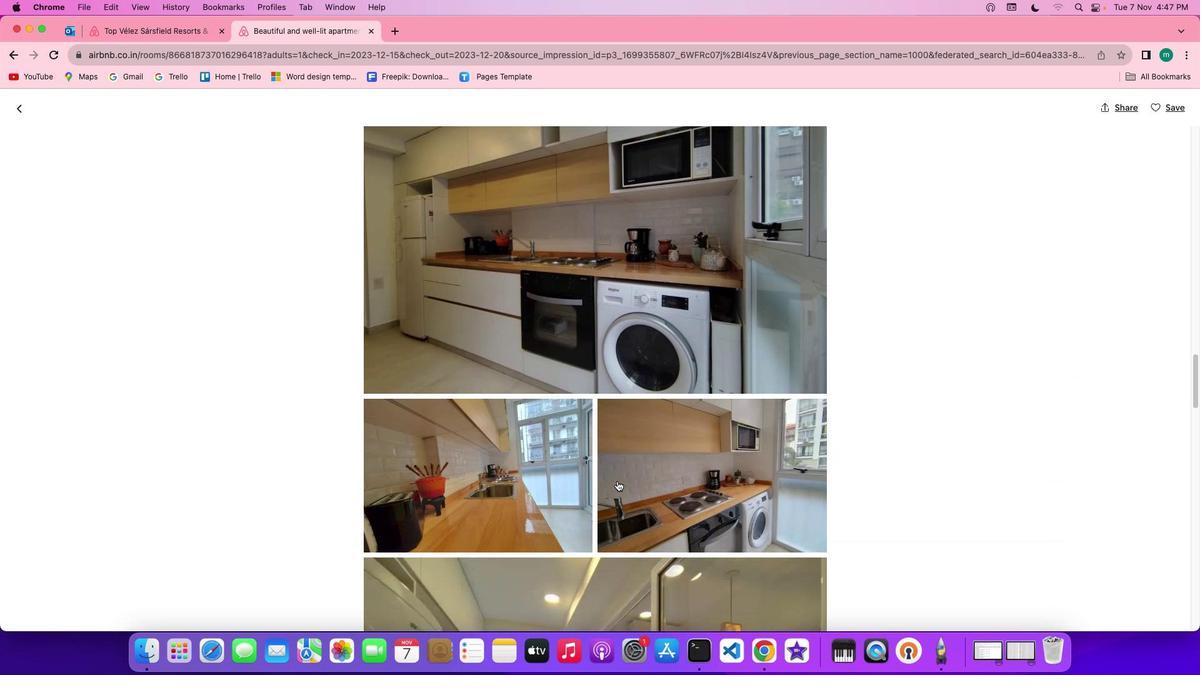 
Action: Mouse scrolled (616, 480) with delta (0, 0)
Screenshot: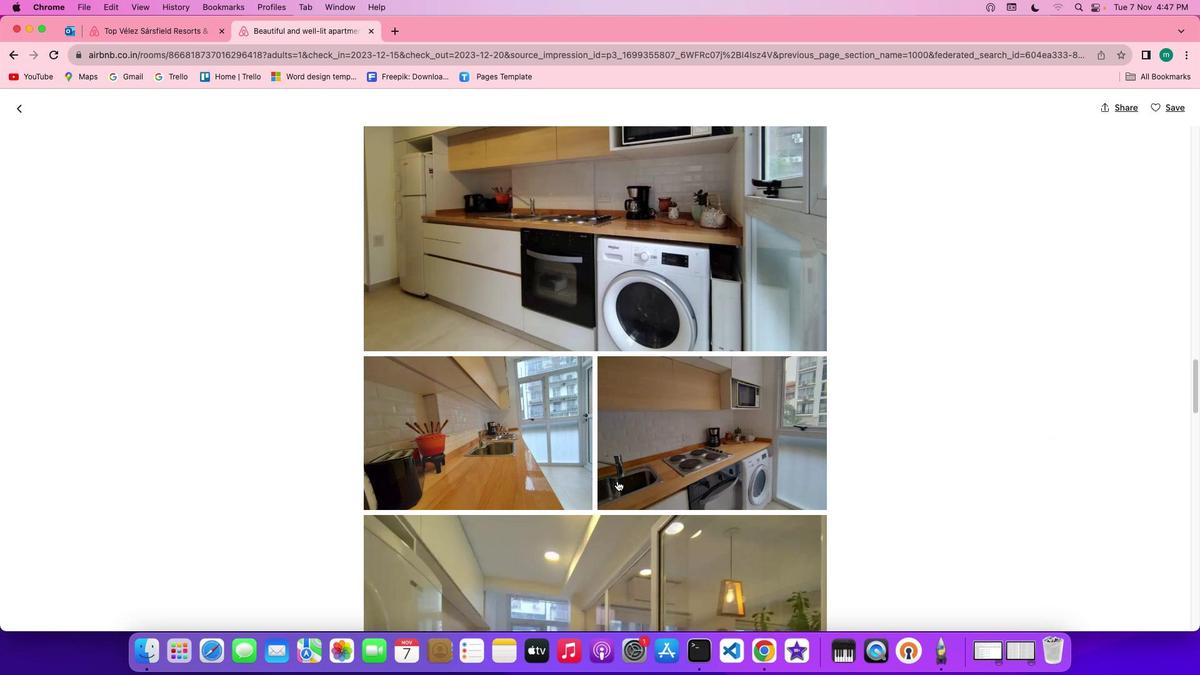 
Action: Mouse scrolled (616, 480) with delta (0, 0)
Screenshot: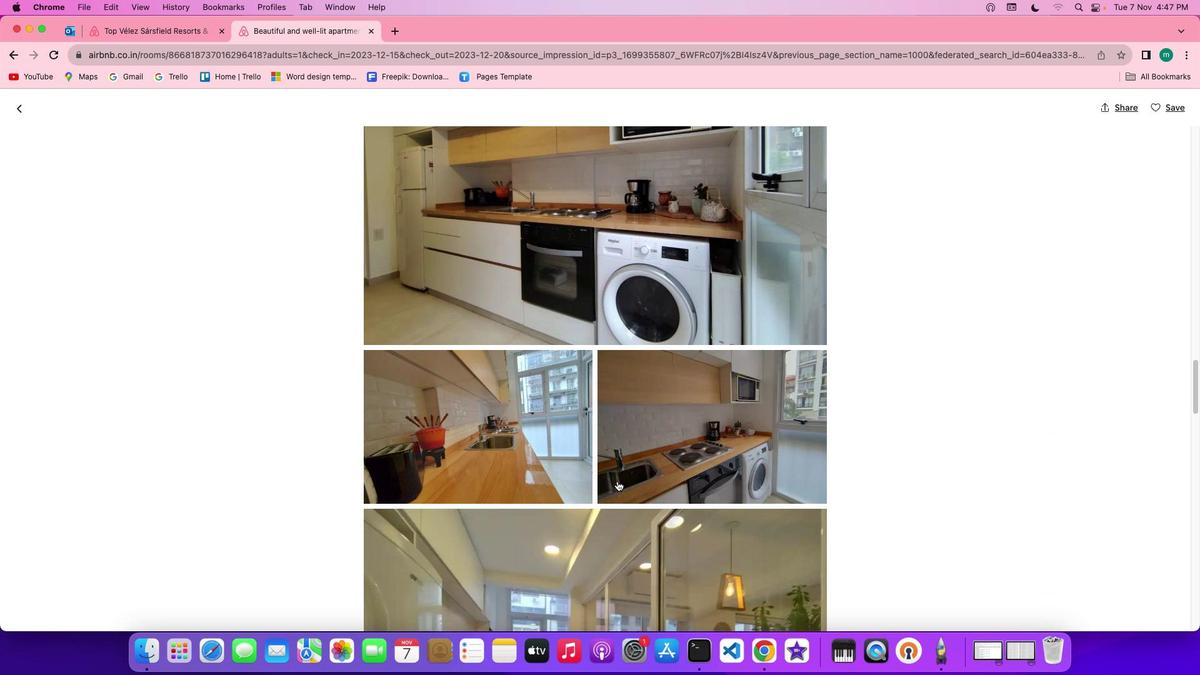 
Action: Mouse scrolled (616, 480) with delta (0, -1)
Screenshot: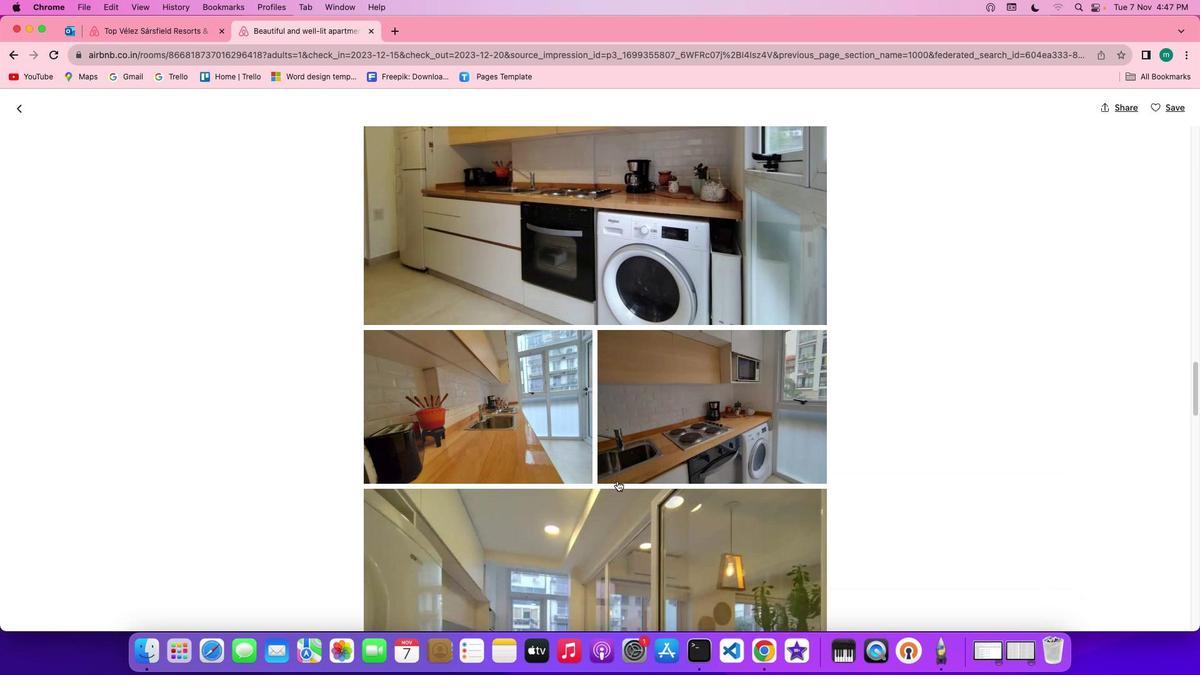 
Action: Mouse scrolled (616, 480) with delta (0, 0)
Screenshot: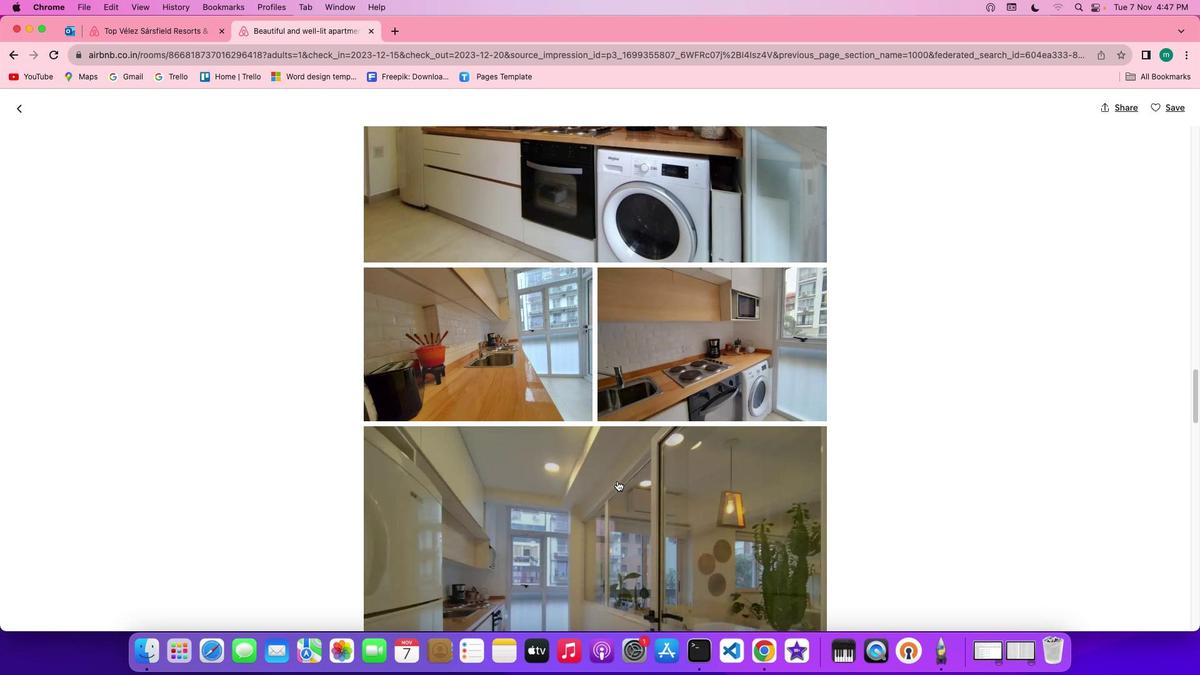 
Action: Mouse scrolled (616, 480) with delta (0, 0)
Screenshot: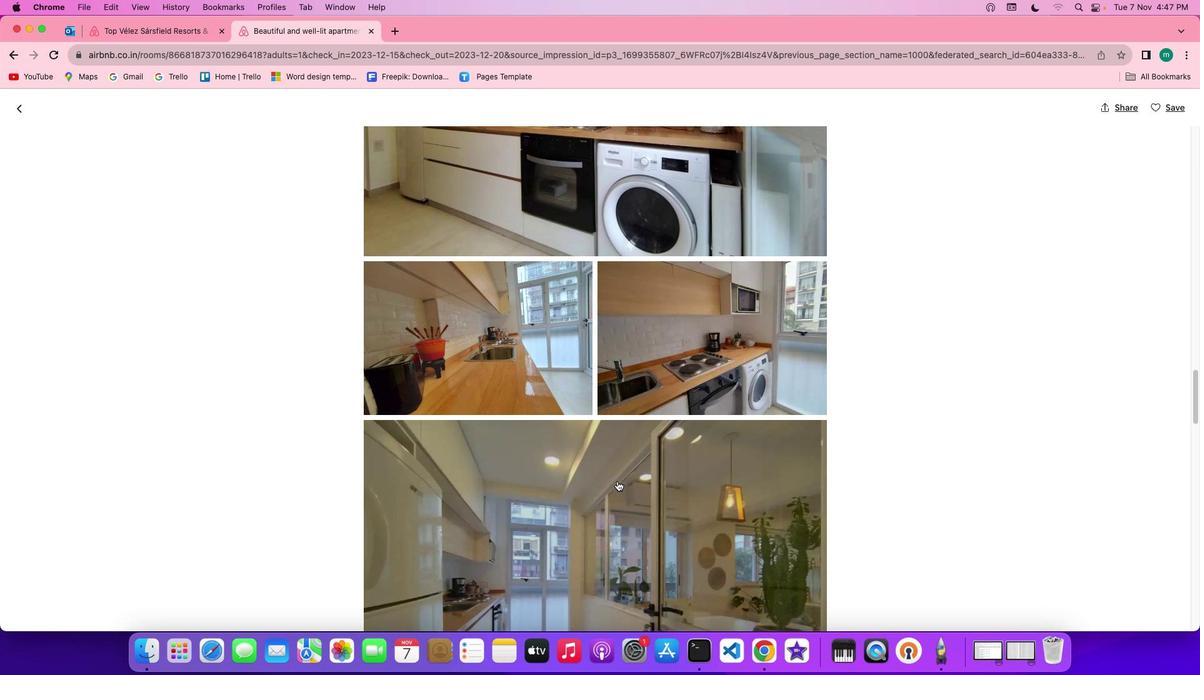 
Action: Mouse scrolled (616, 480) with delta (0, -1)
Screenshot: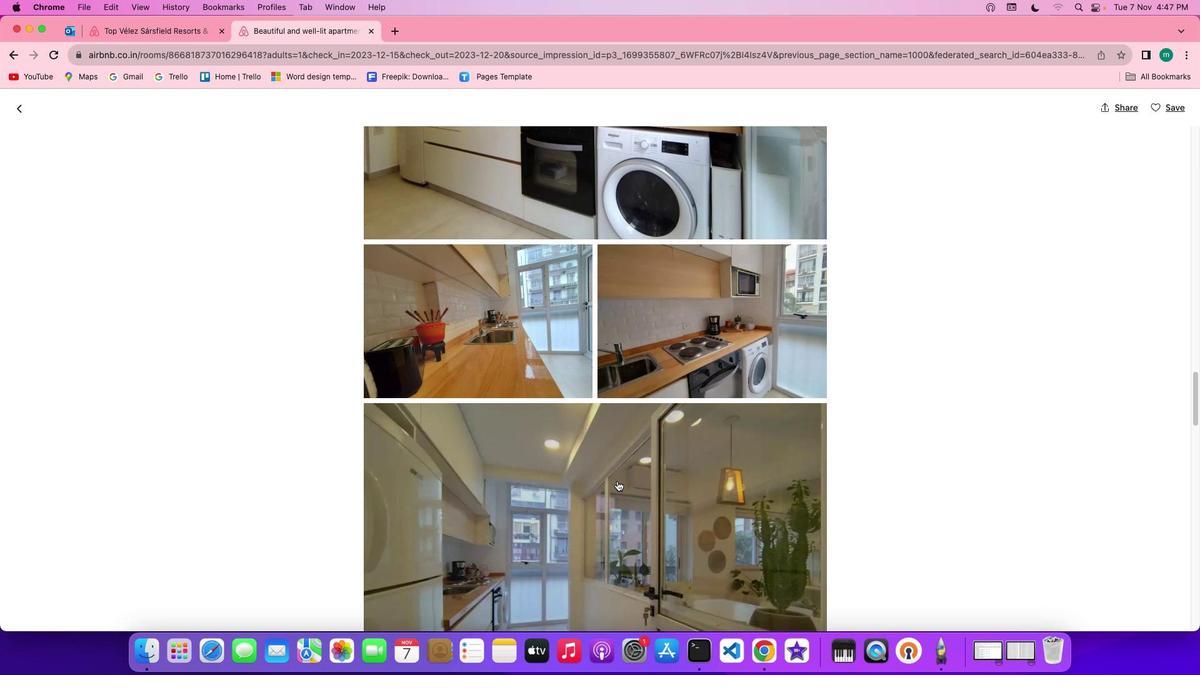 
Action: Mouse scrolled (616, 480) with delta (0, 0)
Screenshot: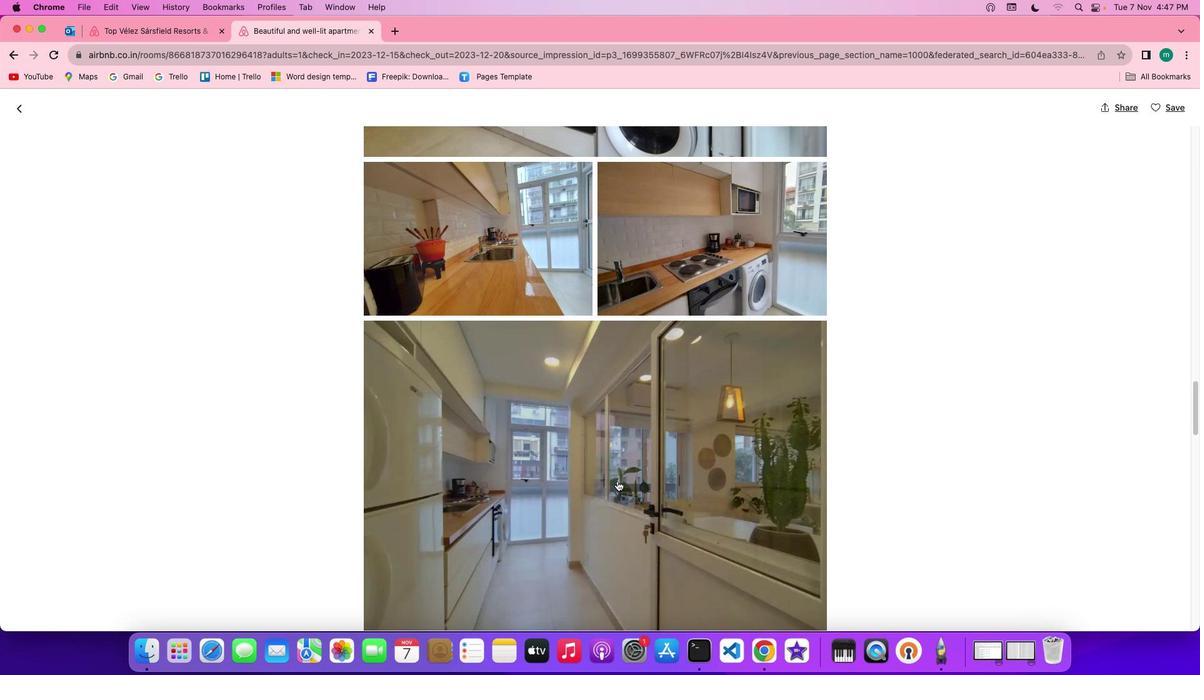 
Action: Mouse scrolled (616, 480) with delta (0, 0)
Screenshot: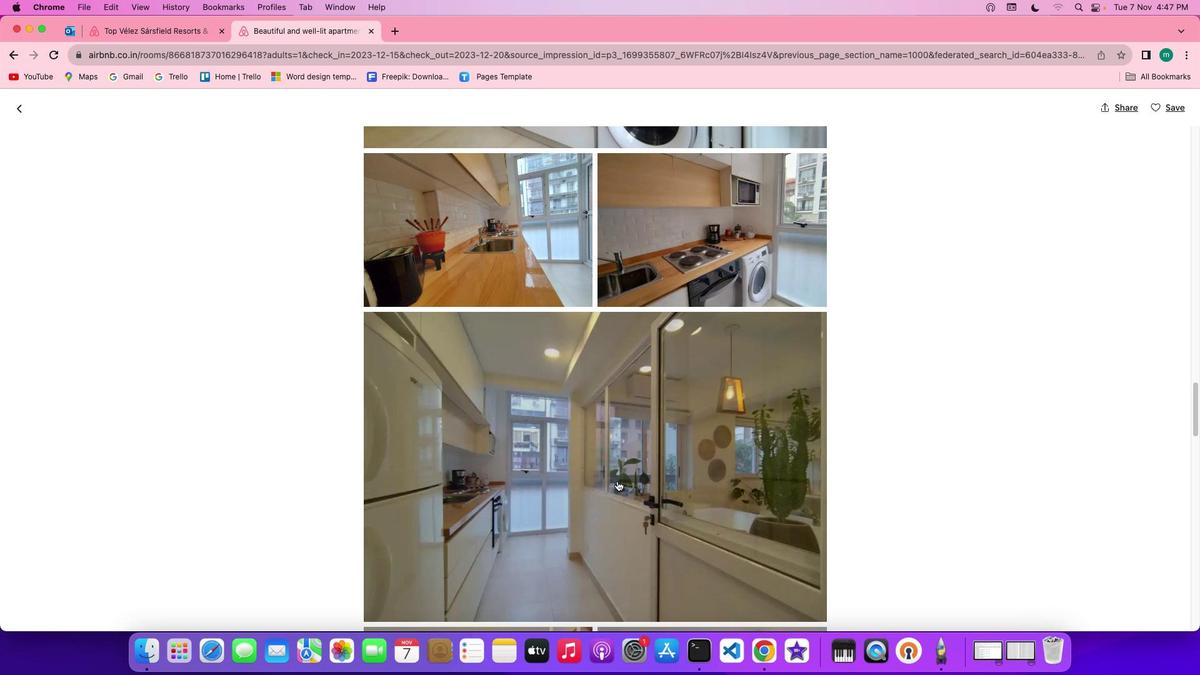 
Action: Mouse scrolled (616, 480) with delta (0, -1)
Screenshot: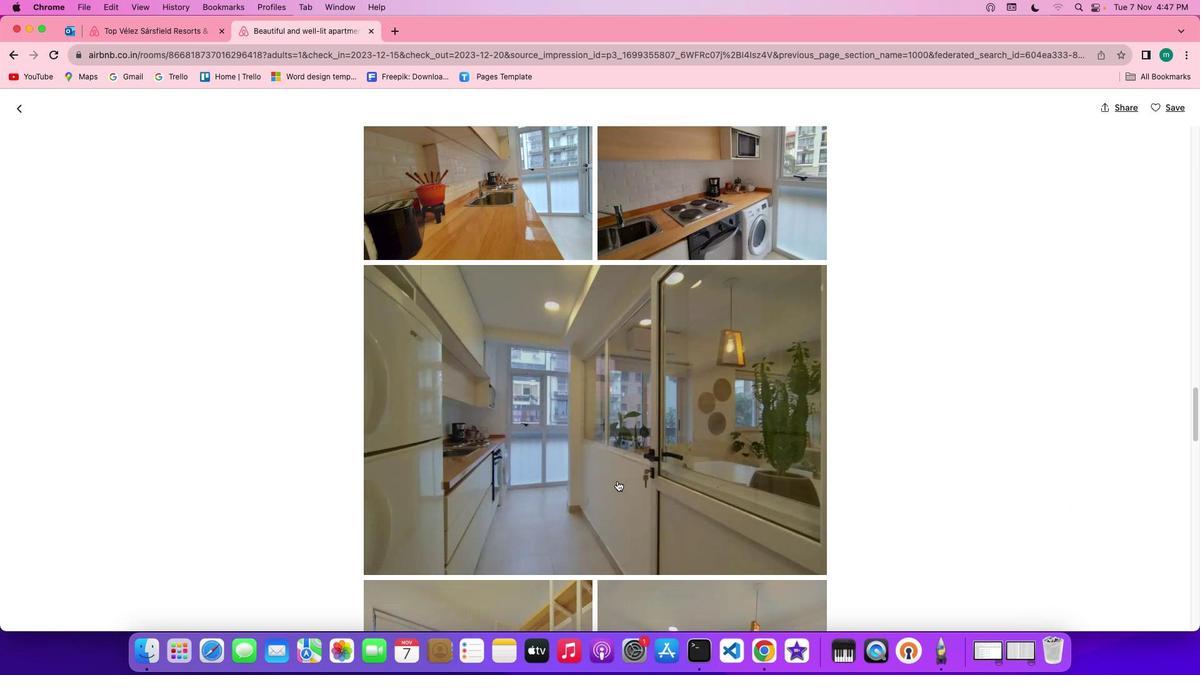 
Action: Mouse scrolled (616, 480) with delta (0, -2)
Screenshot: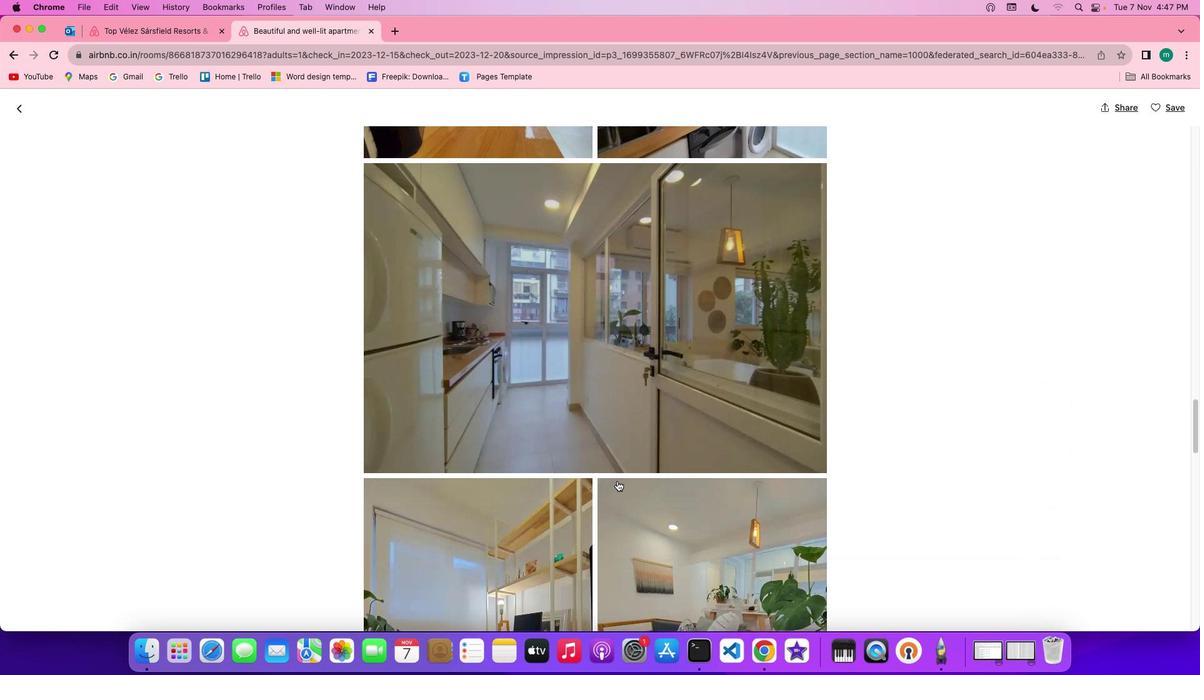 
Action: Mouse scrolled (616, 480) with delta (0, 0)
Screenshot: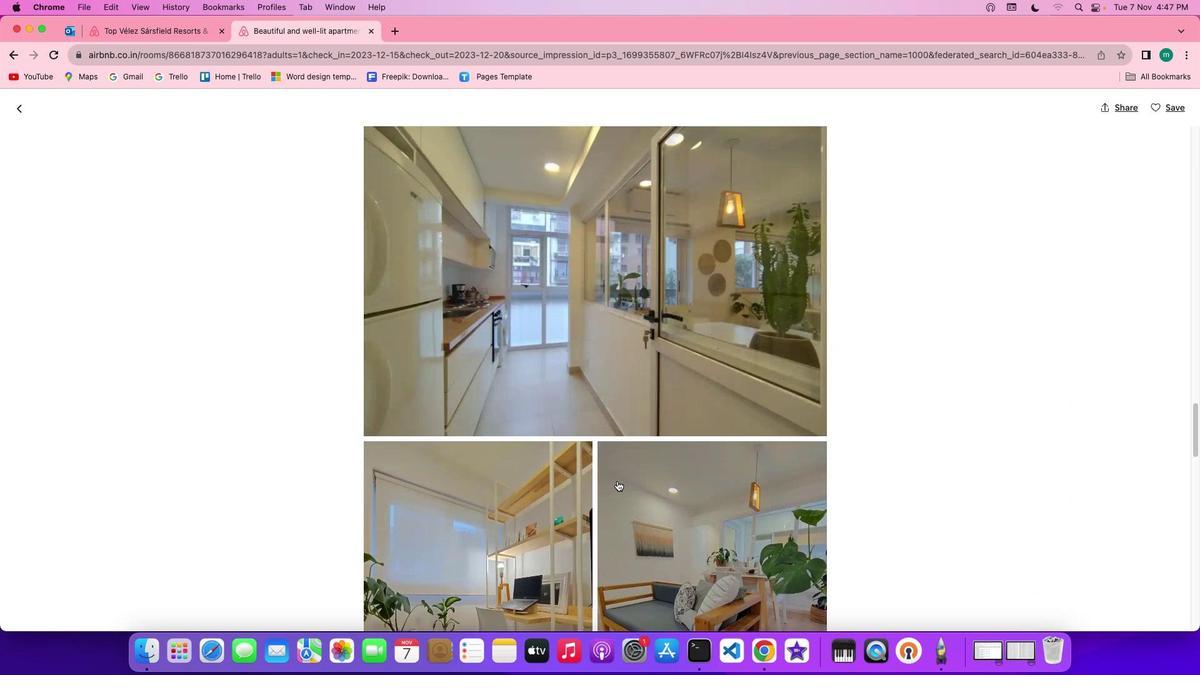 
Action: Mouse scrolled (616, 480) with delta (0, 0)
Screenshot: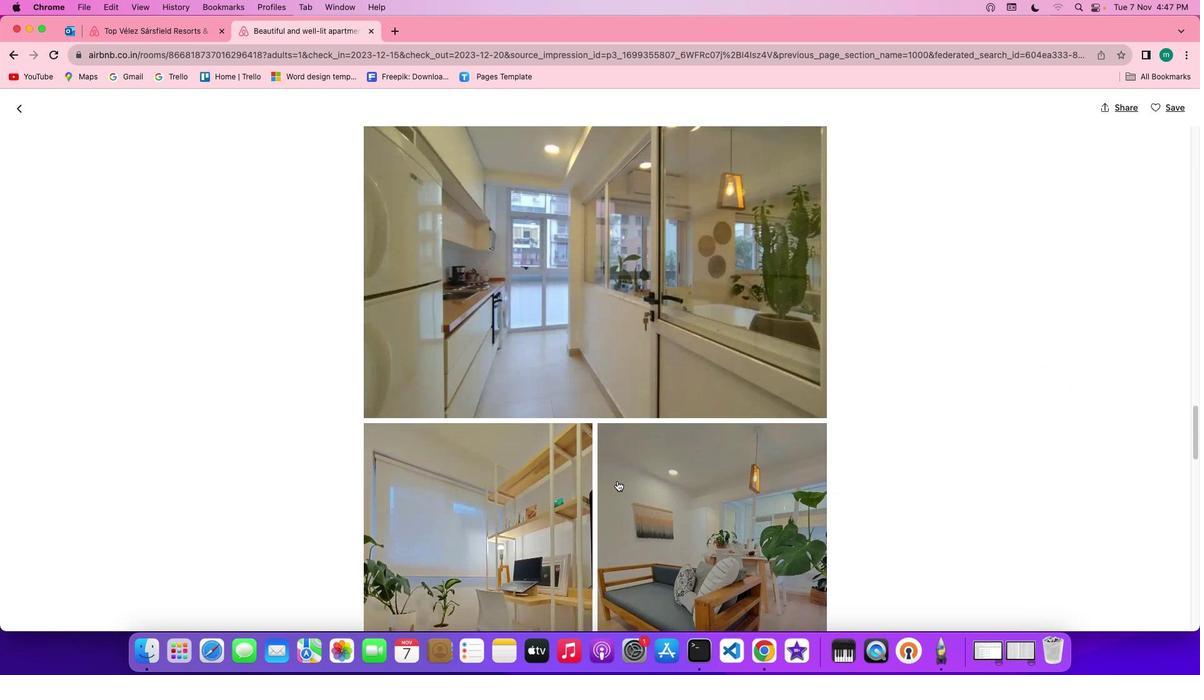 
Action: Mouse scrolled (616, 480) with delta (0, -1)
Screenshot: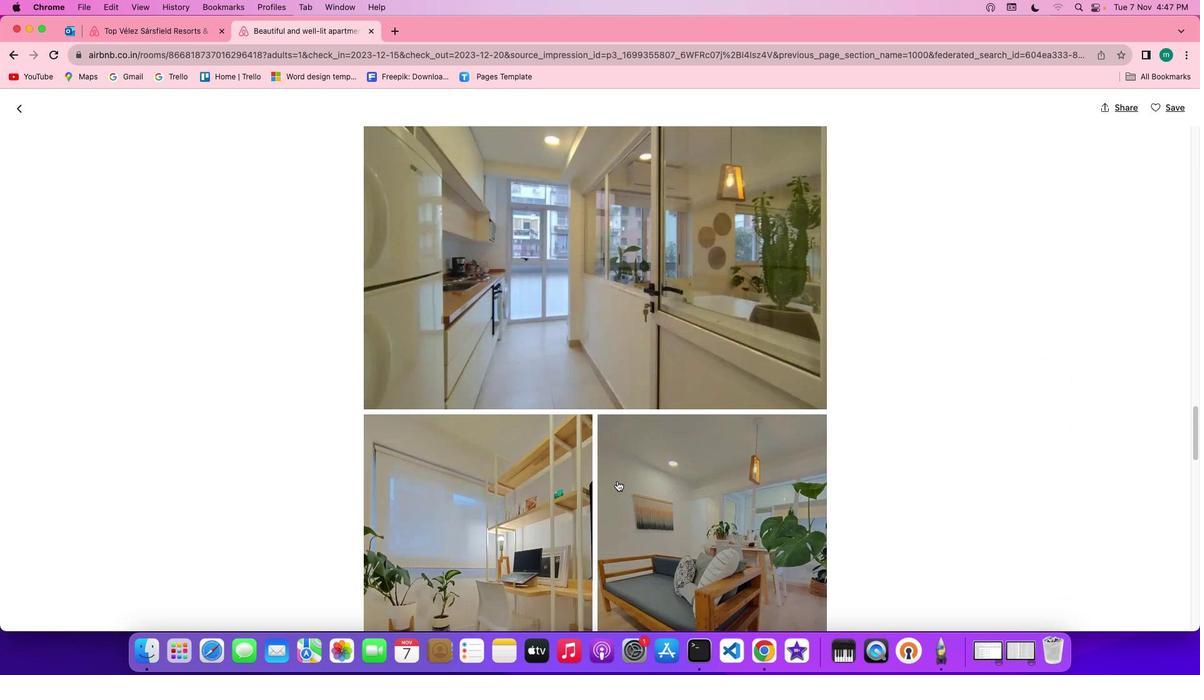 
Action: Mouse moved to (618, 479)
Screenshot: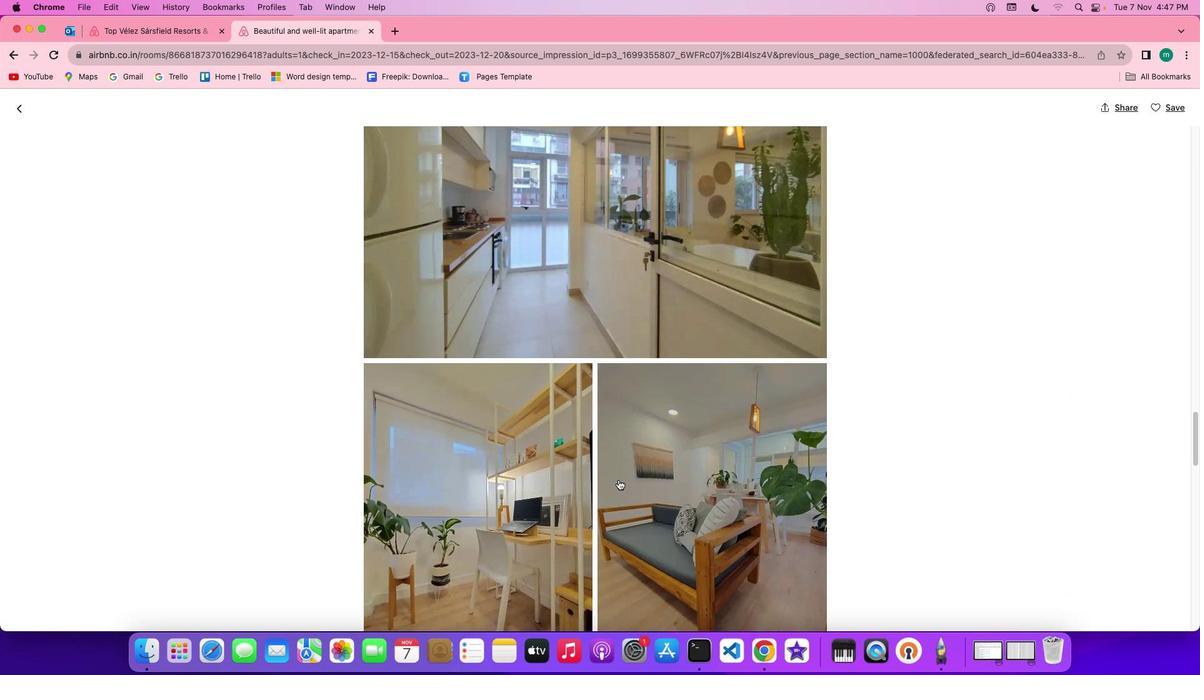 
Action: Mouse scrolled (618, 479) with delta (0, 0)
Screenshot: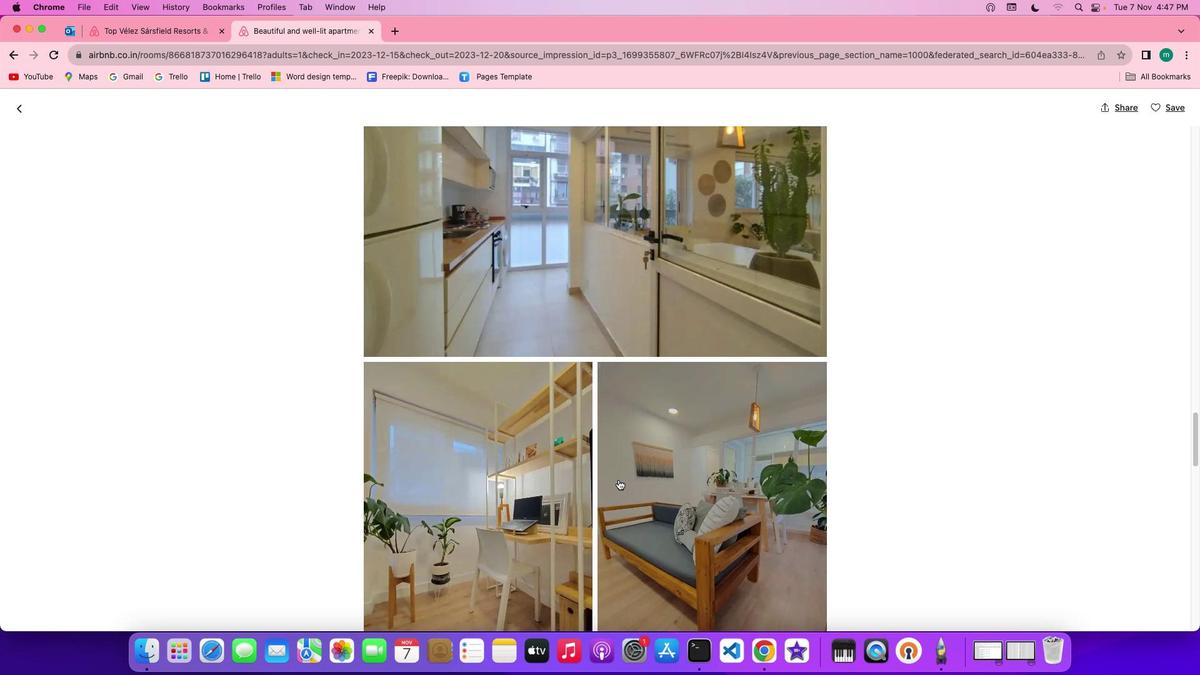 
Action: Mouse scrolled (618, 479) with delta (0, 0)
Screenshot: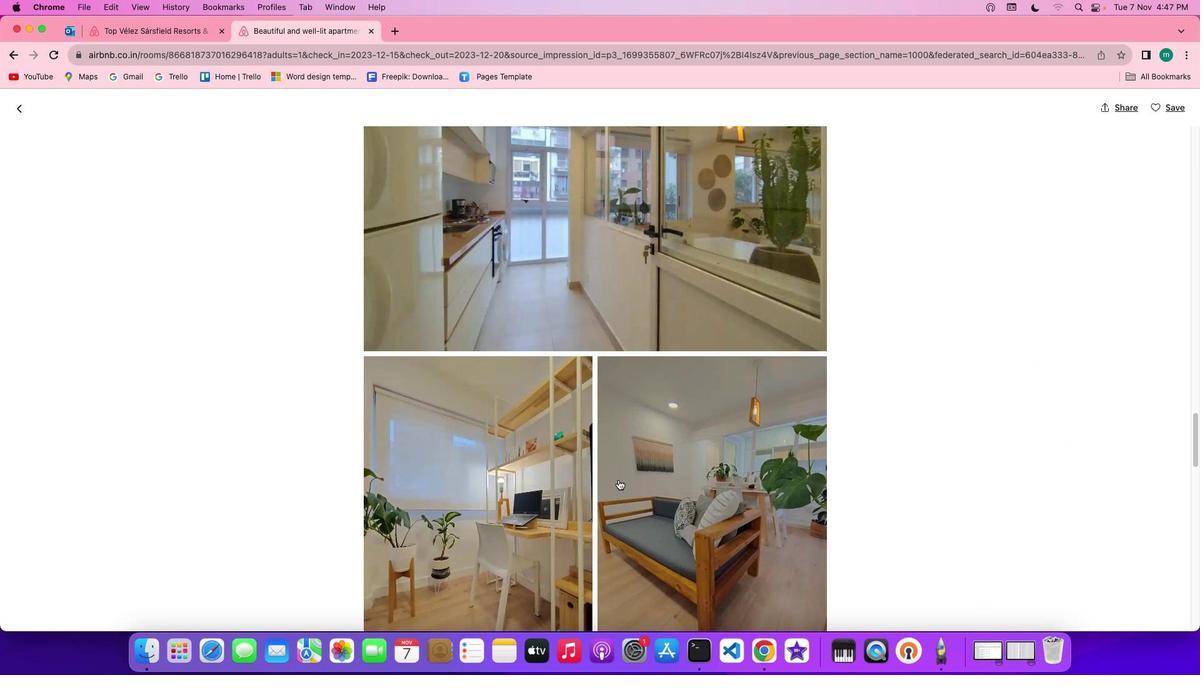
Action: Mouse moved to (621, 478)
Screenshot: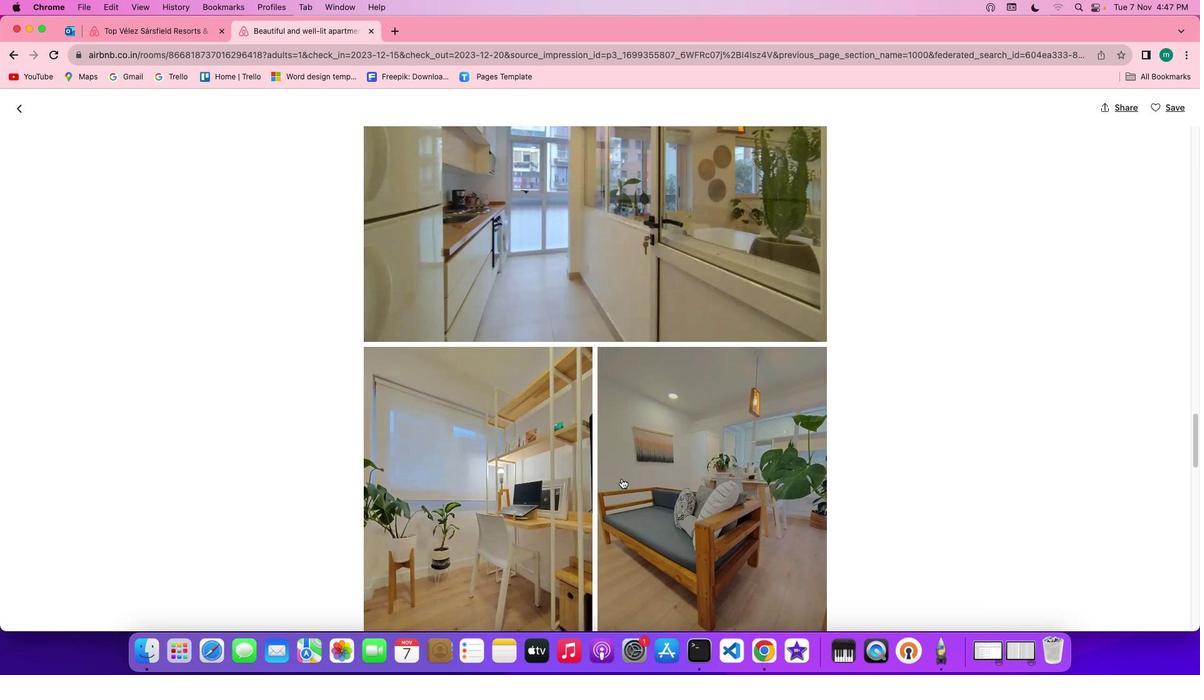 
Action: Mouse scrolled (621, 478) with delta (0, 0)
Screenshot: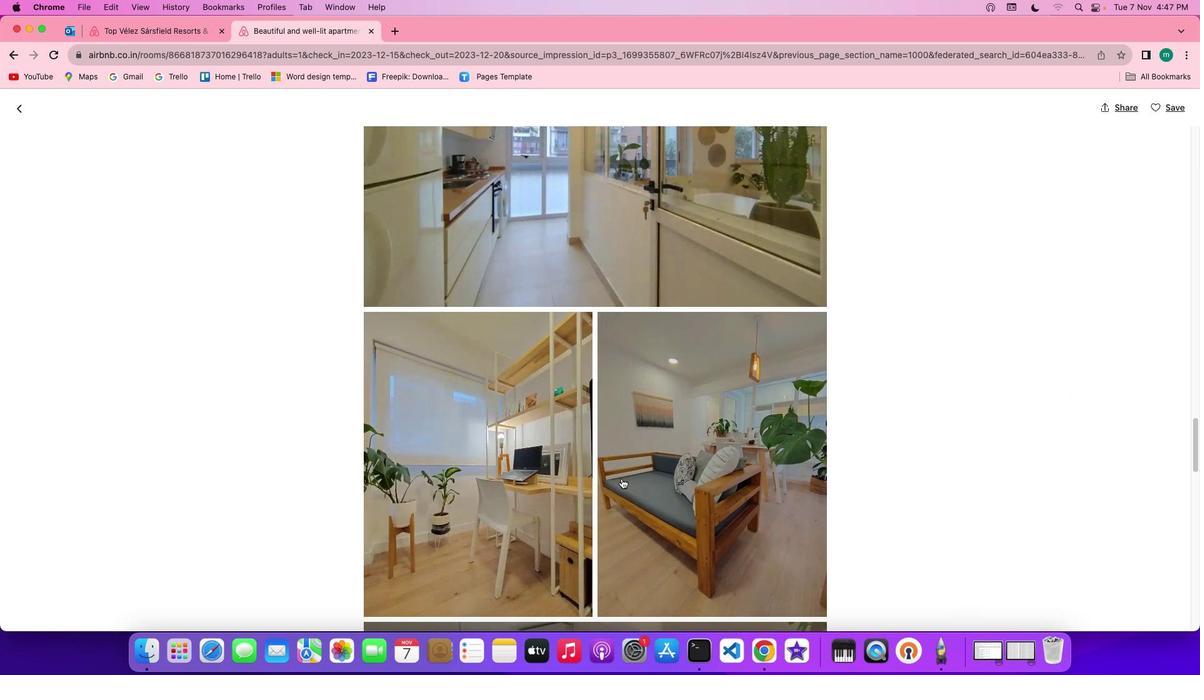 
Action: Mouse scrolled (621, 478) with delta (0, 0)
Screenshot: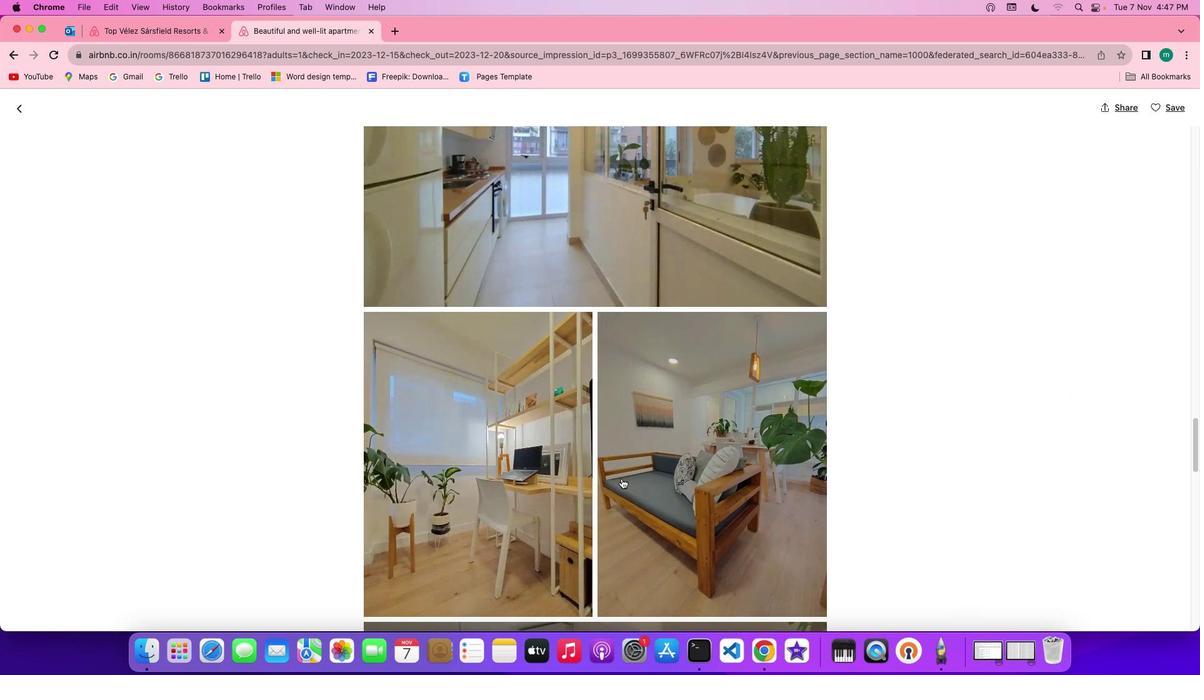 
Action: Mouse scrolled (621, 478) with delta (0, -1)
Screenshot: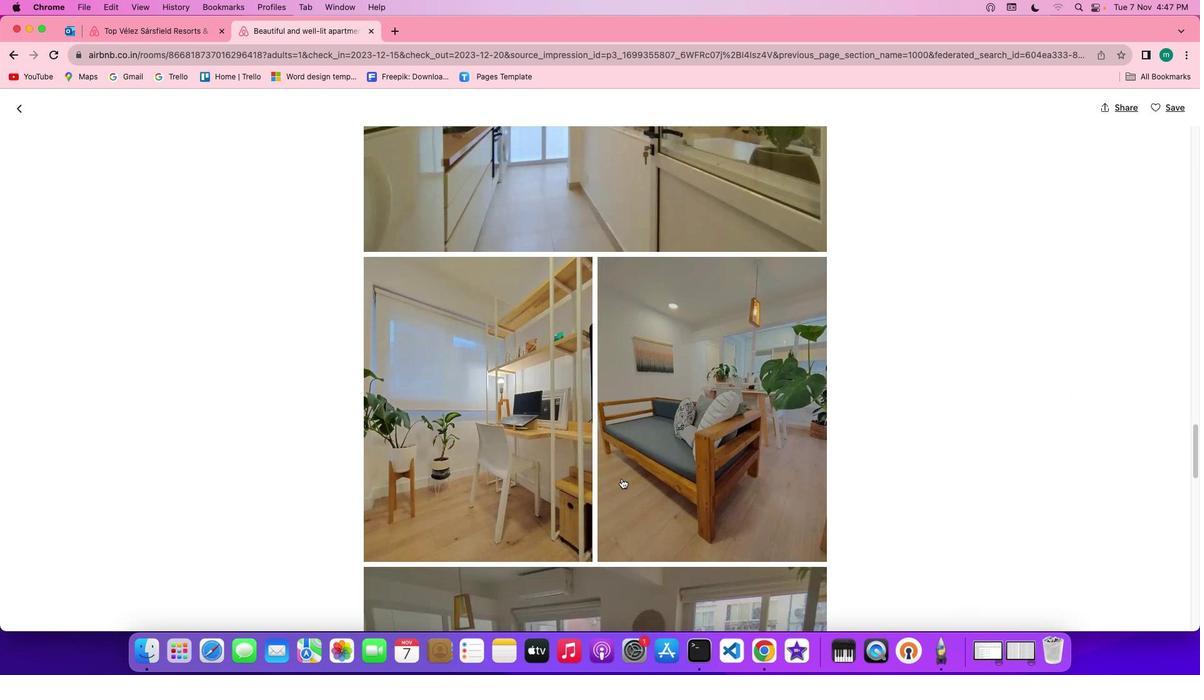 
Action: Mouse scrolled (621, 478) with delta (0, -2)
Screenshot: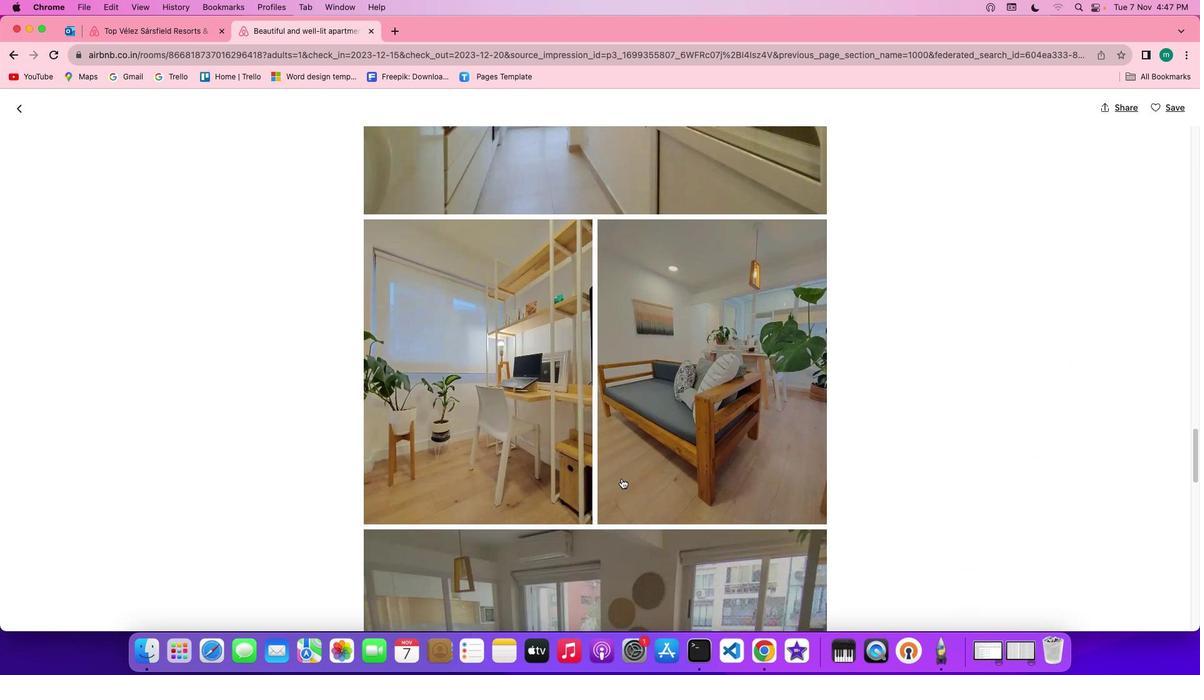 
Action: Mouse scrolled (621, 478) with delta (0, 0)
Screenshot: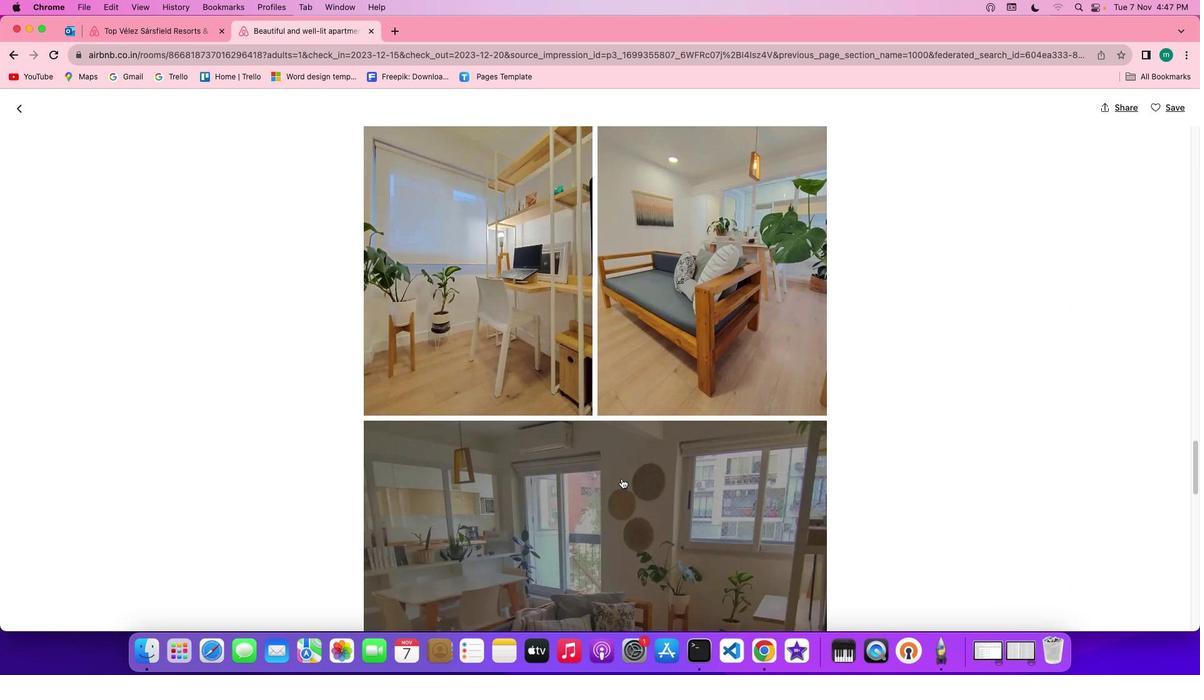 
Action: Mouse scrolled (621, 478) with delta (0, 0)
Screenshot: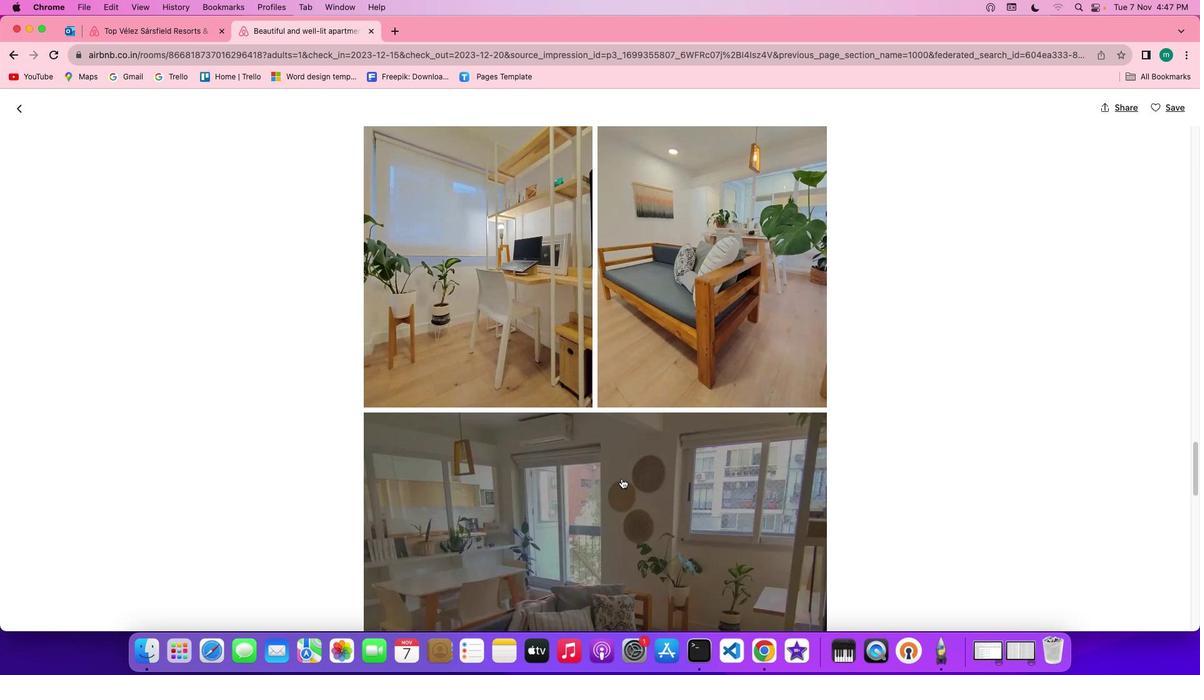 
Action: Mouse scrolled (621, 478) with delta (0, 0)
Screenshot: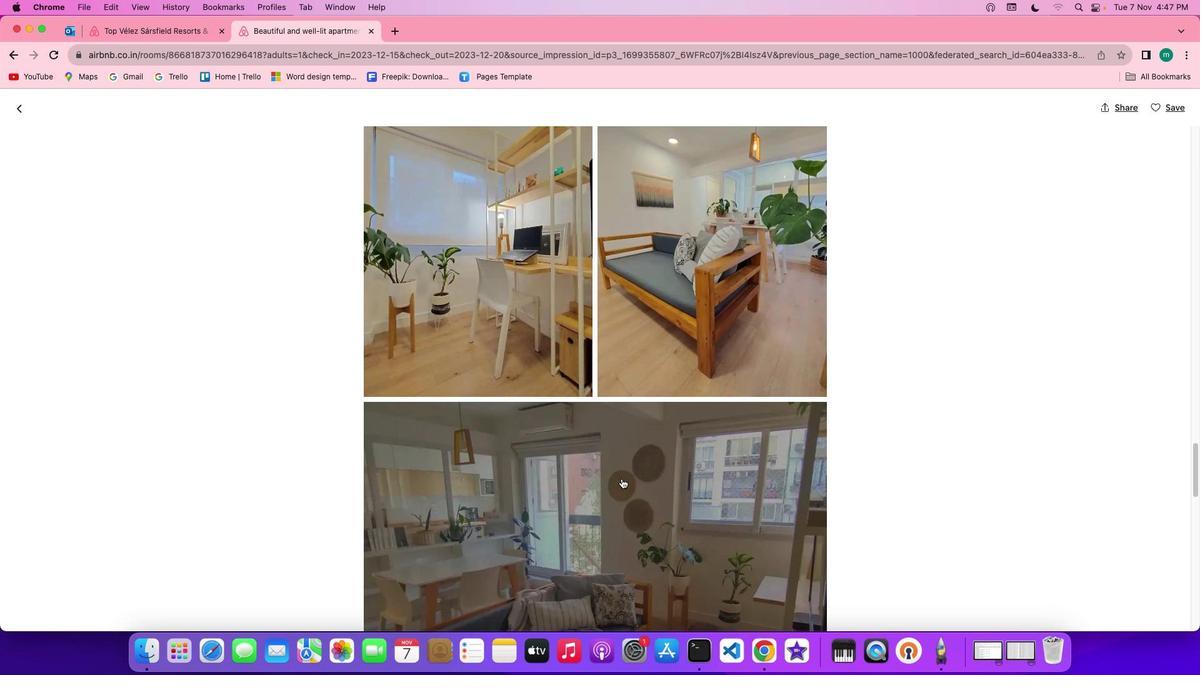 
Action: Mouse scrolled (621, 478) with delta (0, 0)
Screenshot: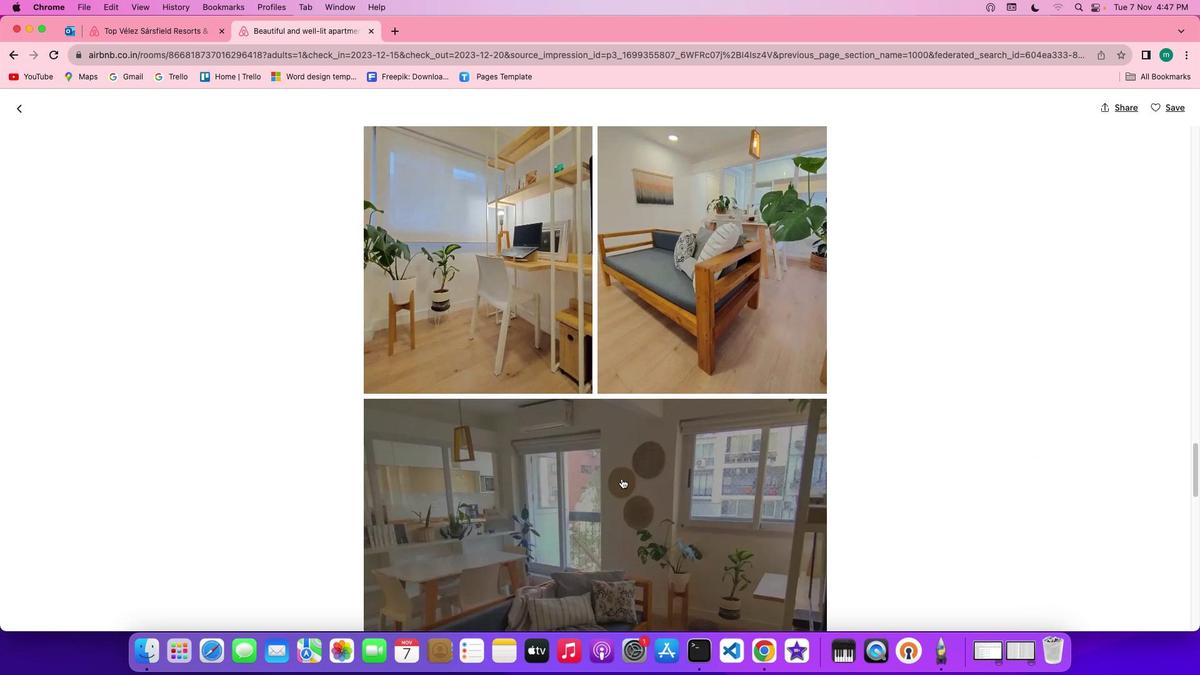 
Action: Mouse scrolled (621, 478) with delta (0, -1)
Screenshot: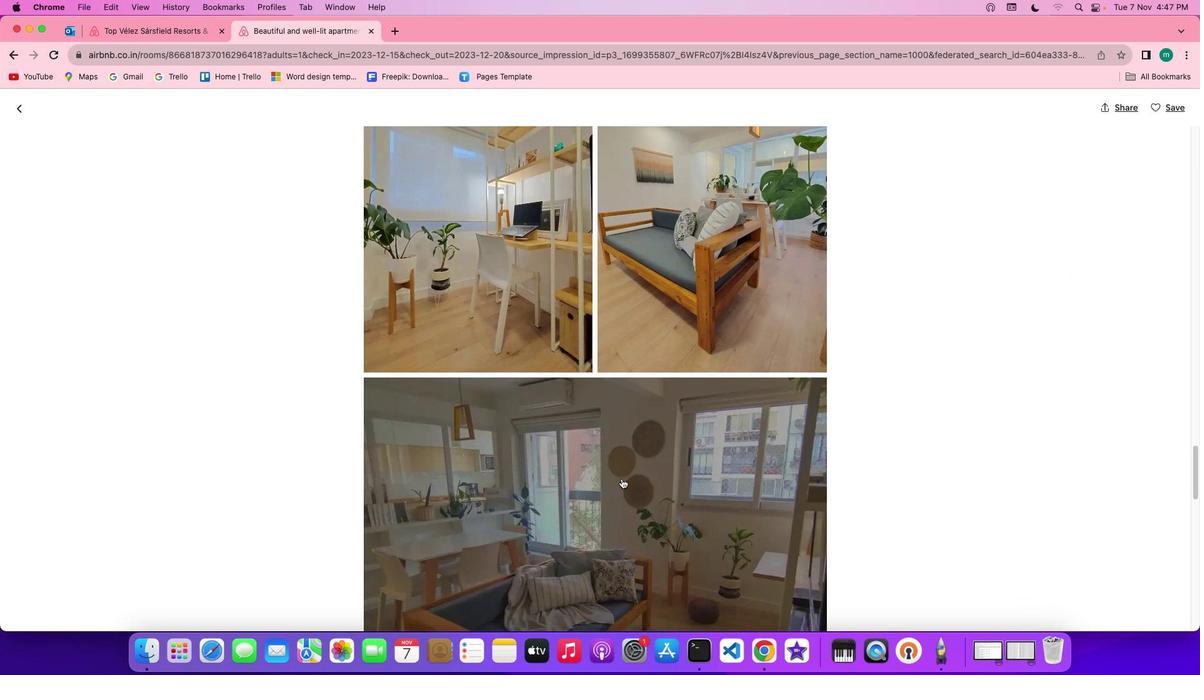 
Action: Mouse scrolled (621, 478) with delta (0, 0)
Screenshot: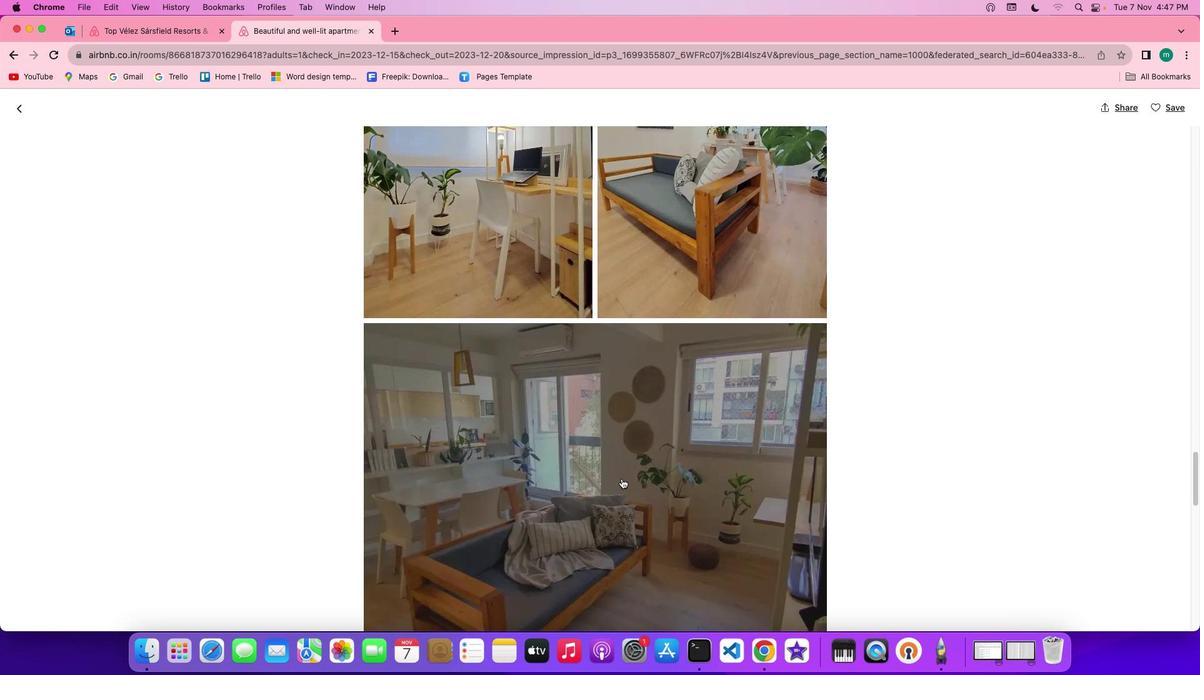 
Action: Mouse scrolled (621, 478) with delta (0, 0)
Screenshot: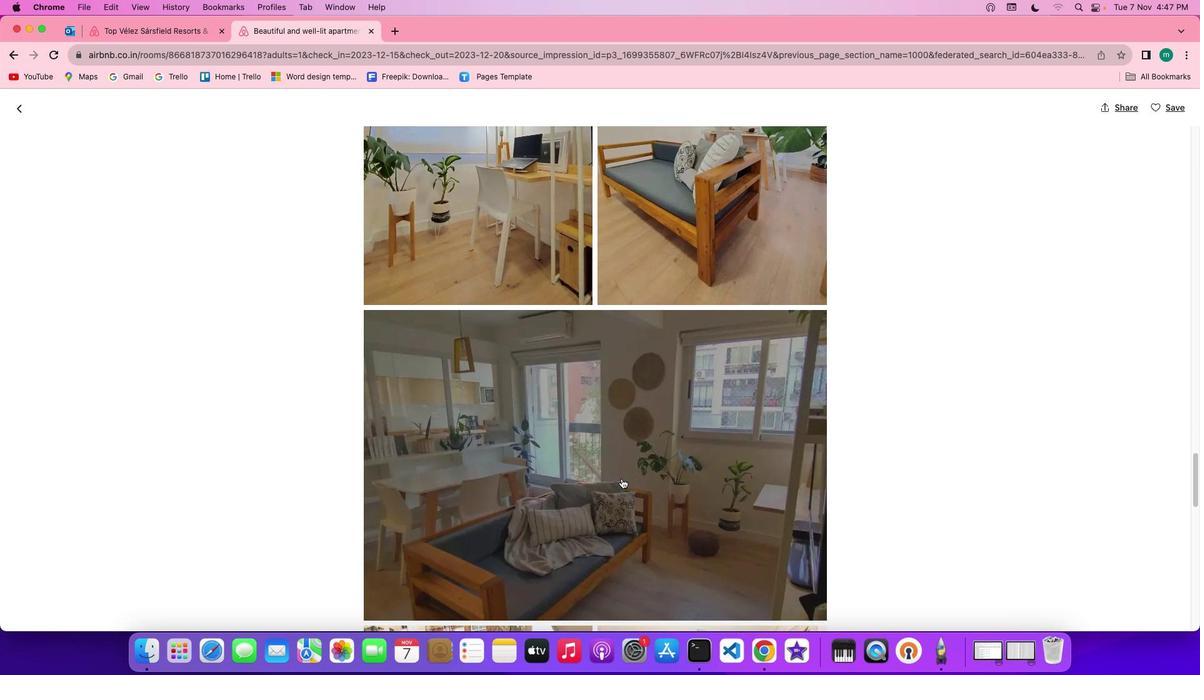 
Action: Mouse scrolled (621, 478) with delta (0, -1)
Screenshot: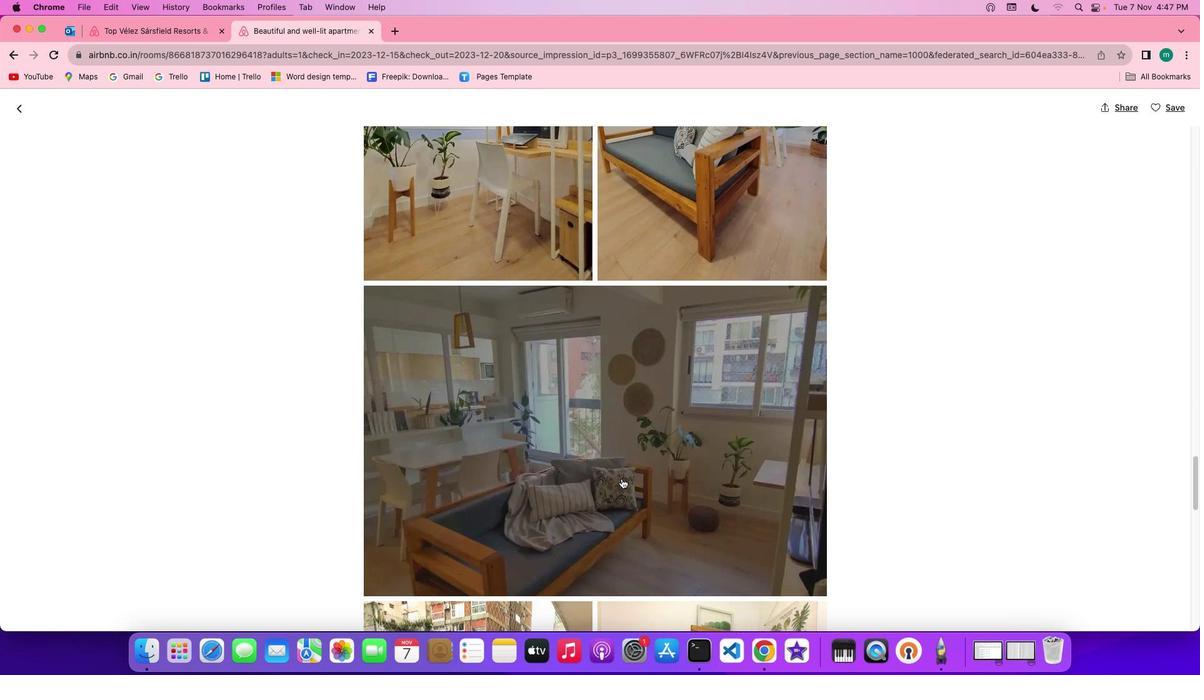 
Action: Mouse scrolled (621, 478) with delta (0, -2)
Screenshot: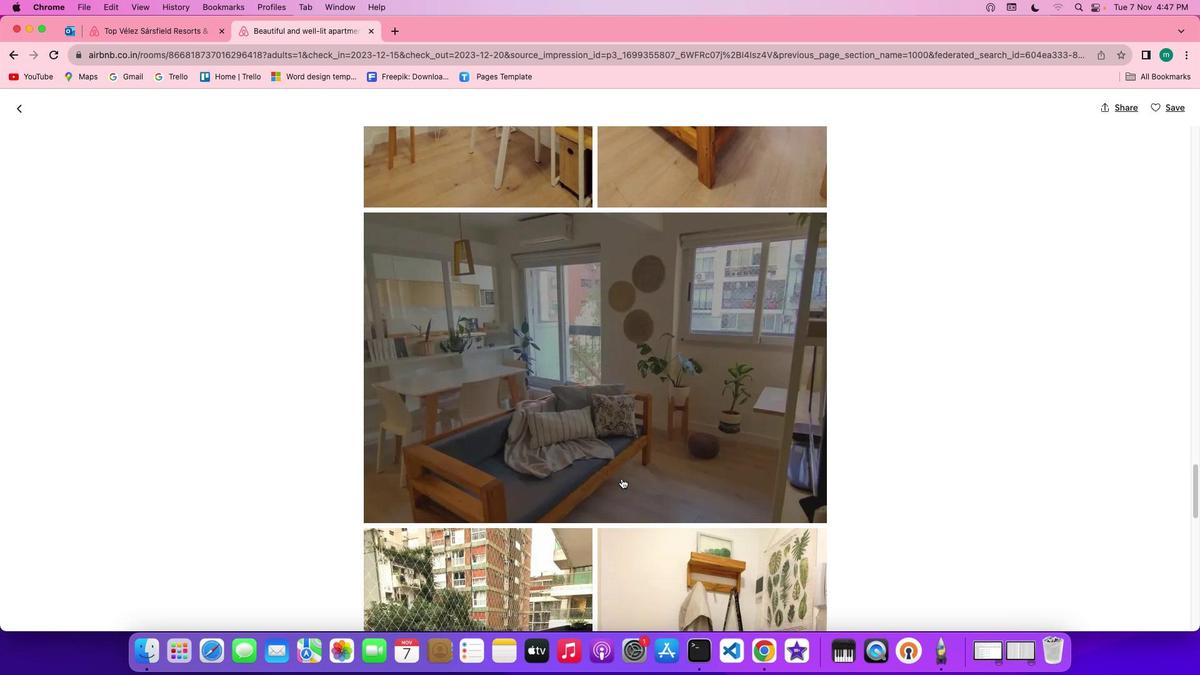 
Action: Mouse scrolled (621, 478) with delta (0, 0)
Screenshot: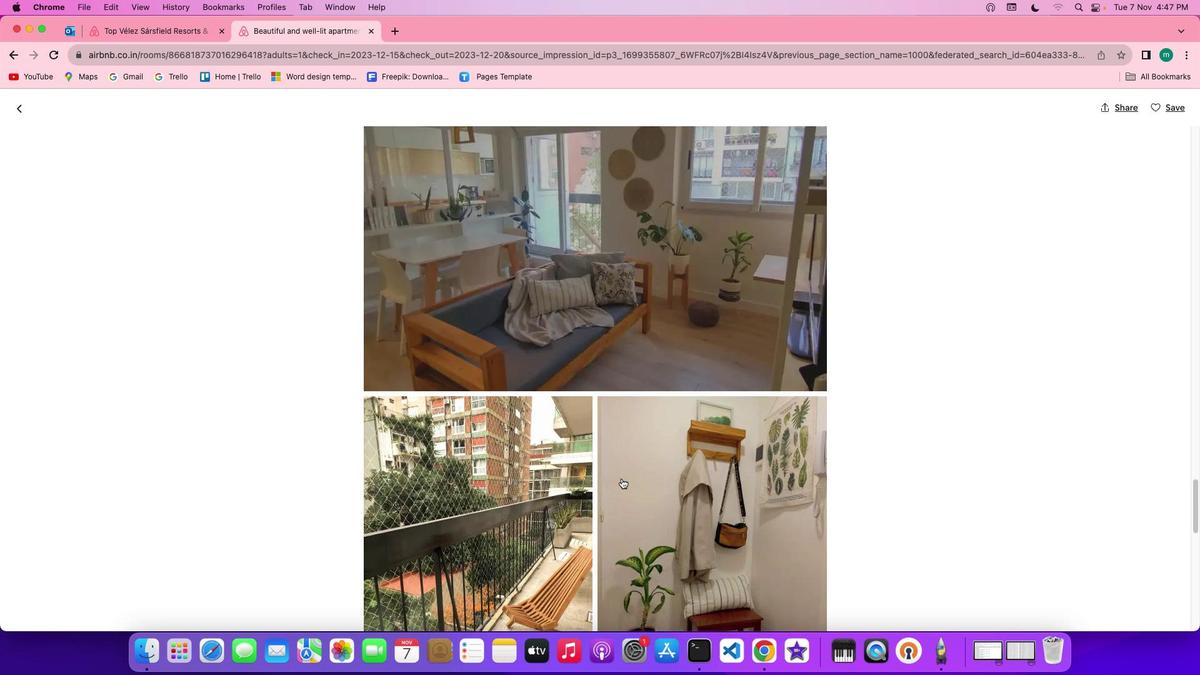 
Action: Mouse scrolled (621, 478) with delta (0, 0)
Screenshot: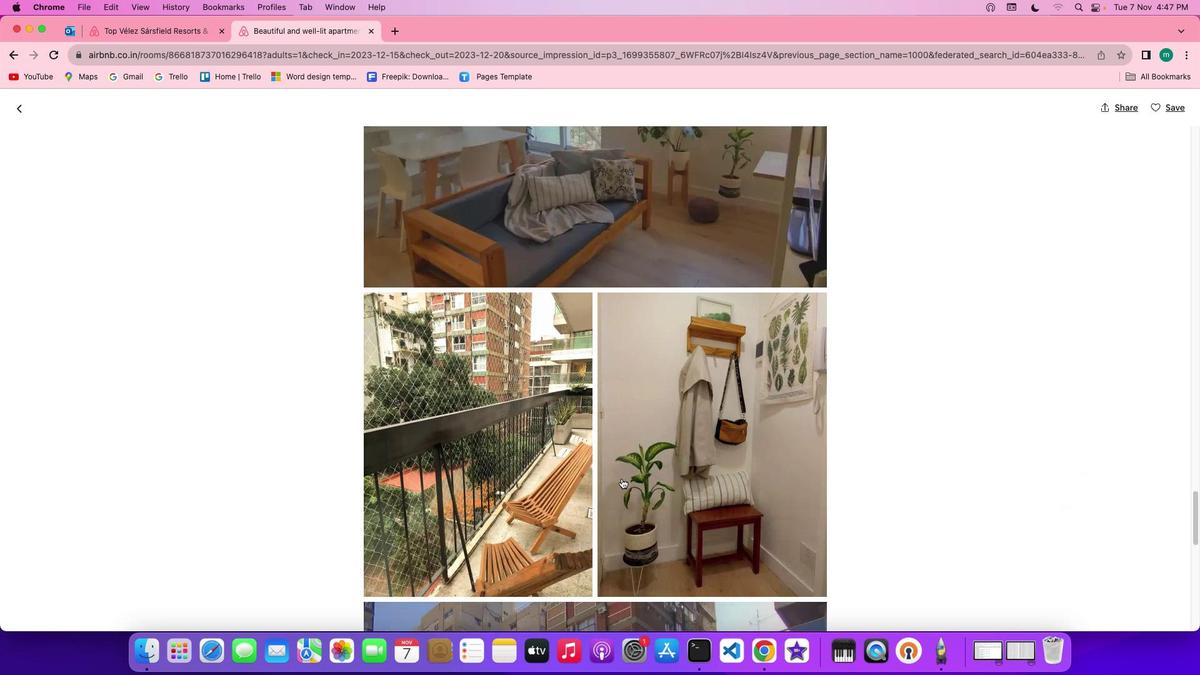 
Action: Mouse scrolled (621, 478) with delta (0, -1)
Screenshot: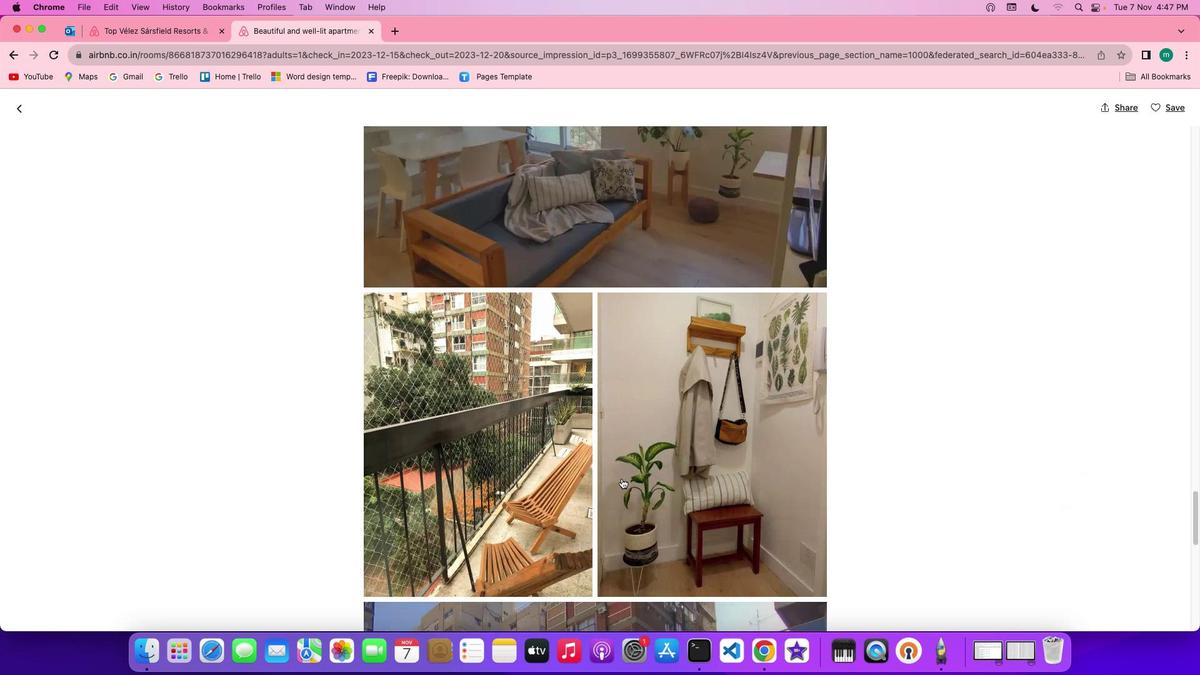
Action: Mouse scrolled (621, 478) with delta (0, -3)
Screenshot: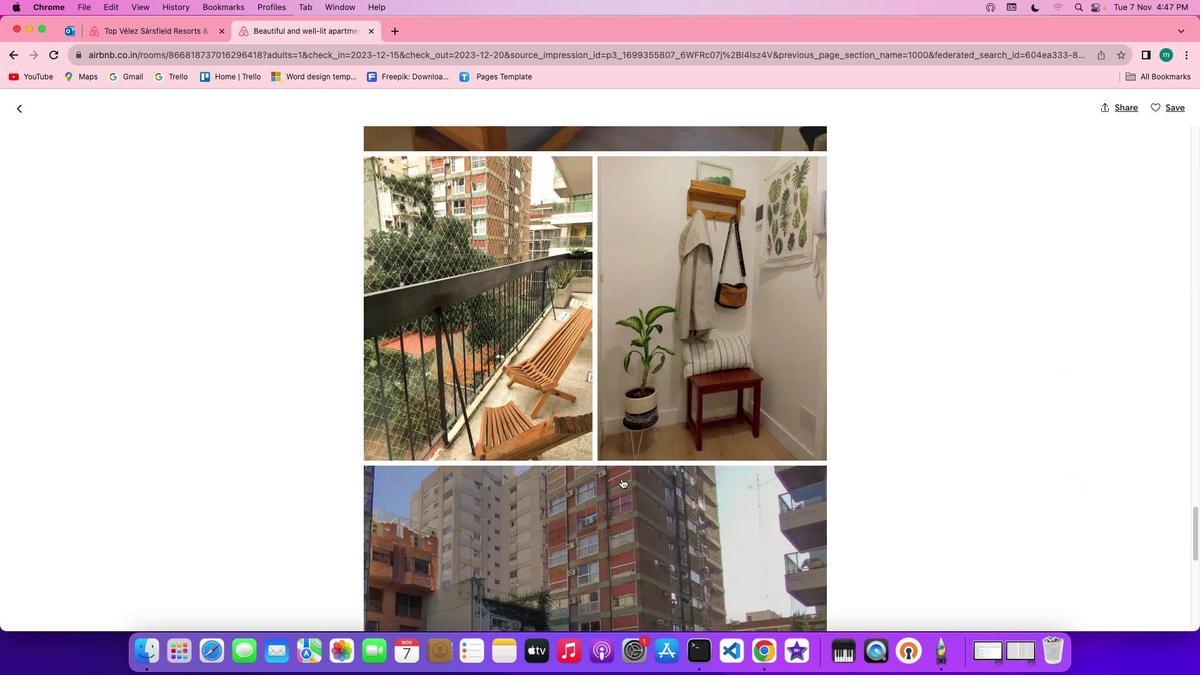 
Action: Mouse scrolled (621, 478) with delta (0, -3)
Screenshot: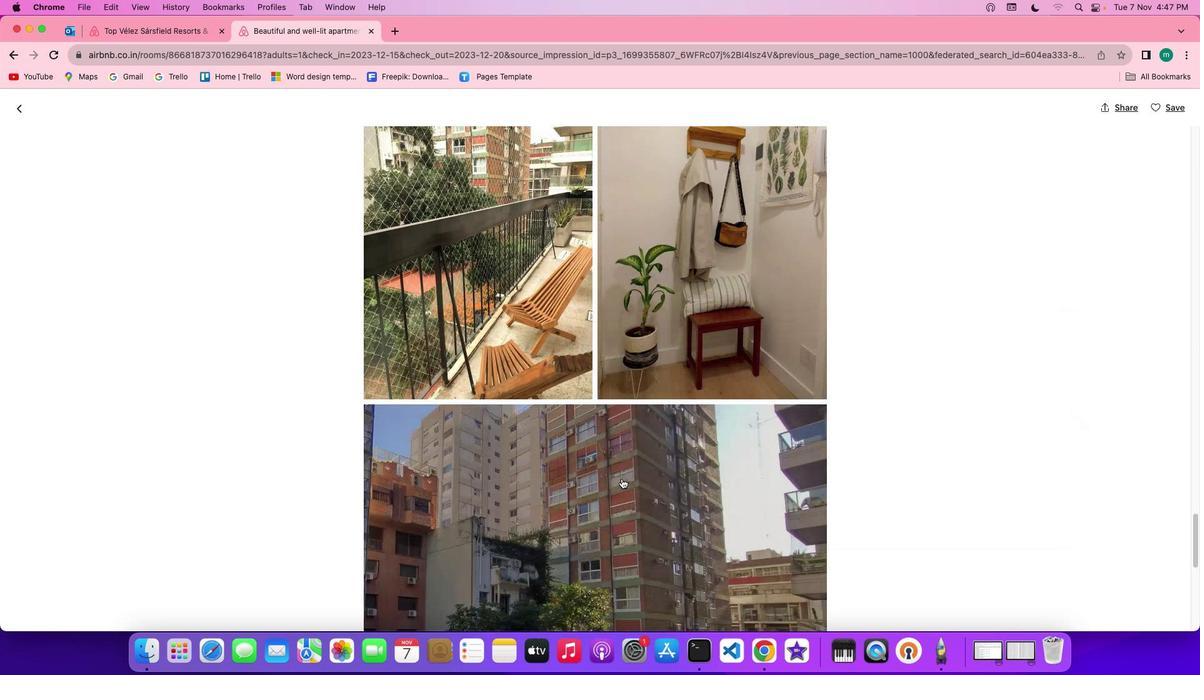 
Action: Mouse moved to (623, 476)
Screenshot: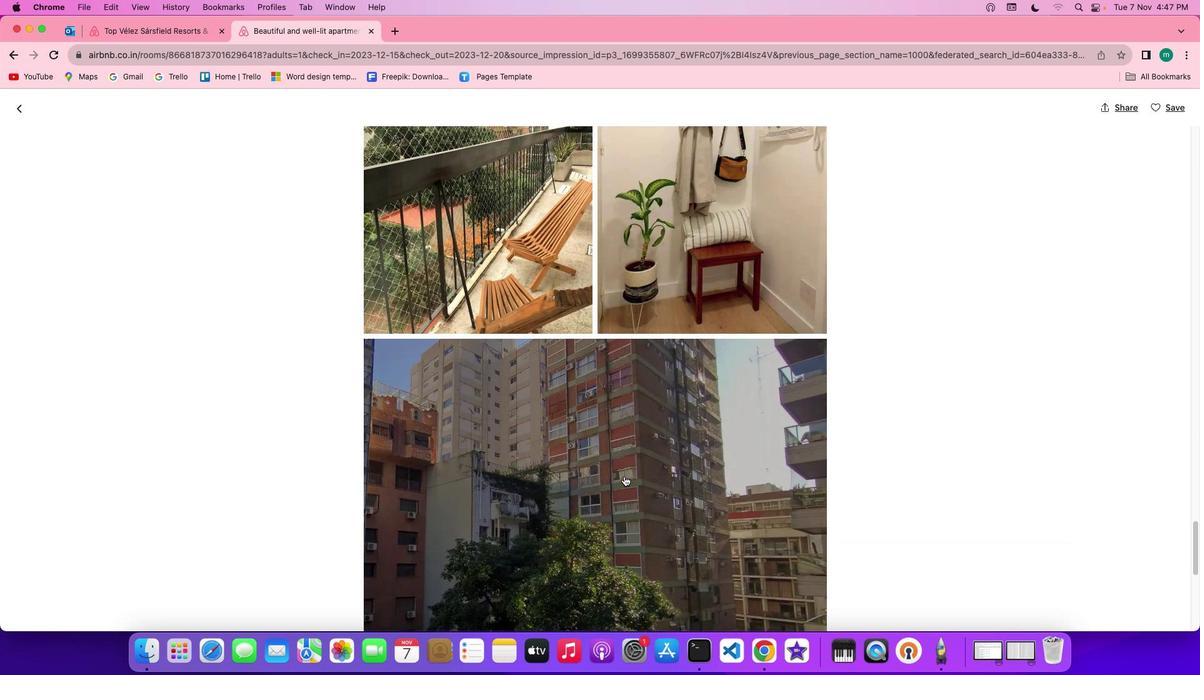 
Action: Mouse scrolled (623, 476) with delta (0, 0)
Screenshot: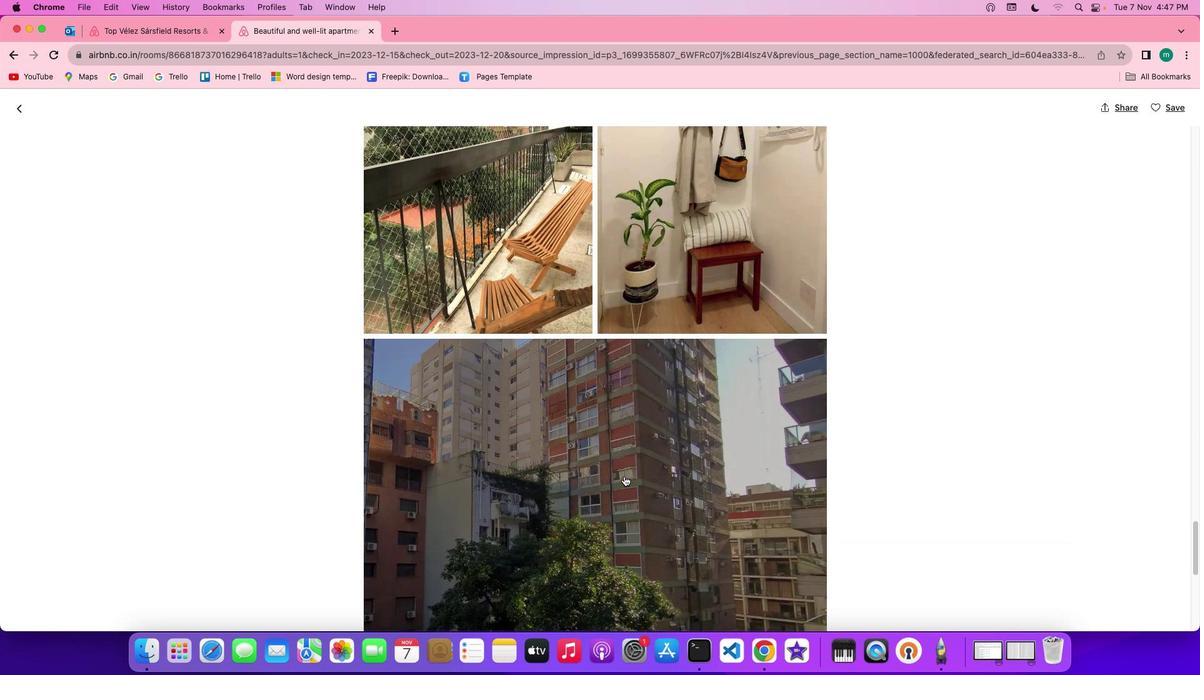
Action: Mouse scrolled (623, 476) with delta (0, 0)
Screenshot: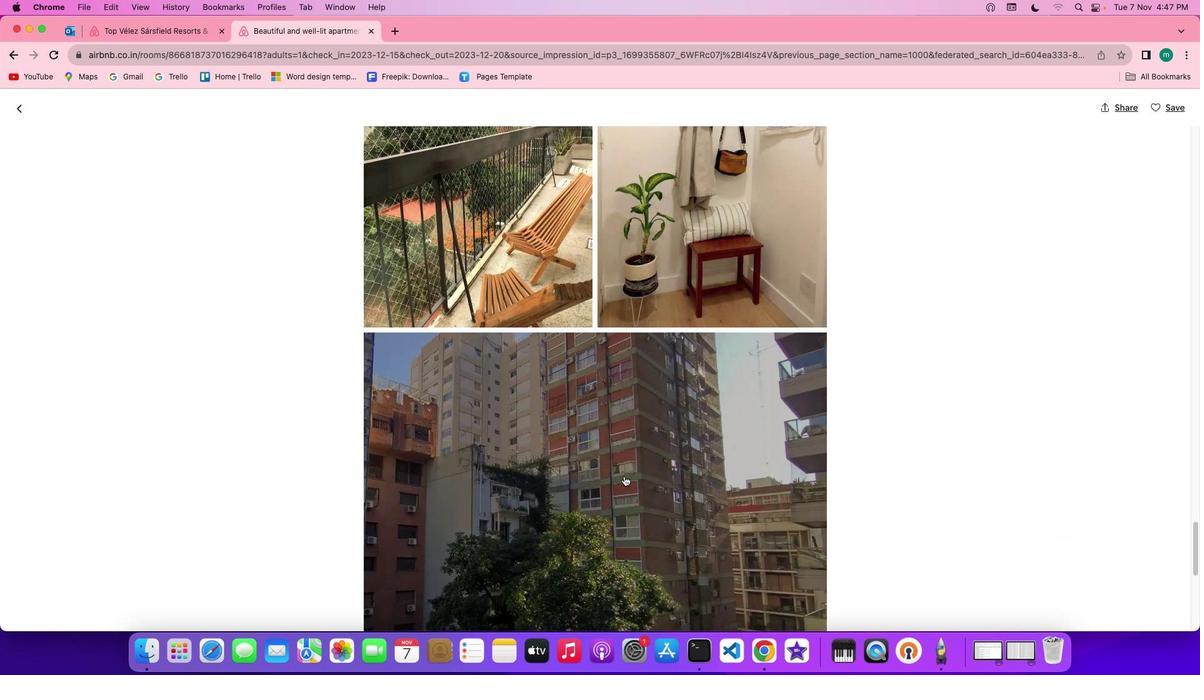 
Action: Mouse moved to (624, 475)
Screenshot: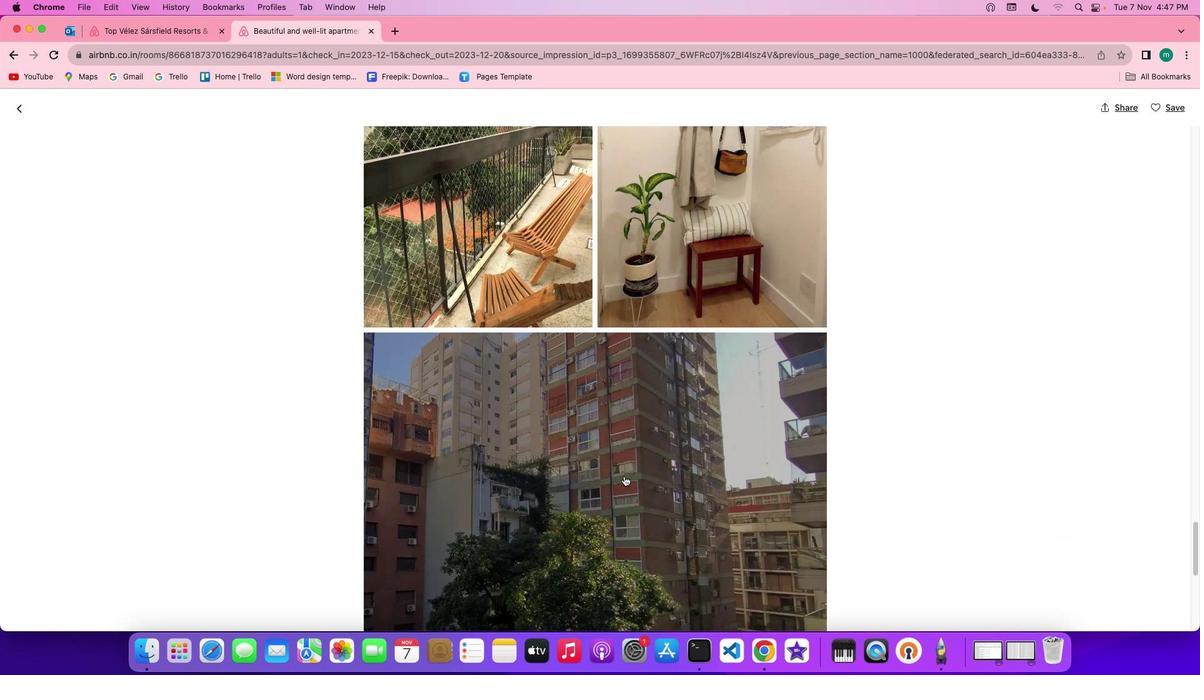 
Action: Mouse scrolled (624, 475) with delta (0, -1)
Screenshot: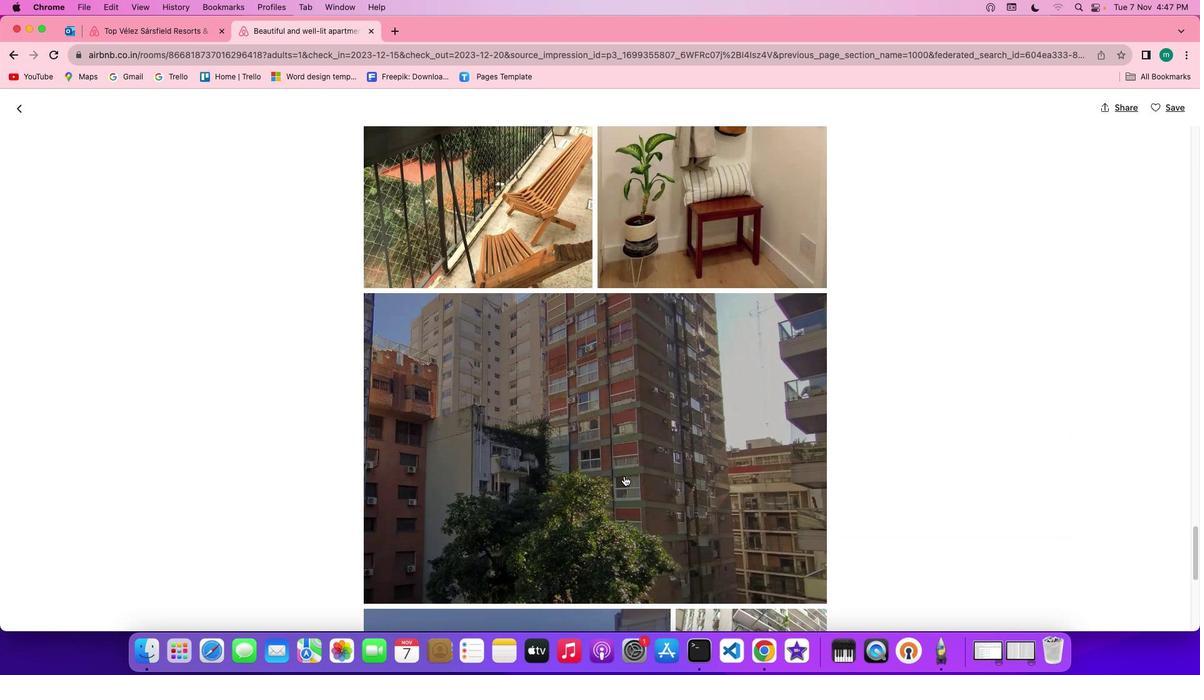 
Action: Mouse scrolled (624, 475) with delta (0, 0)
Screenshot: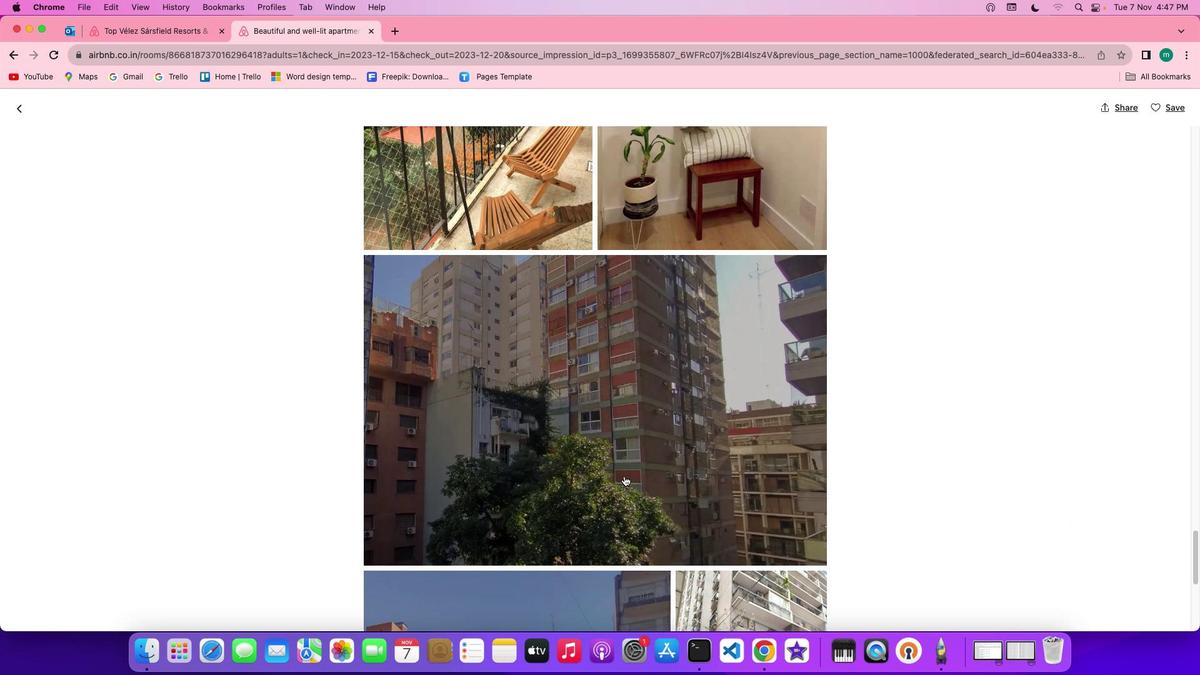 
Action: Mouse scrolled (624, 475) with delta (0, 0)
Screenshot: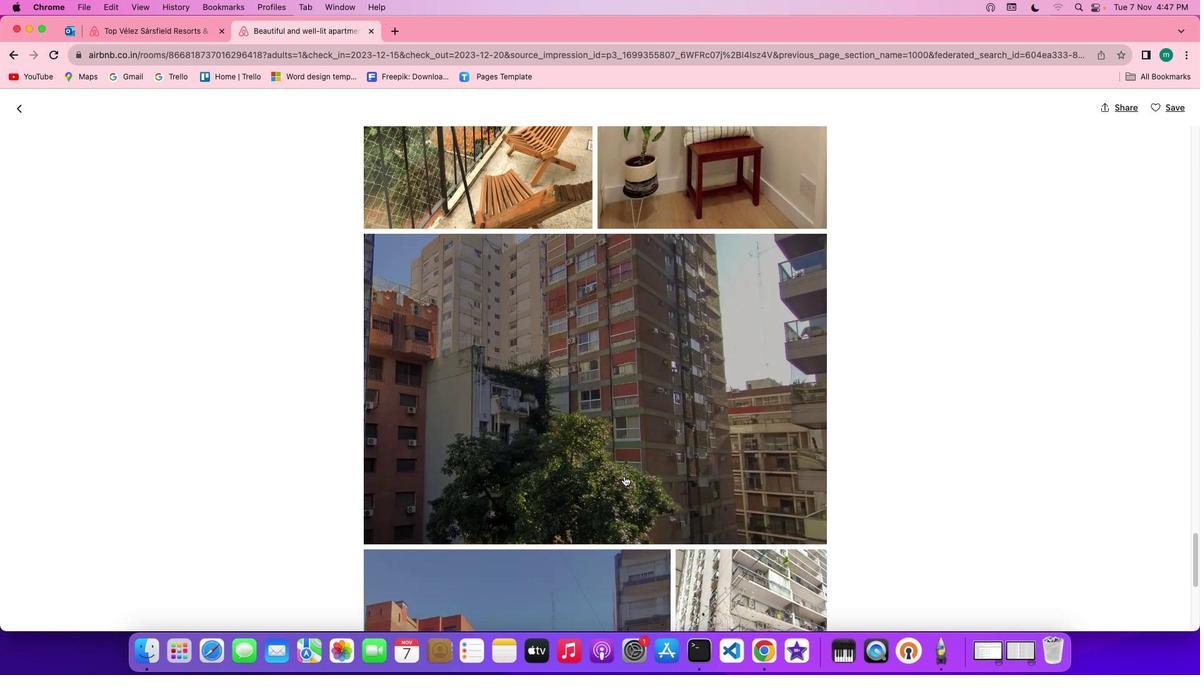 
Action: Mouse scrolled (624, 475) with delta (0, -1)
Screenshot: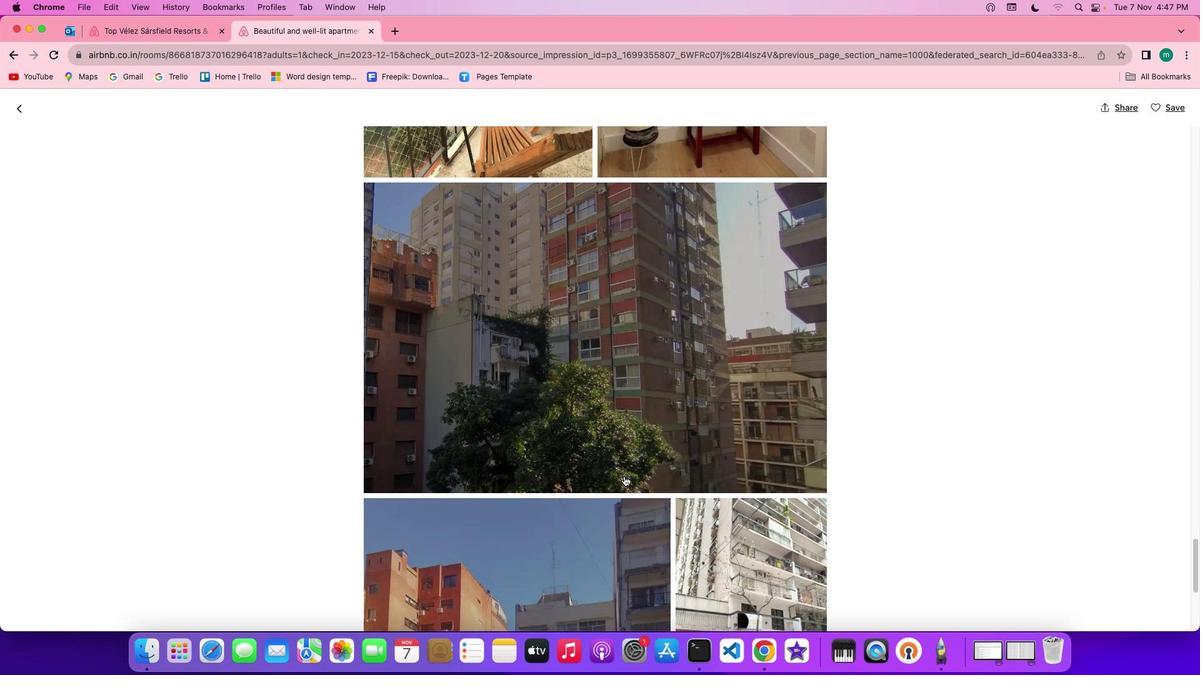 
Action: Mouse scrolled (624, 475) with delta (0, -2)
Screenshot: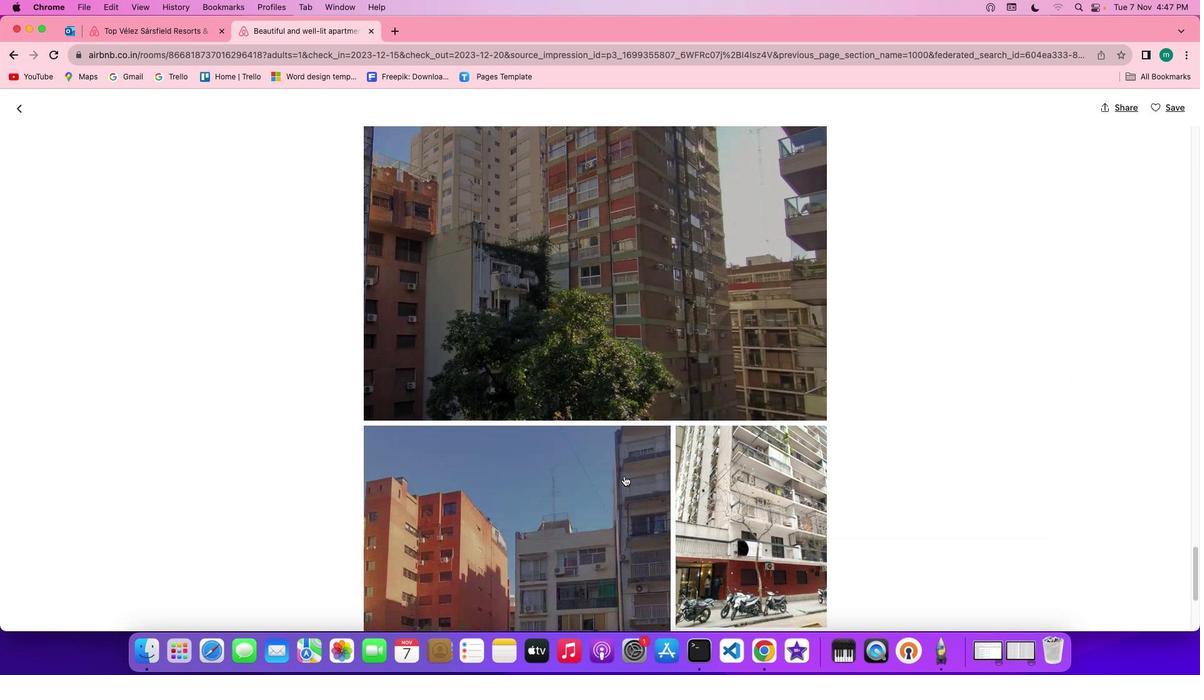 
Action: Mouse scrolled (624, 475) with delta (0, 0)
Screenshot: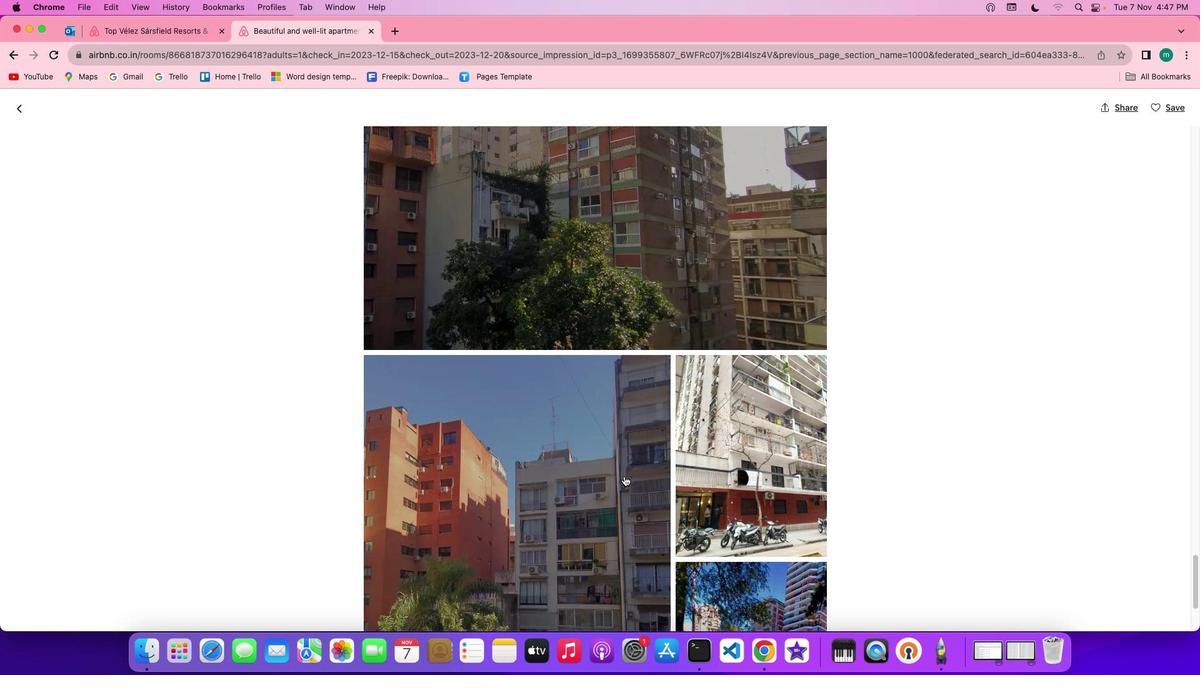 
Action: Mouse scrolled (624, 475) with delta (0, 0)
Screenshot: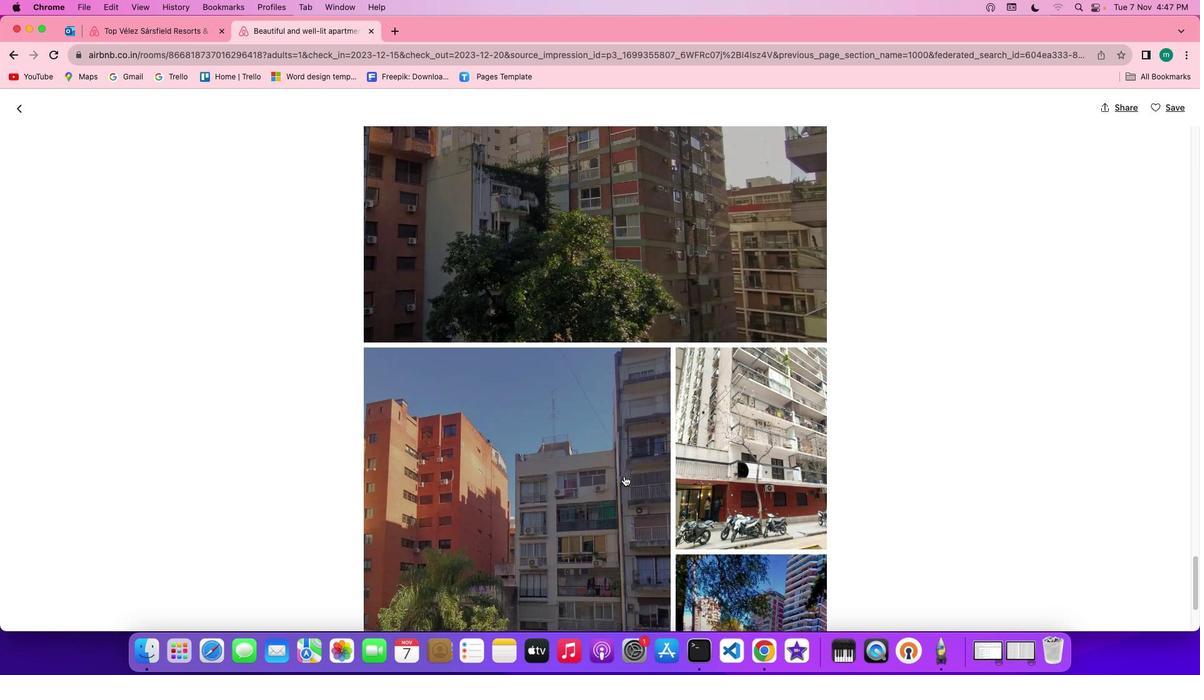 
Action: Mouse scrolled (624, 475) with delta (0, -1)
Screenshot: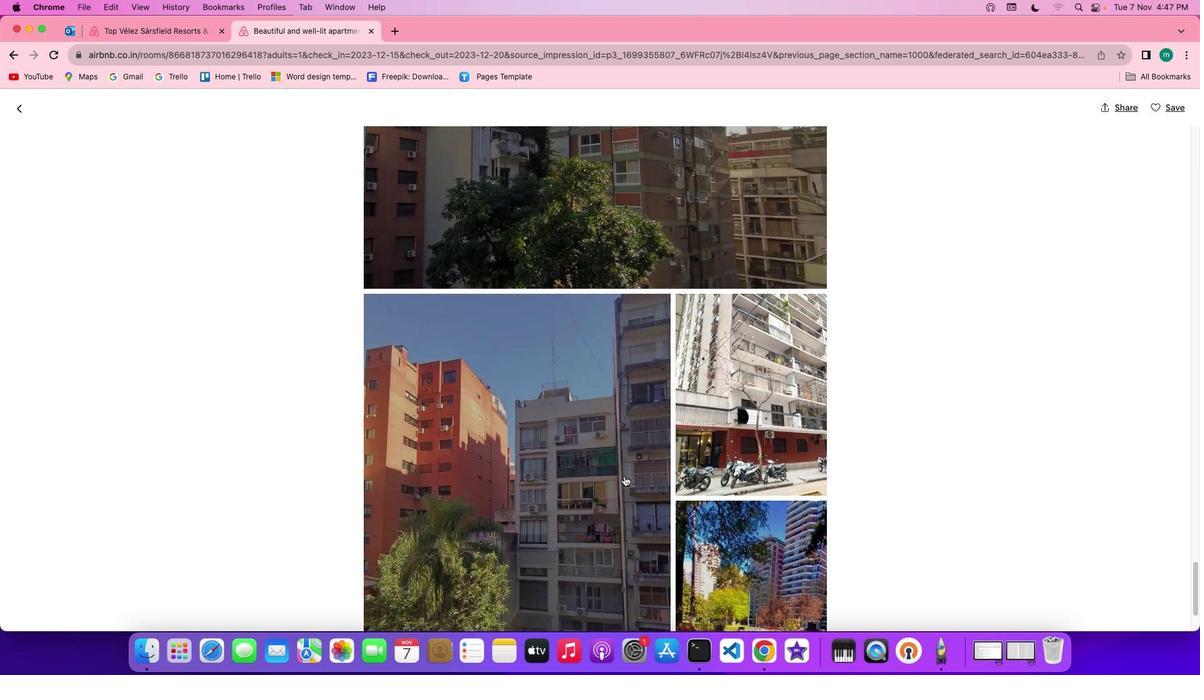 
Action: Mouse scrolled (624, 475) with delta (0, -1)
Screenshot: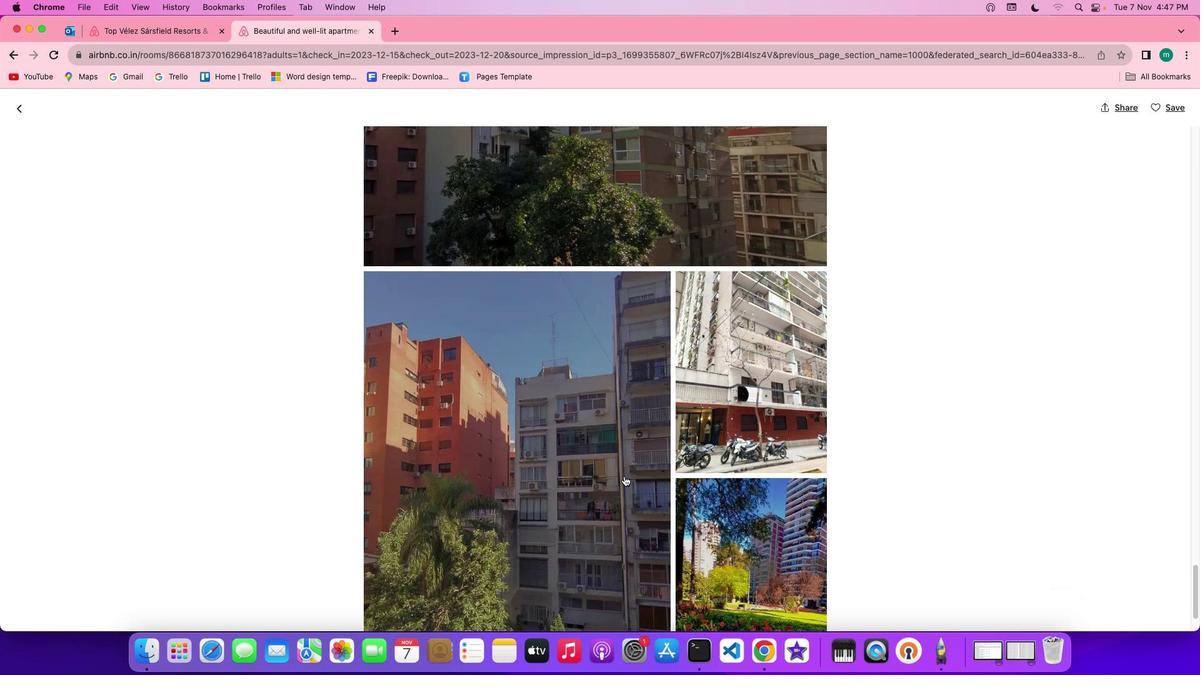 
Action: Mouse scrolled (624, 475) with delta (0, 0)
Screenshot: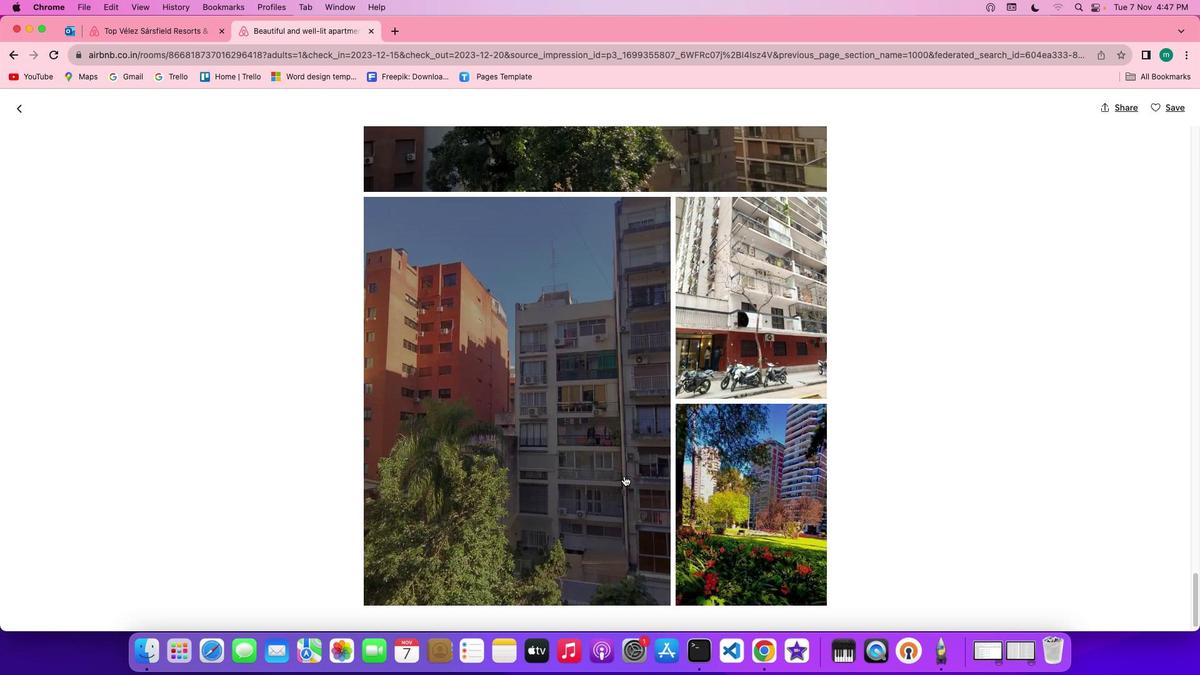 
Action: Mouse scrolled (624, 475) with delta (0, 0)
Screenshot: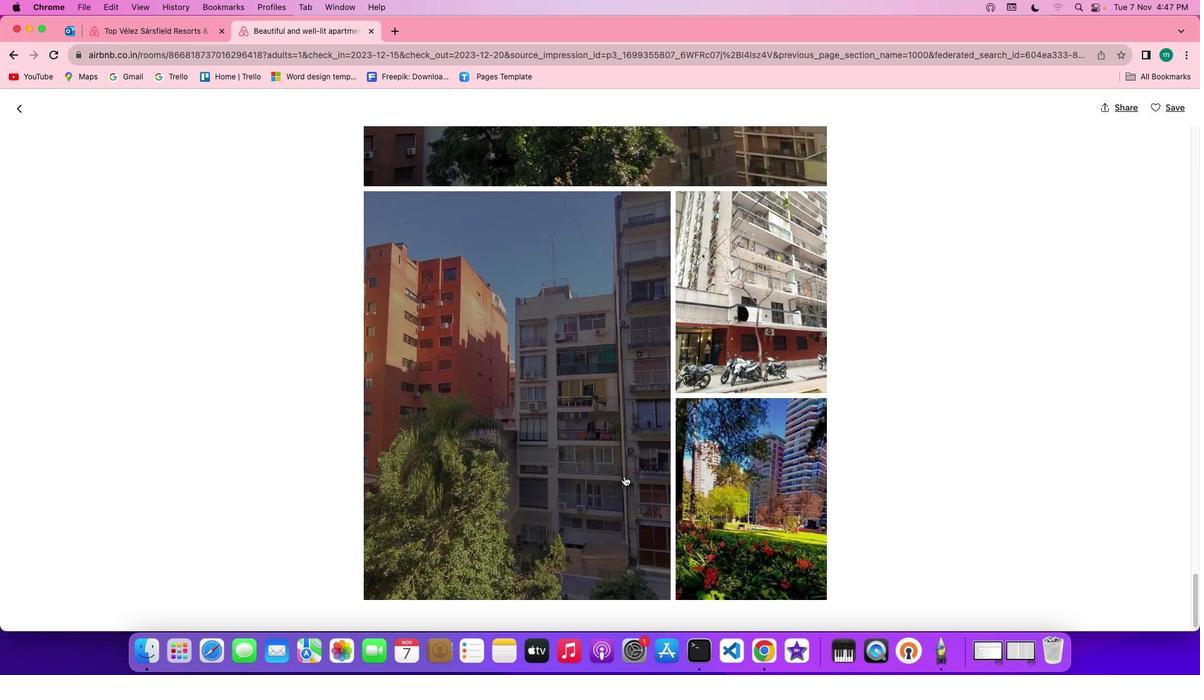 
Action: Mouse scrolled (624, 475) with delta (0, -1)
Screenshot: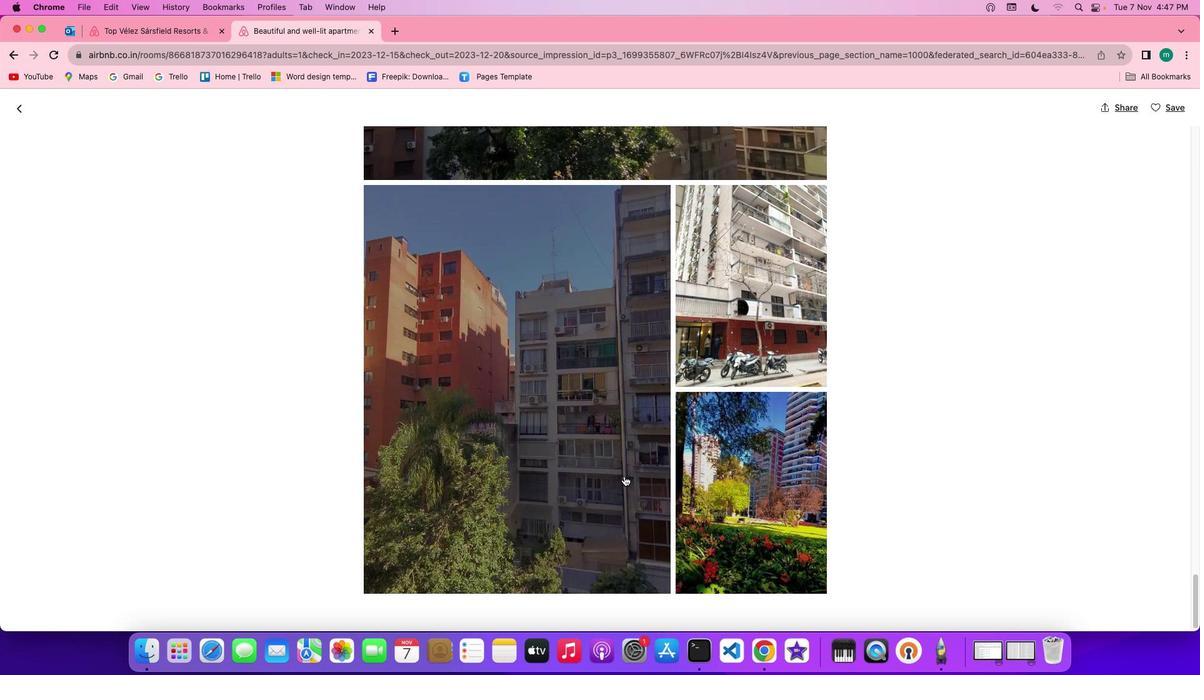 
Action: Mouse scrolled (624, 475) with delta (0, -3)
Screenshot: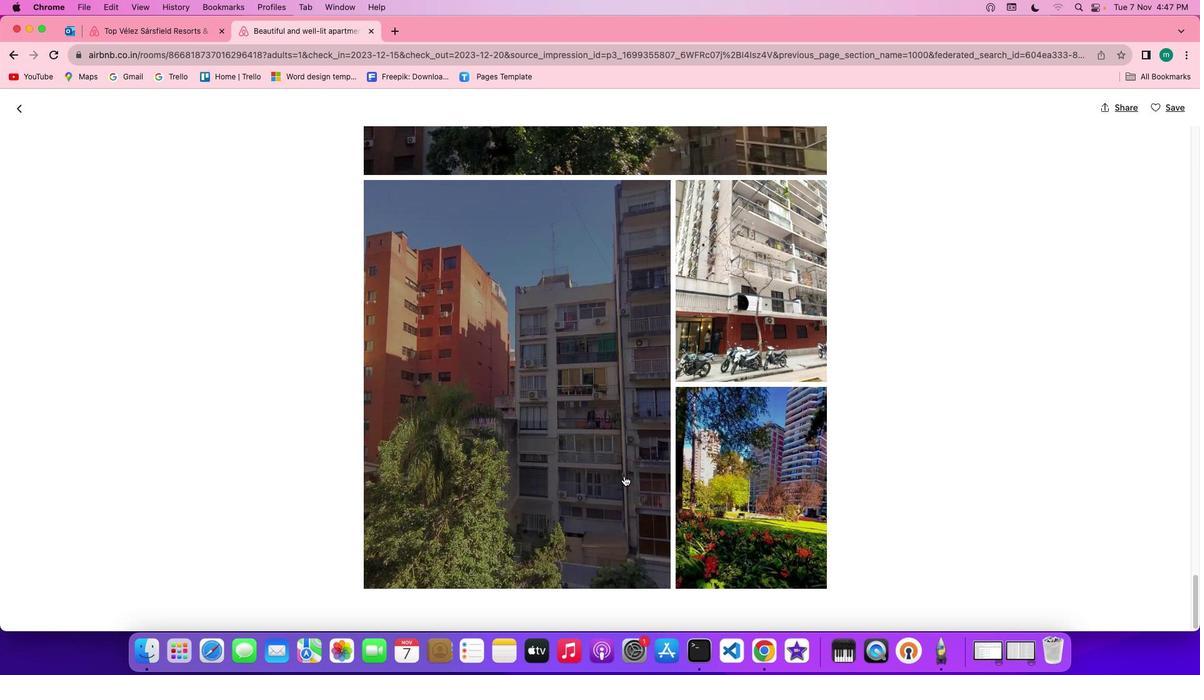 
Action: Mouse scrolled (624, 475) with delta (0, -3)
Screenshot: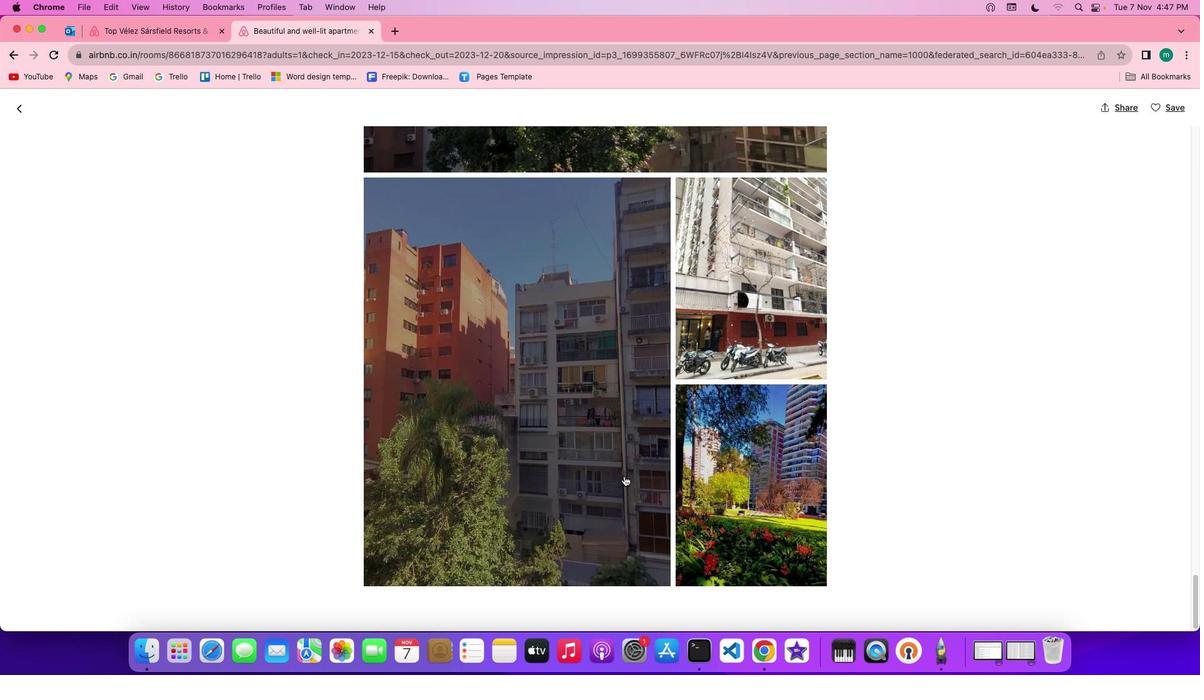 
Action: Mouse scrolled (624, 475) with delta (0, 0)
Screenshot: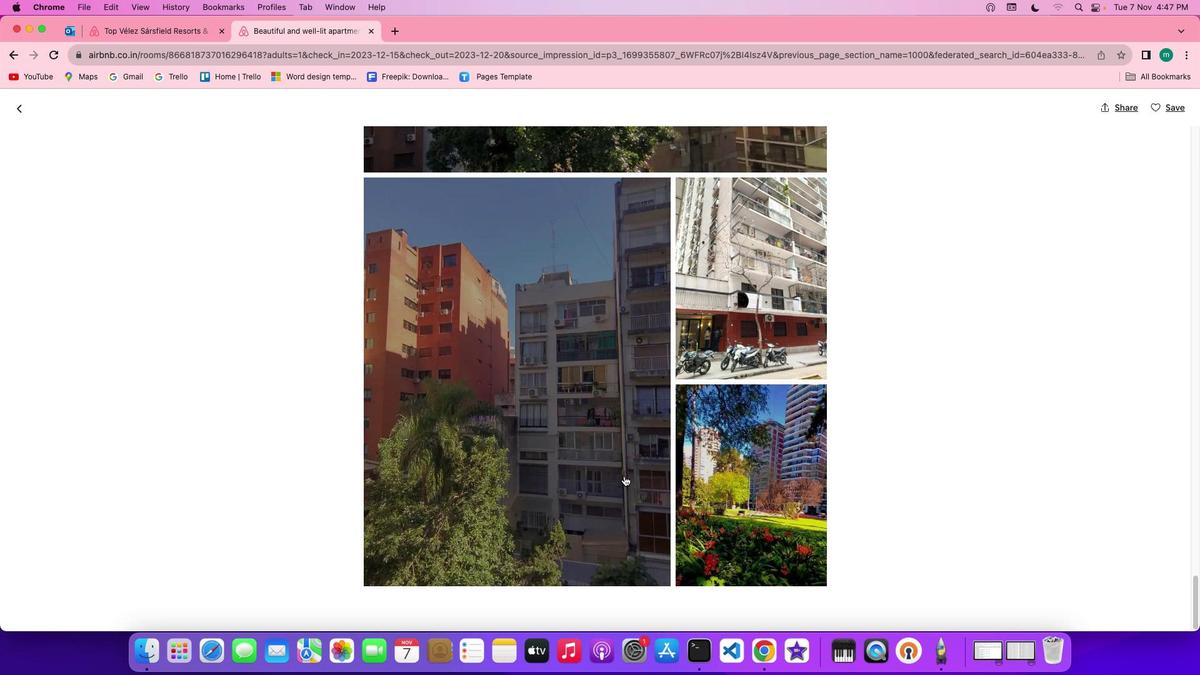
Action: Mouse scrolled (624, 475) with delta (0, 0)
Screenshot: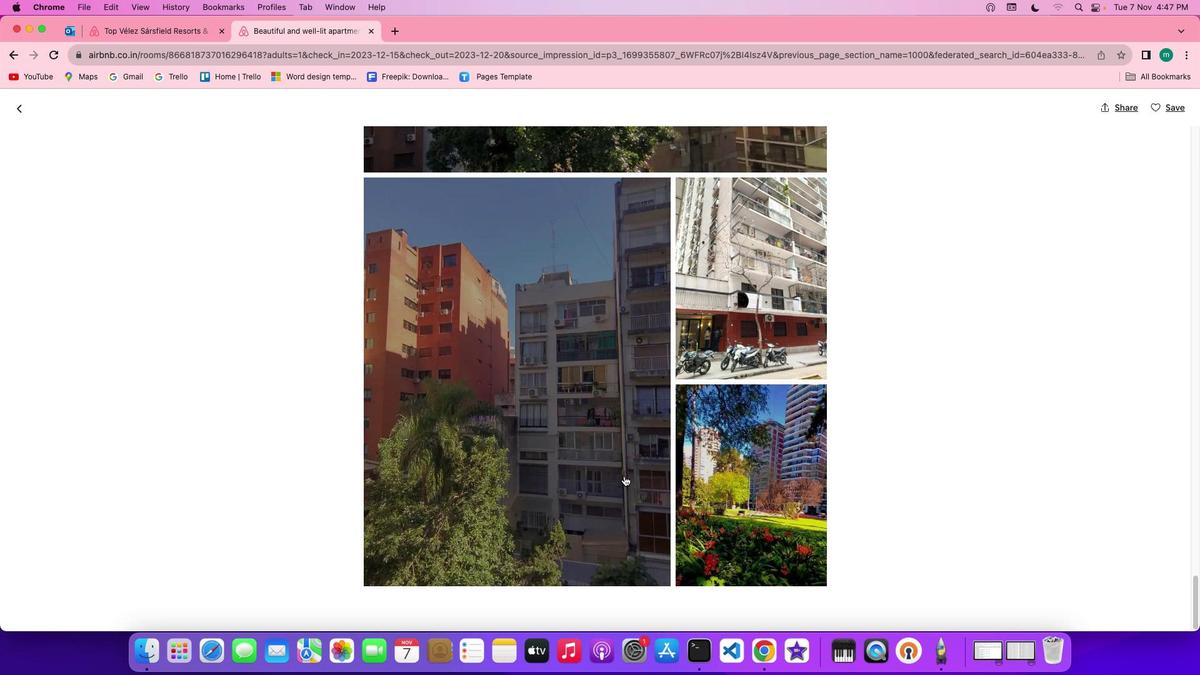 
Action: Mouse scrolled (624, 475) with delta (0, -1)
Screenshot: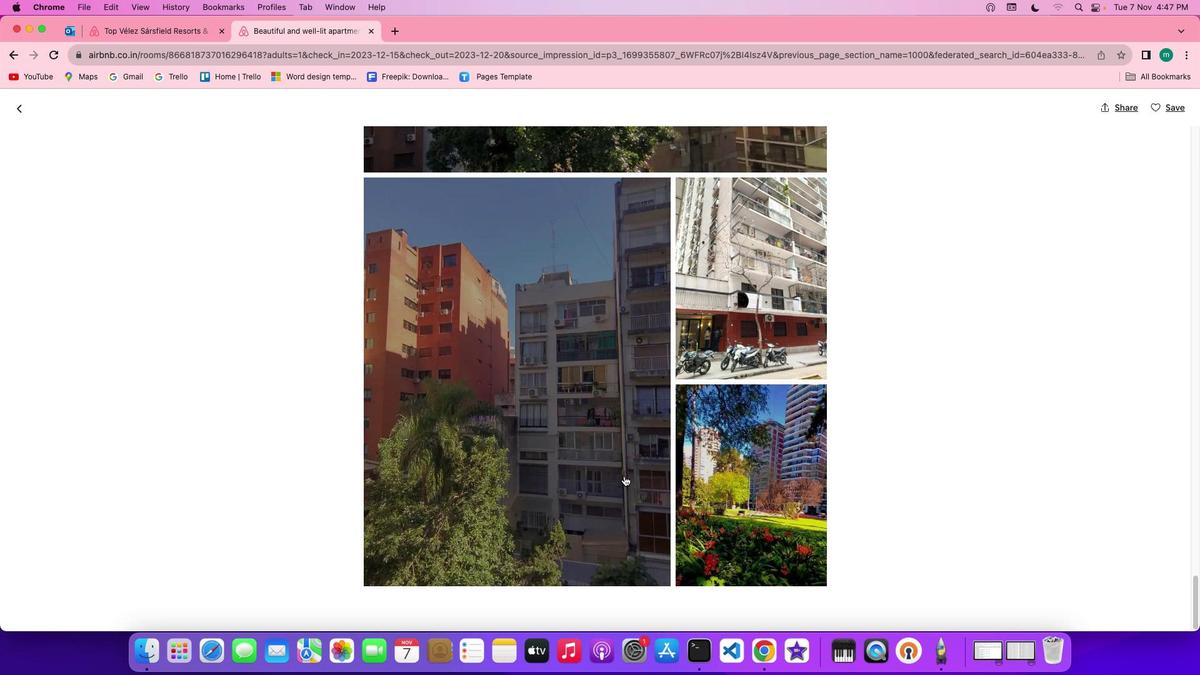 
Action: Mouse scrolled (624, 475) with delta (0, -3)
Screenshot: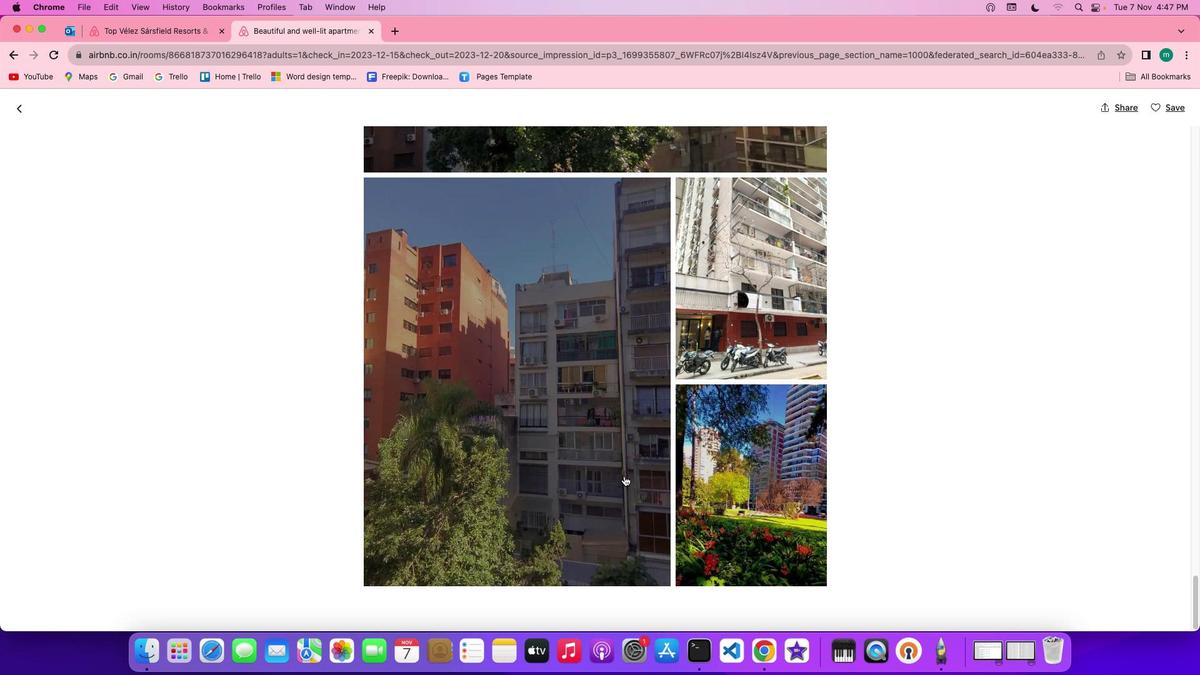 
Action: Mouse scrolled (624, 475) with delta (0, -3)
Screenshot: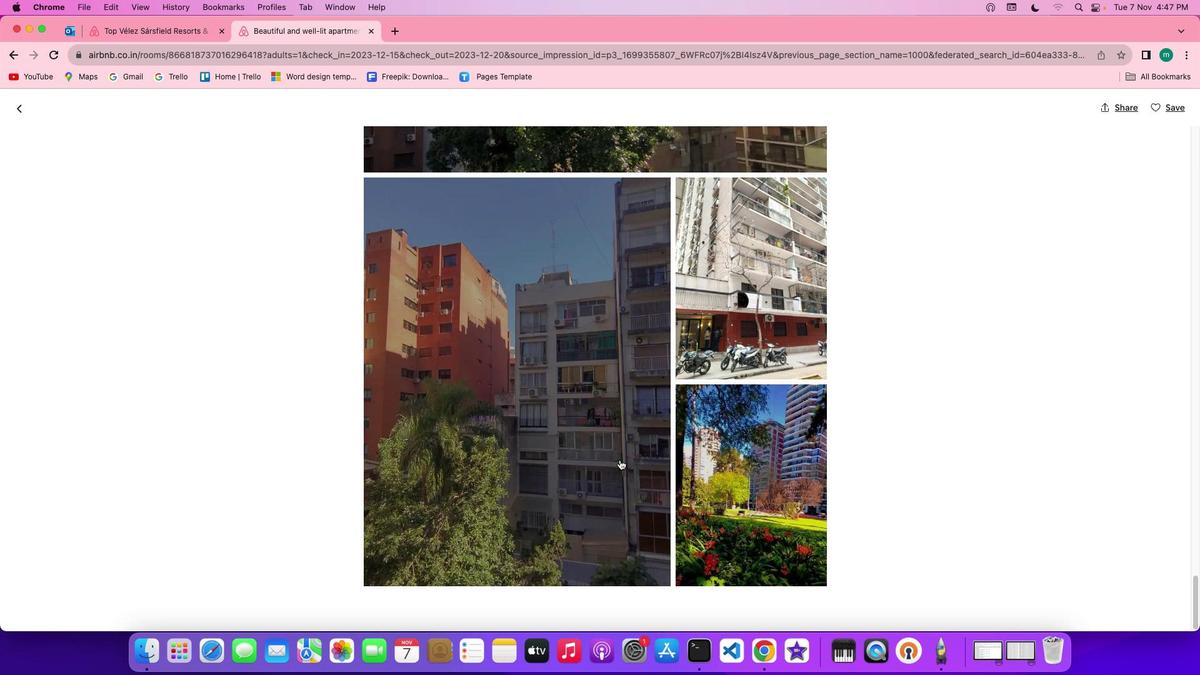 
Action: Mouse moved to (25, 106)
Screenshot: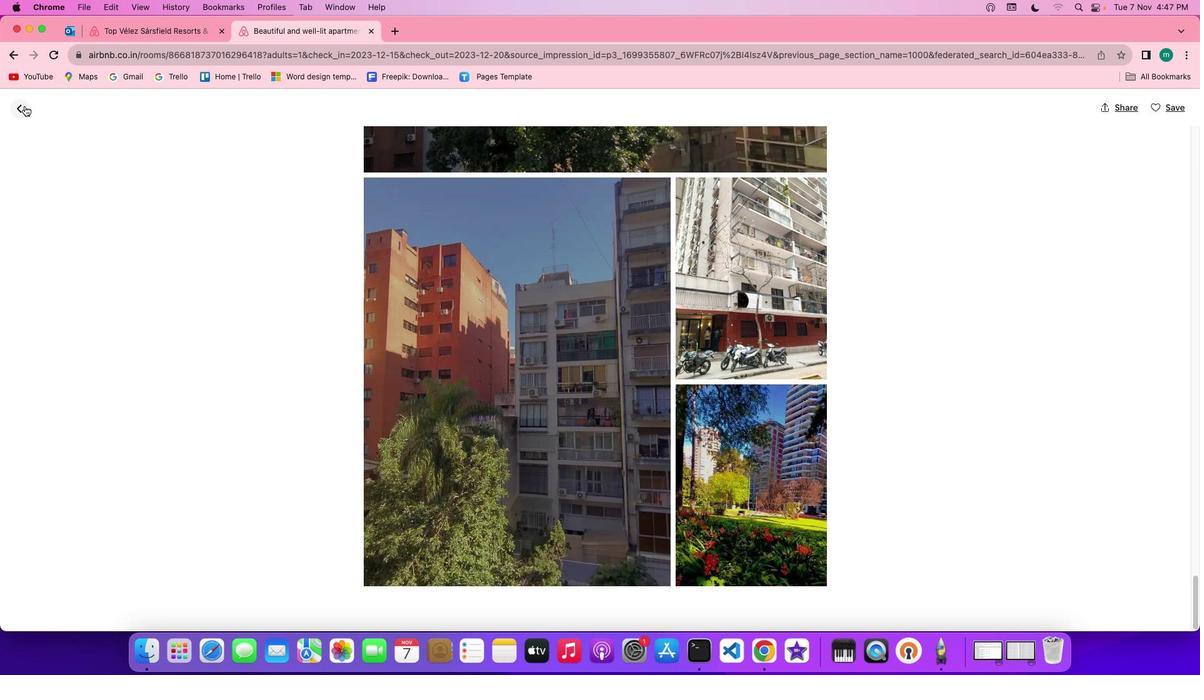 
Action: Mouse pressed left at (25, 106)
Screenshot: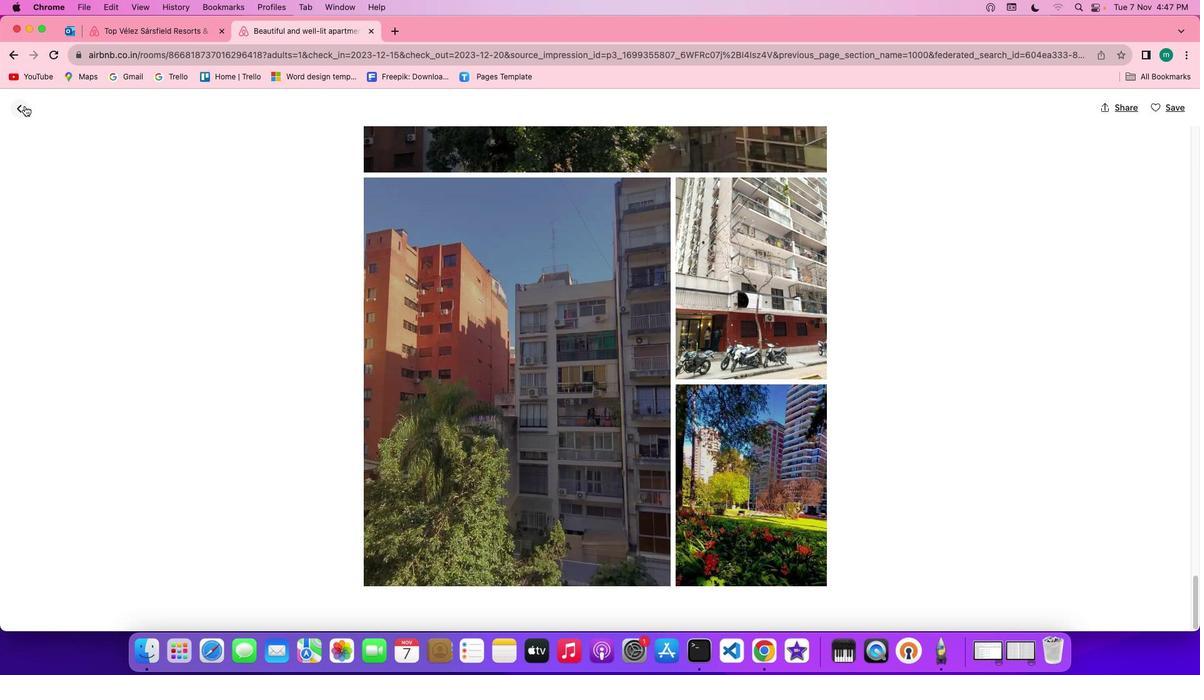 
Action: Mouse moved to (683, 471)
Screenshot: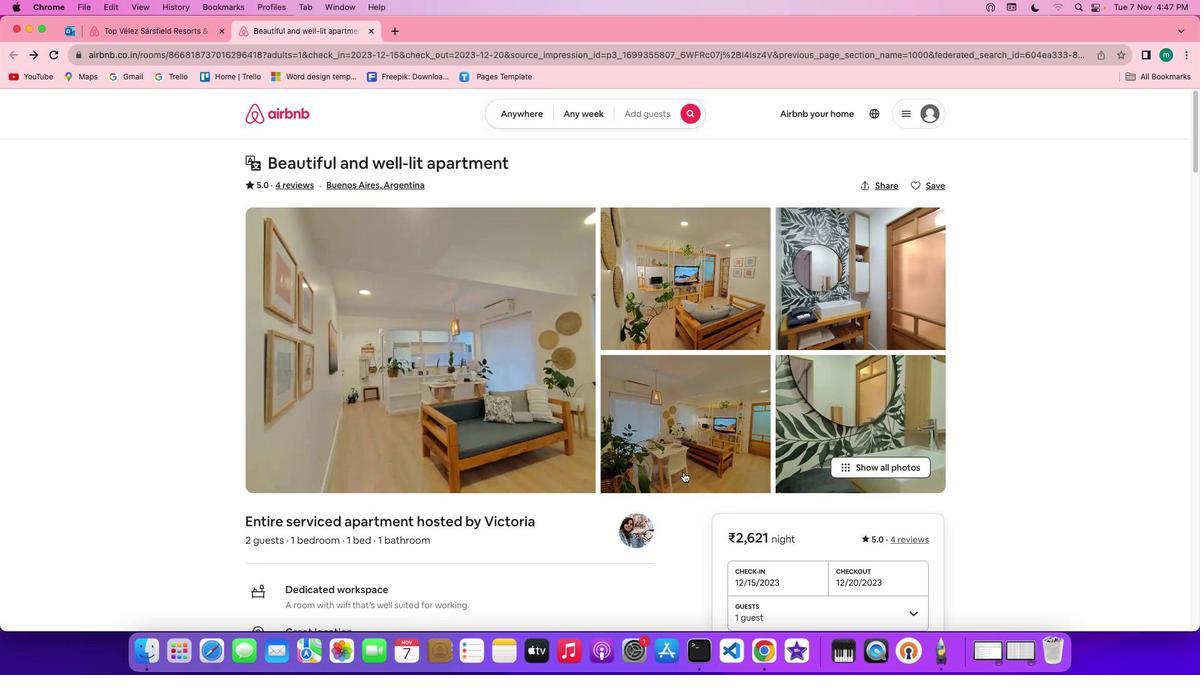 
Action: Mouse scrolled (683, 471) with delta (0, 0)
Screenshot: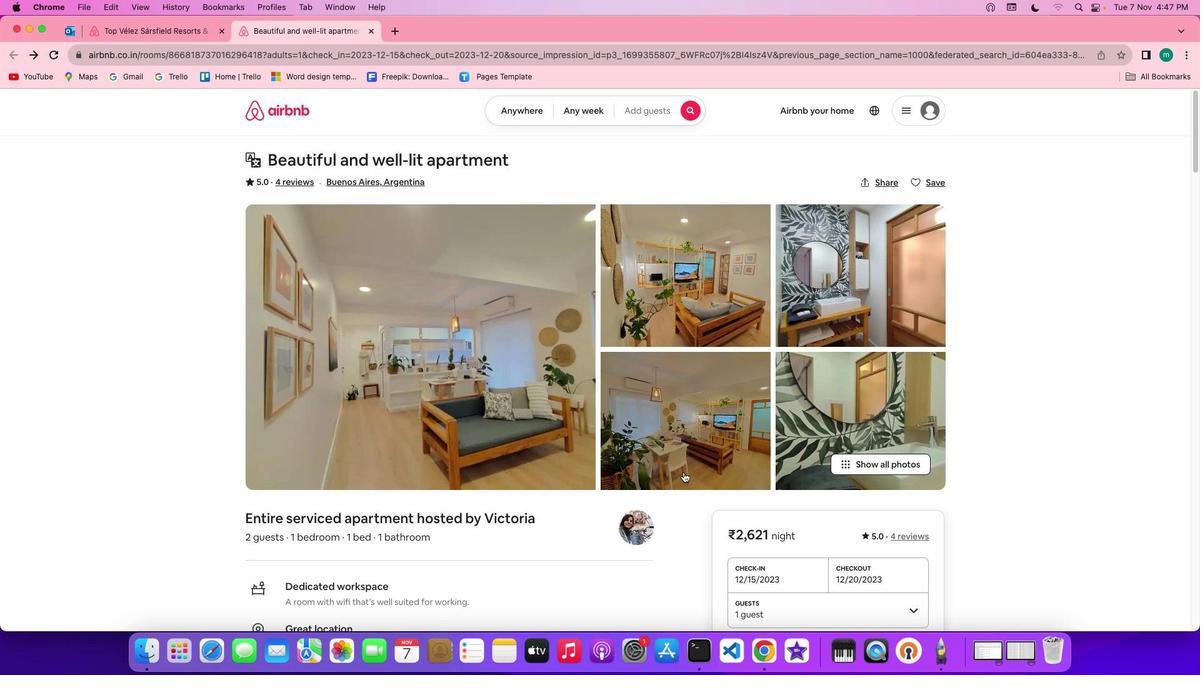 
Action: Mouse scrolled (683, 471) with delta (0, 0)
Screenshot: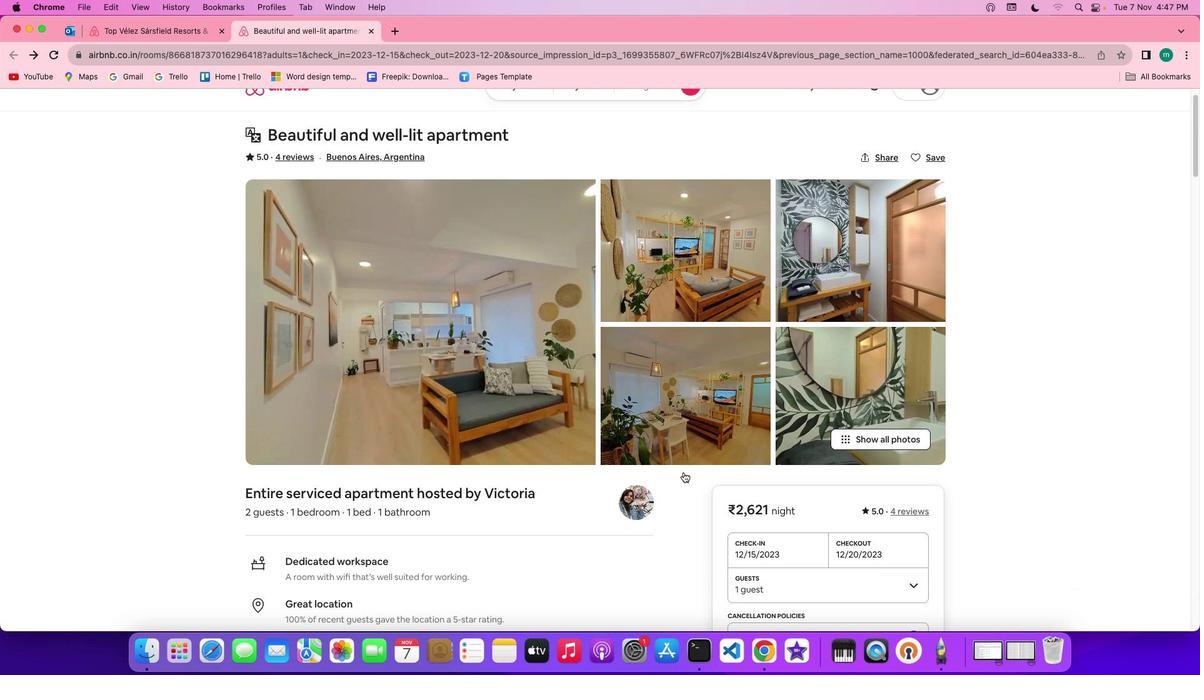 
Action: Mouse scrolled (683, 471) with delta (0, -1)
Screenshot: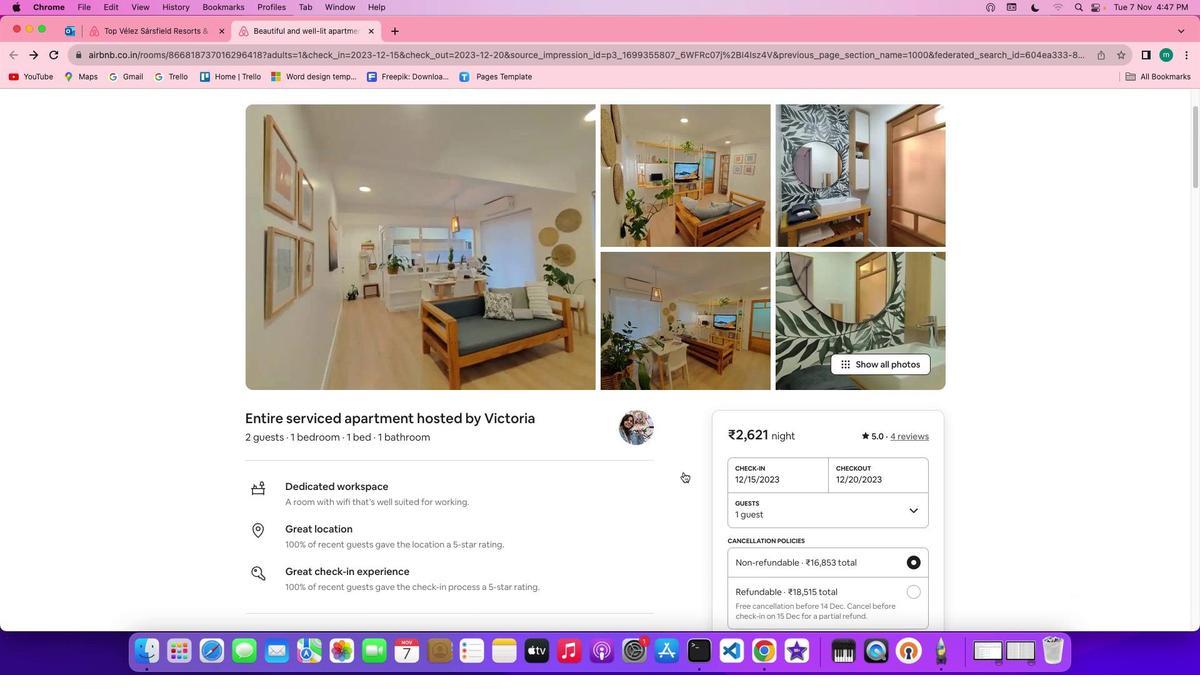 
Action: Mouse scrolled (683, 471) with delta (0, -3)
Screenshot: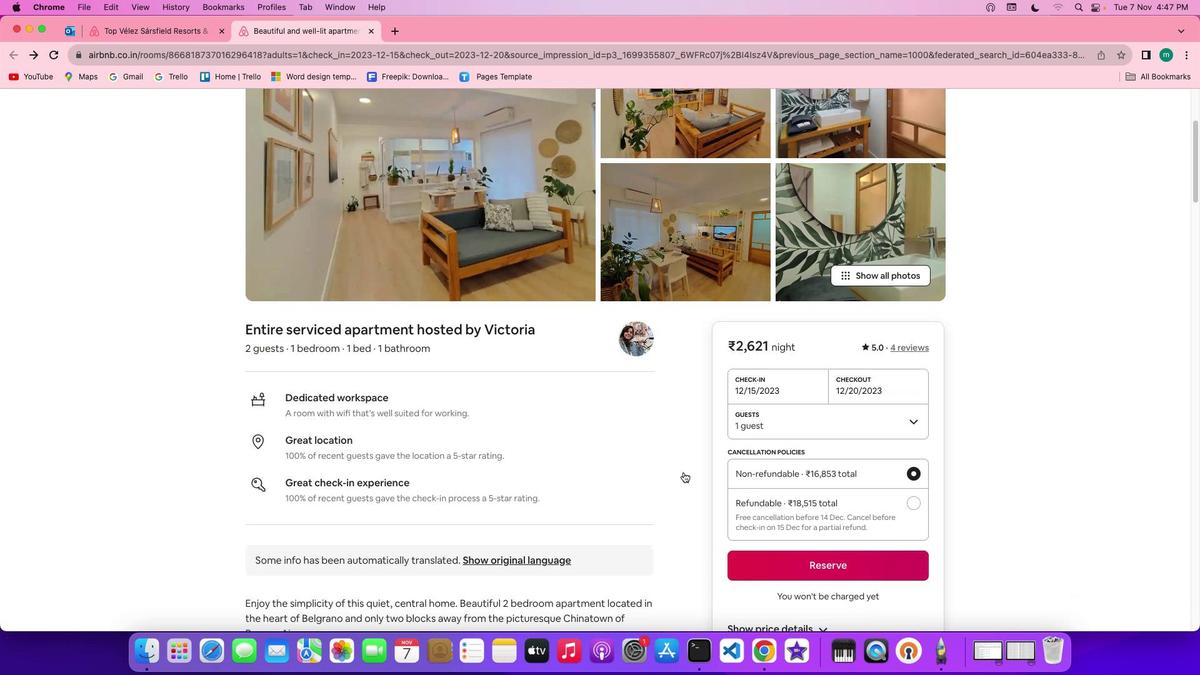 
Action: Mouse scrolled (683, 471) with delta (0, -3)
Screenshot: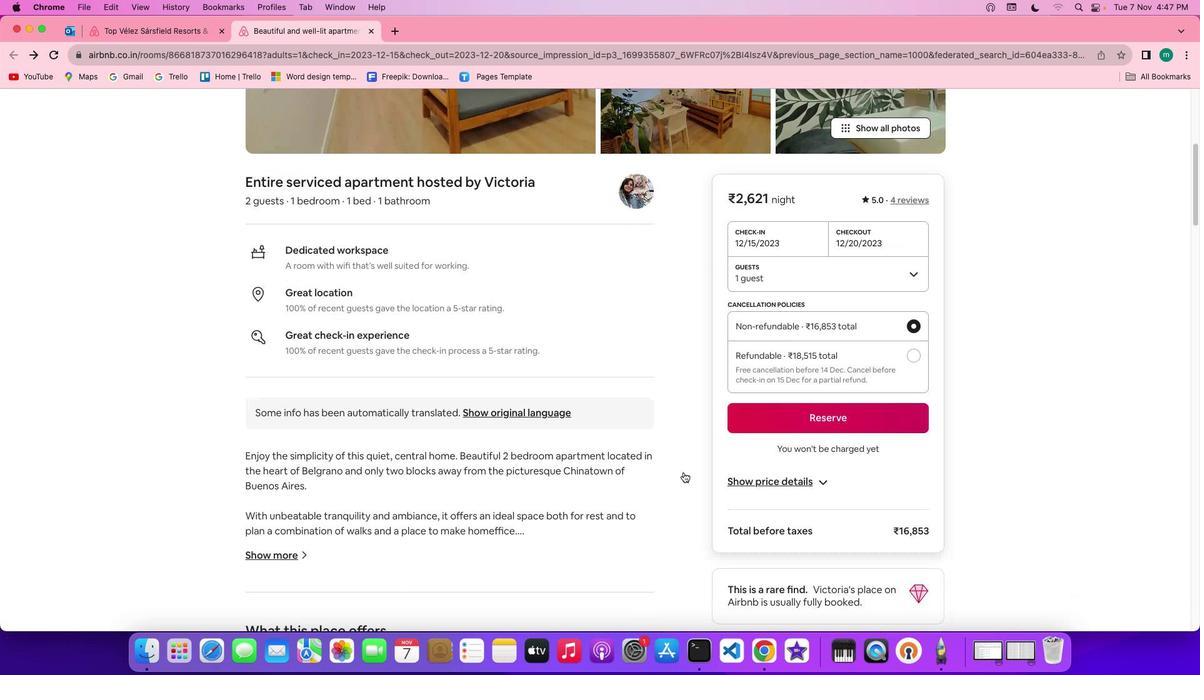
Action: Mouse scrolled (683, 471) with delta (0, 0)
Screenshot: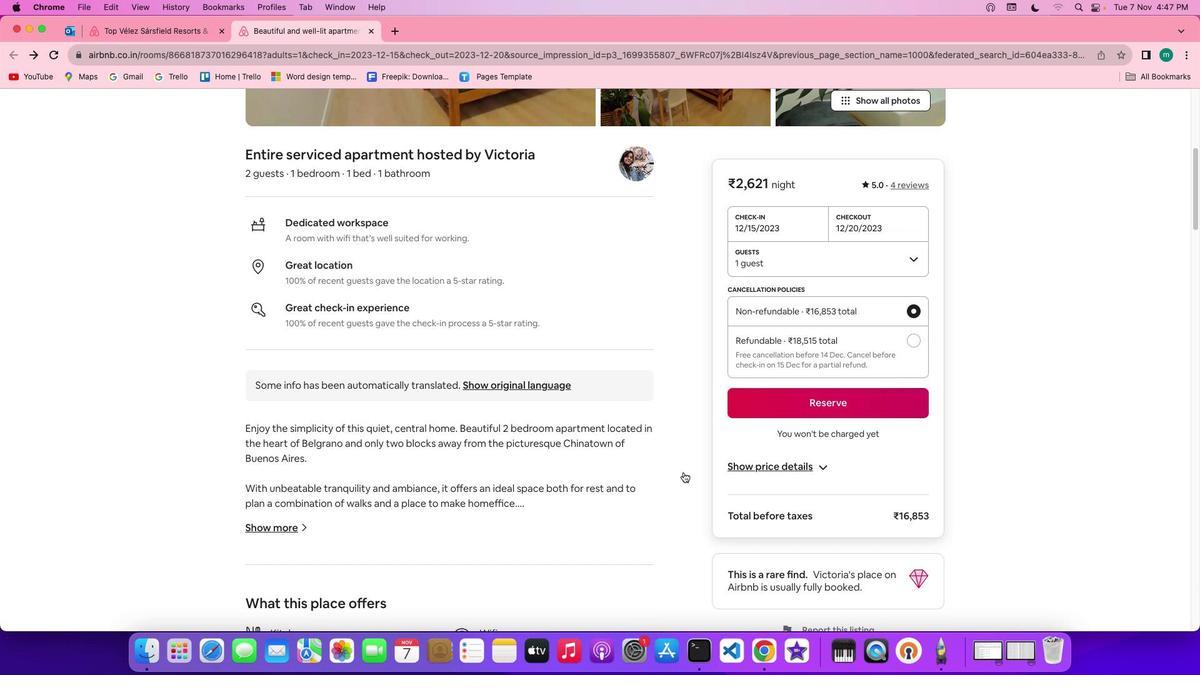 
Action: Mouse scrolled (683, 471) with delta (0, 0)
Screenshot: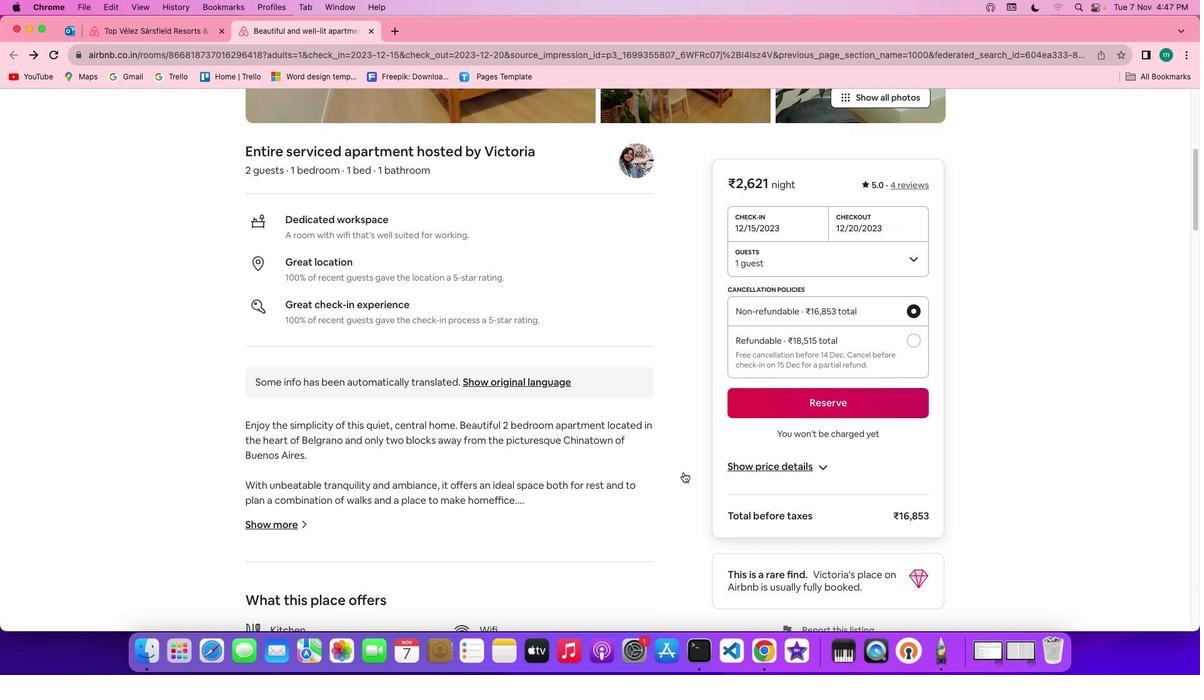 
Action: Mouse scrolled (683, 471) with delta (0, 0)
Screenshot: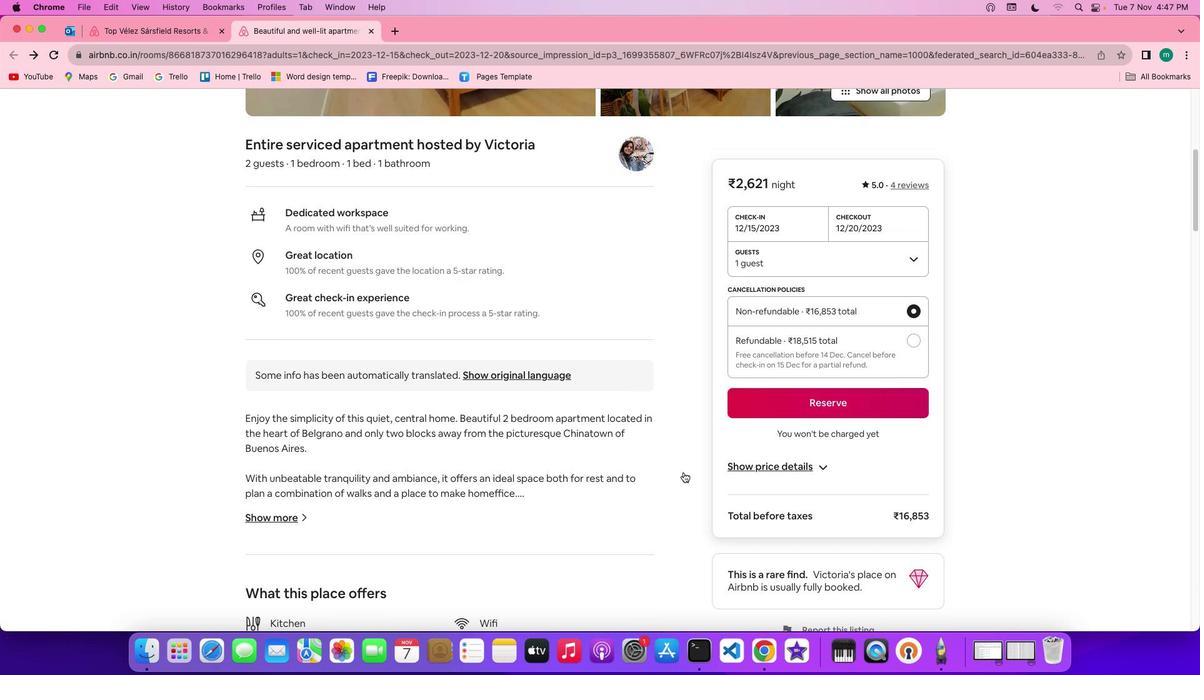 
Action: Mouse scrolled (683, 471) with delta (0, 0)
Screenshot: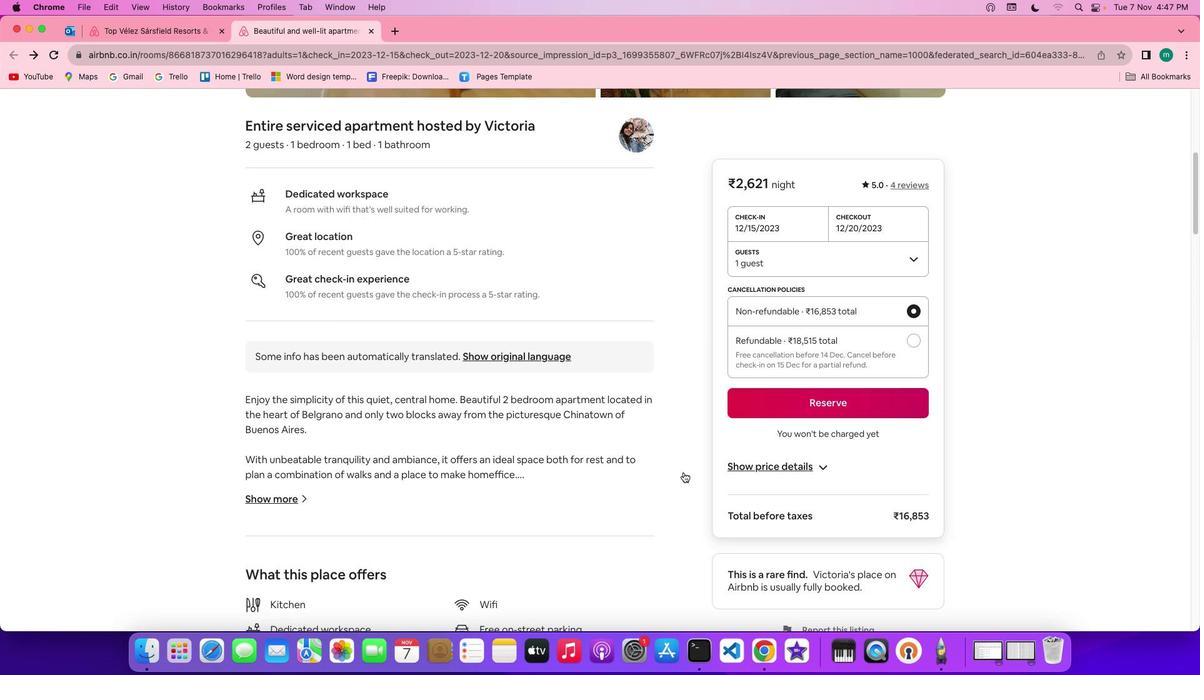
Action: Mouse scrolled (683, 471) with delta (0, 0)
Screenshot: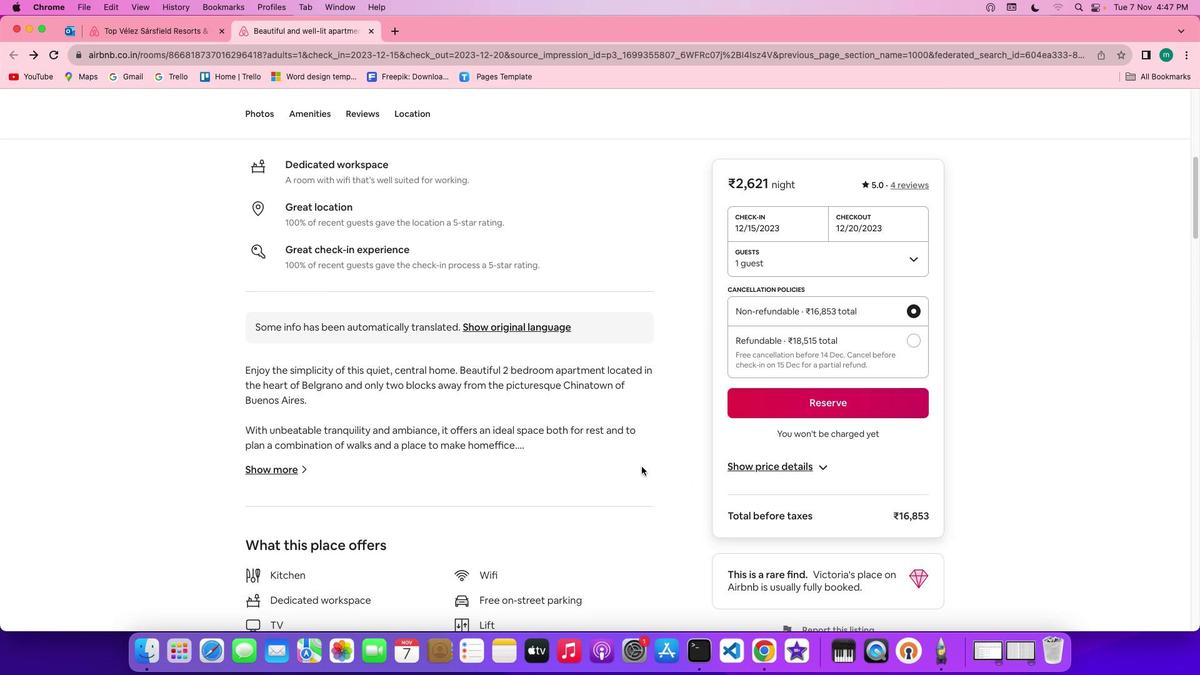 
Action: Mouse moved to (273, 438)
Screenshot: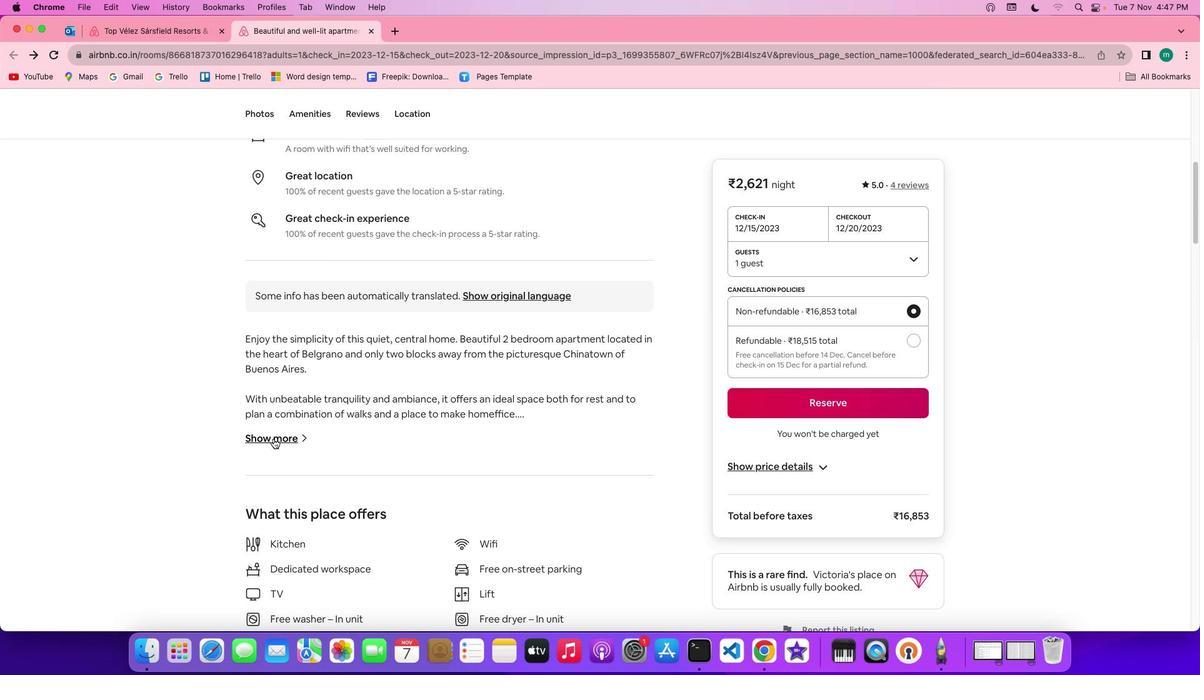 
Action: Mouse pressed left at (273, 438)
Screenshot: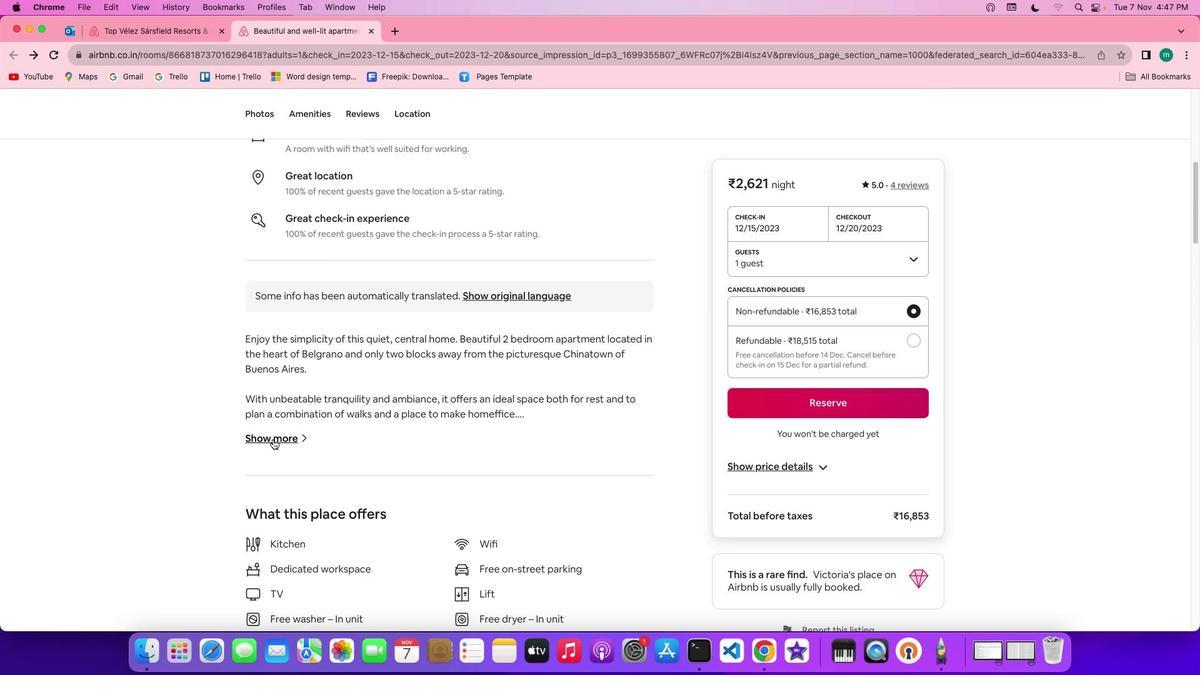 
Action: Mouse moved to (373, 268)
Screenshot: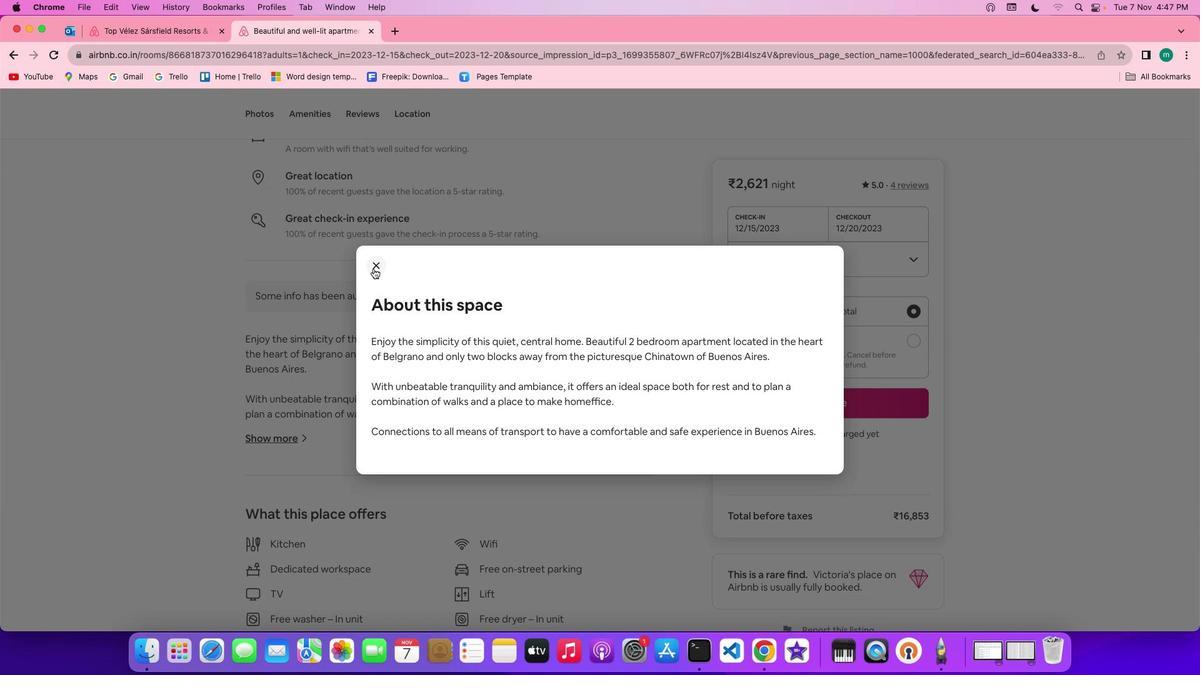 
Action: Mouse pressed left at (373, 268)
Screenshot: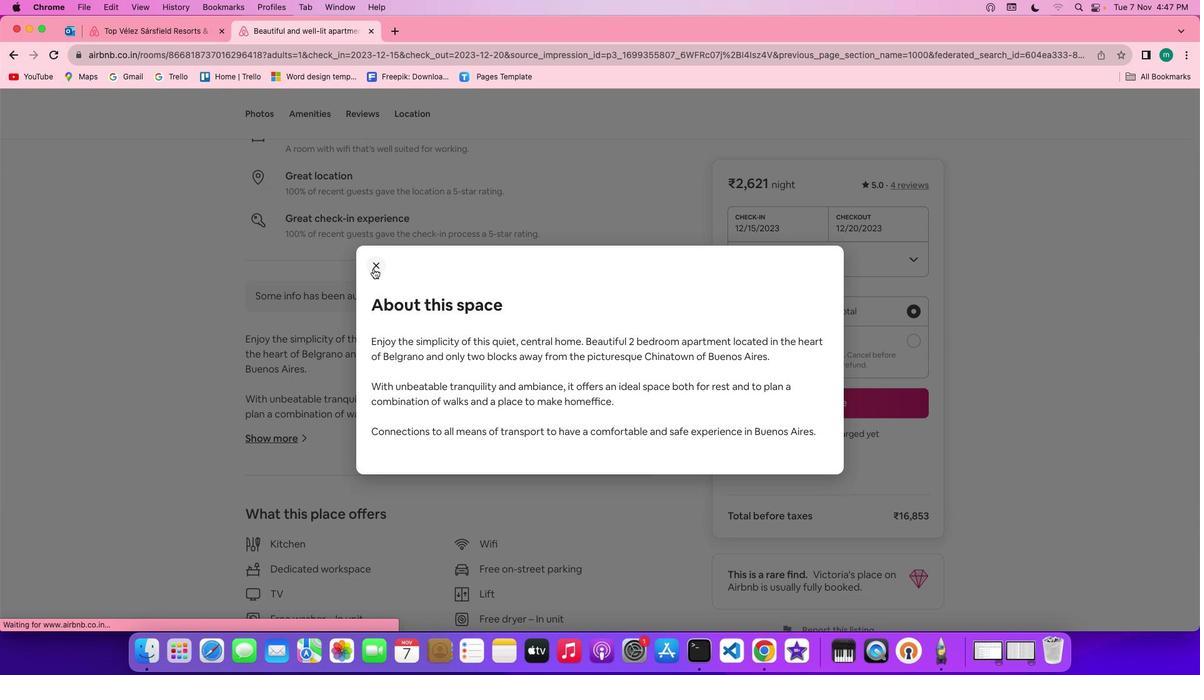 
Action: Mouse moved to (465, 441)
Screenshot: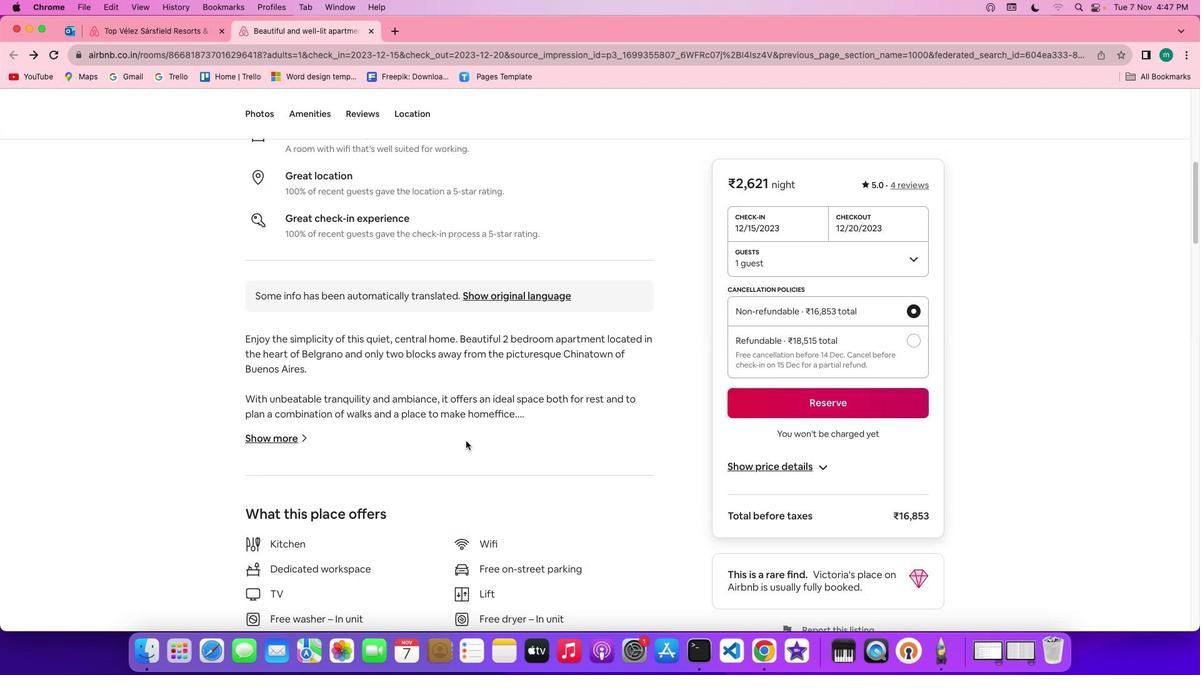 
Action: Mouse scrolled (465, 441) with delta (0, 0)
Screenshot: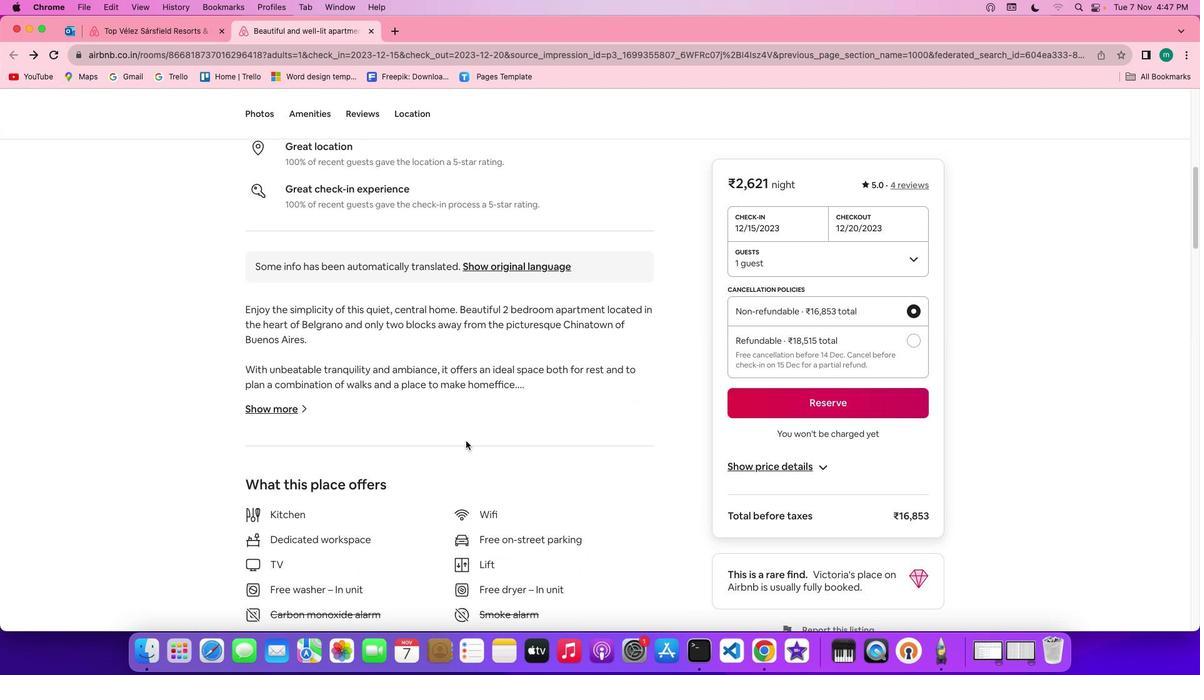 
Action: Mouse scrolled (465, 441) with delta (0, 0)
Screenshot: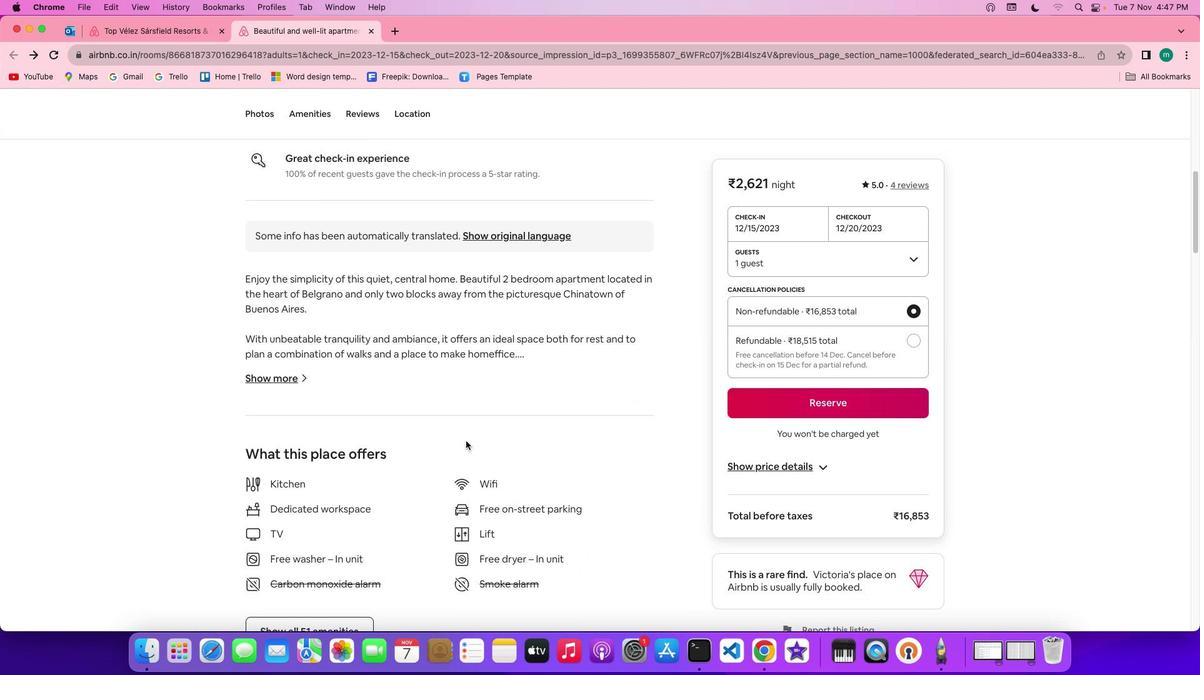 
Action: Mouse scrolled (465, 441) with delta (0, -1)
Screenshot: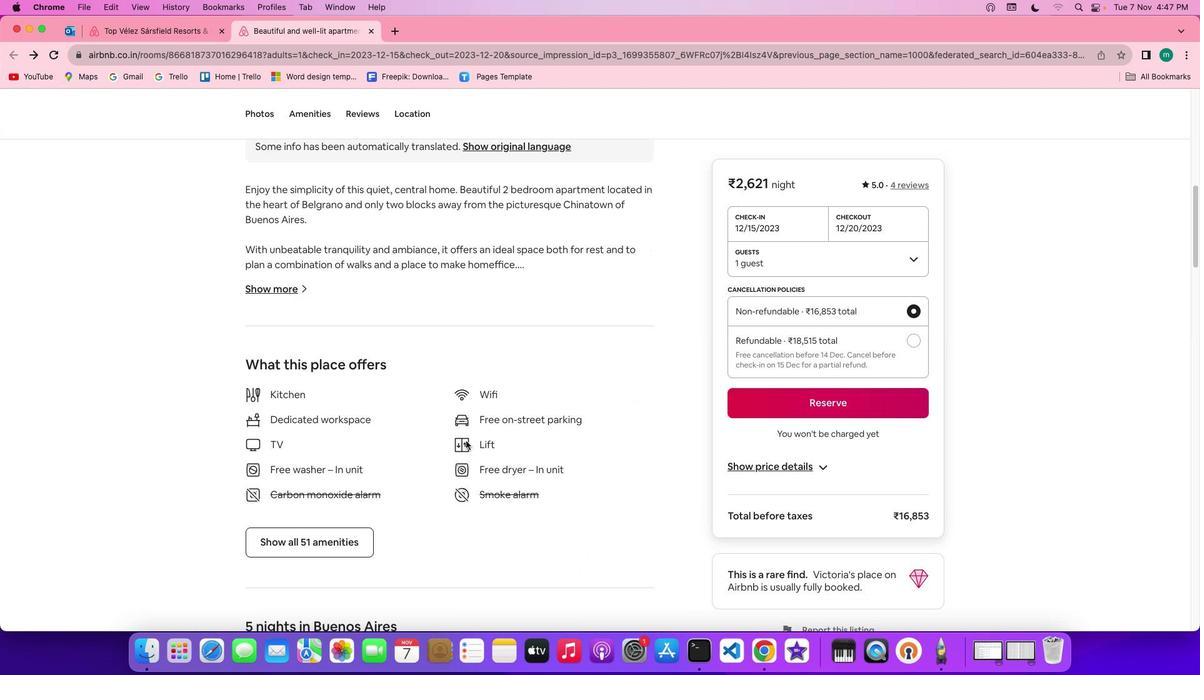 
Action: Mouse scrolled (465, 441) with delta (0, -3)
Screenshot: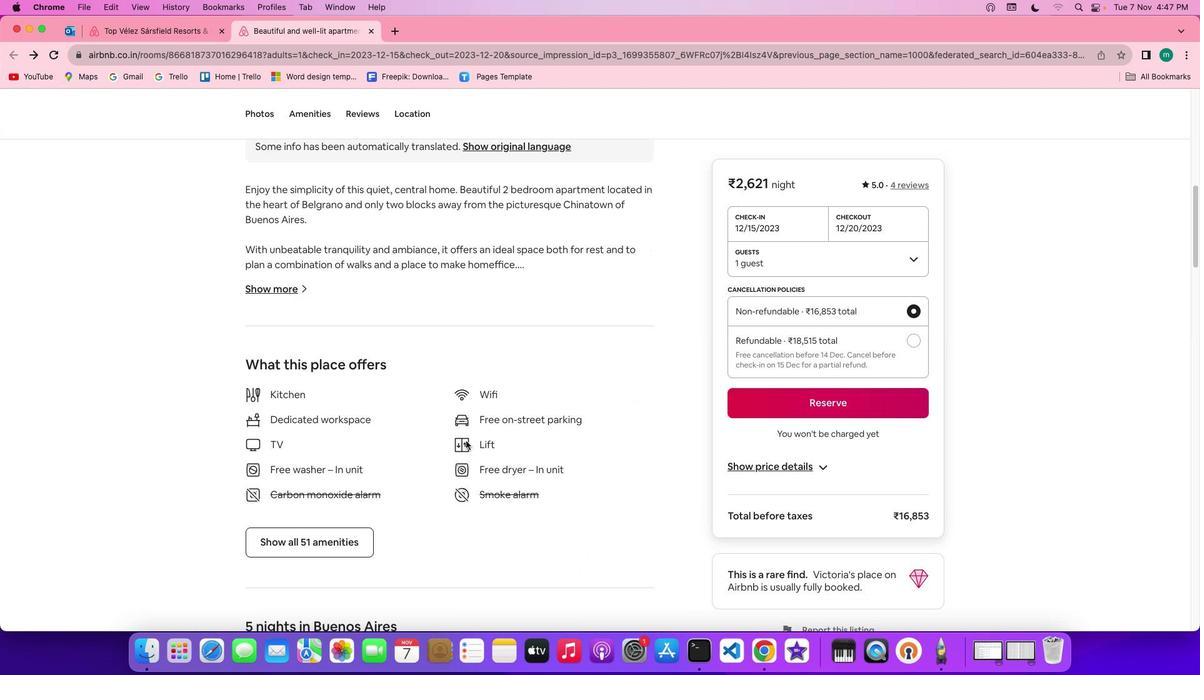 
Action: Mouse moved to (321, 441)
Screenshot: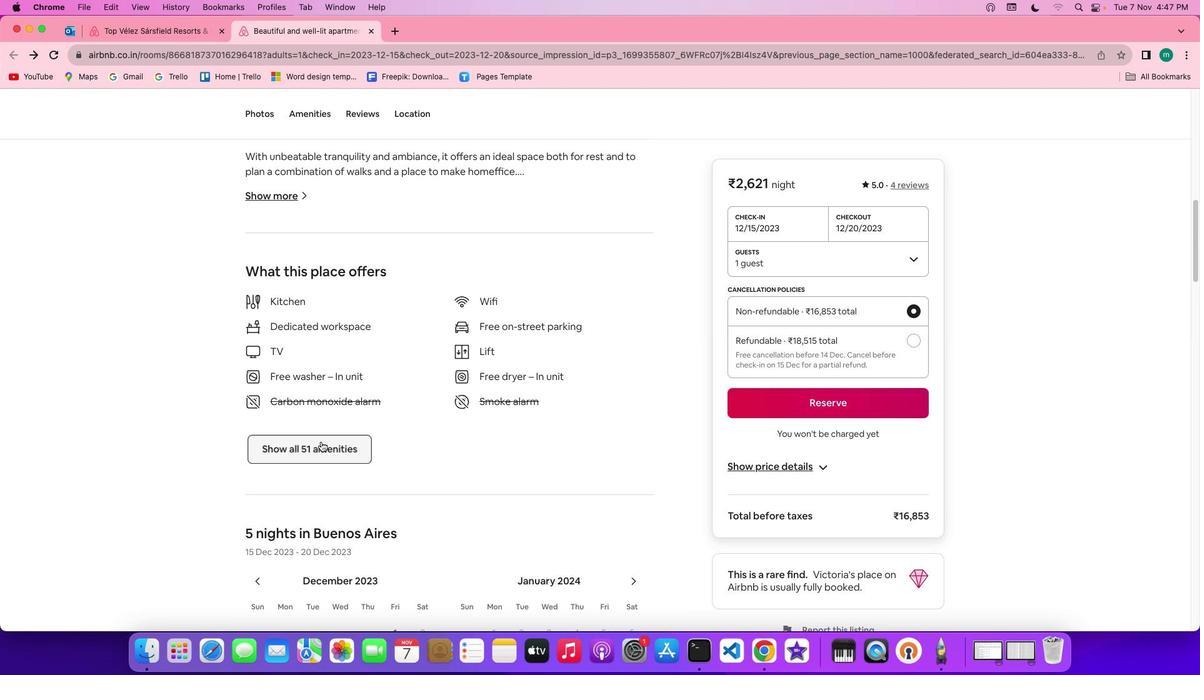 
Action: Mouse pressed left at (321, 441)
Screenshot: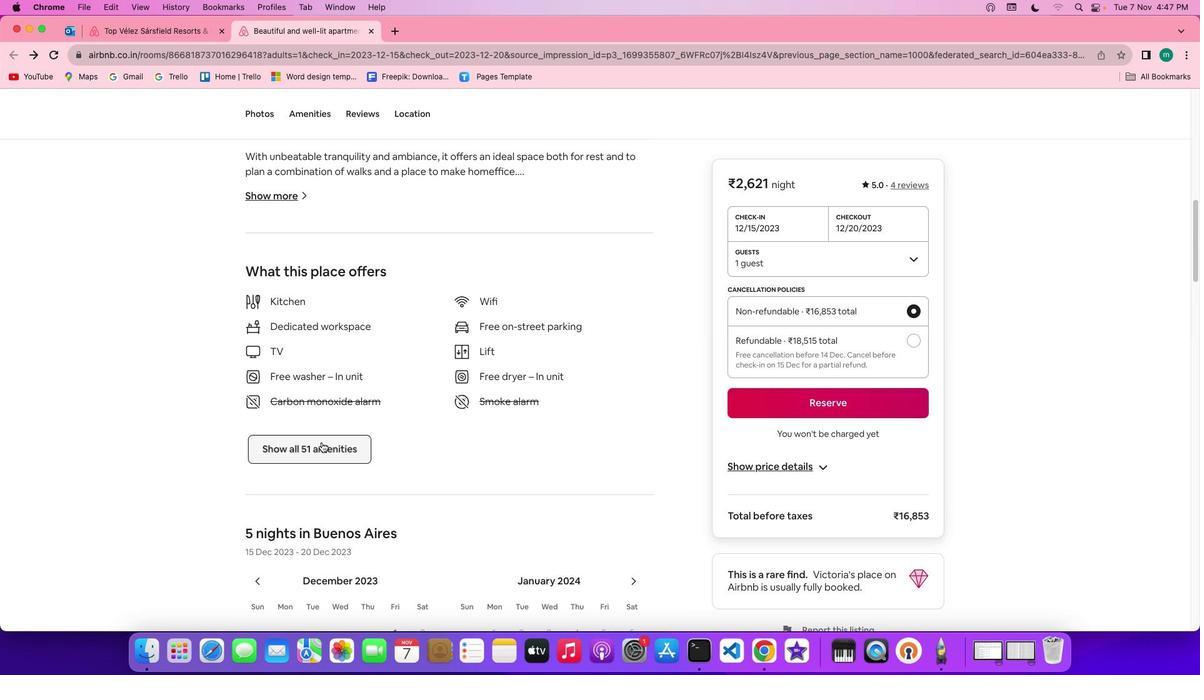 
Action: Mouse moved to (694, 425)
Screenshot: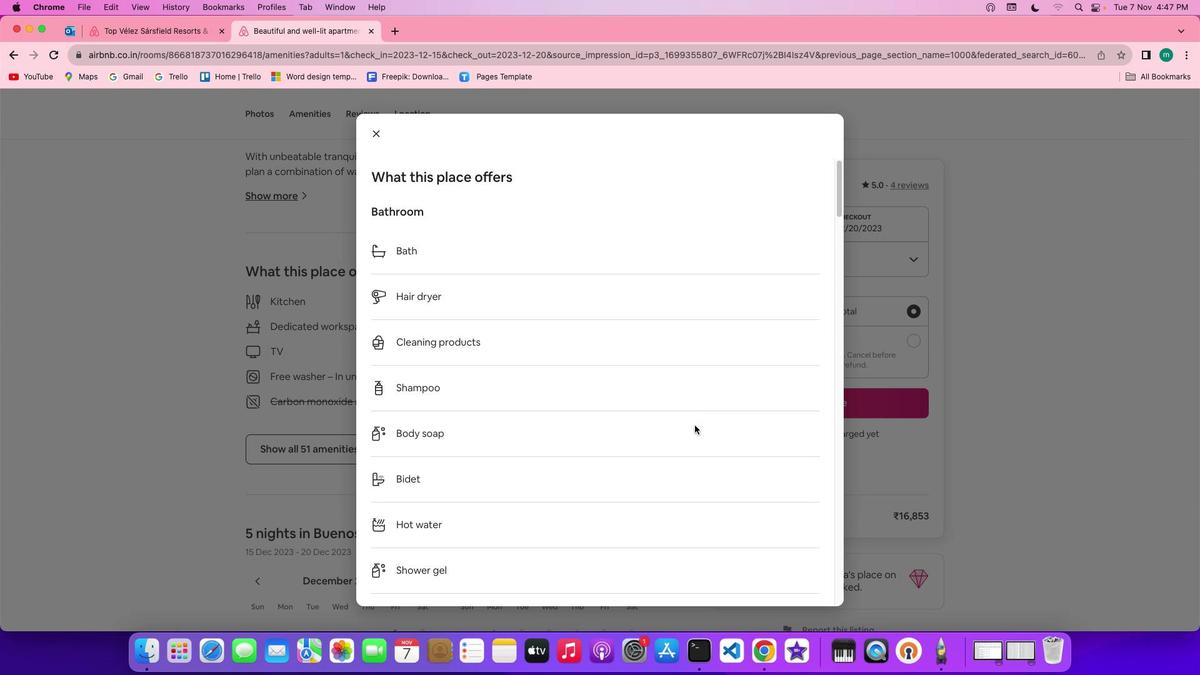 
Action: Mouse scrolled (694, 425) with delta (0, 0)
Screenshot: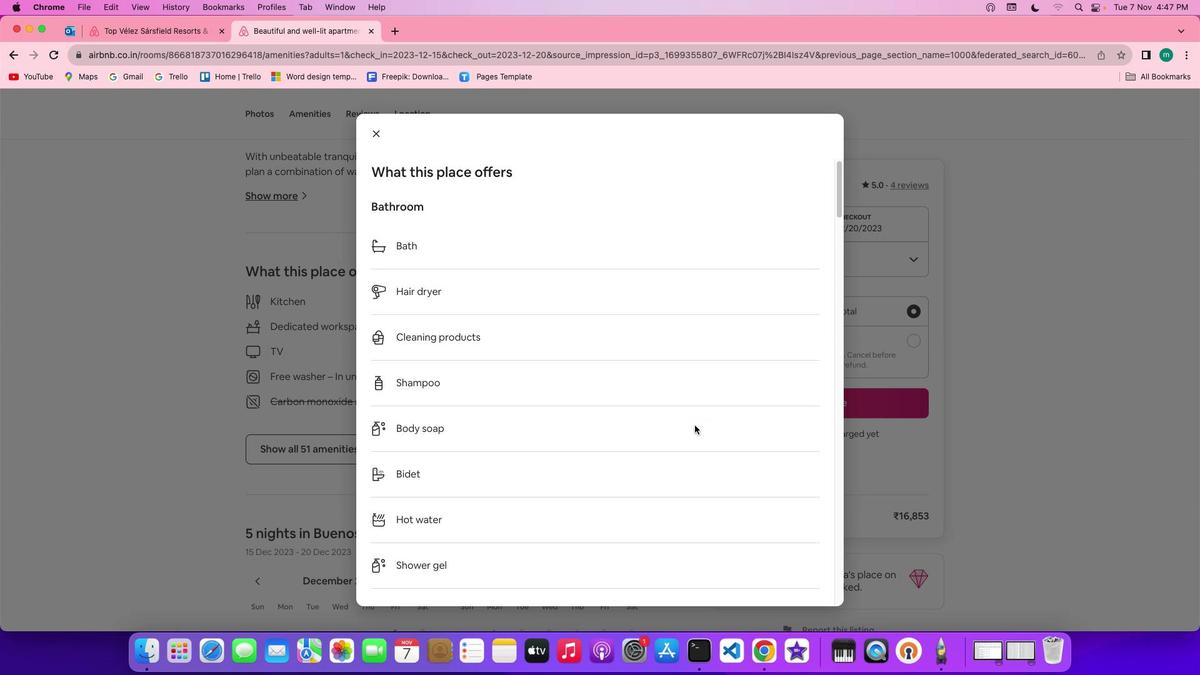 
Action: Mouse scrolled (694, 425) with delta (0, 0)
Screenshot: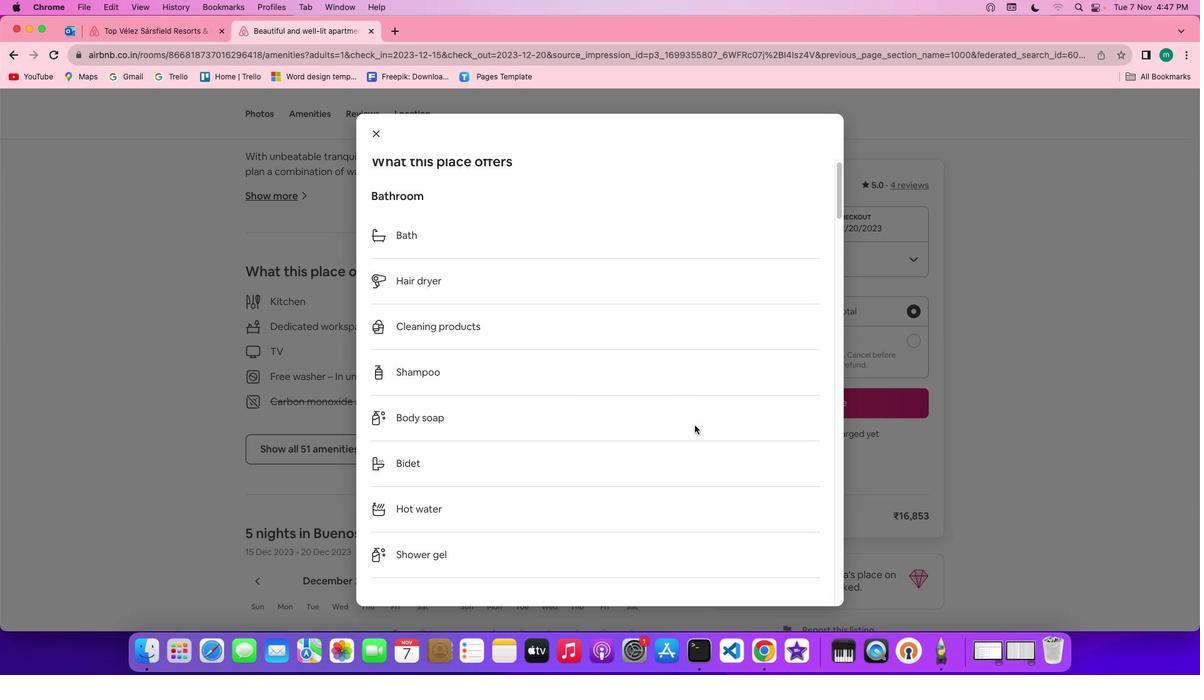
Action: Mouse scrolled (694, 425) with delta (0, -1)
